 Task: Design a Vector Pattern for a Beachfront Yoga and Wellness Retreat Website.
Action: Mouse pressed left at (126, 65)
Screenshot: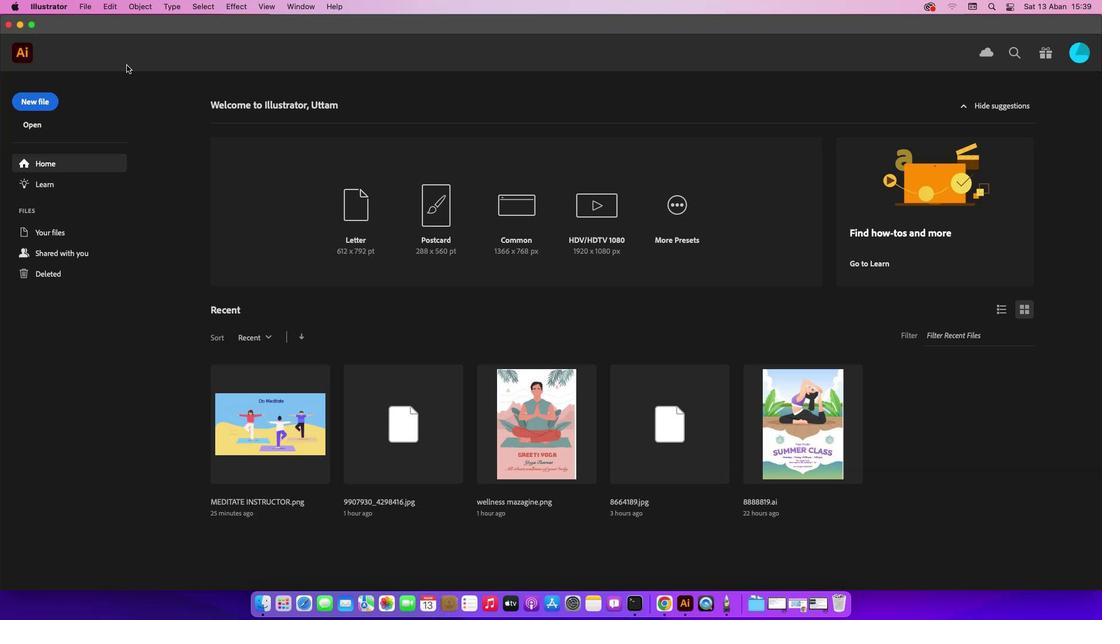 
Action: Mouse moved to (54, 101)
Screenshot: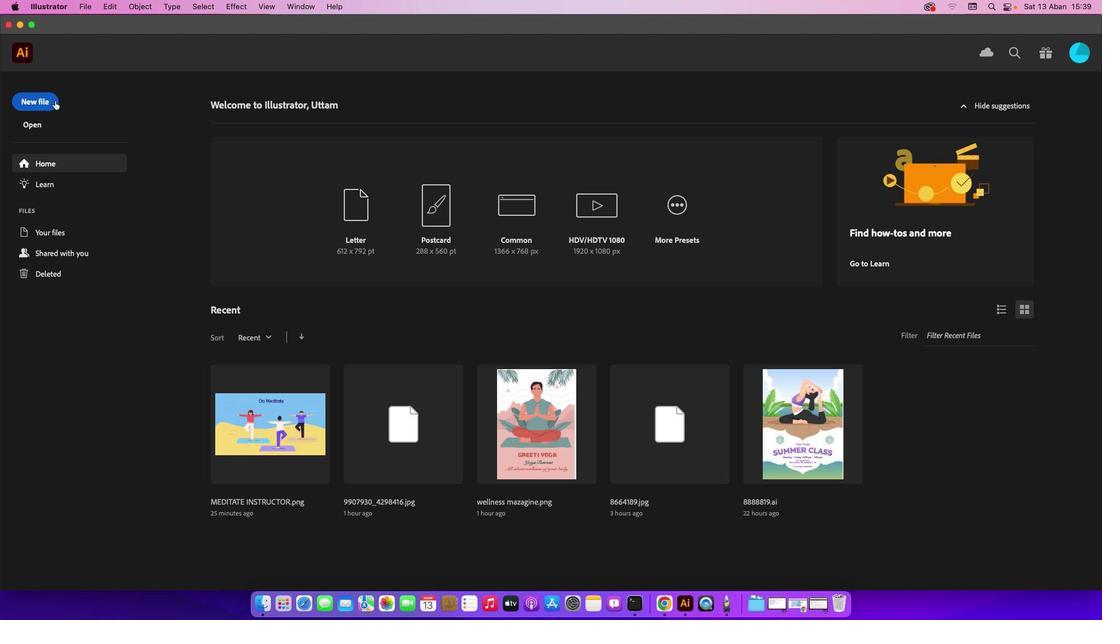 
Action: Mouse pressed left at (54, 101)
Screenshot: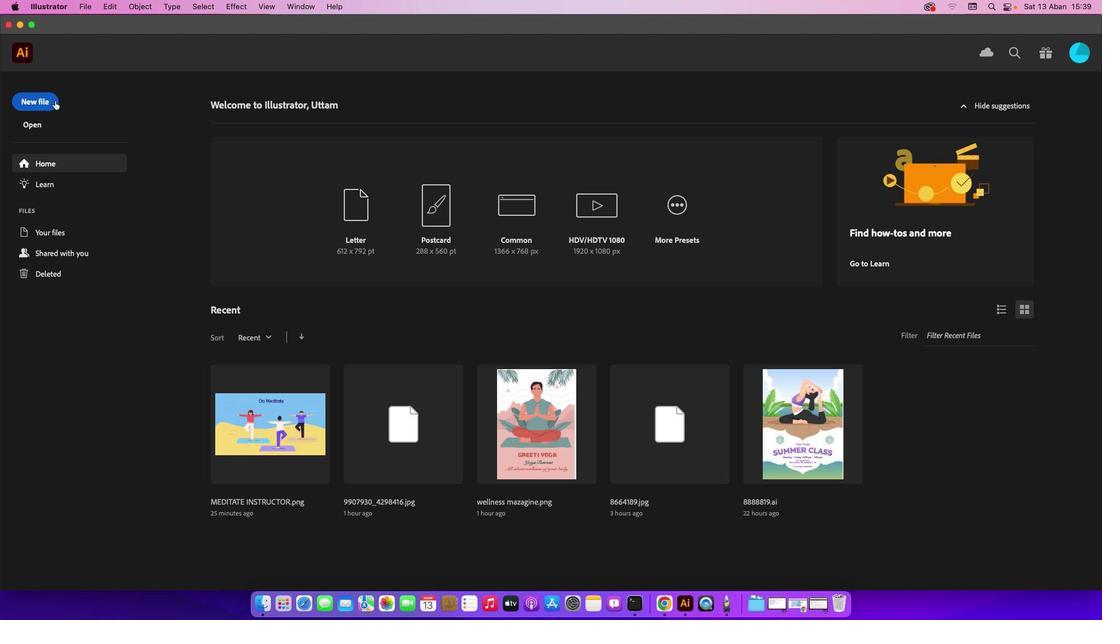 
Action: Mouse moved to (803, 478)
Screenshot: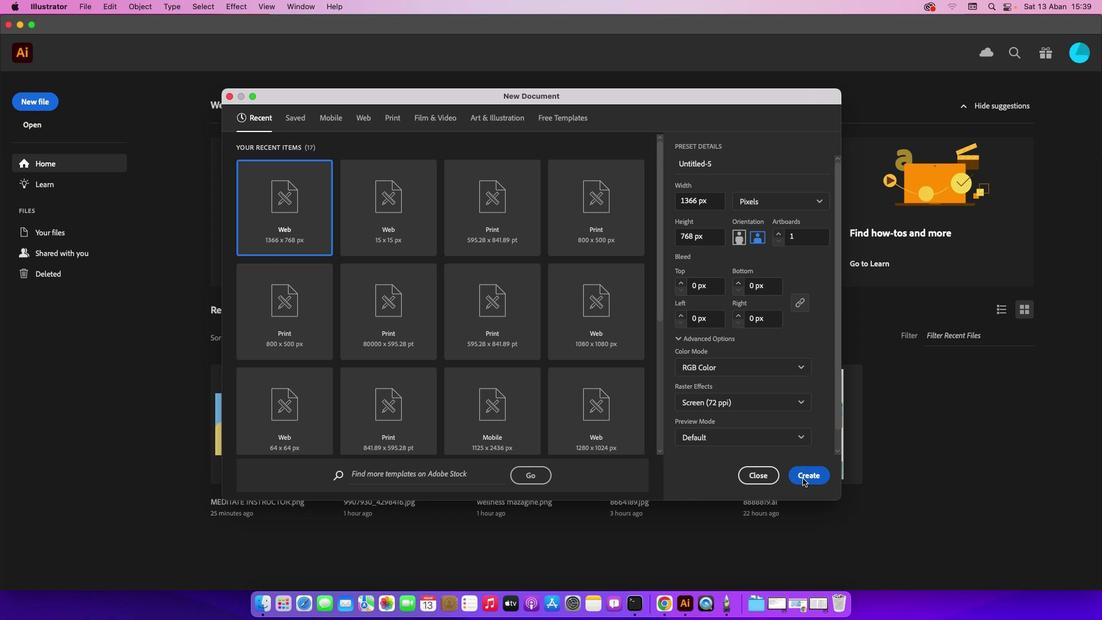 
Action: Mouse pressed left at (803, 478)
Screenshot: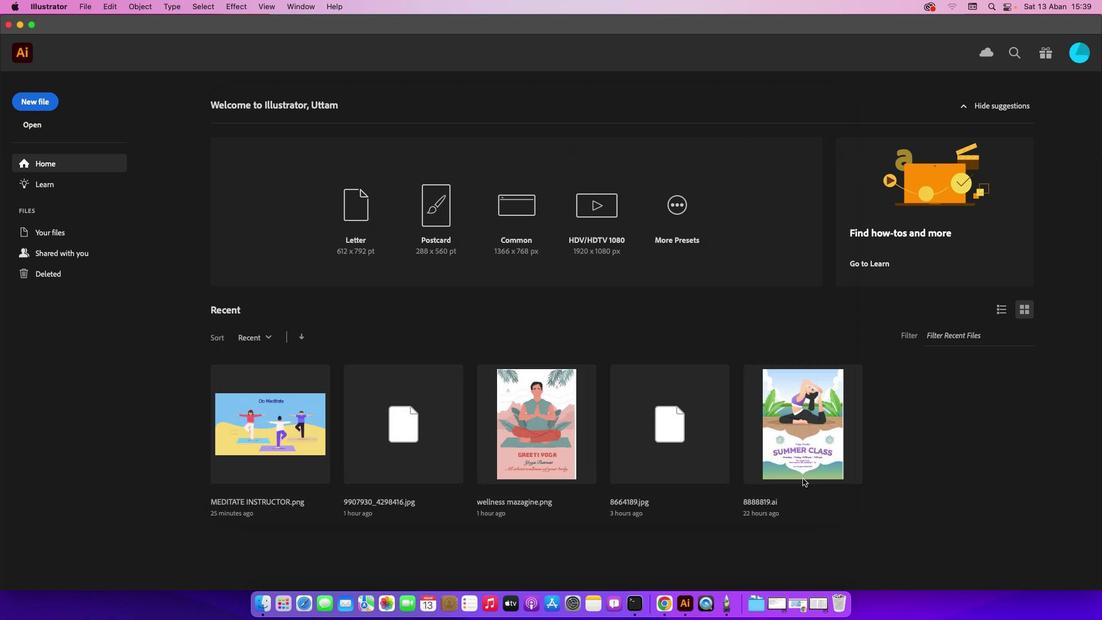 
Action: Mouse moved to (83, 6)
Screenshot: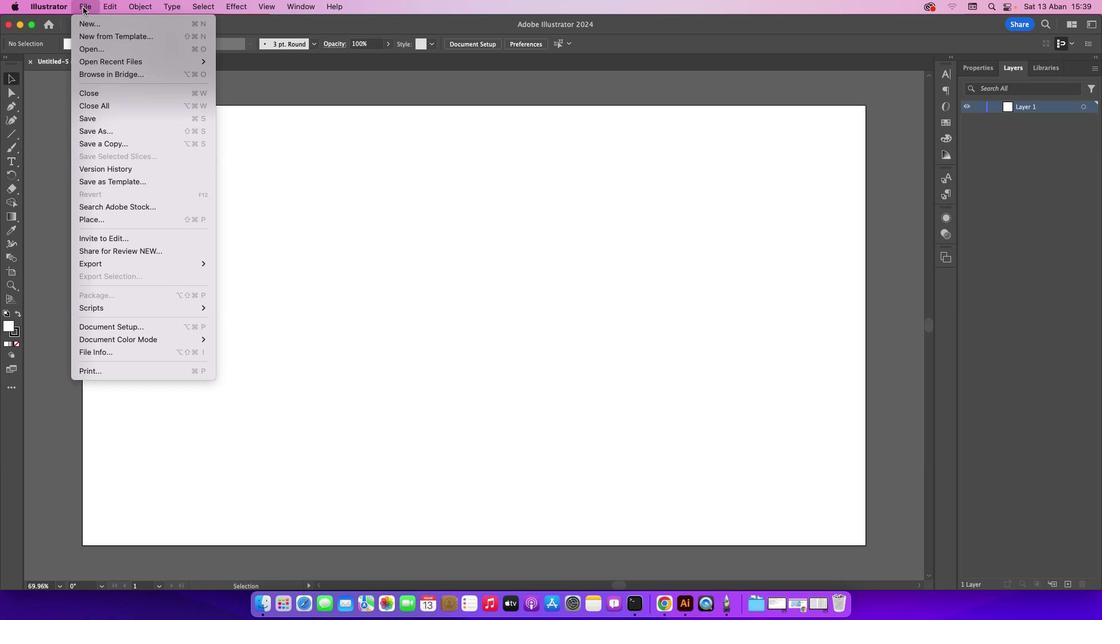 
Action: Mouse pressed left at (83, 6)
Screenshot: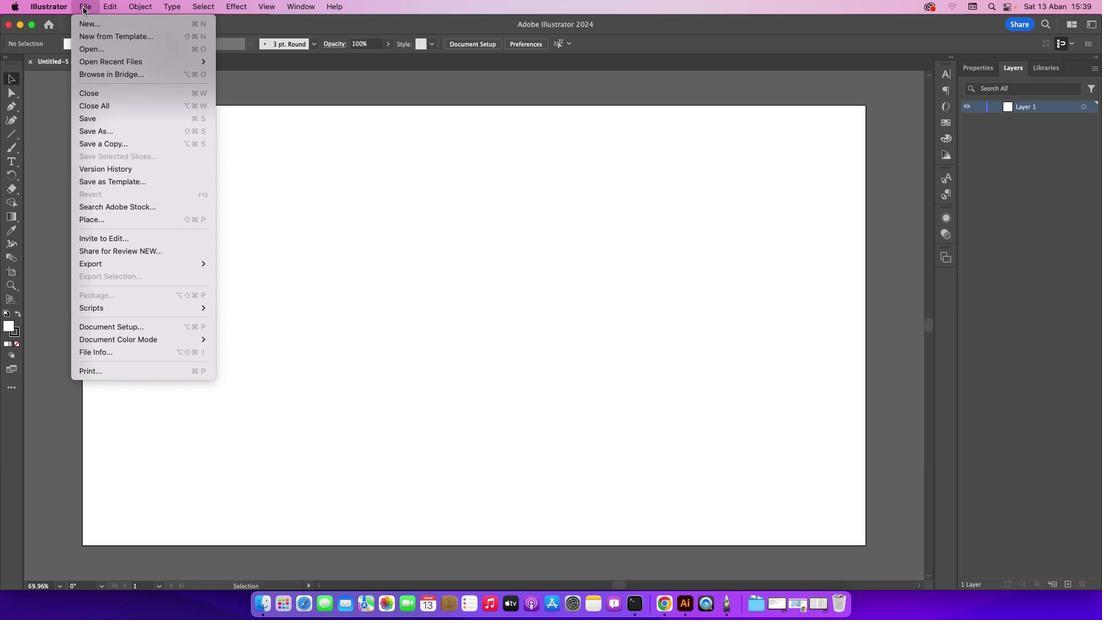 
Action: Mouse moved to (96, 52)
Screenshot: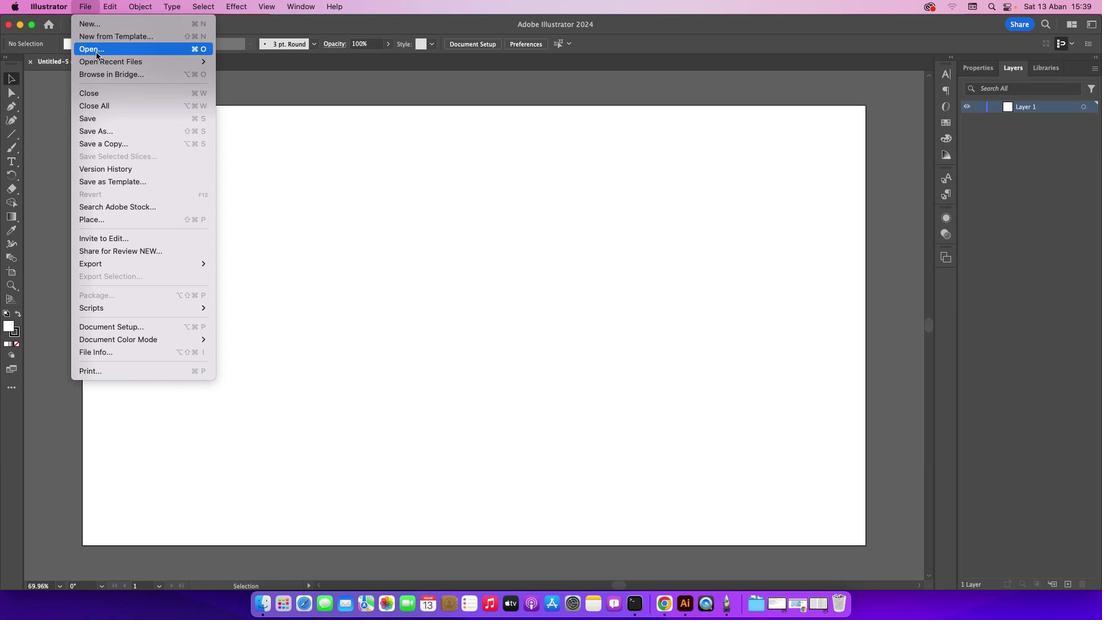 
Action: Mouse pressed left at (96, 52)
Screenshot: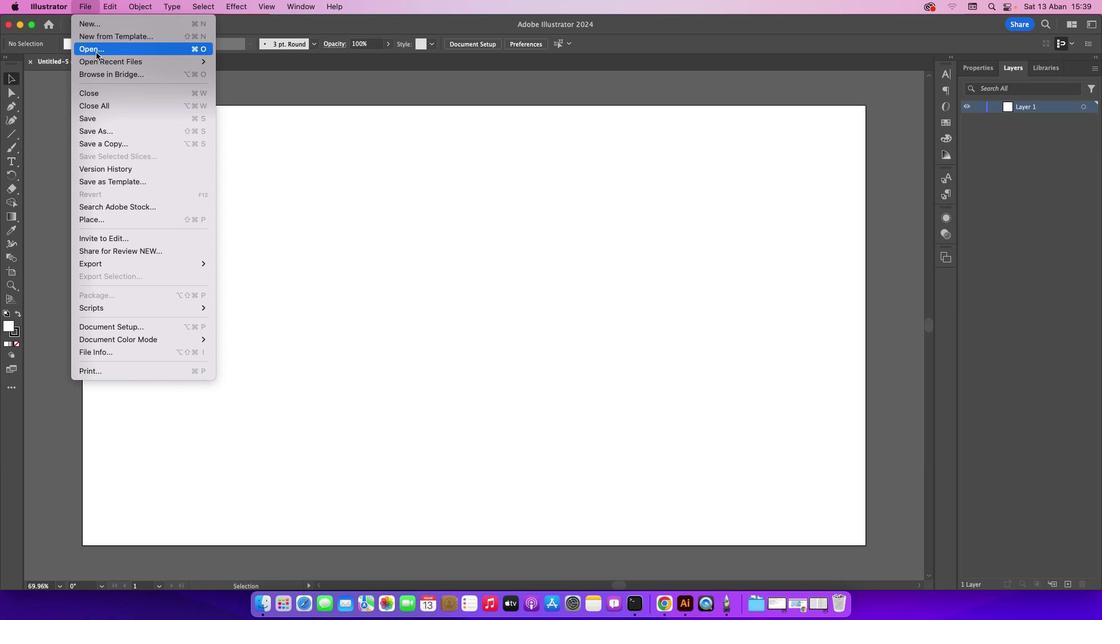 
Action: Mouse moved to (467, 155)
Screenshot: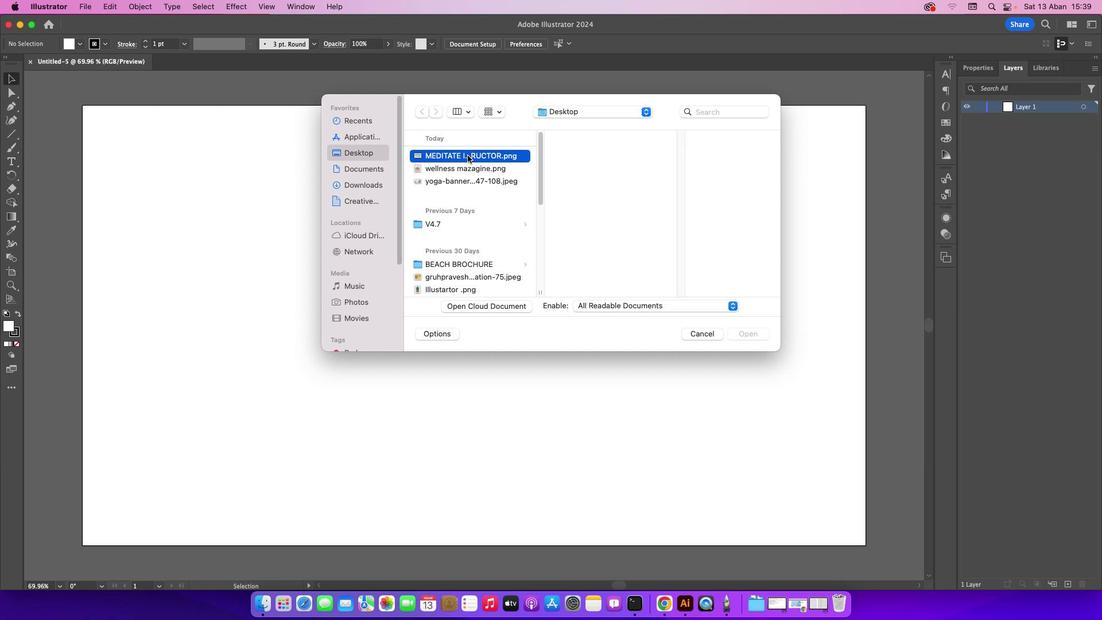 
Action: Mouse pressed left at (467, 155)
Screenshot: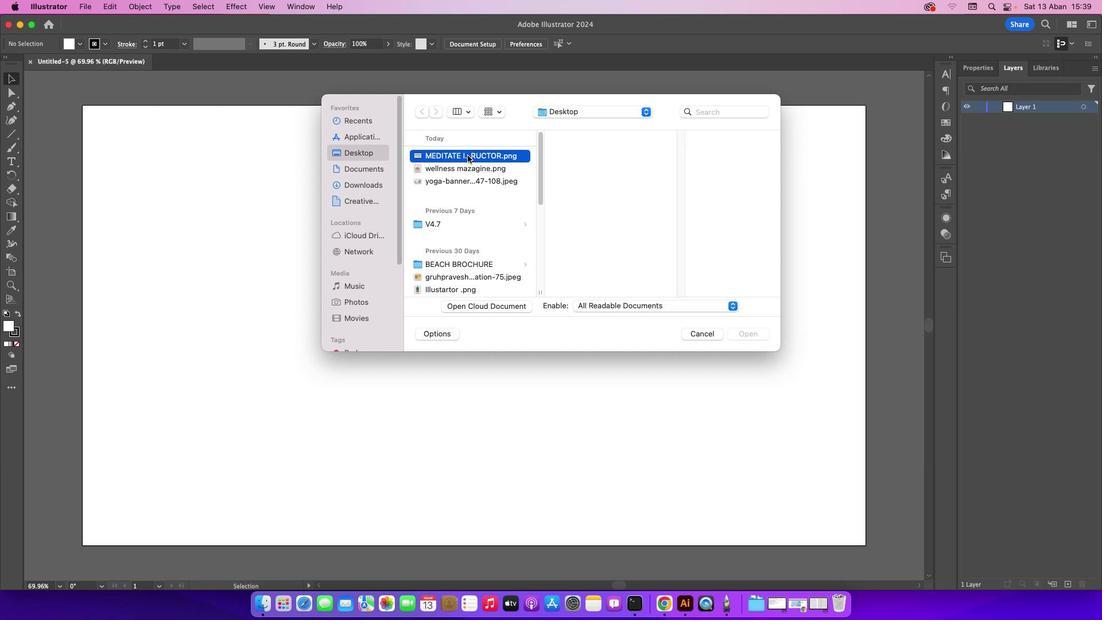 
Action: Mouse moved to (465, 166)
Screenshot: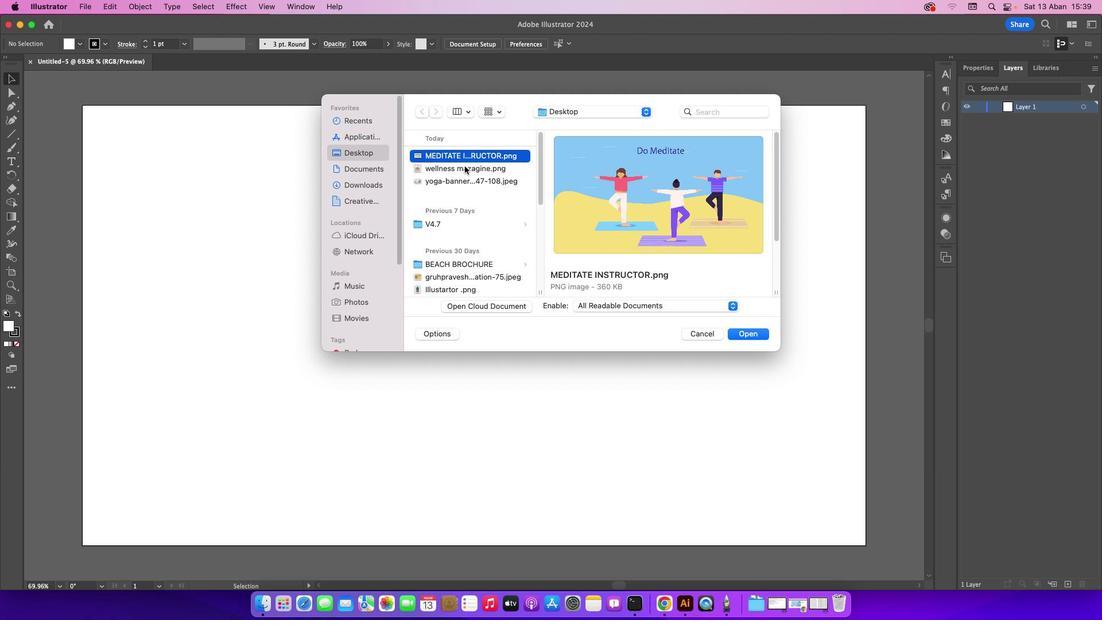 
Action: Mouse pressed left at (465, 166)
Screenshot: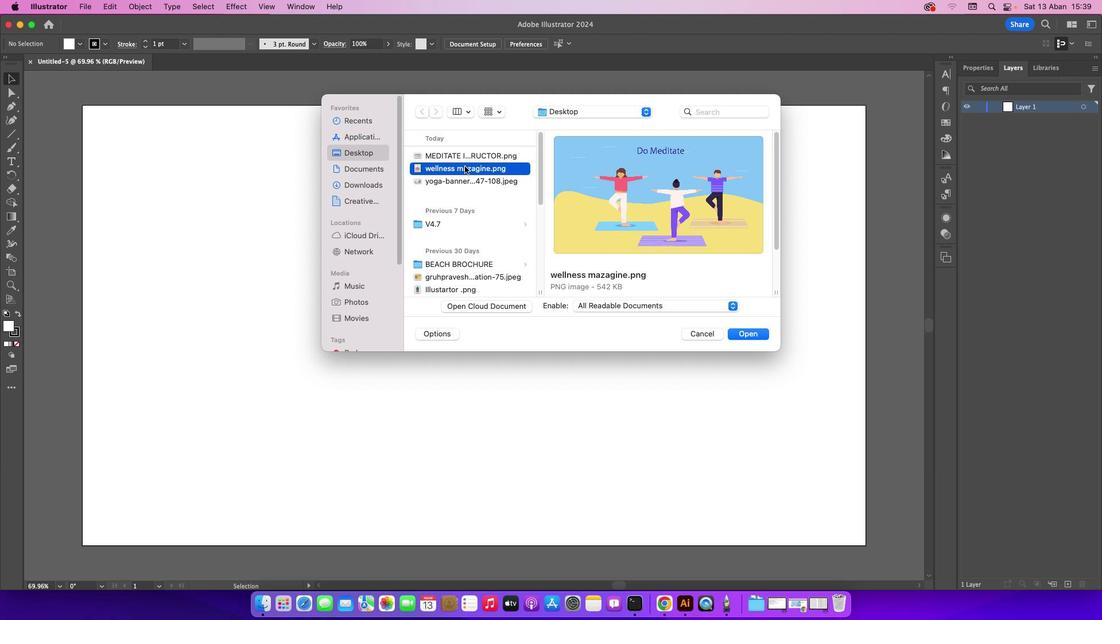 
Action: Mouse moved to (470, 181)
Screenshot: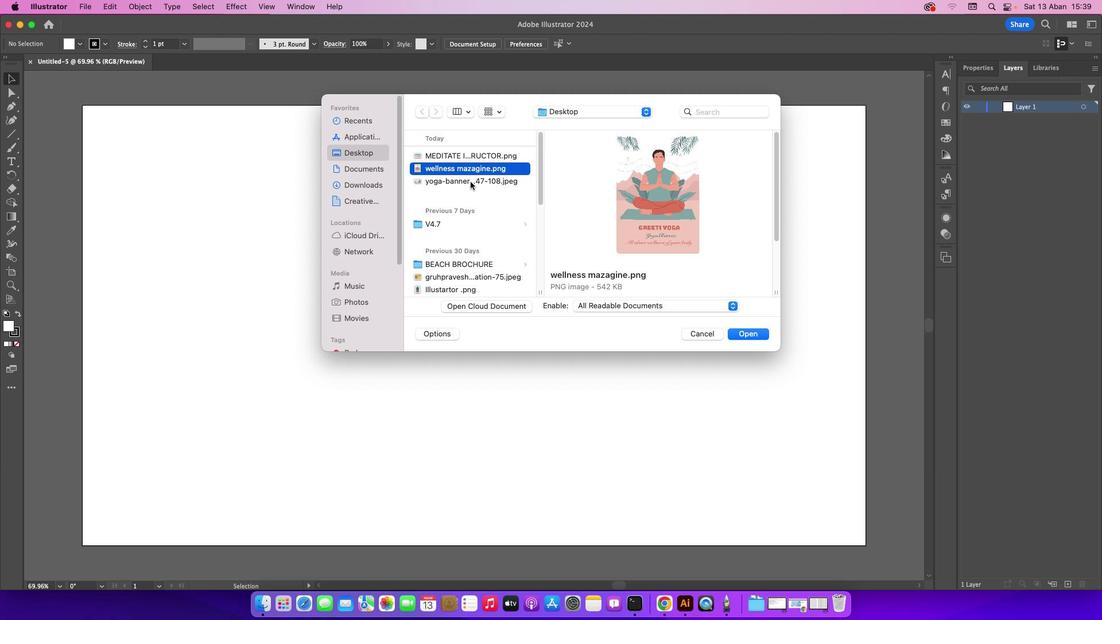 
Action: Mouse pressed left at (470, 181)
Screenshot: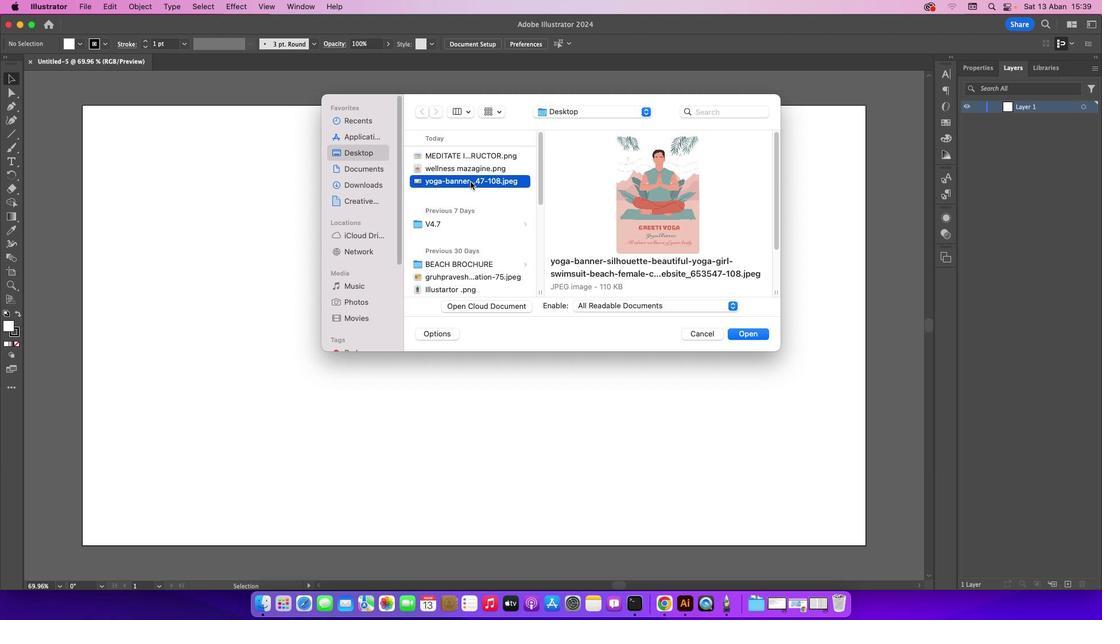 
Action: Mouse moved to (752, 338)
Screenshot: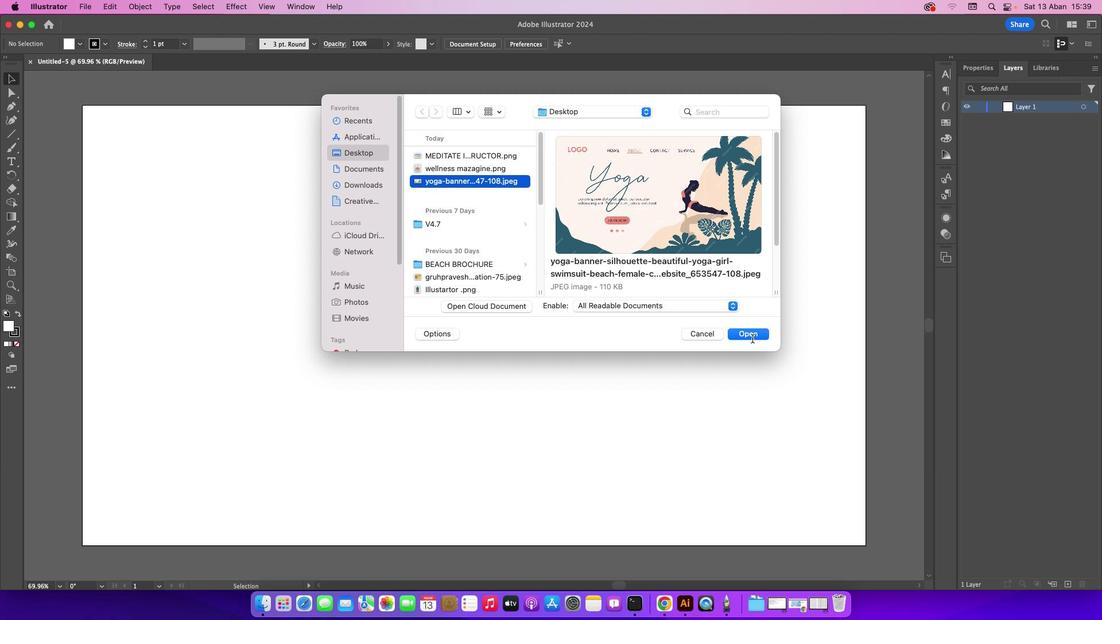 
Action: Mouse pressed left at (752, 338)
Screenshot: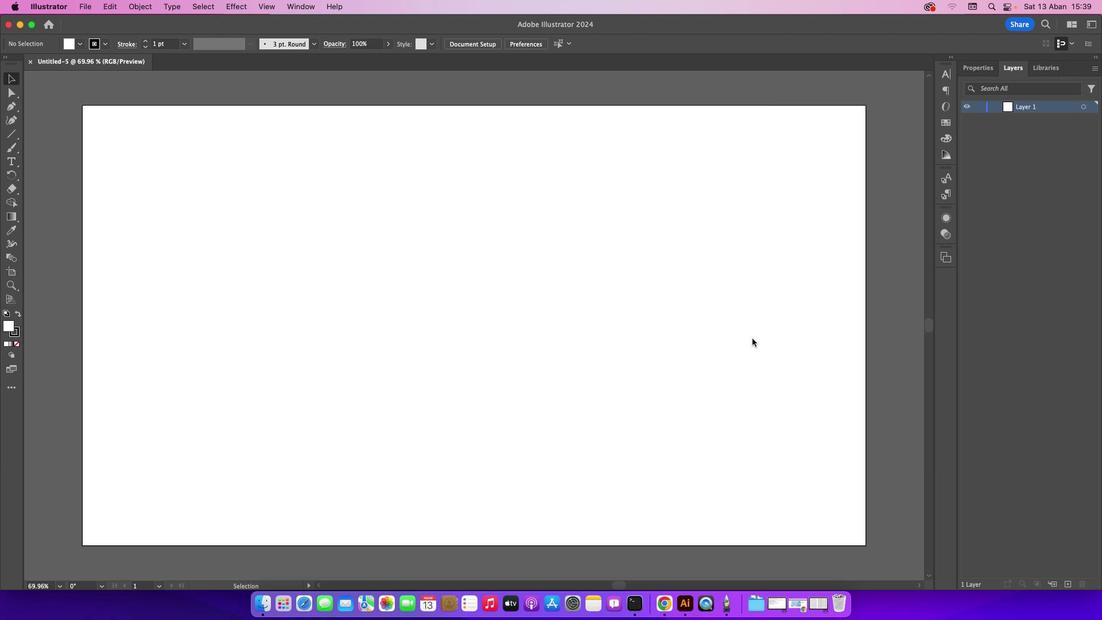 
Action: Mouse moved to (7, 101)
Screenshot: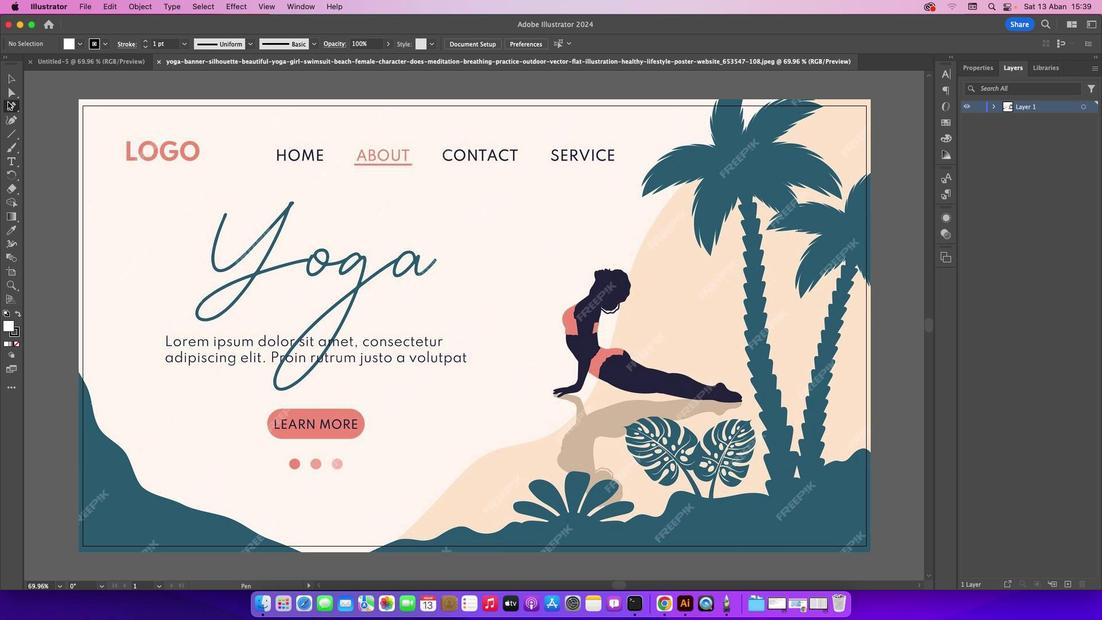 
Action: Mouse pressed left at (7, 101)
Screenshot: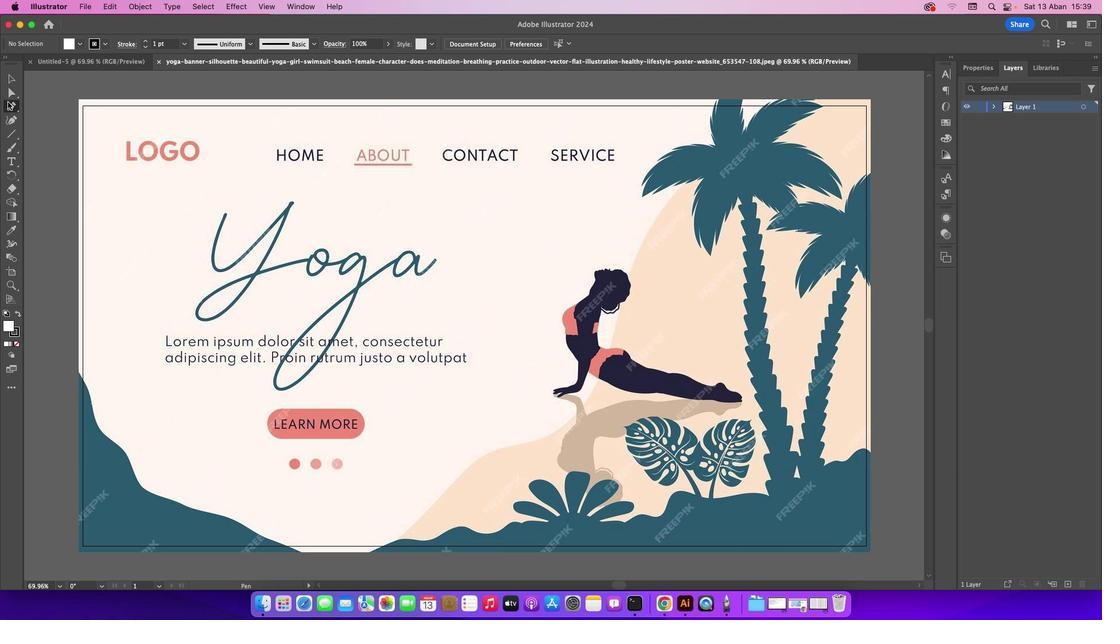 
Action: Mouse moved to (16, 343)
Screenshot: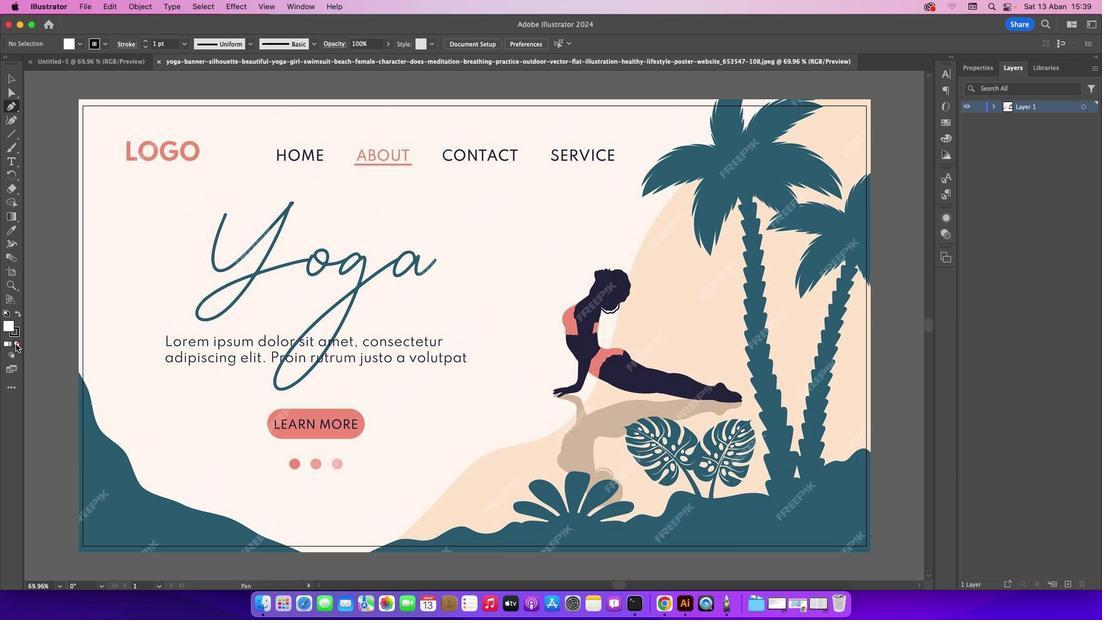 
Action: Mouse pressed left at (16, 343)
Screenshot: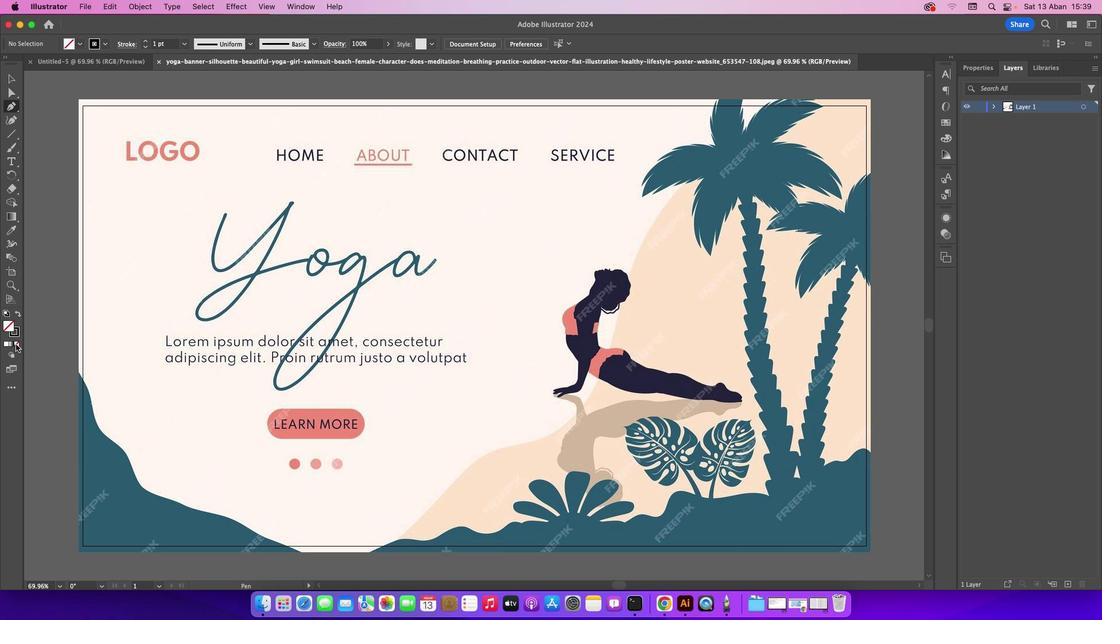
Action: Mouse moved to (16, 334)
Screenshot: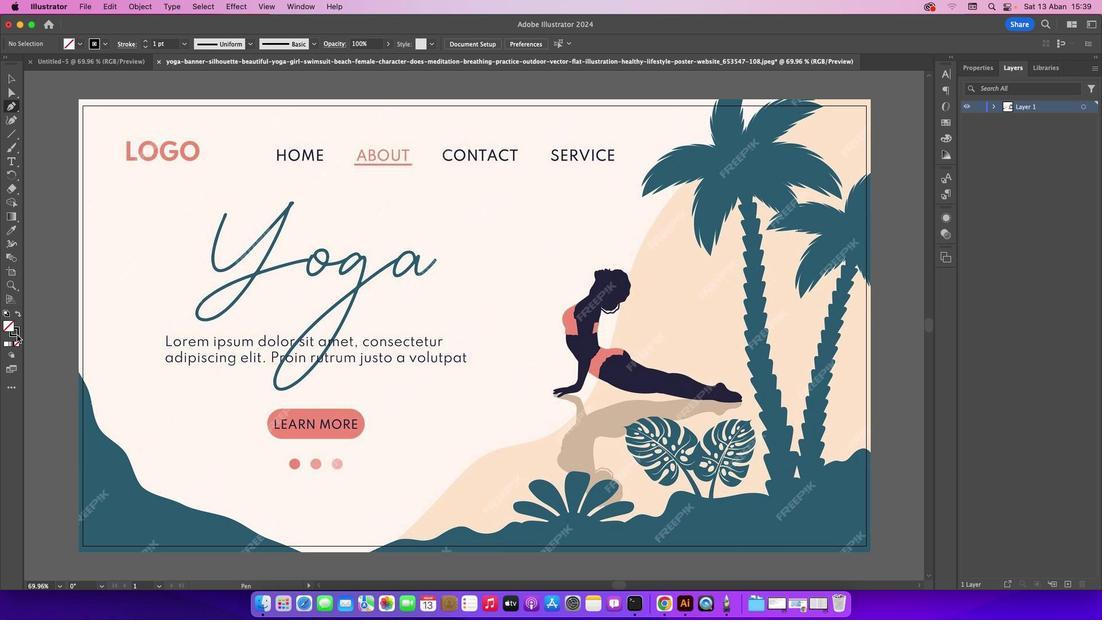 
Action: Mouse pressed left at (16, 334)
Screenshot: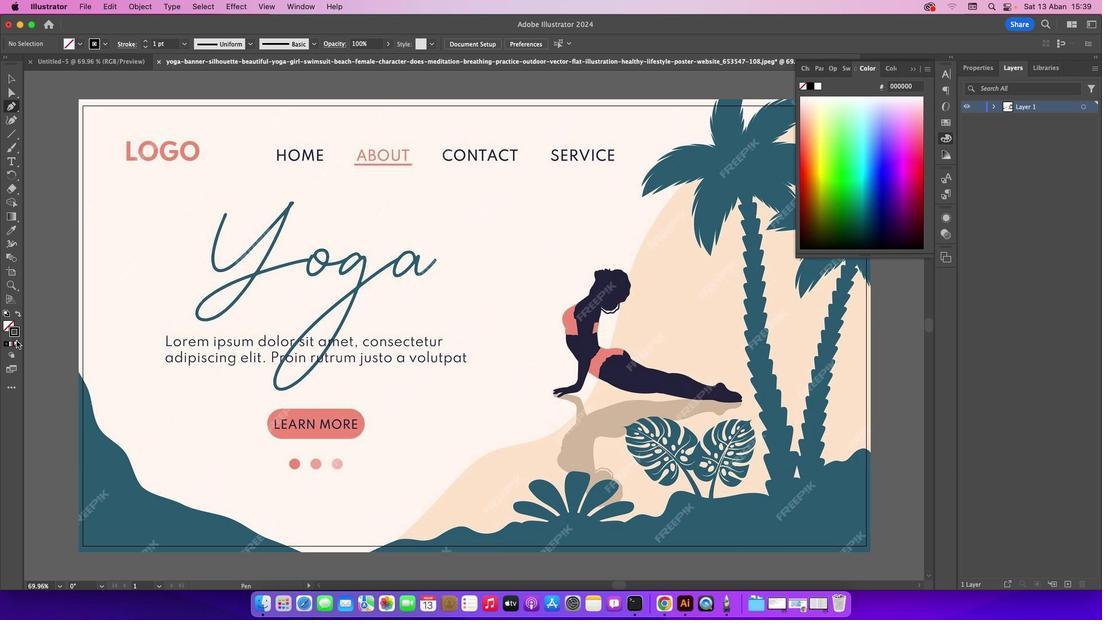 
Action: Mouse moved to (16, 343)
Screenshot: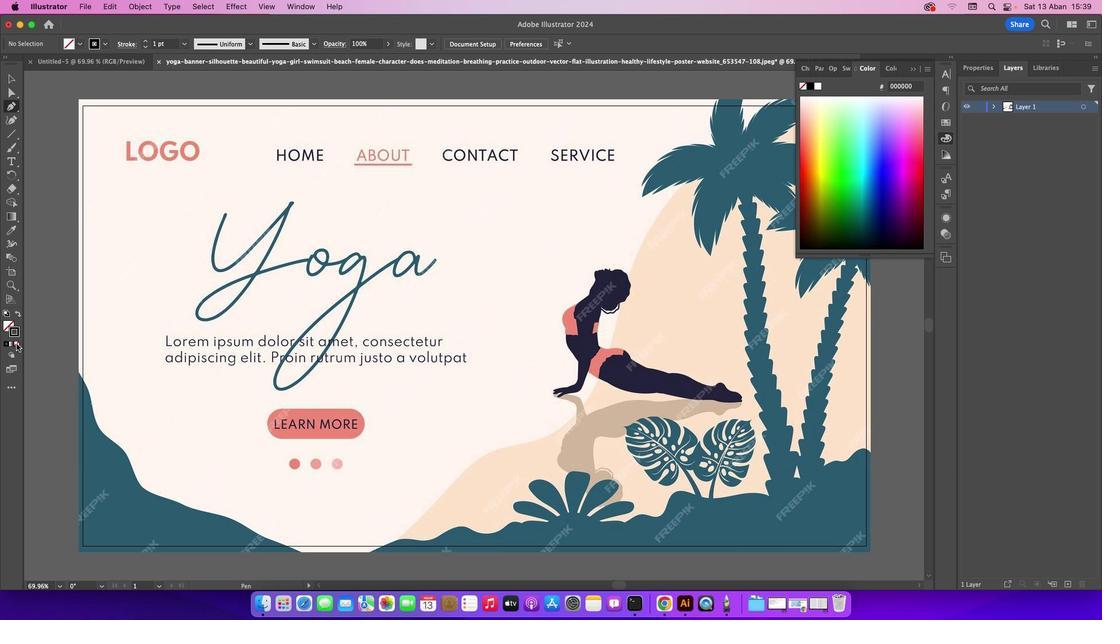 
Action: Mouse pressed left at (16, 343)
Screenshot: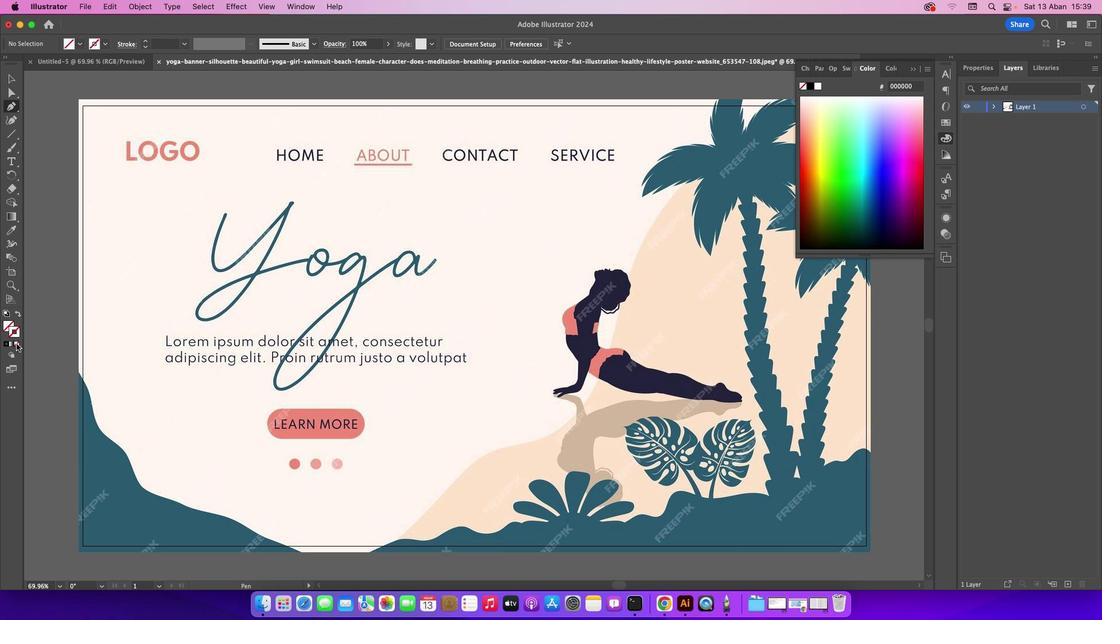 
Action: Mouse moved to (915, 68)
Screenshot: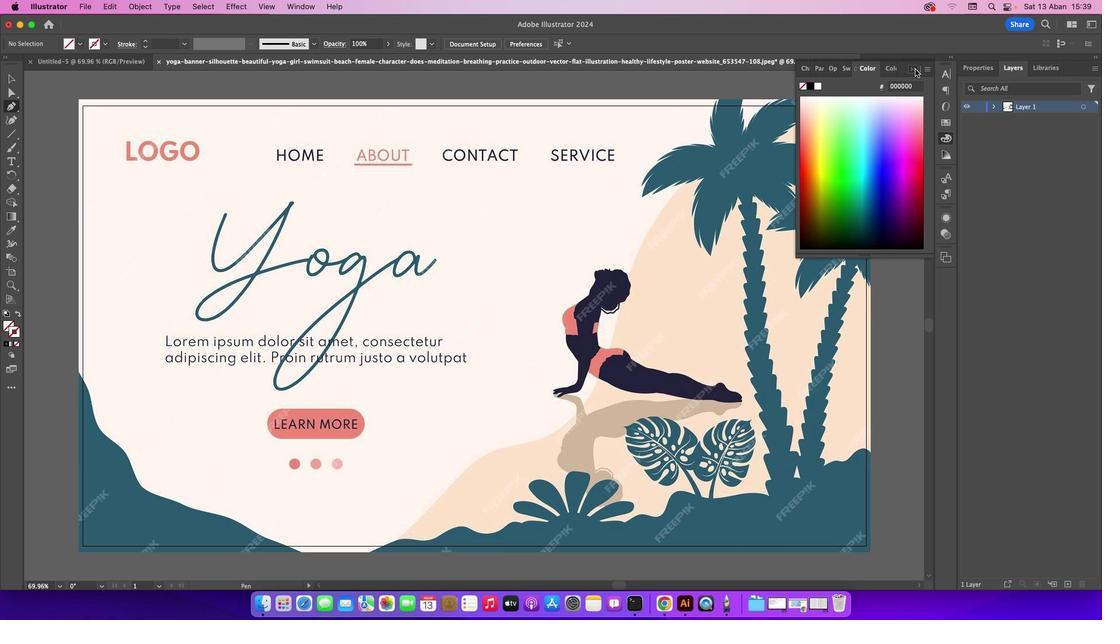 
Action: Mouse pressed left at (915, 68)
Screenshot: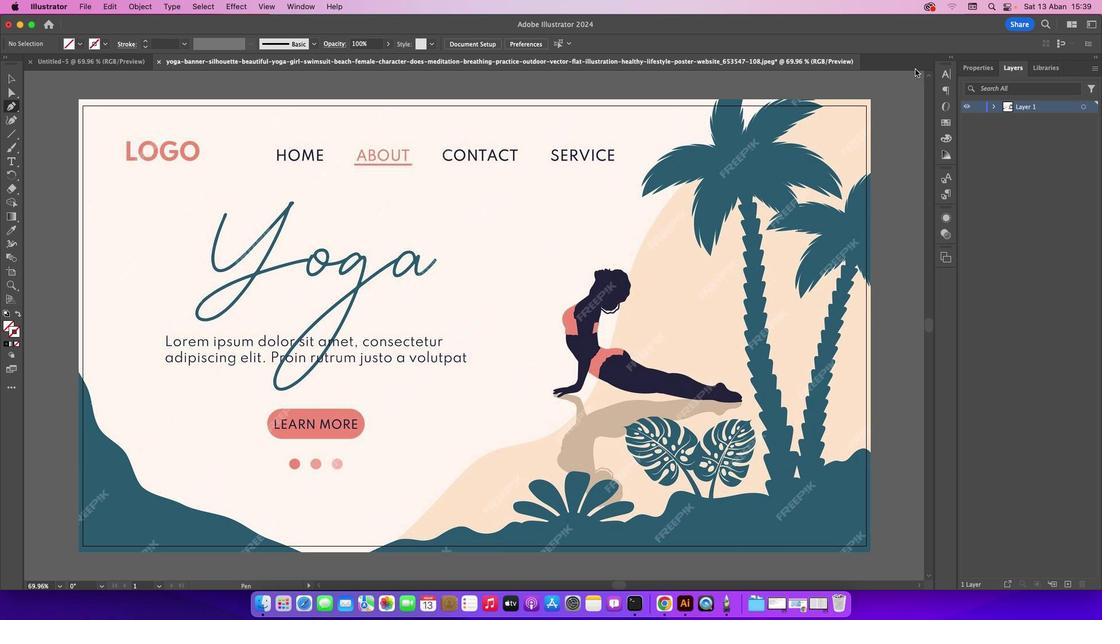 
Action: Mouse moved to (560, 354)
Screenshot: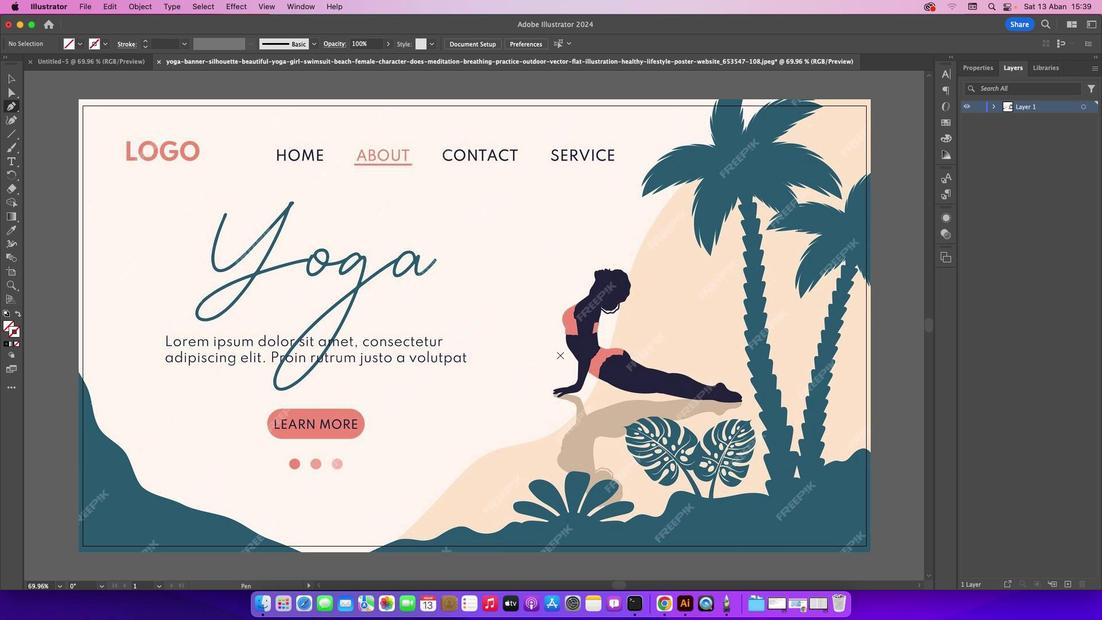 
Action: Key pressed Key.caps_lock
Screenshot: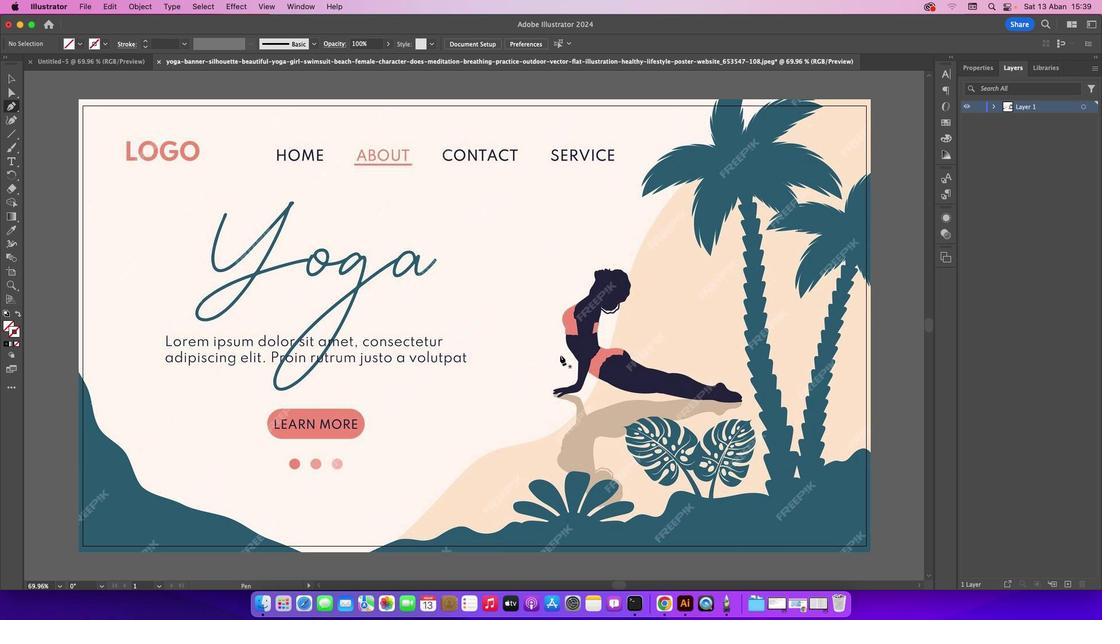 
Action: Mouse moved to (543, 347)
Screenshot: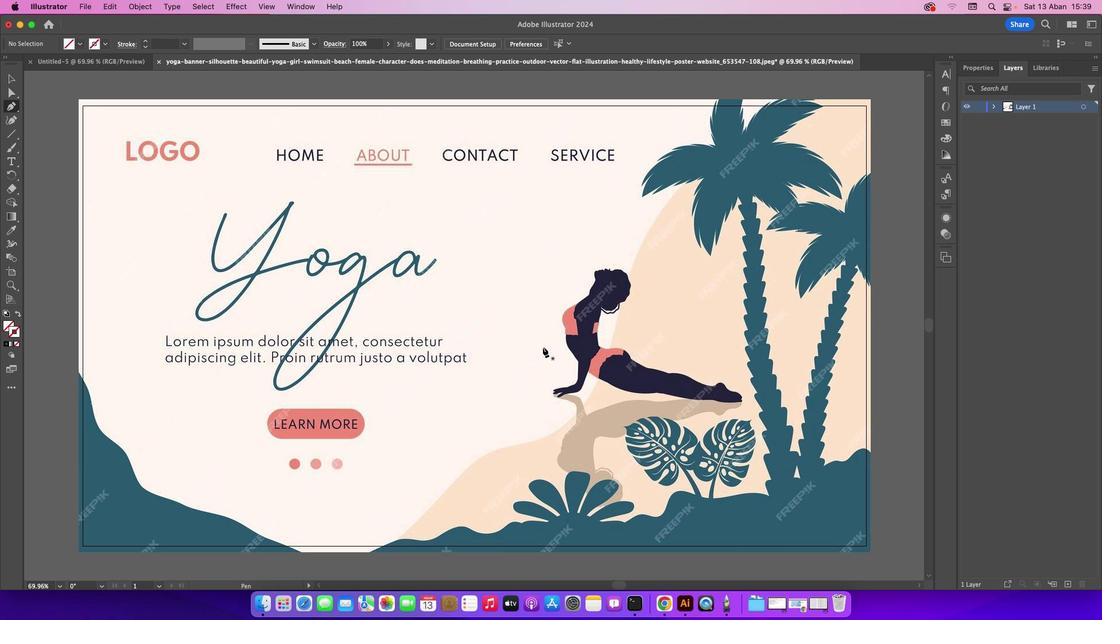 
Action: Key pressed Key.cmd_r'=''=''='
Screenshot: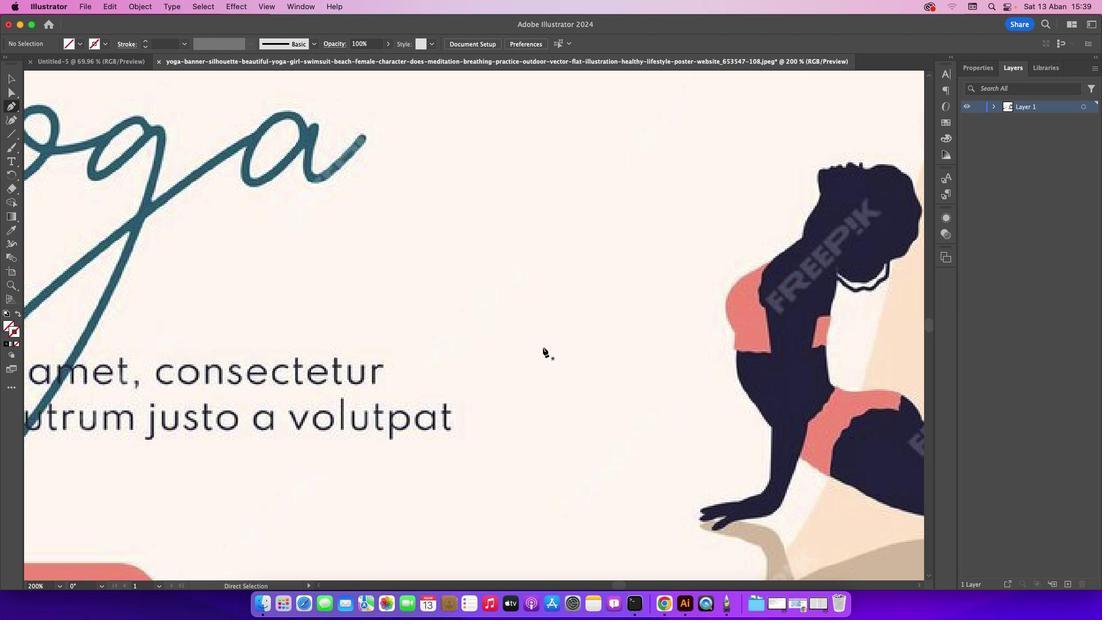 
Action: Mouse moved to (615, 583)
Screenshot: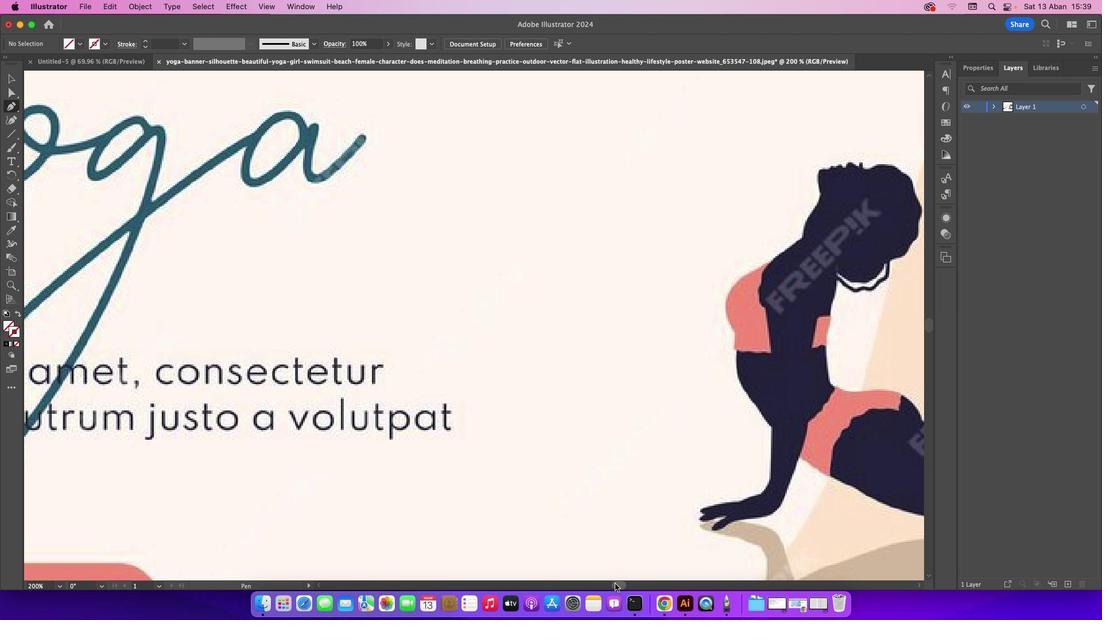 
Action: Mouse pressed left at (615, 583)
Screenshot: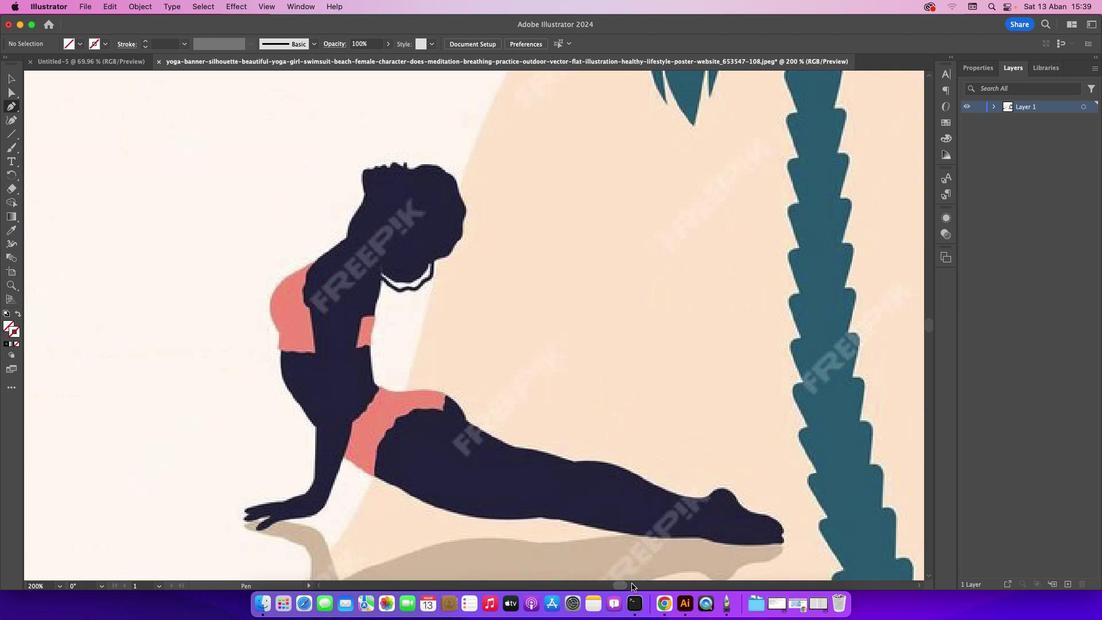 
Action: Mouse moved to (372, 193)
Screenshot: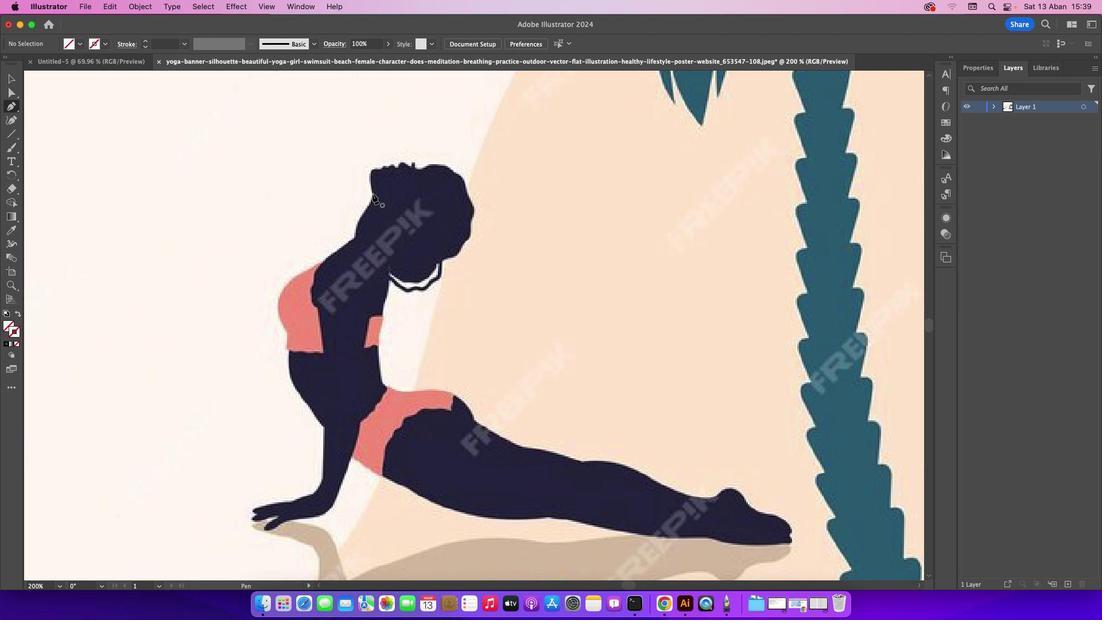 
Action: Mouse pressed left at (372, 193)
Screenshot: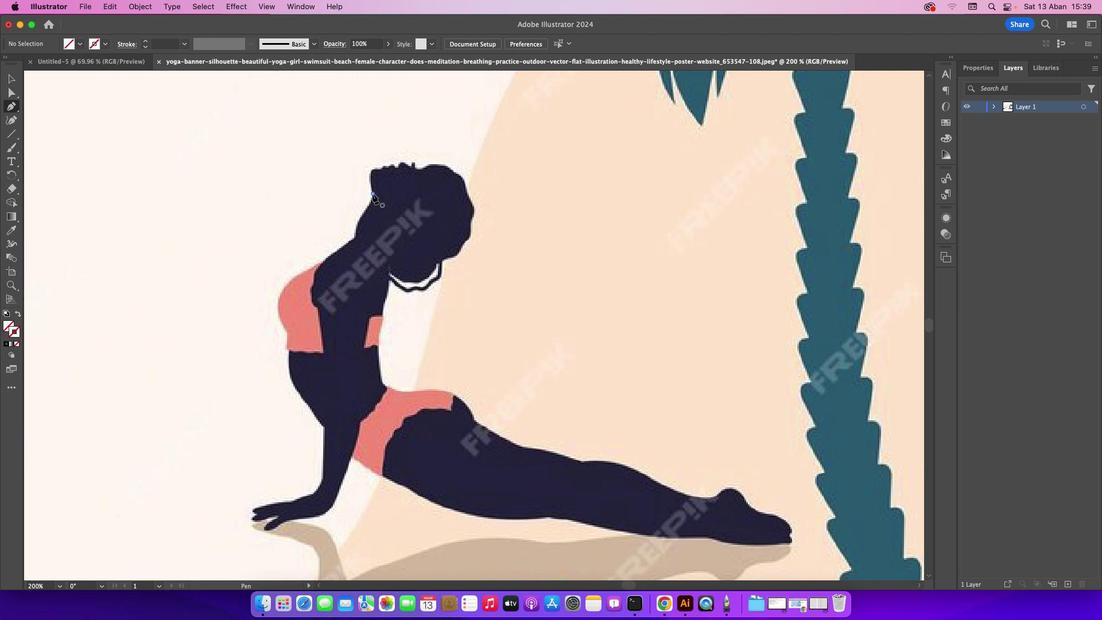 
Action: Mouse moved to (372, 168)
Screenshot: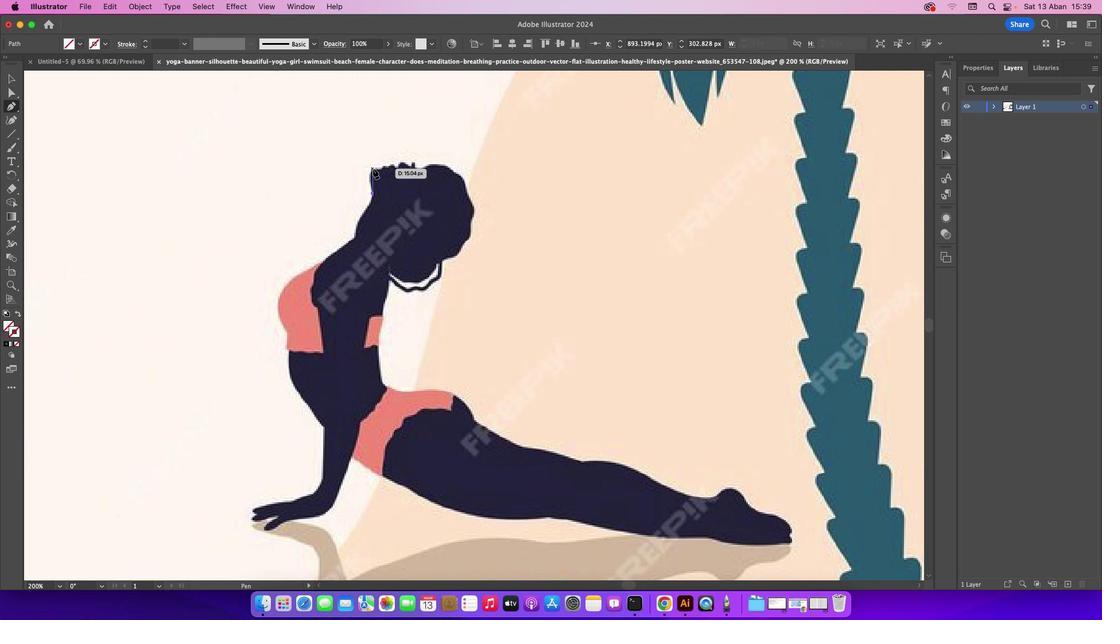 
Action: Mouse pressed left at (372, 168)
Screenshot: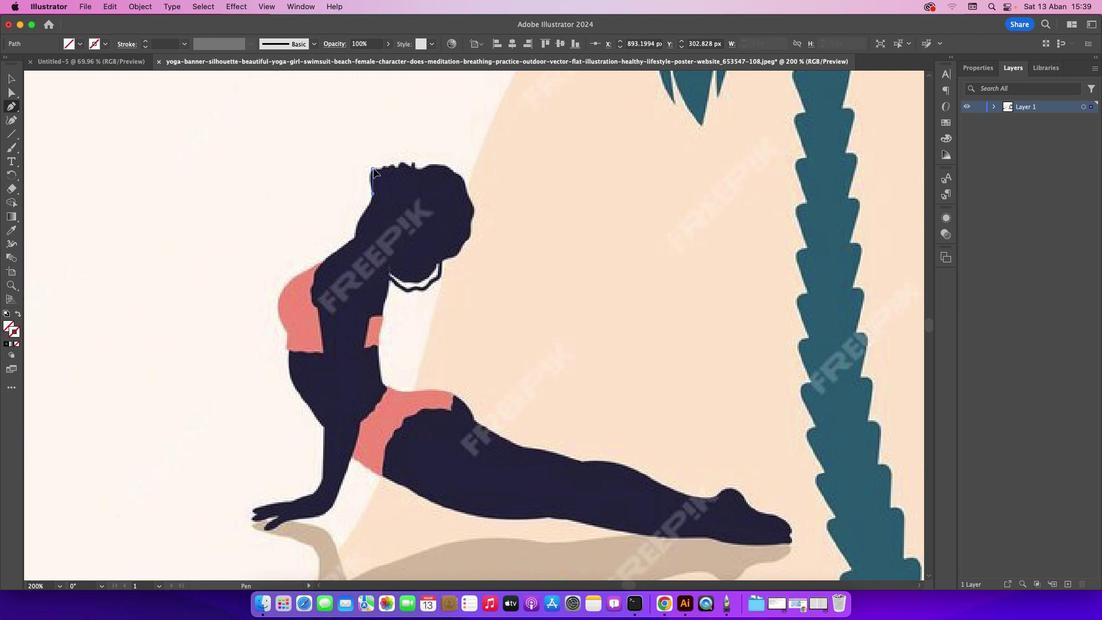 
Action: Mouse moved to (373, 168)
Screenshot: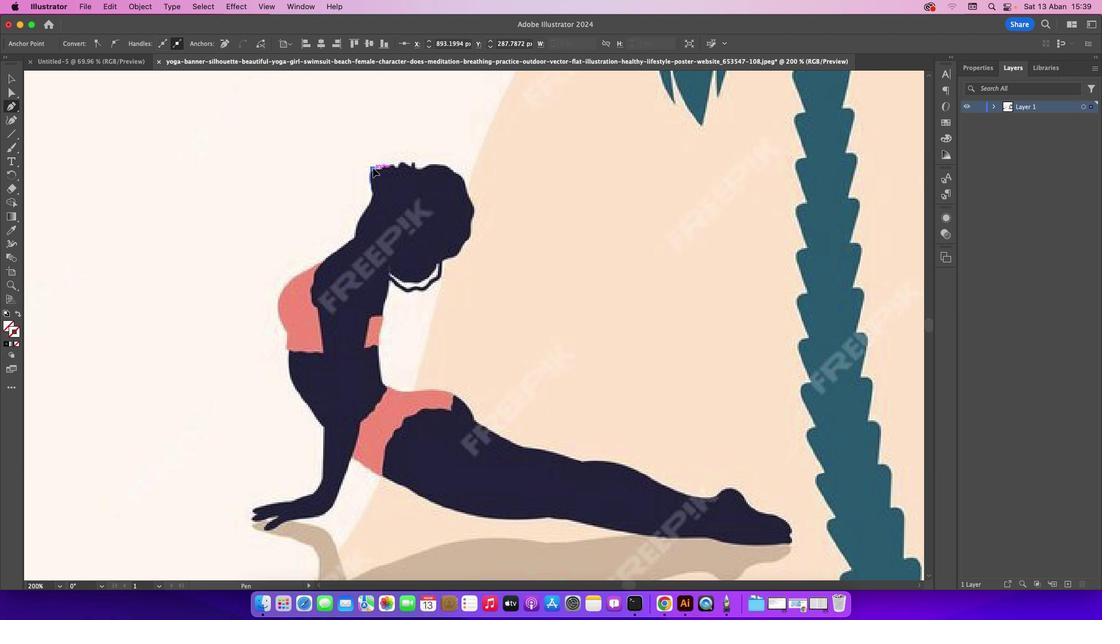 
Action: Mouse pressed left at (373, 168)
Screenshot: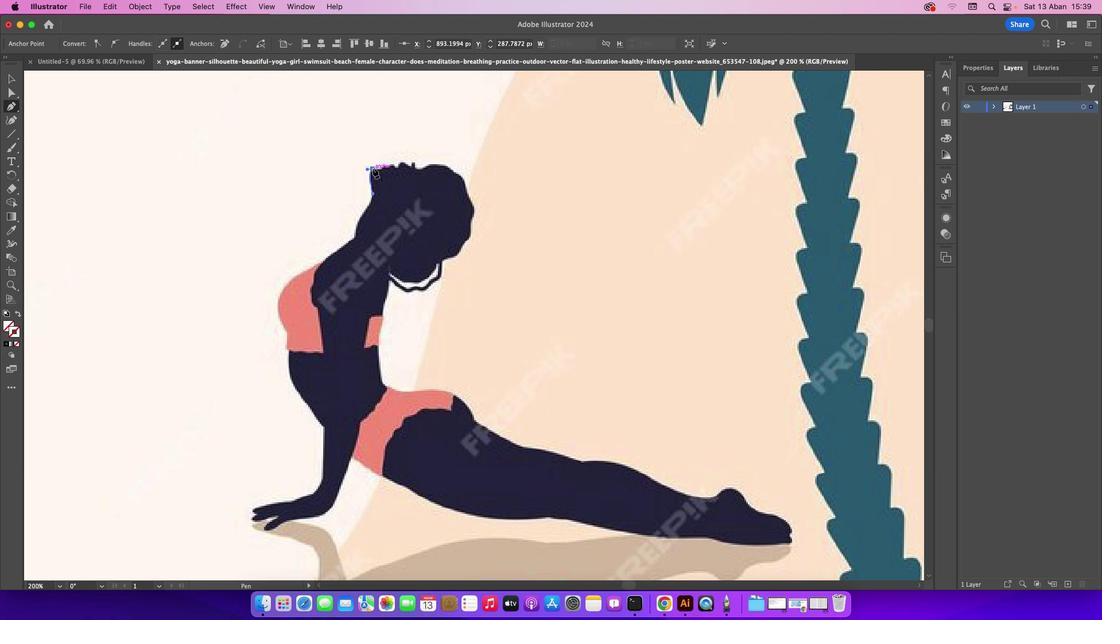 
Action: Mouse moved to (380, 169)
Screenshot: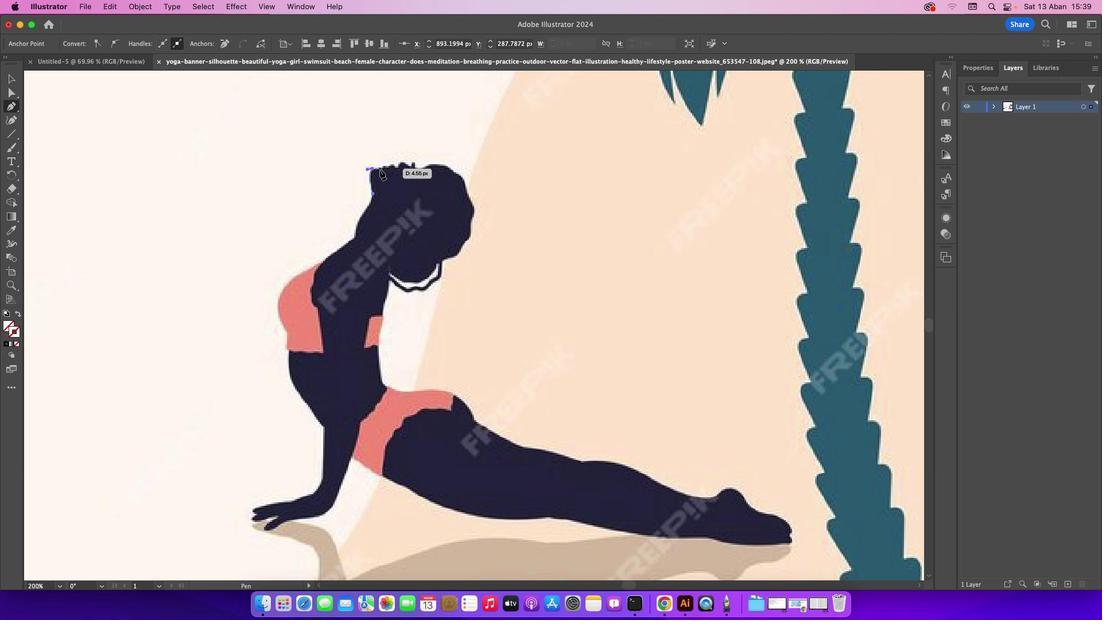 
Action: Mouse pressed left at (380, 169)
Screenshot: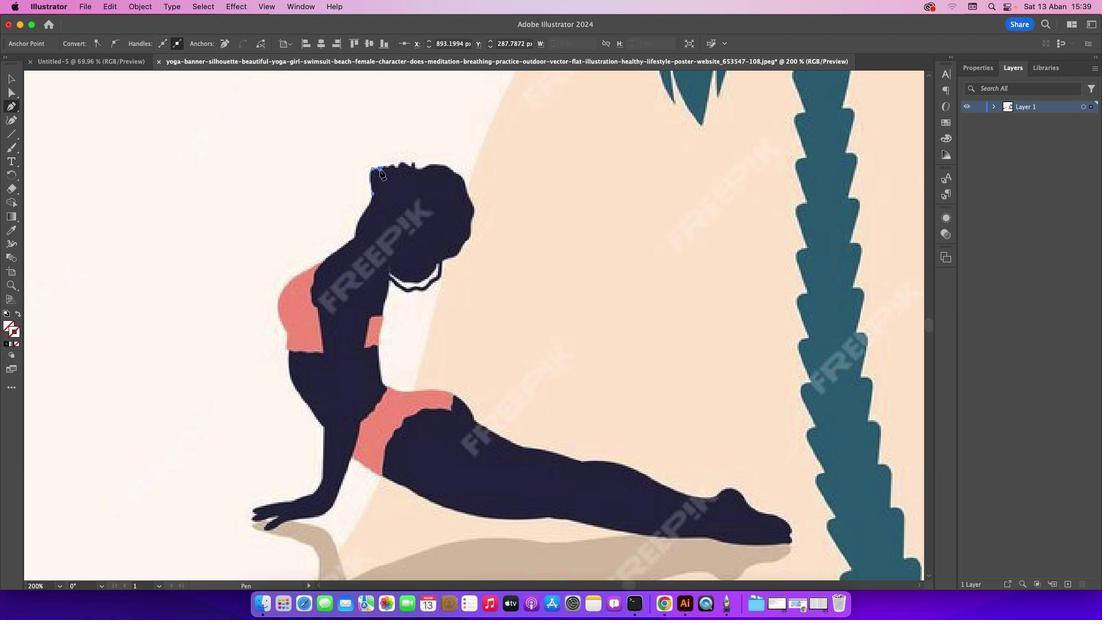 
Action: Mouse moved to (382, 165)
Screenshot: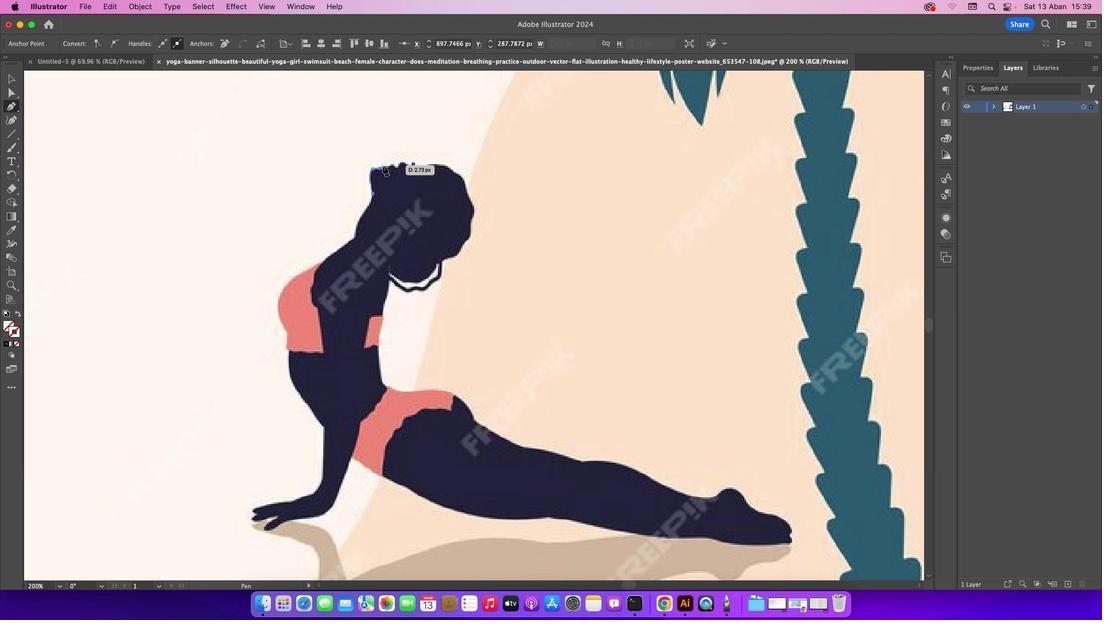 
Action: Mouse pressed left at (382, 165)
Screenshot: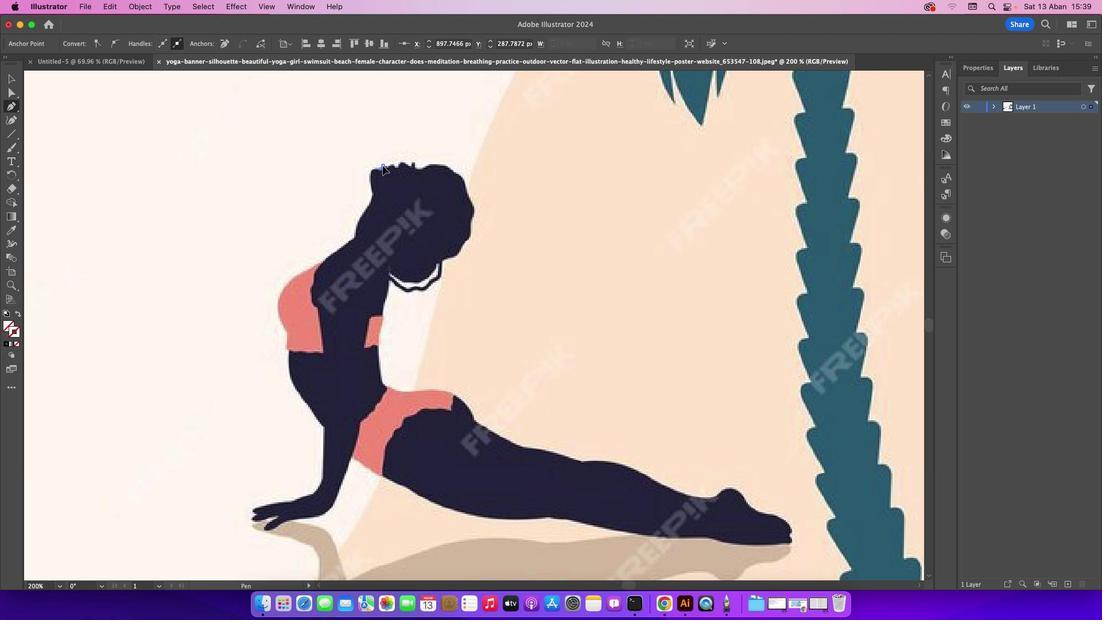 
Action: Mouse moved to (387, 168)
Screenshot: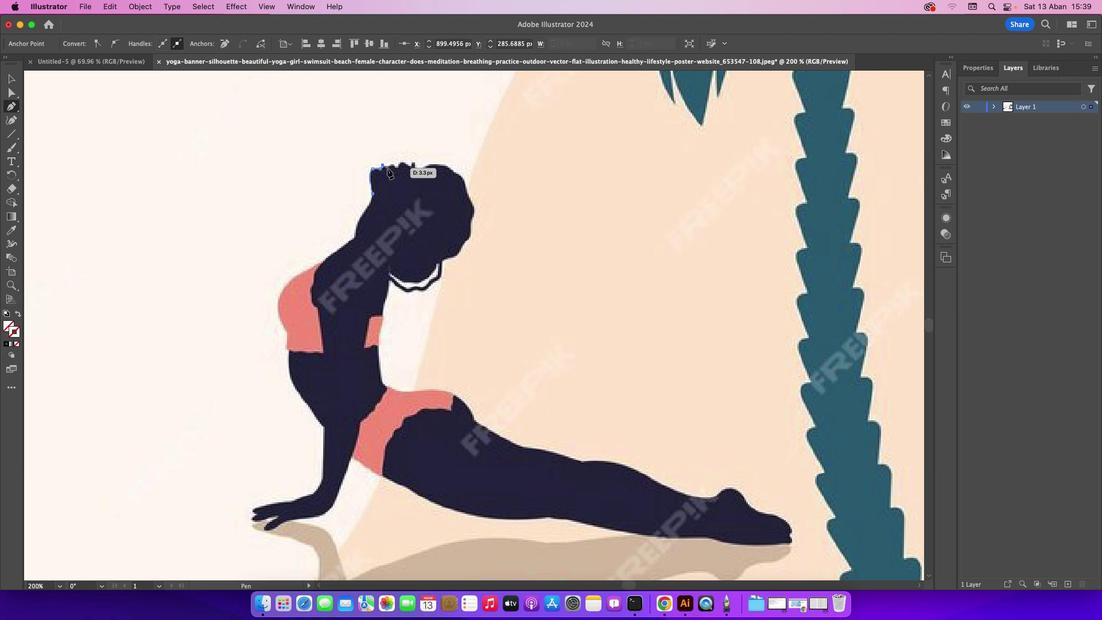 
Action: Mouse pressed left at (387, 168)
Screenshot: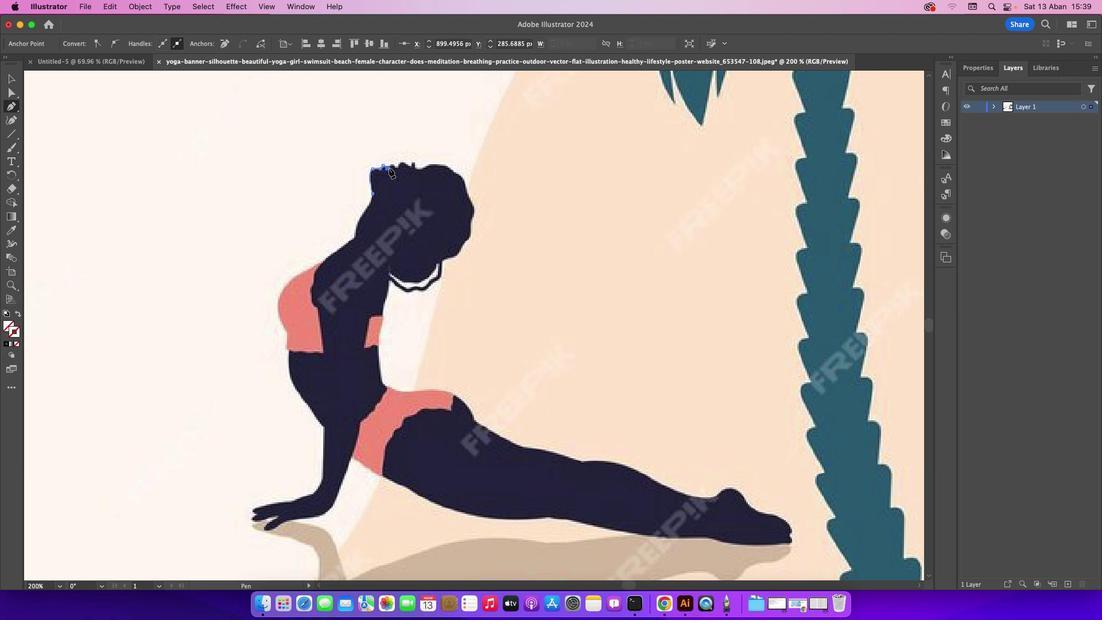 
Action: Mouse moved to (393, 164)
Screenshot: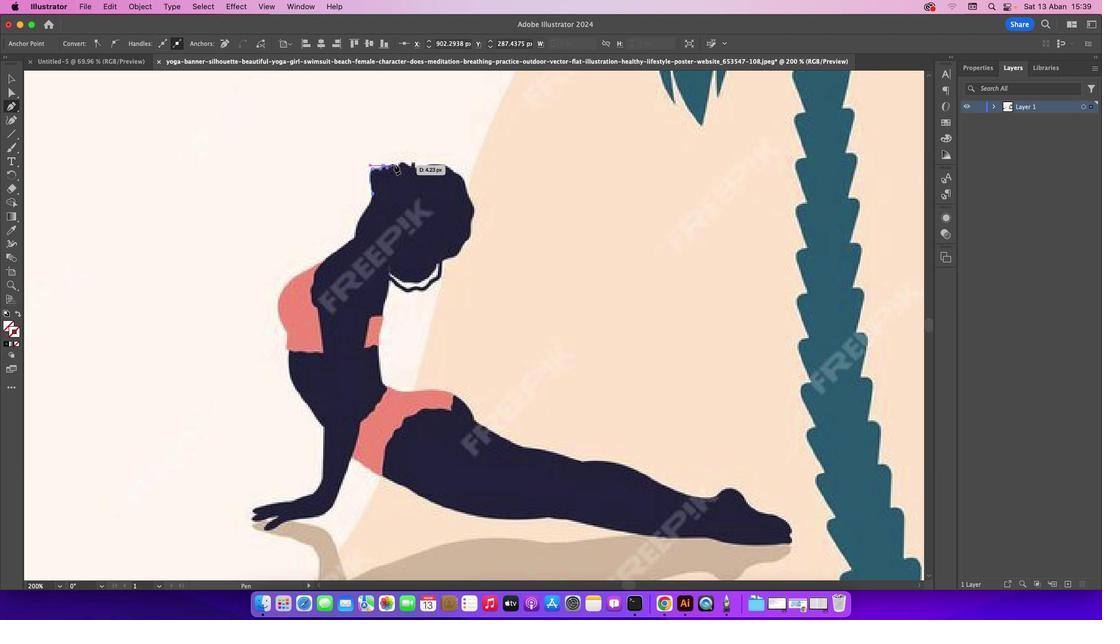 
Action: Mouse pressed left at (393, 164)
Screenshot: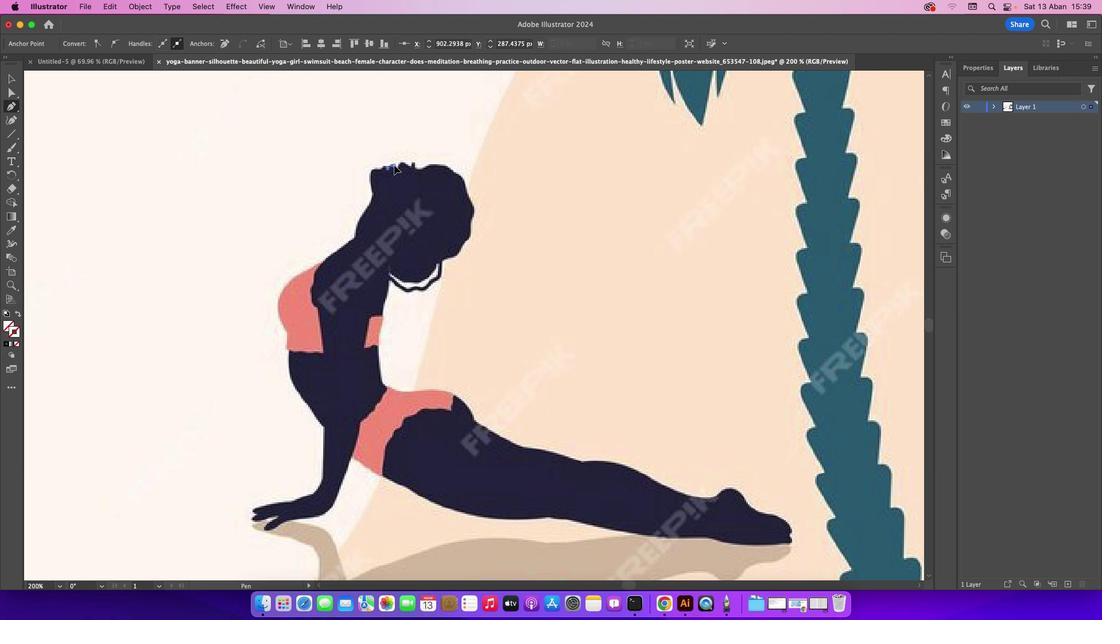 
Action: Mouse moved to (400, 164)
Screenshot: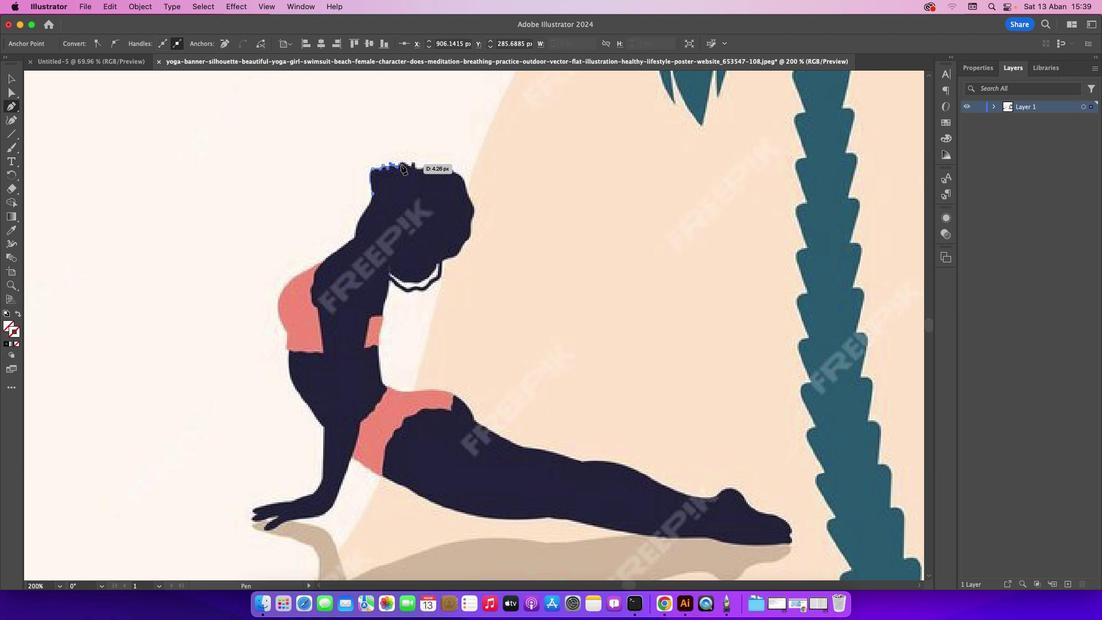 
Action: Mouse pressed left at (400, 164)
Screenshot: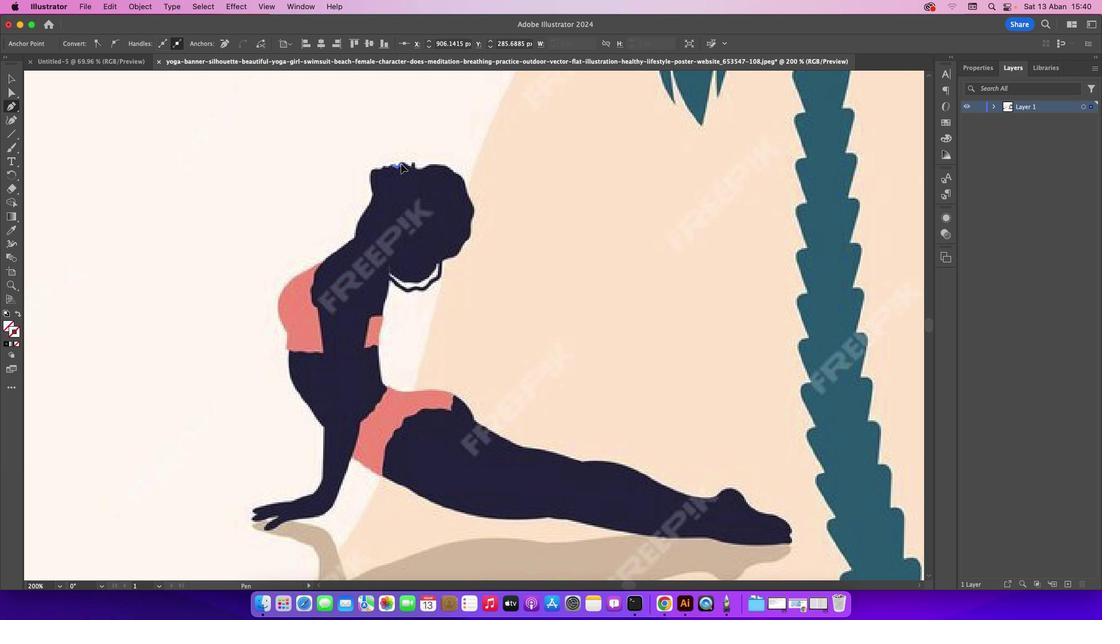 
Action: Mouse moved to (409, 165)
Screenshot: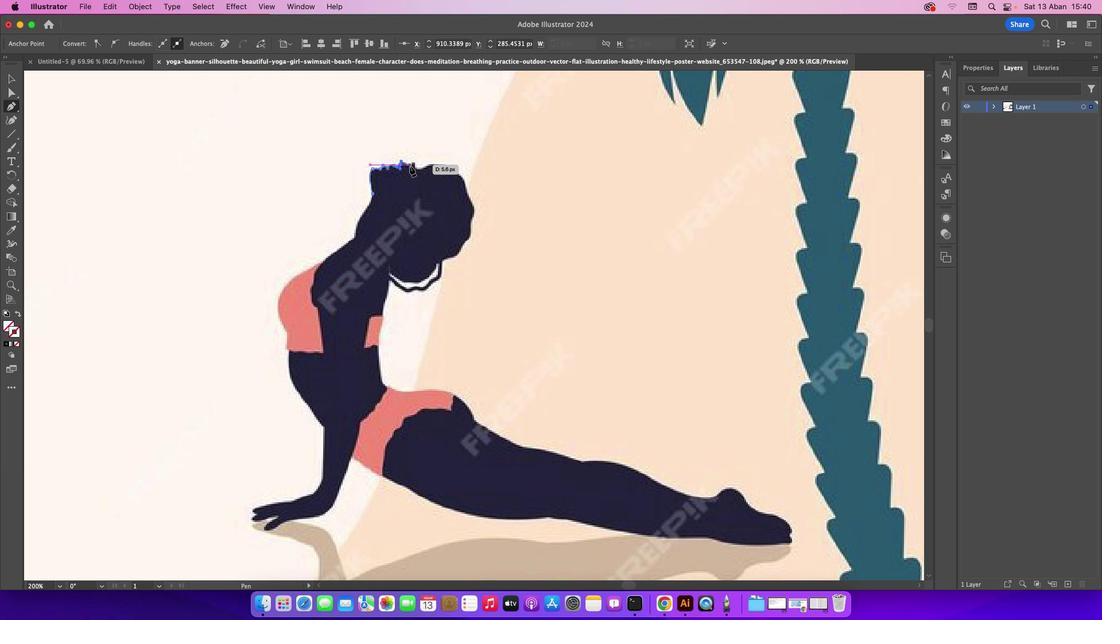 
Action: Mouse pressed left at (409, 165)
Screenshot: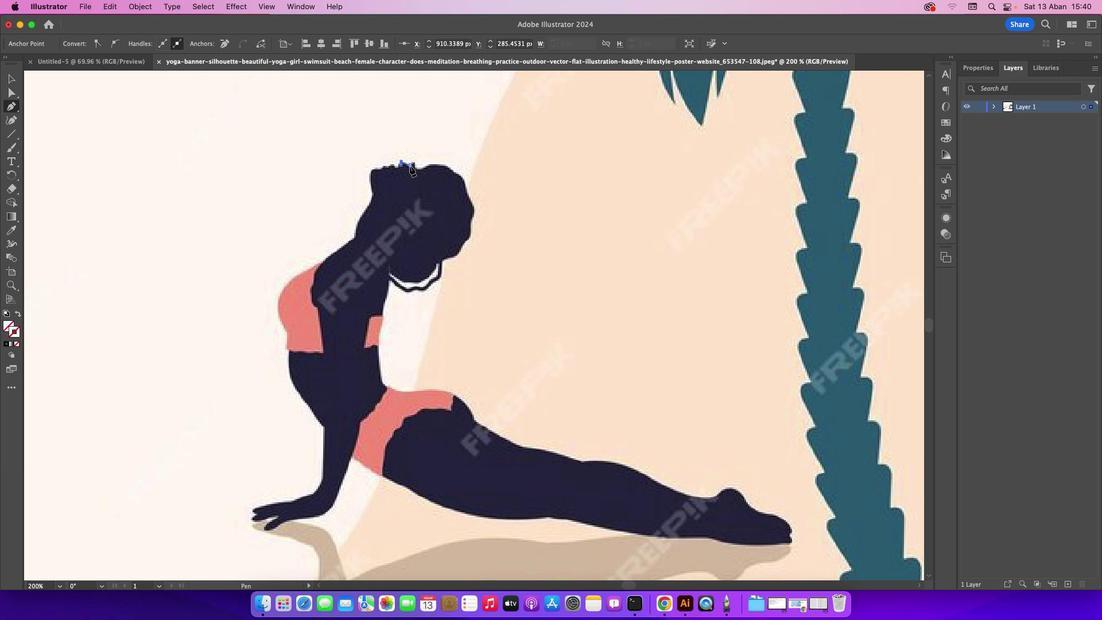 
Action: Mouse moved to (413, 160)
Screenshot: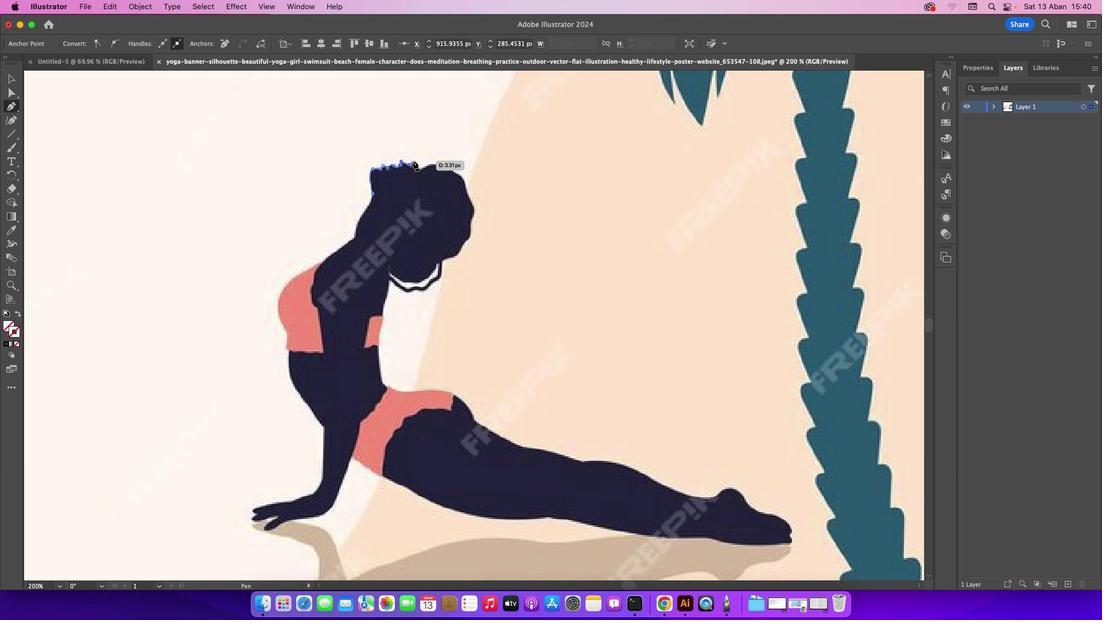 
Action: Mouse pressed left at (413, 160)
Screenshot: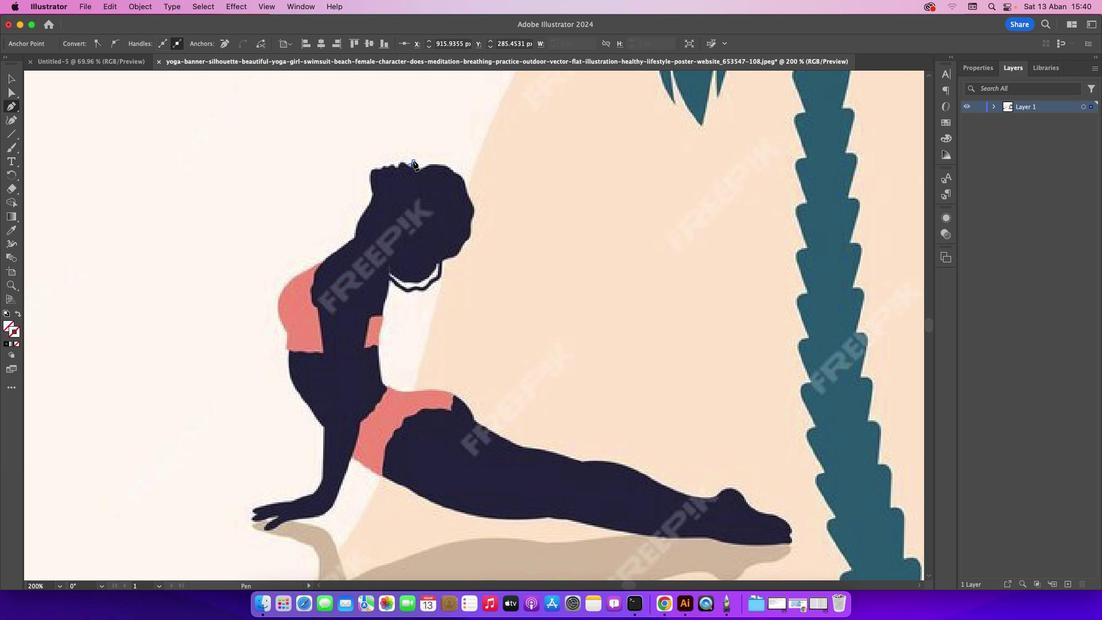 
Action: Mouse moved to (416, 169)
Screenshot: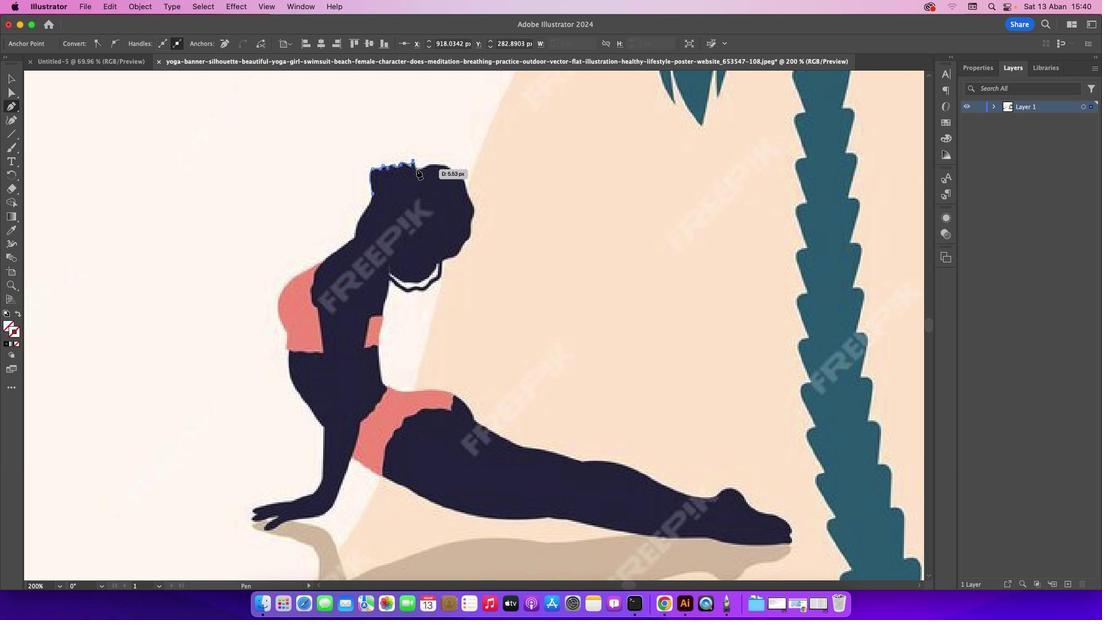
Action: Mouse pressed left at (416, 169)
Screenshot: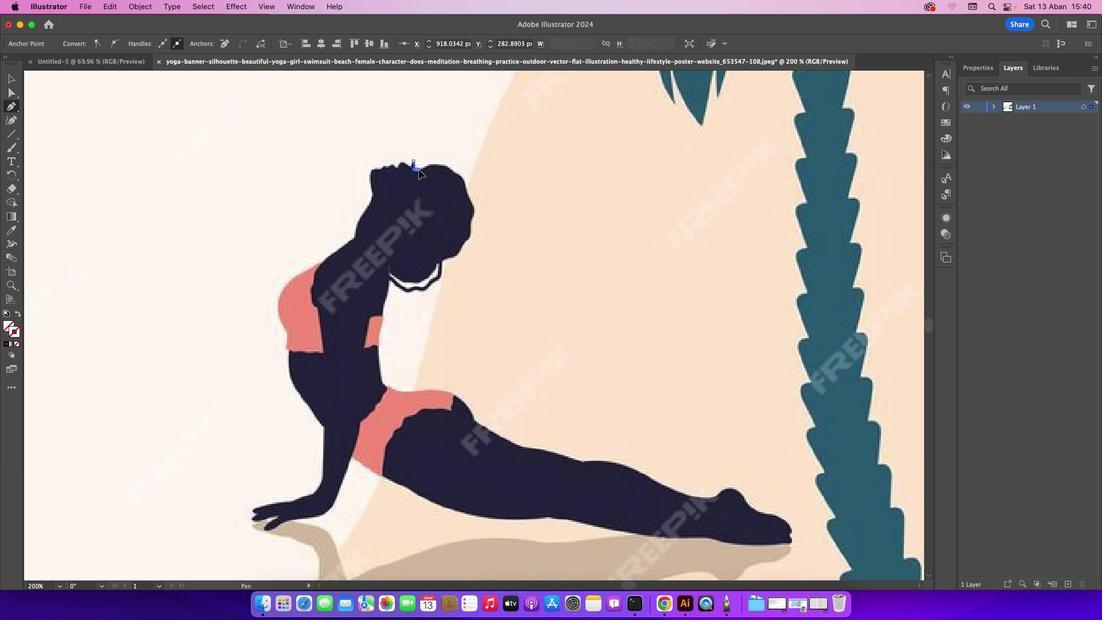 
Action: Mouse moved to (427, 164)
Screenshot: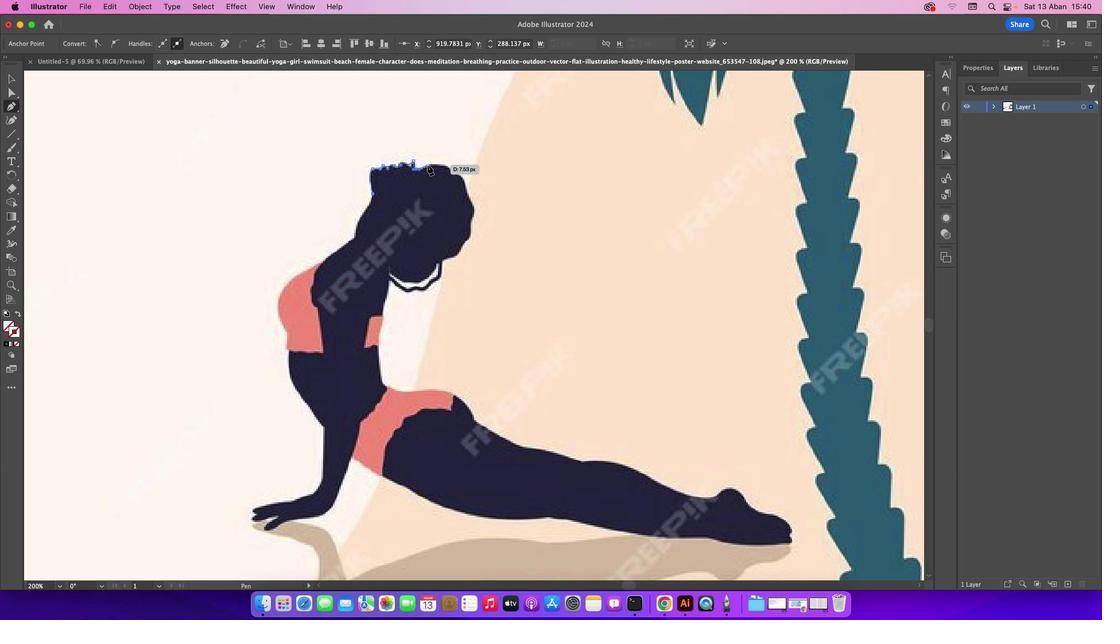 
Action: Mouse pressed left at (427, 164)
Screenshot: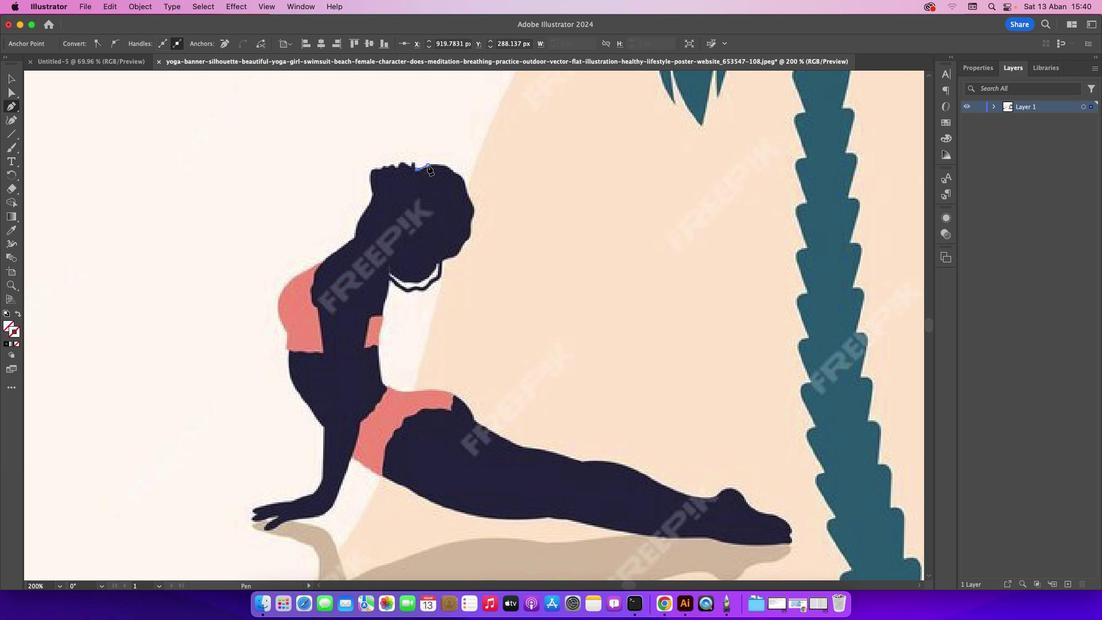 
Action: Mouse moved to (450, 168)
Screenshot: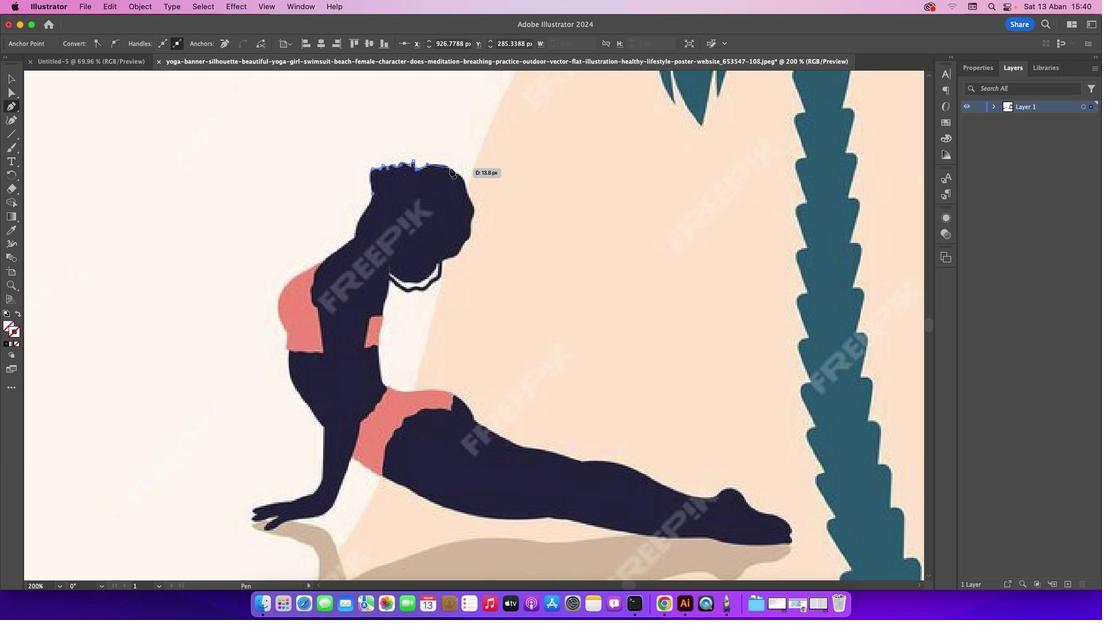 
Action: Mouse pressed left at (450, 168)
Screenshot: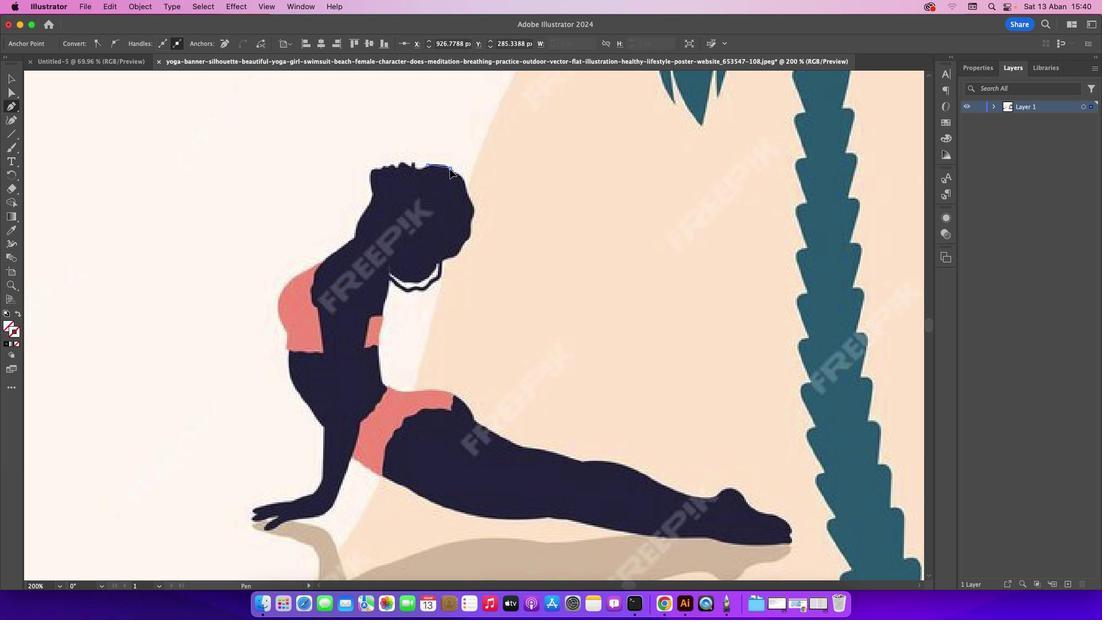 
Action: Mouse moved to (461, 174)
Screenshot: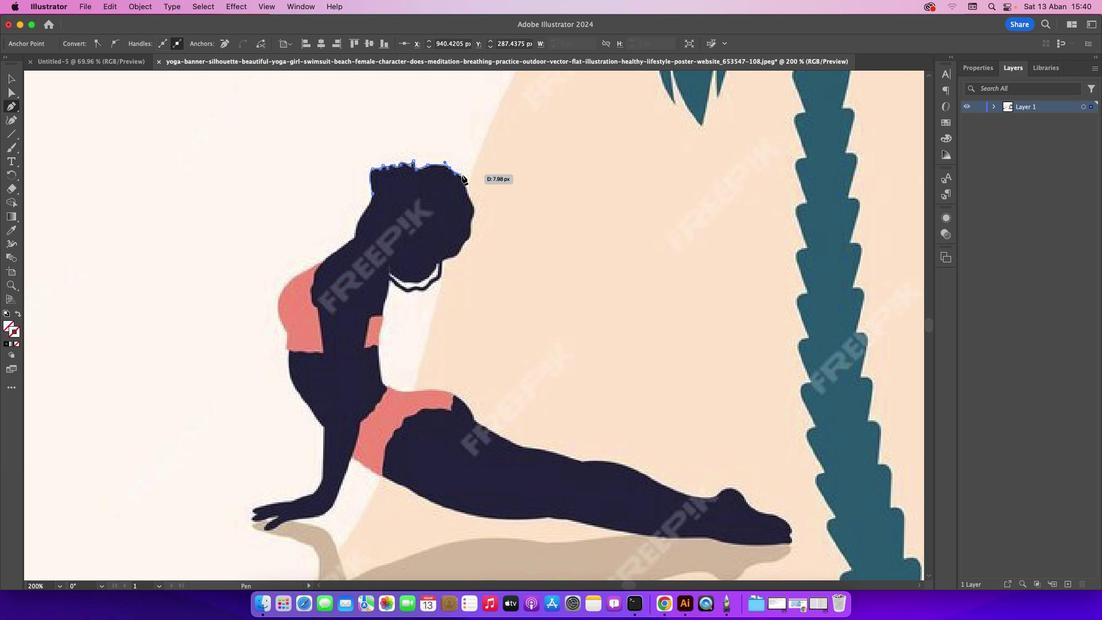 
Action: Mouse pressed left at (461, 174)
Screenshot: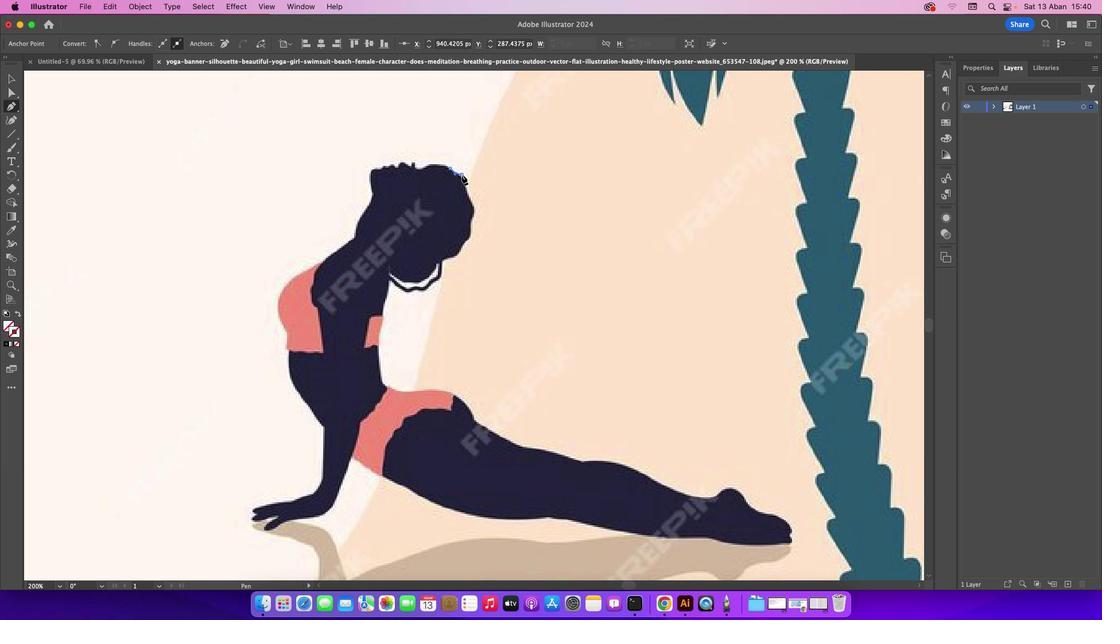 
Action: Mouse moved to (465, 186)
Screenshot: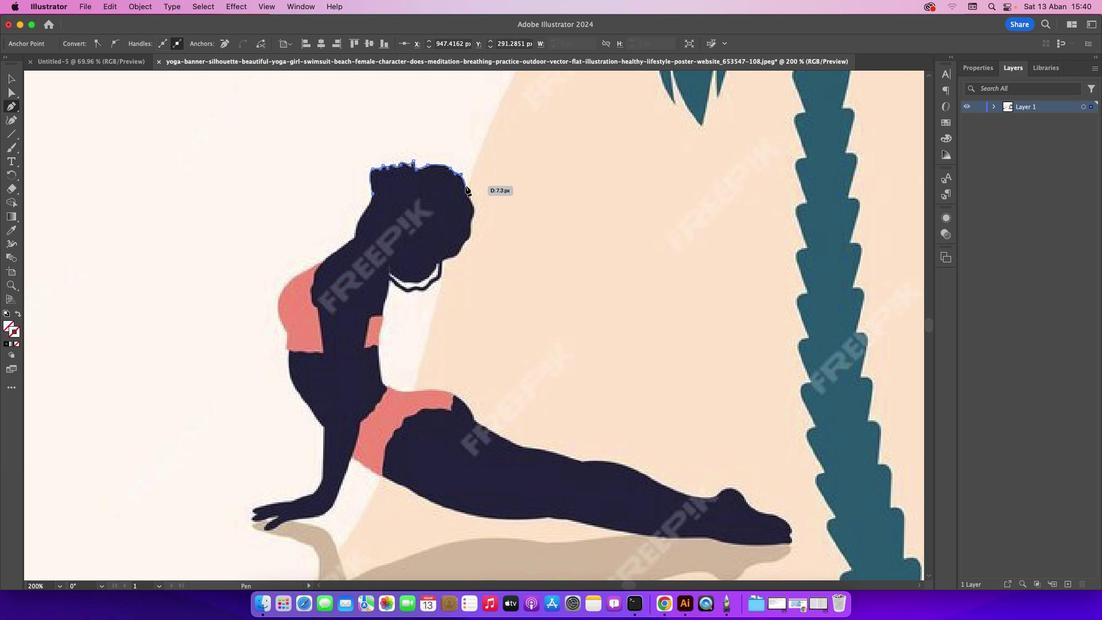 
Action: Mouse pressed left at (465, 186)
Screenshot: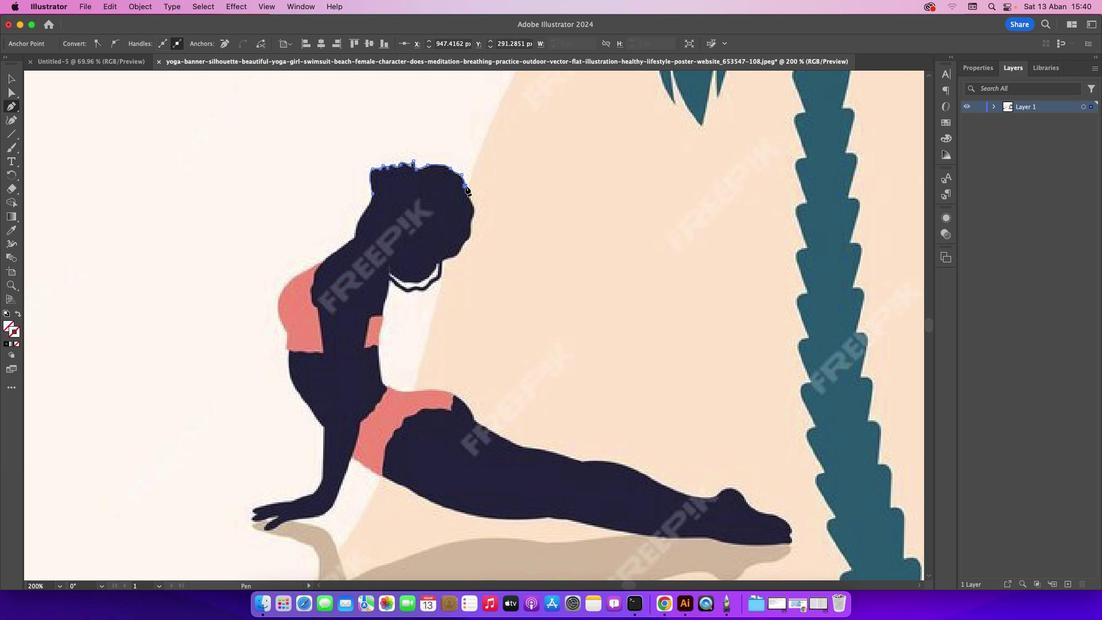 
Action: Mouse moved to (473, 204)
Screenshot: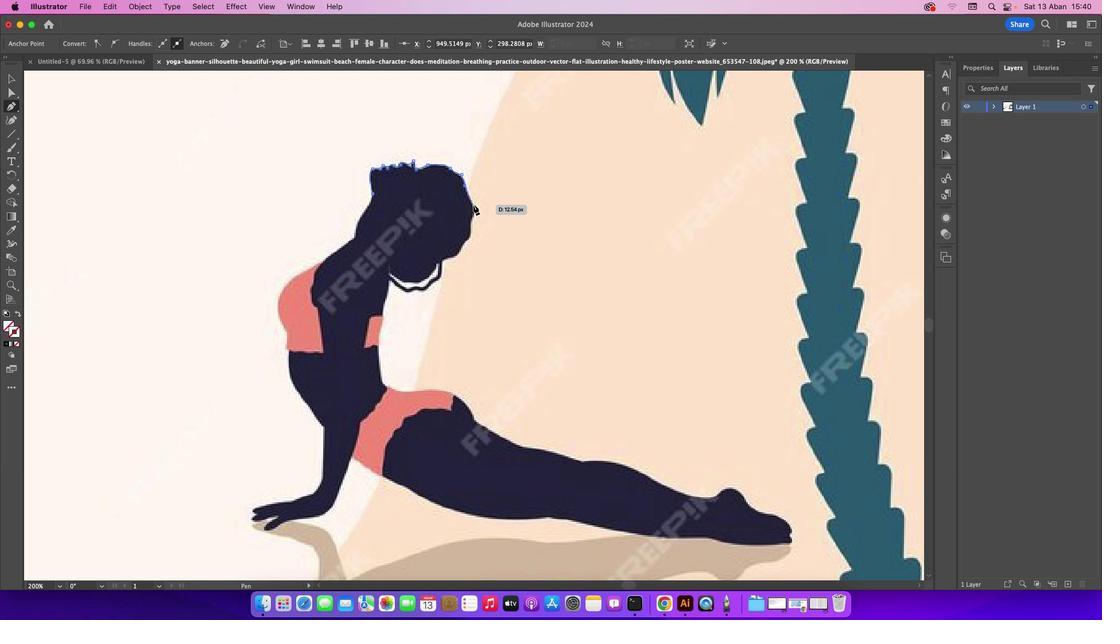 
Action: Mouse pressed left at (473, 204)
Screenshot: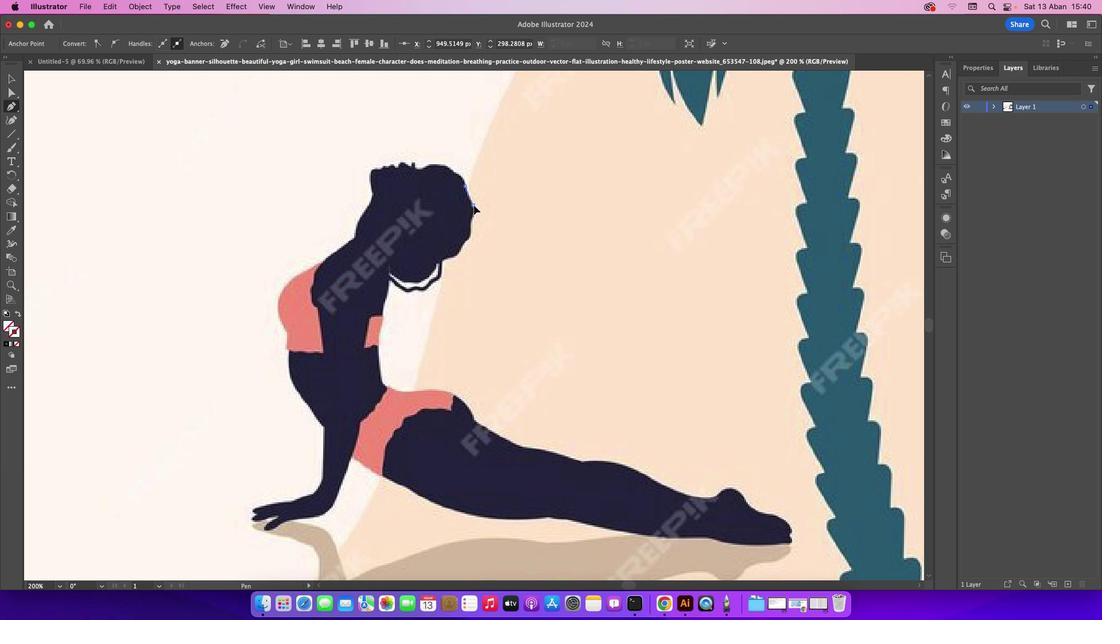 
Action: Mouse moved to (472, 221)
Screenshot: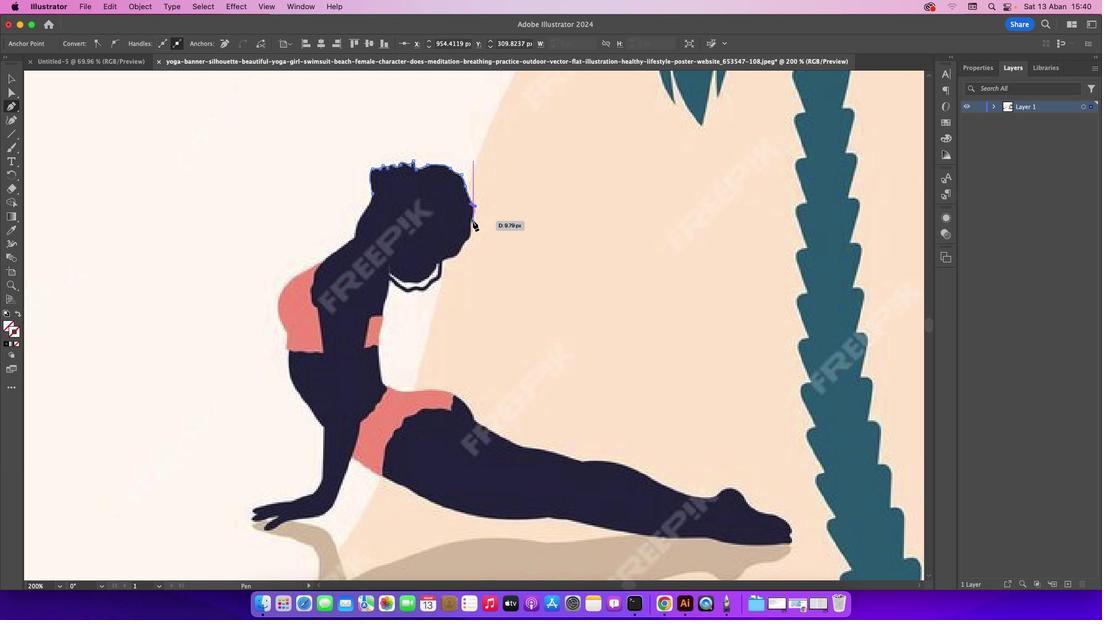 
Action: Mouse pressed left at (472, 221)
Screenshot: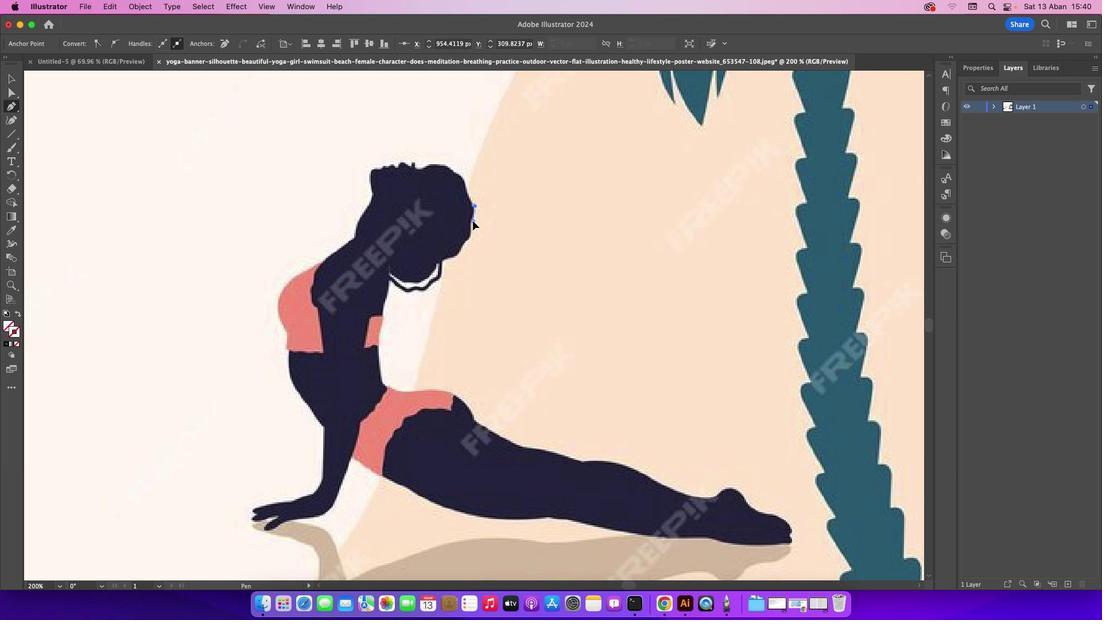 
Action: Mouse moved to (471, 229)
Screenshot: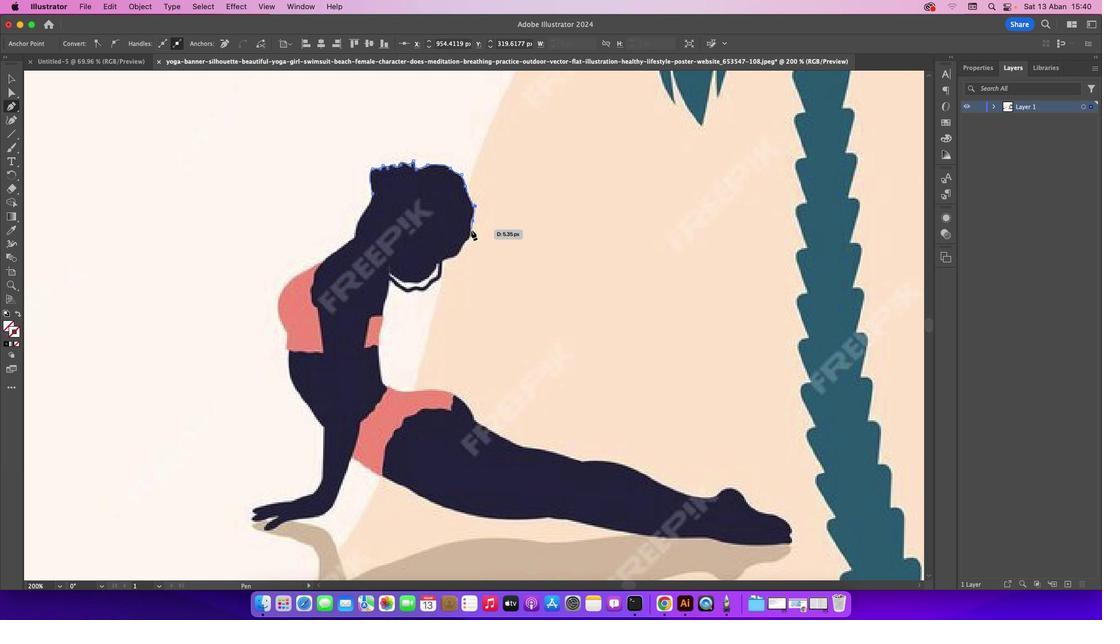
Action: Mouse pressed left at (471, 229)
Screenshot: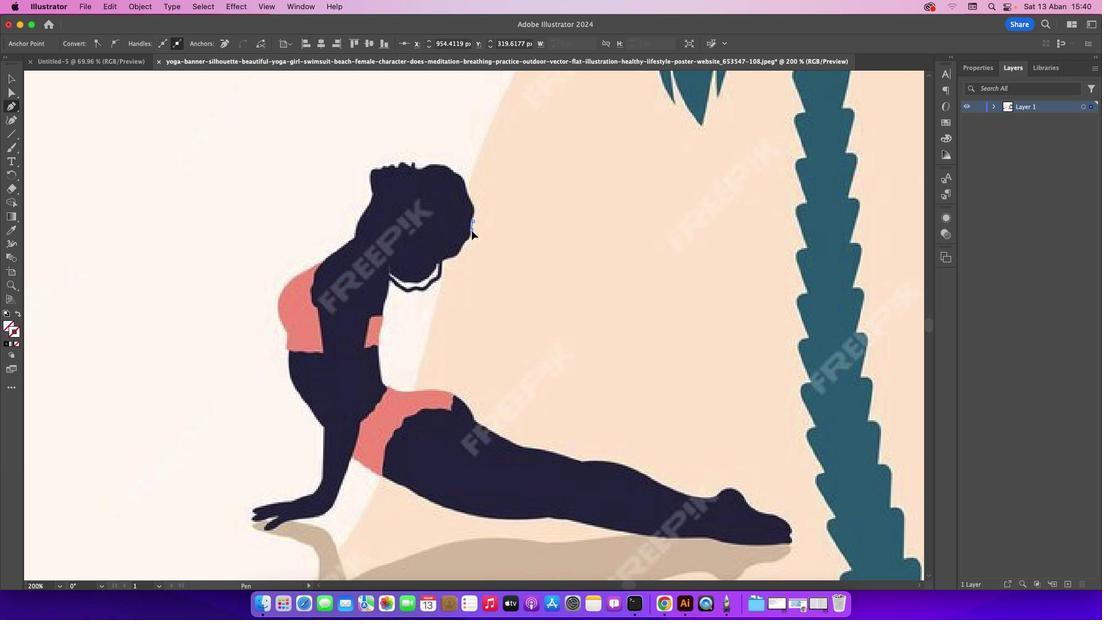 
Action: Mouse moved to (466, 241)
Screenshot: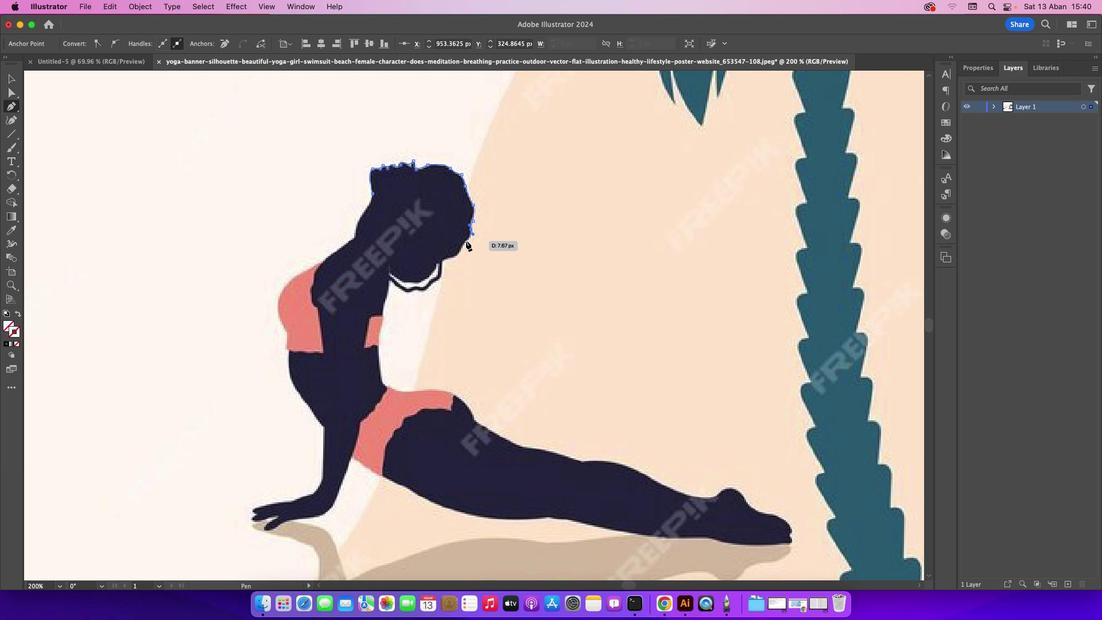 
Action: Mouse pressed left at (466, 241)
Screenshot: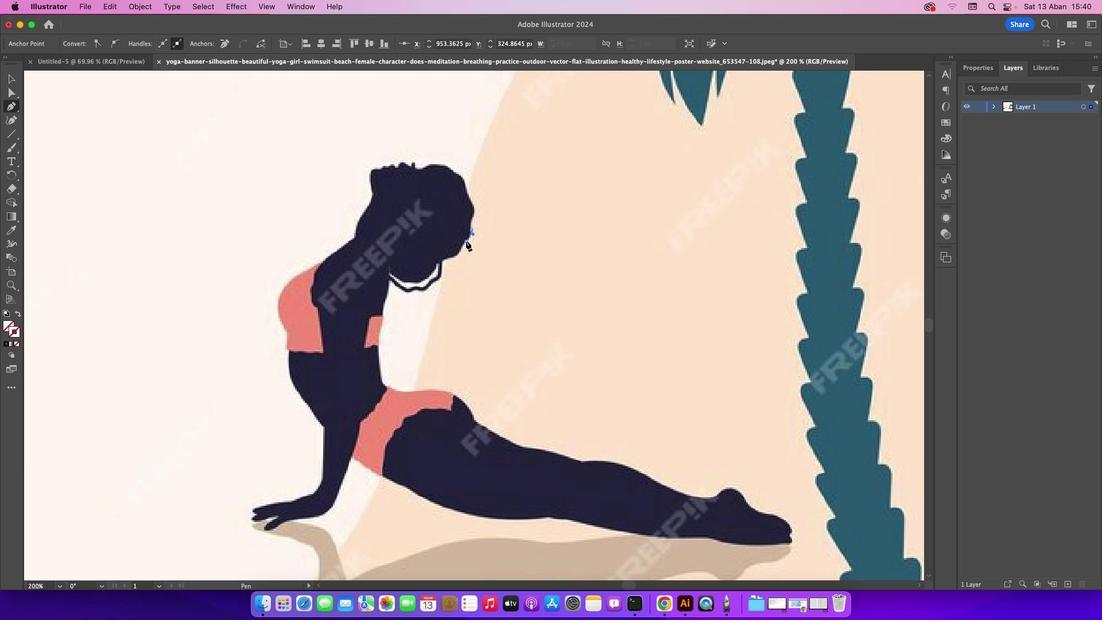
Action: Mouse moved to (460, 249)
Screenshot: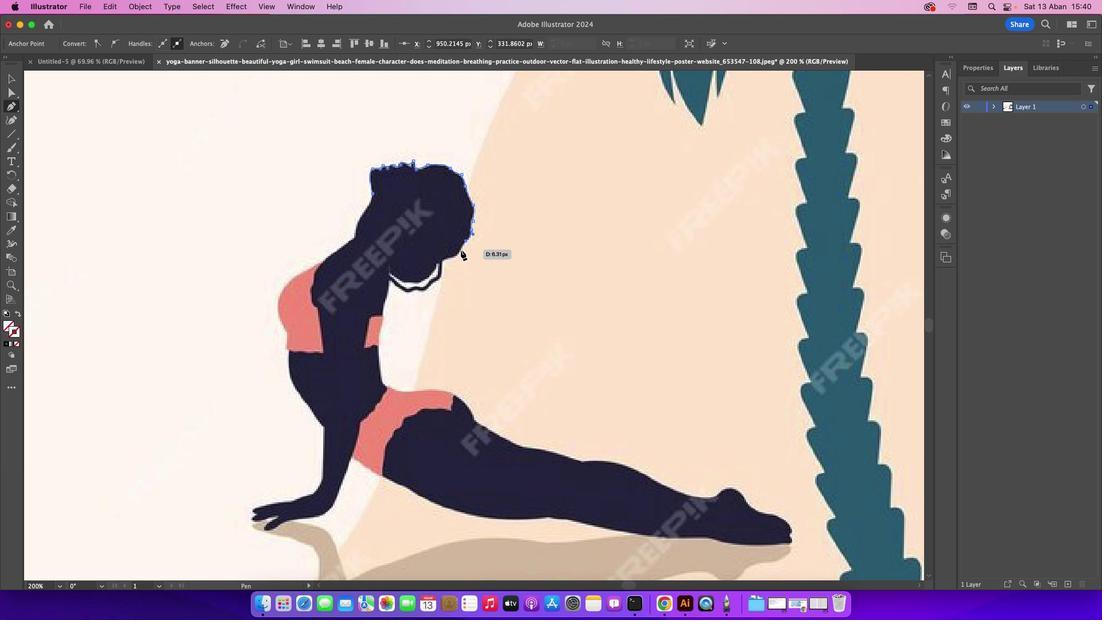 
Action: Mouse pressed left at (460, 249)
Screenshot: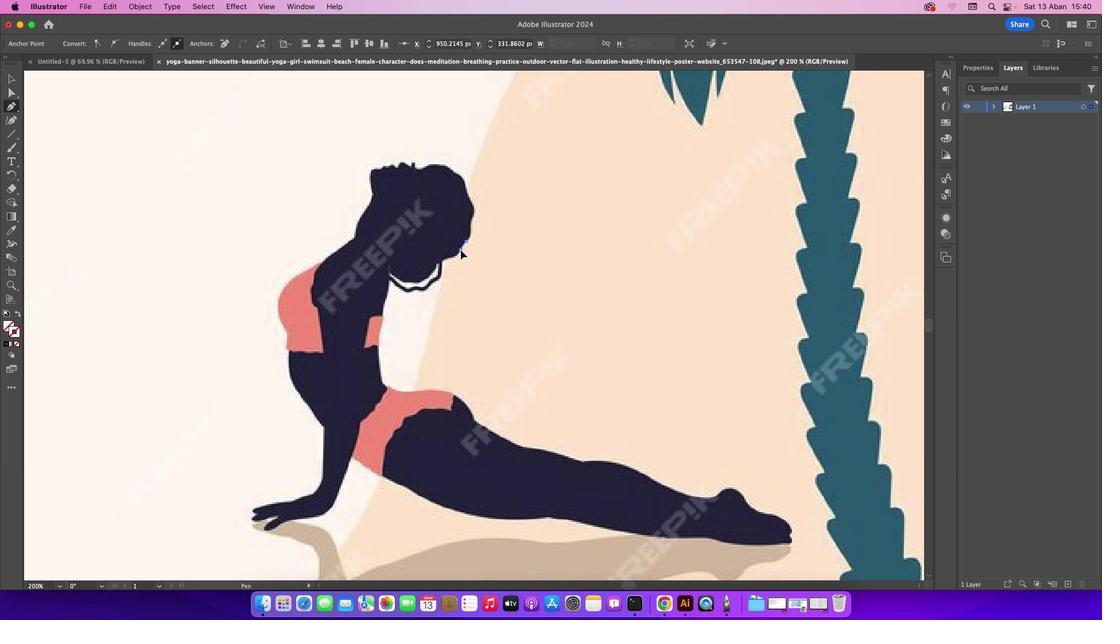 
Action: Mouse moved to (450, 258)
Screenshot: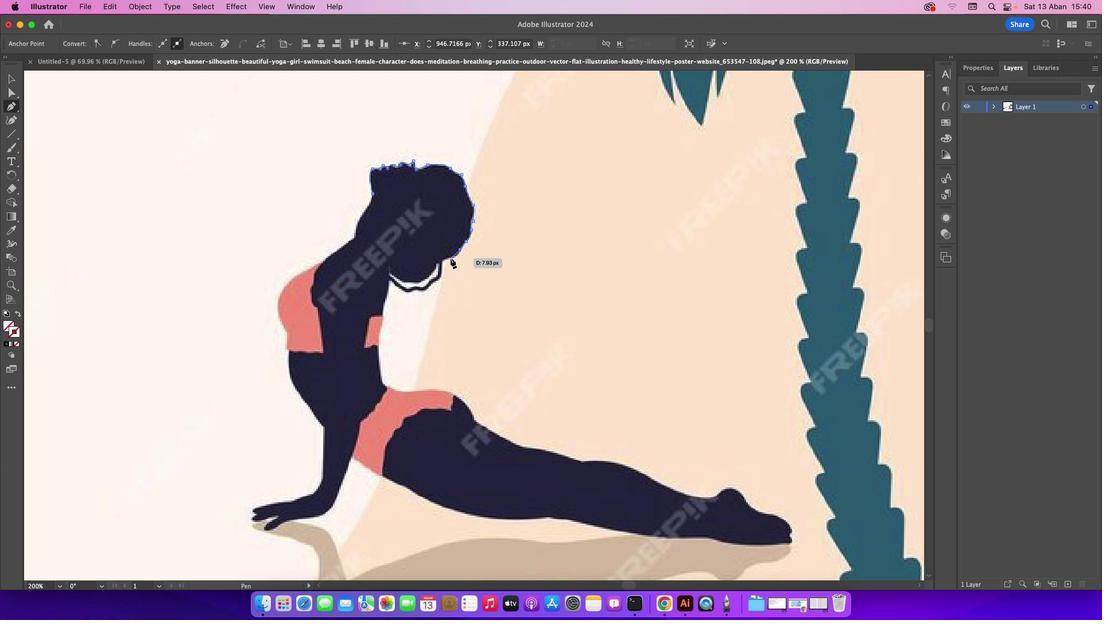 
Action: Mouse pressed left at (450, 258)
Screenshot: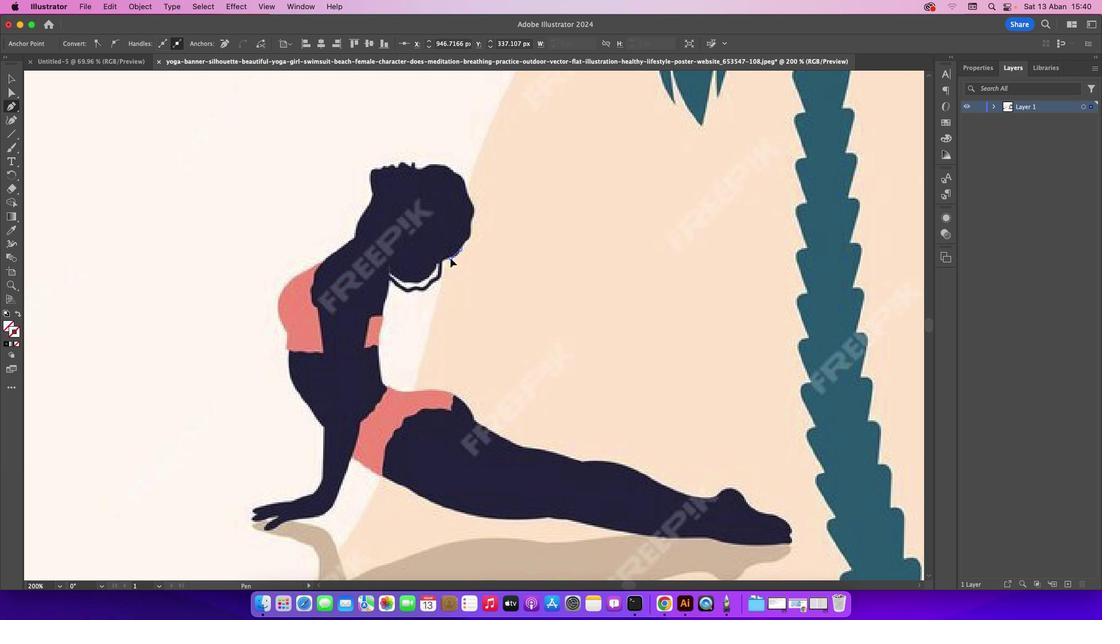 
Action: Mouse moved to (435, 264)
Screenshot: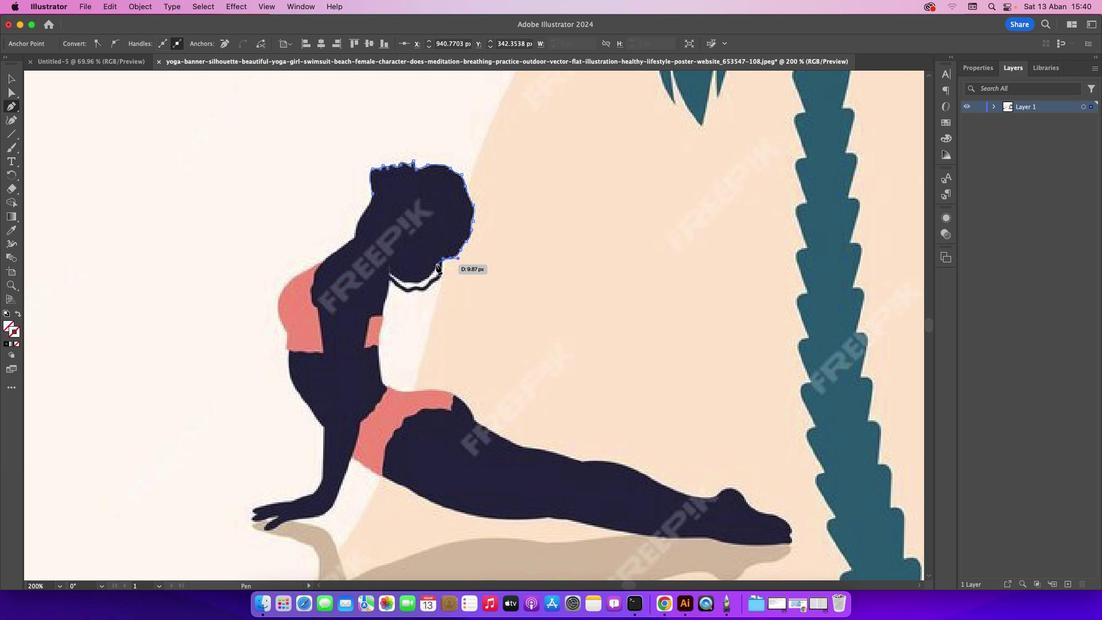 
Action: Mouse pressed left at (435, 264)
Screenshot: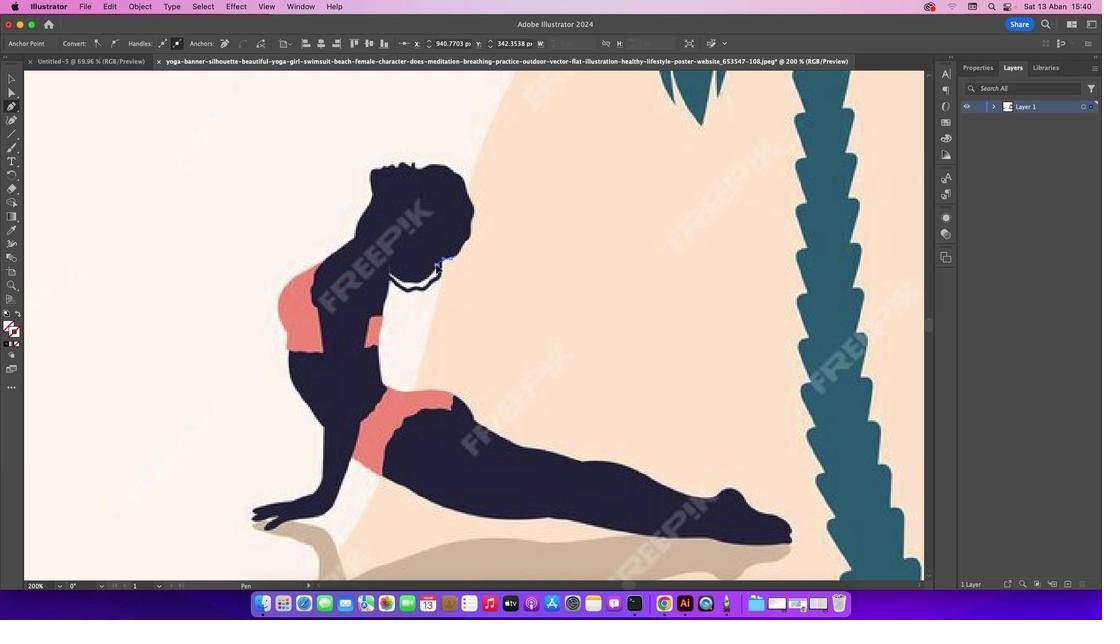 
Action: Mouse moved to (424, 280)
Screenshot: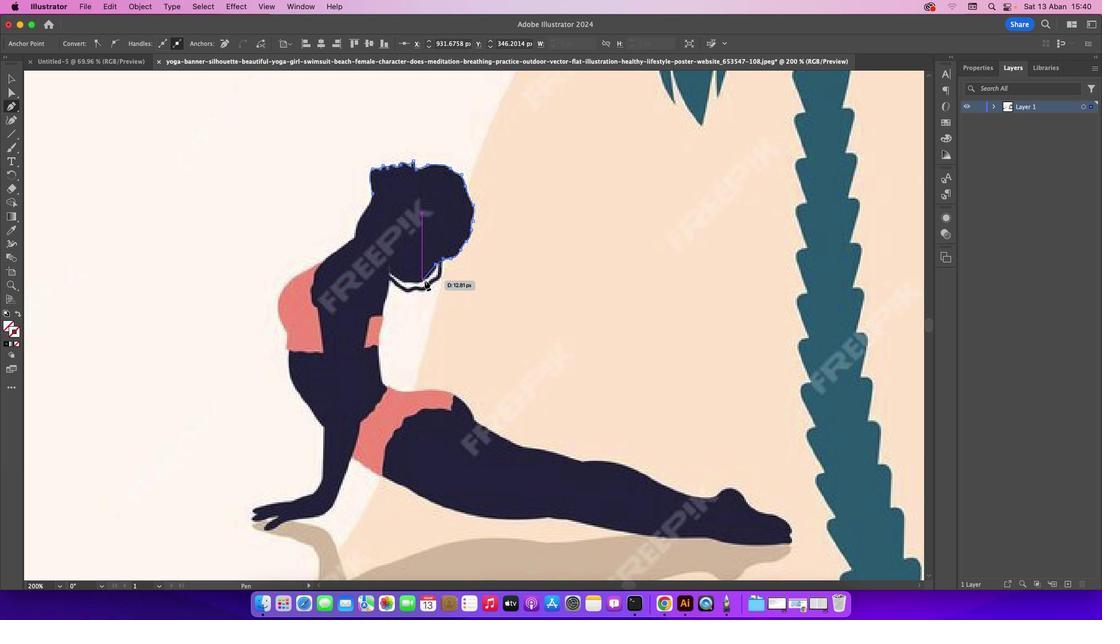 
Action: Mouse pressed left at (424, 280)
Screenshot: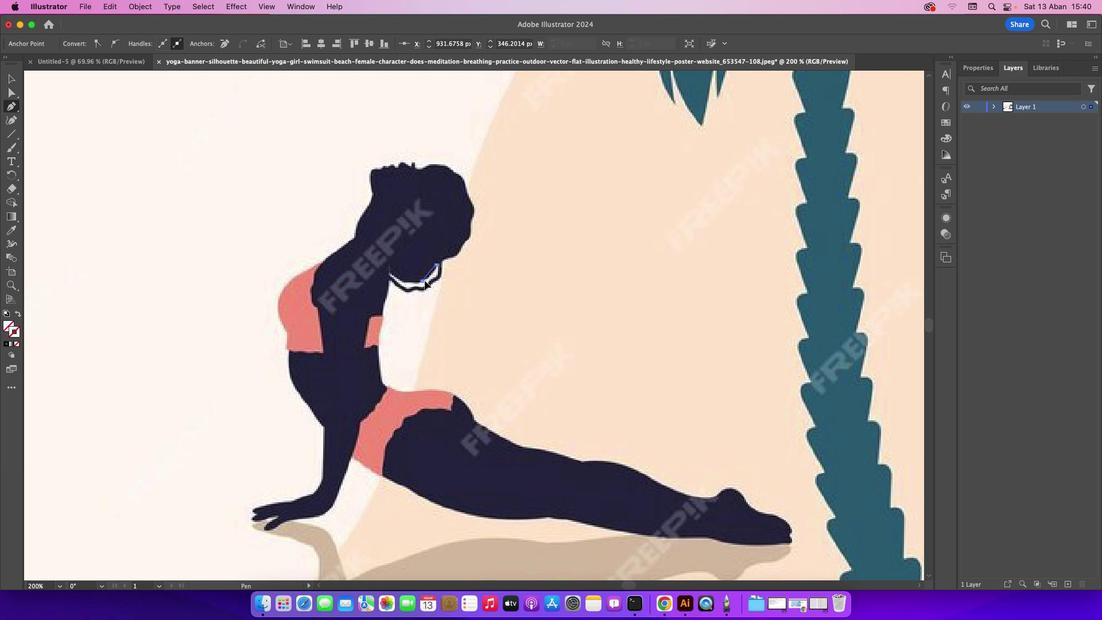 
Action: Mouse moved to (422, 279)
Screenshot: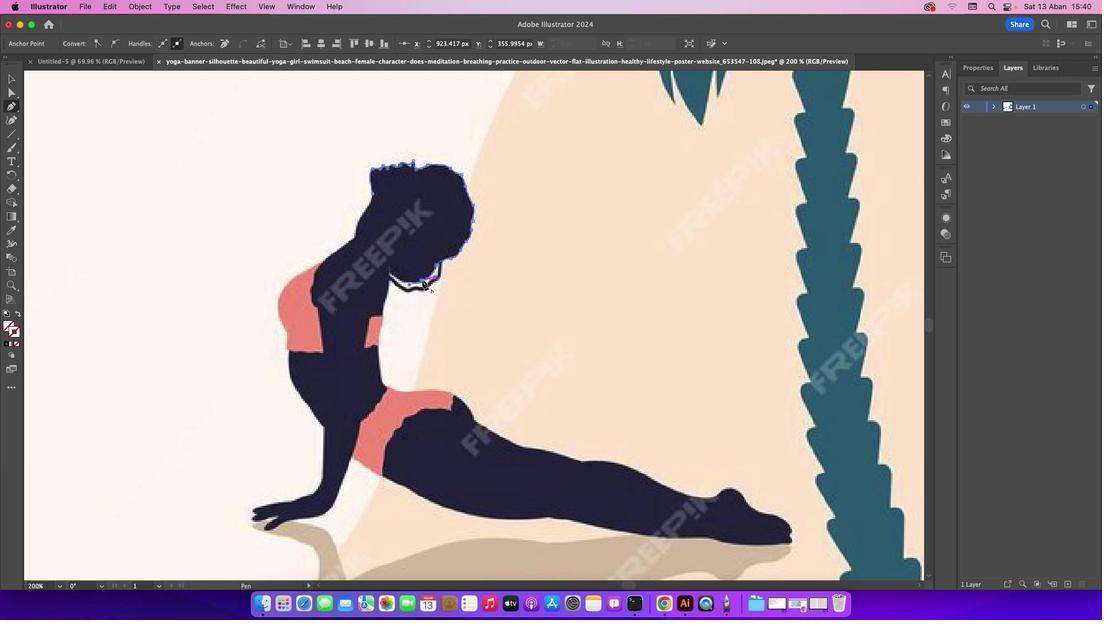 
Action: Mouse pressed left at (422, 279)
Screenshot: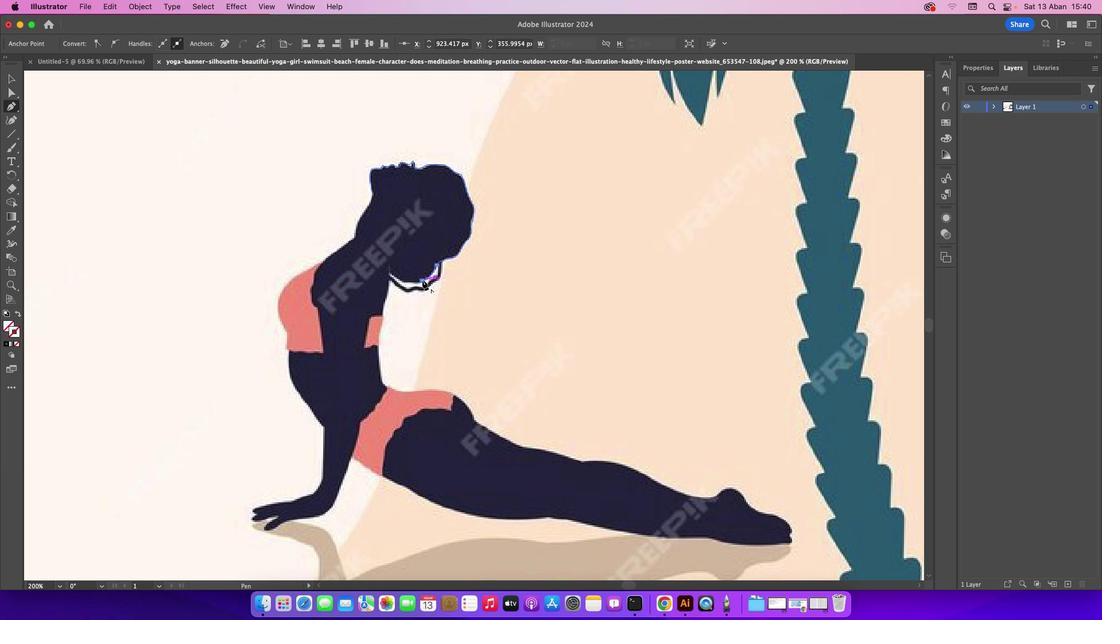 
Action: Mouse moved to (401, 281)
Screenshot: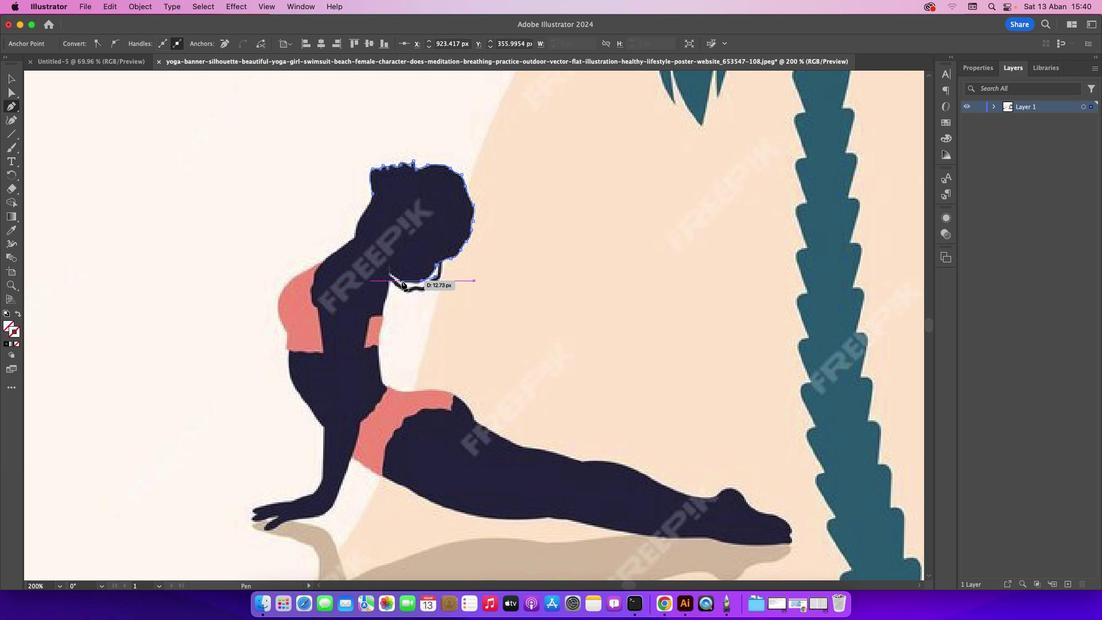 
Action: Mouse pressed left at (401, 281)
Screenshot: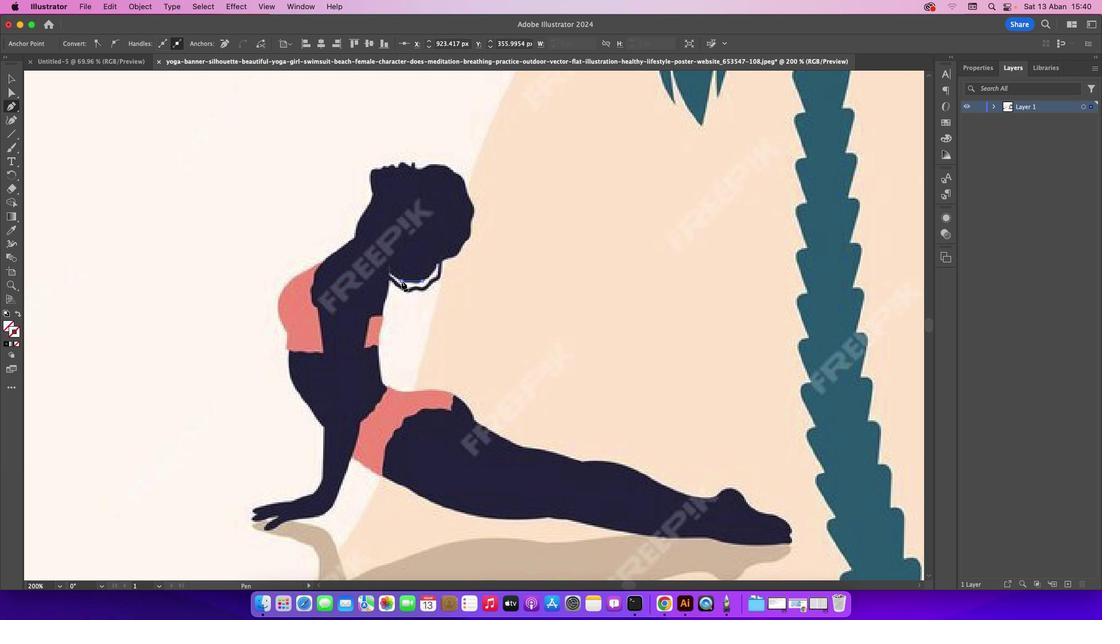 
Action: Mouse moved to (389, 271)
Screenshot: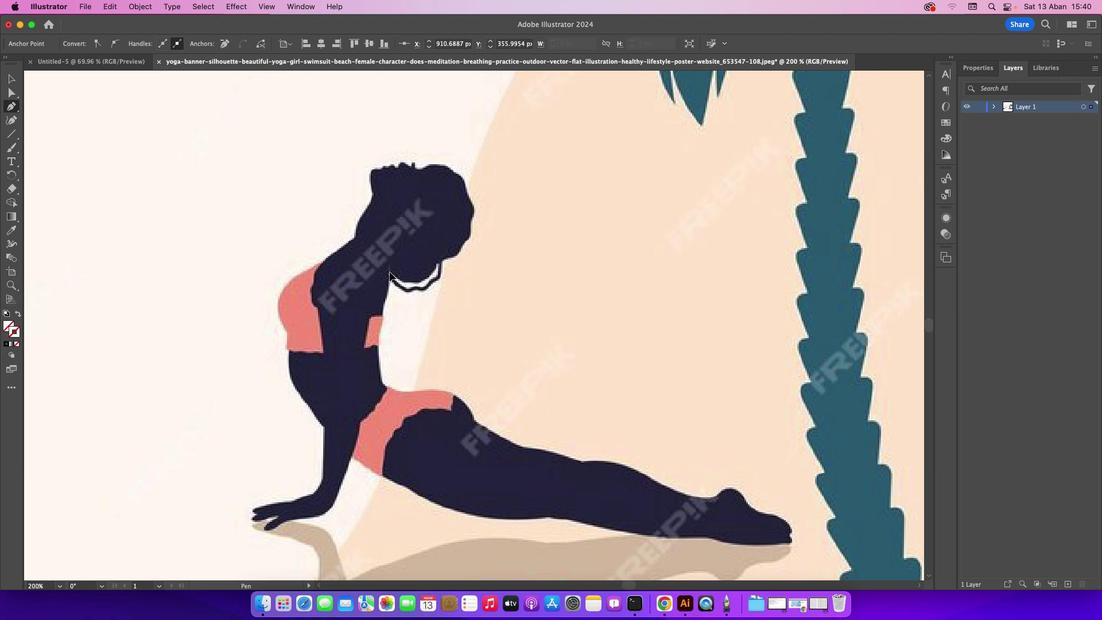
Action: Mouse pressed left at (389, 271)
Screenshot: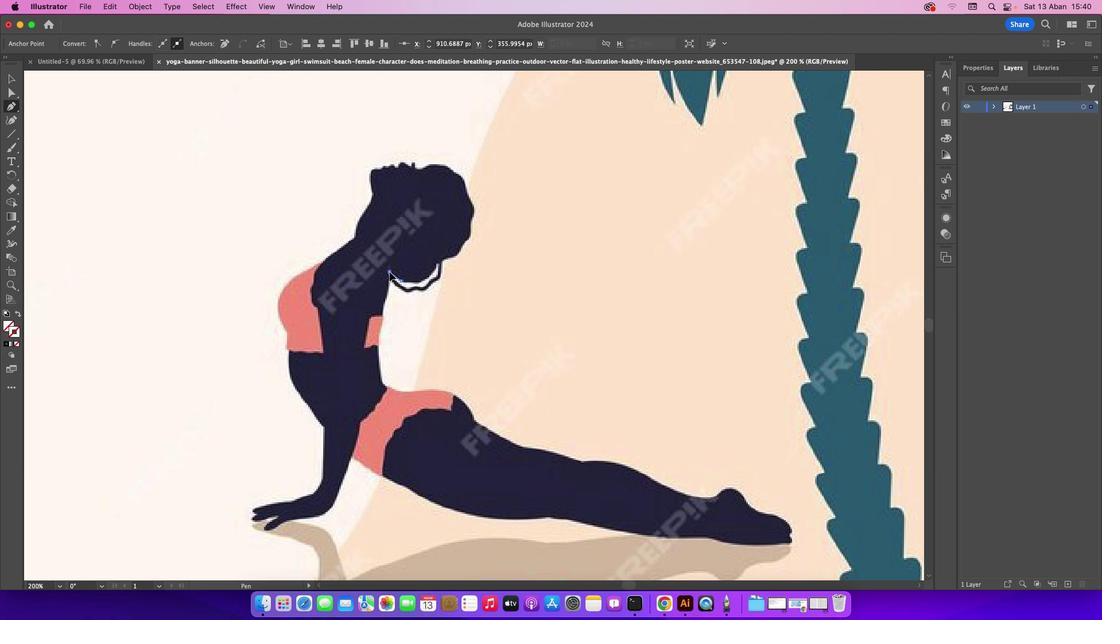 
Action: Mouse moved to (384, 305)
Screenshot: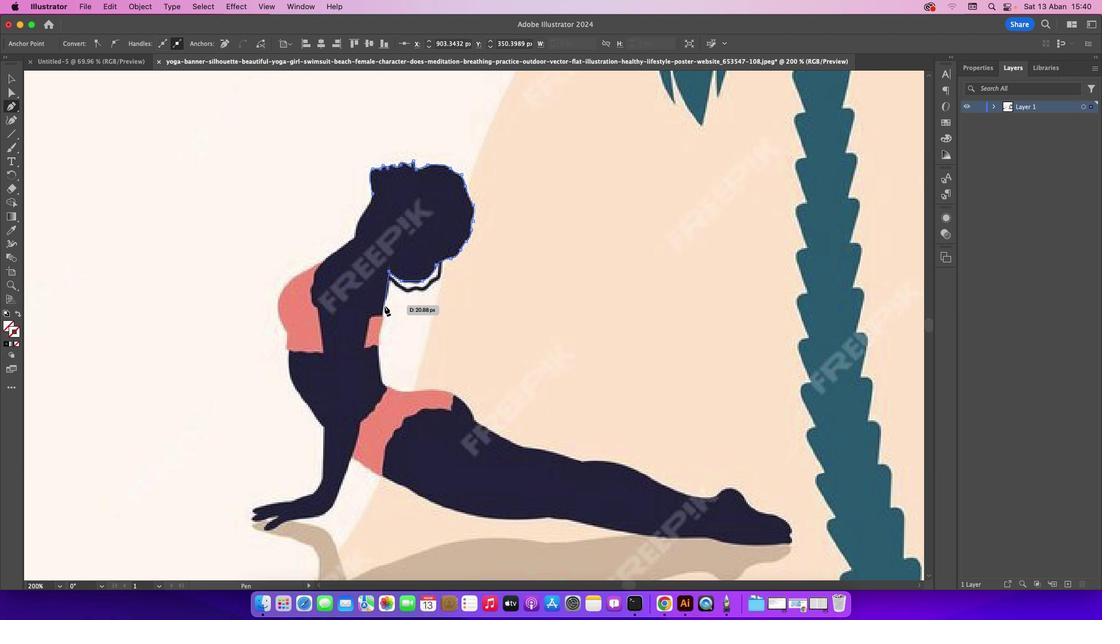 
Action: Mouse pressed left at (384, 305)
Screenshot: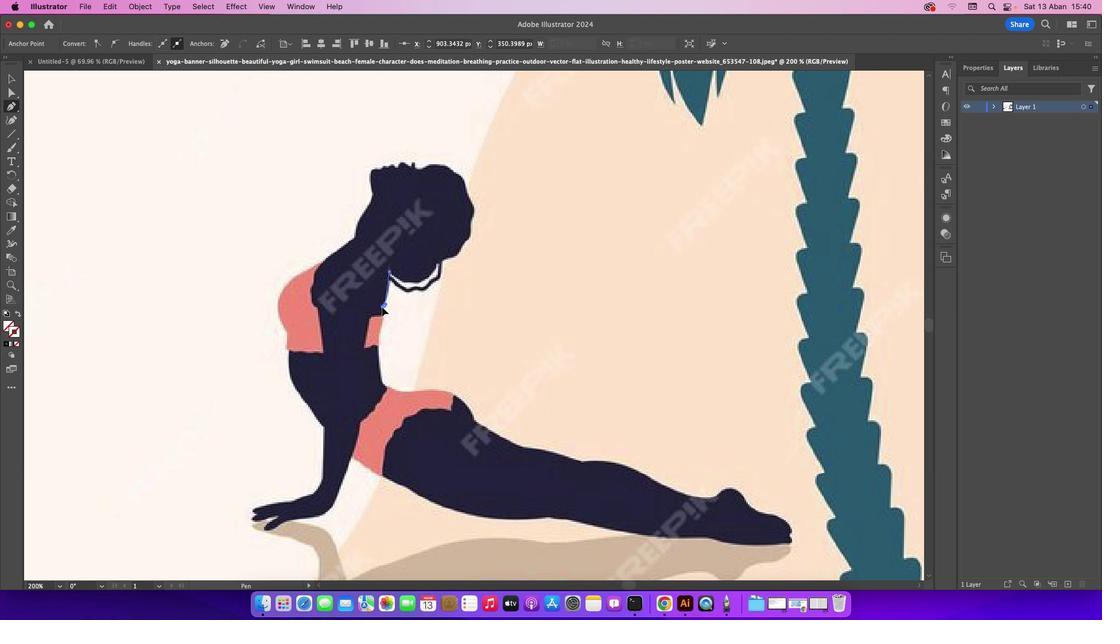
Action: Mouse moved to (384, 305)
Screenshot: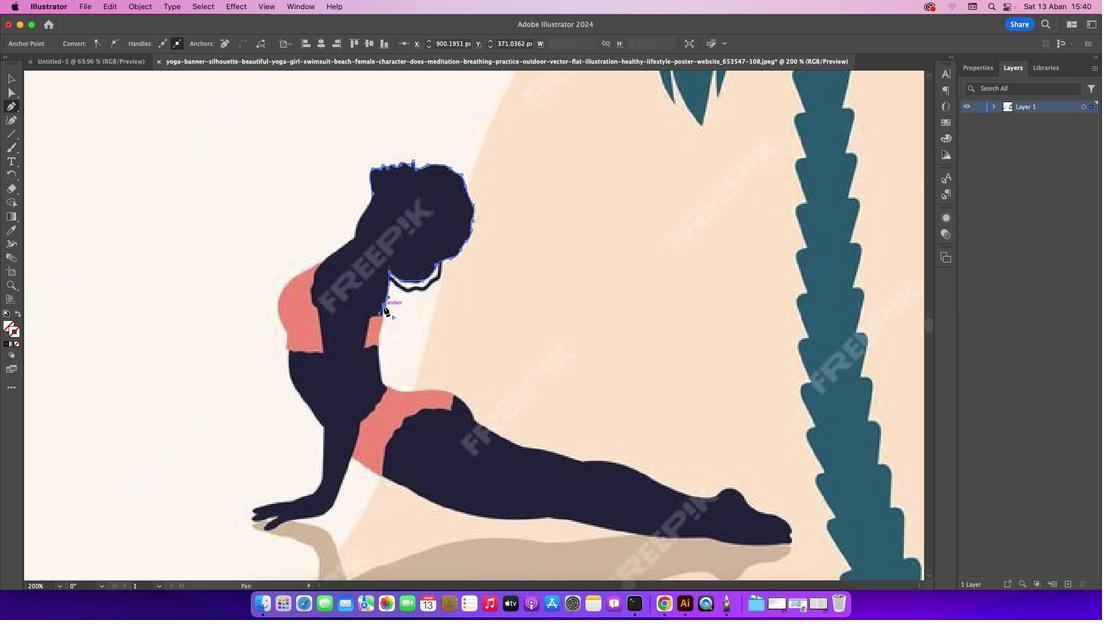 
Action: Mouse pressed left at (384, 305)
Screenshot: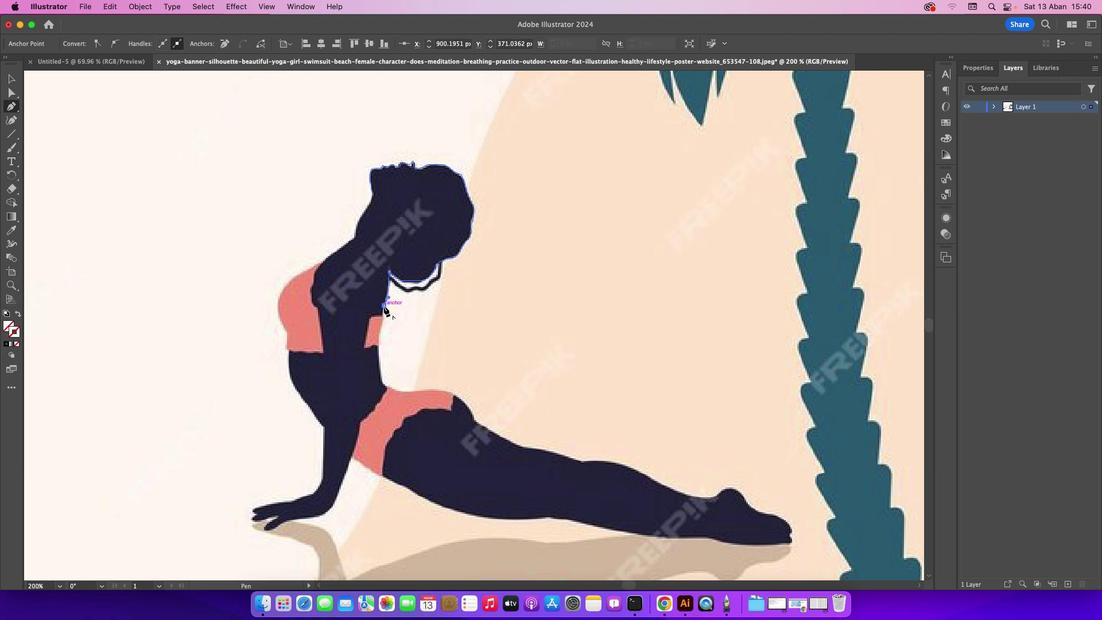 
Action: Mouse moved to (378, 335)
Screenshot: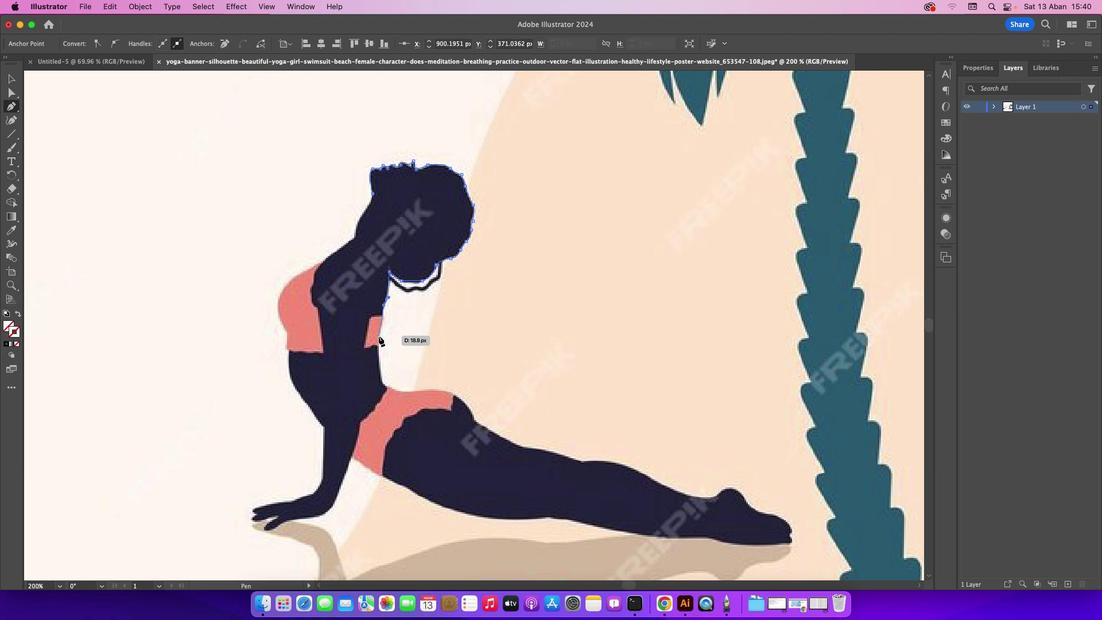 
Action: Mouse pressed left at (378, 335)
Screenshot: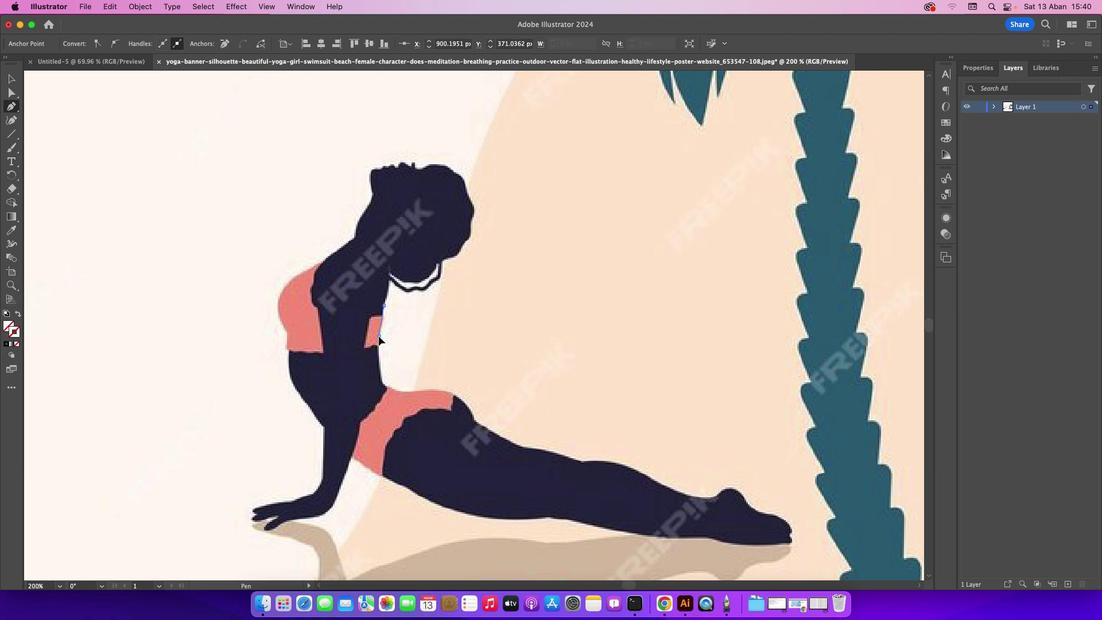 
Action: Mouse moved to (377, 357)
Screenshot: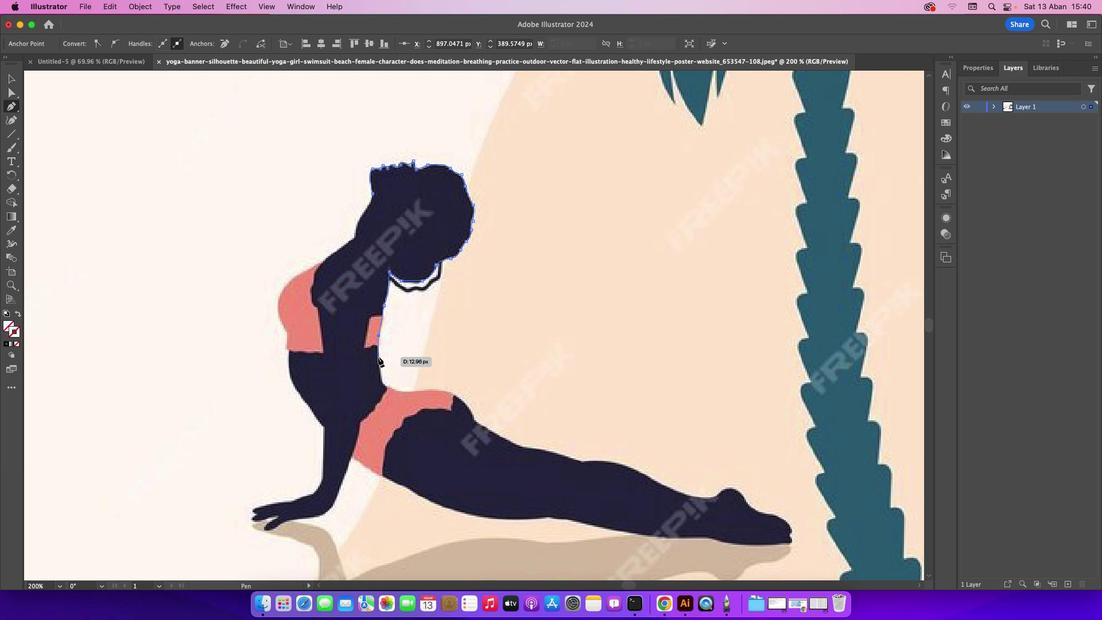 
Action: Mouse pressed left at (377, 357)
Screenshot: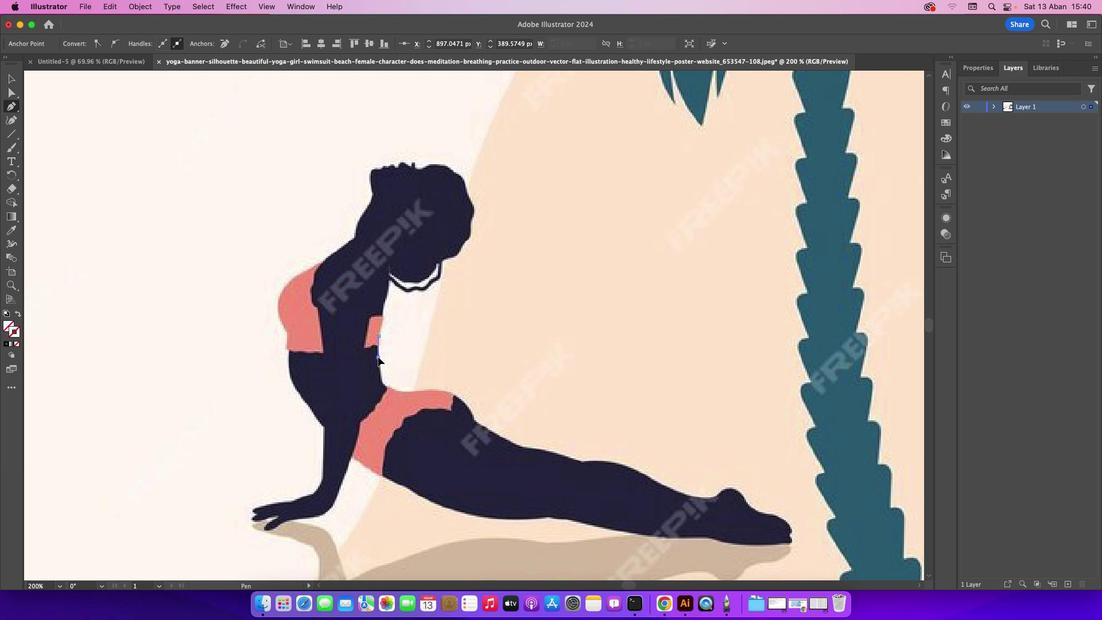 
Action: Mouse moved to (386, 385)
Screenshot: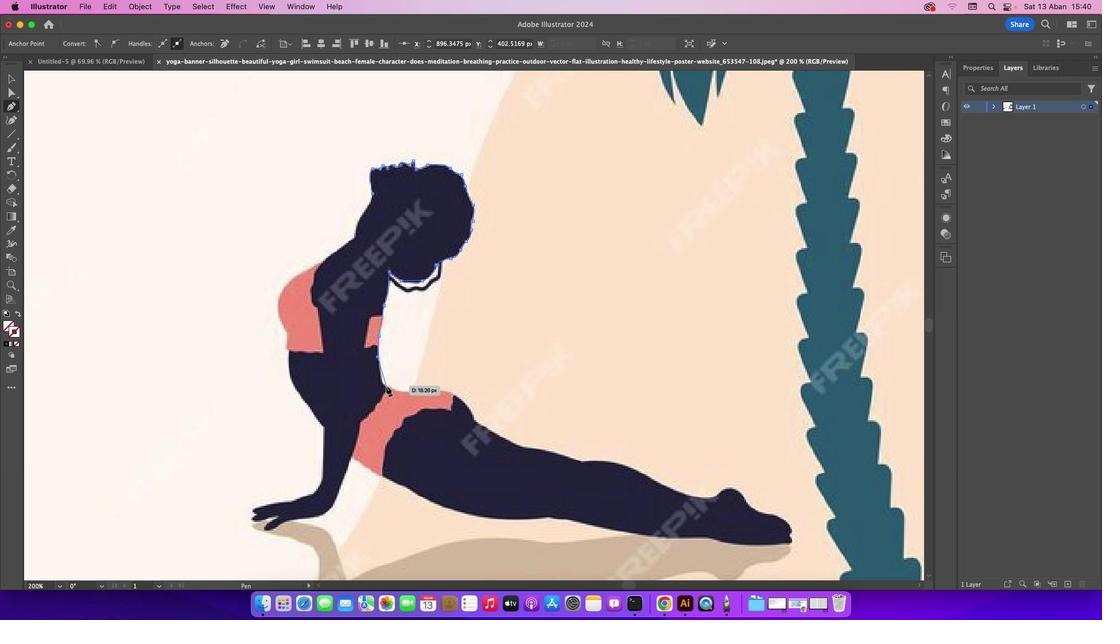 
Action: Mouse pressed left at (386, 385)
Screenshot: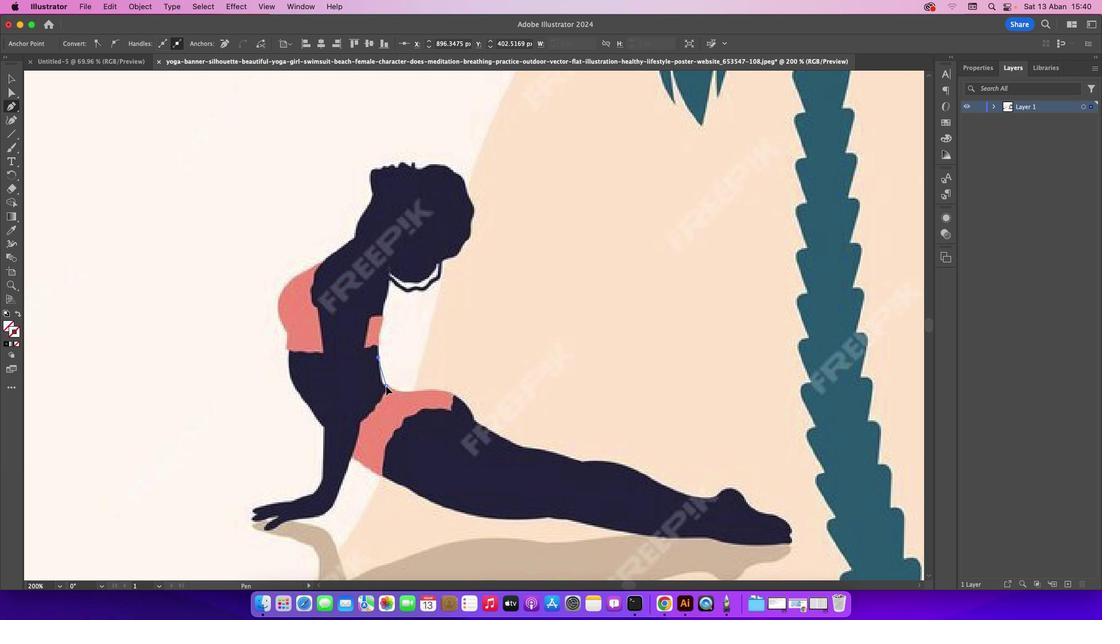 
Action: Mouse moved to (386, 385)
Screenshot: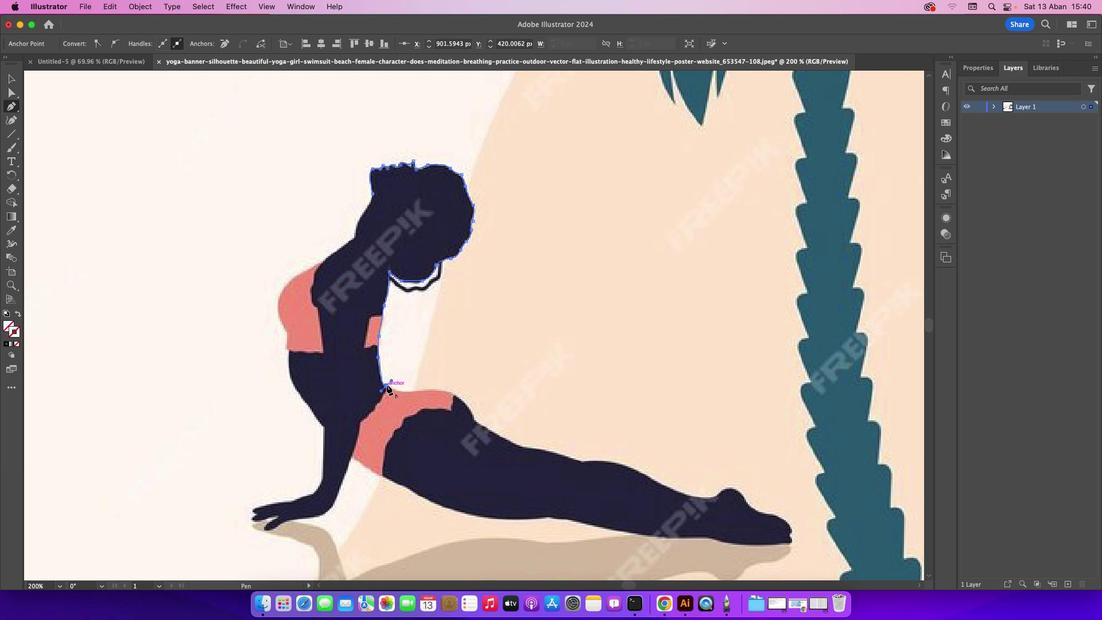 
Action: Mouse pressed left at (386, 385)
Screenshot: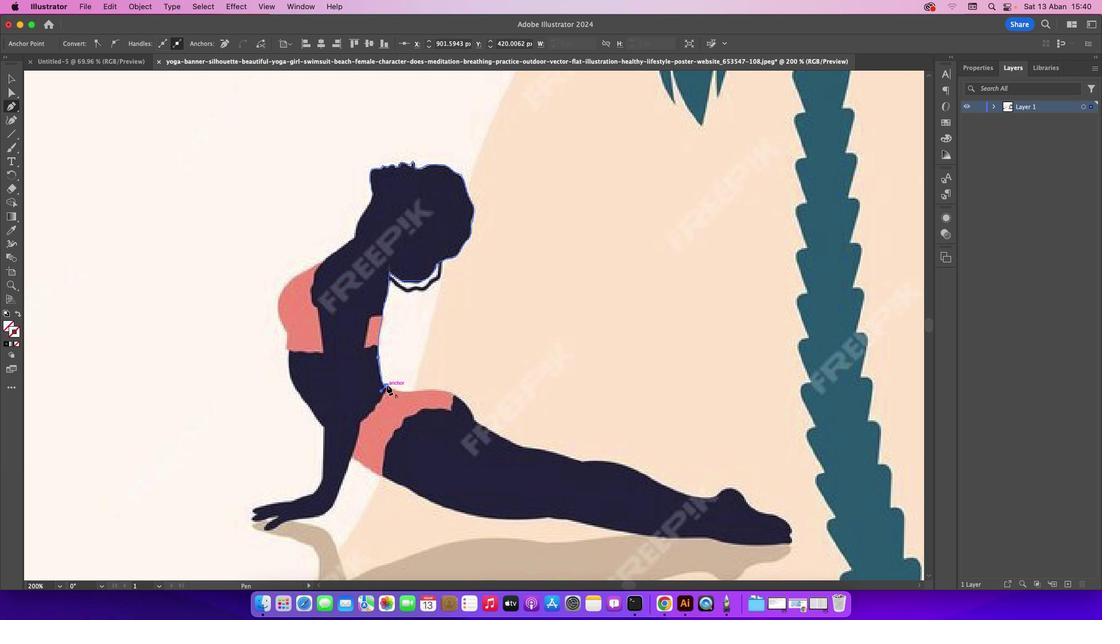 
Action: Mouse moved to (397, 391)
Screenshot: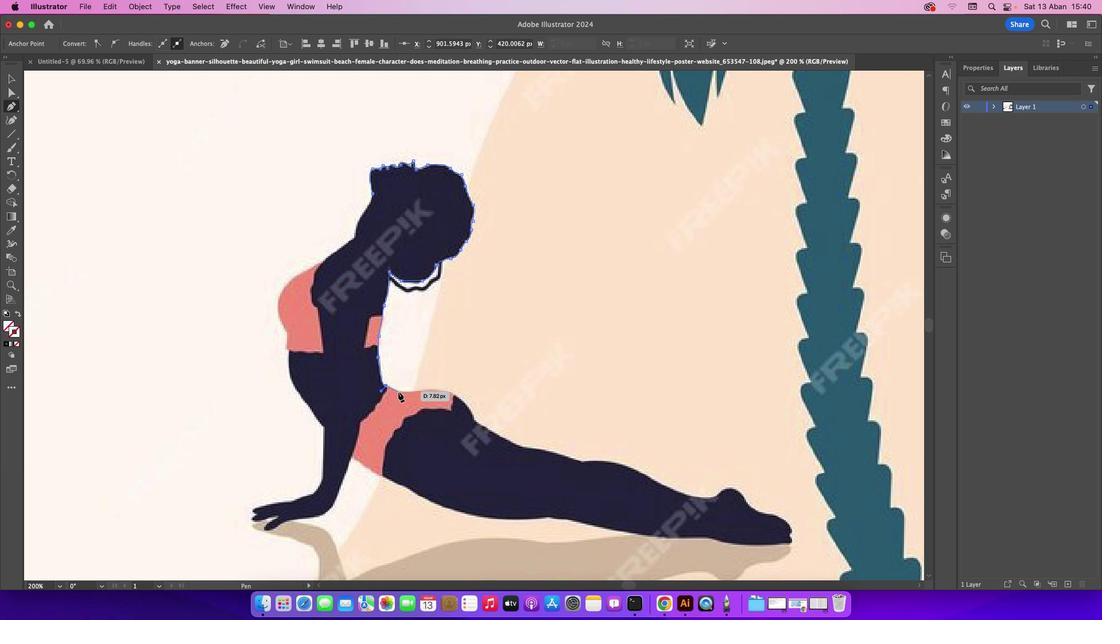 
Action: Mouse pressed left at (397, 391)
Screenshot: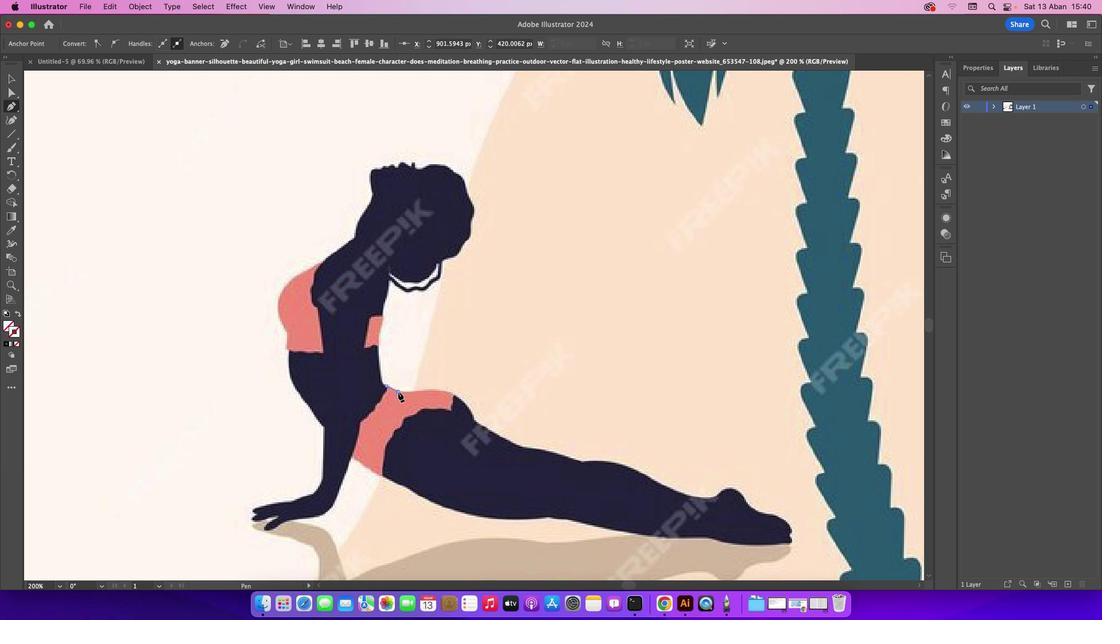 
Action: Mouse moved to (419, 390)
Screenshot: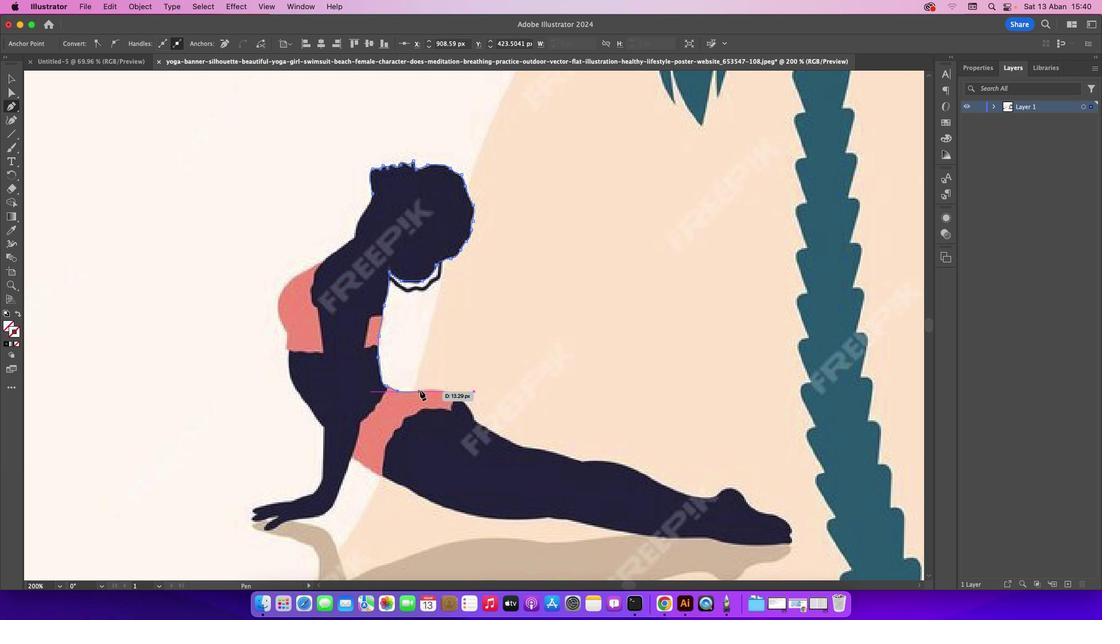 
Action: Mouse pressed left at (419, 390)
Screenshot: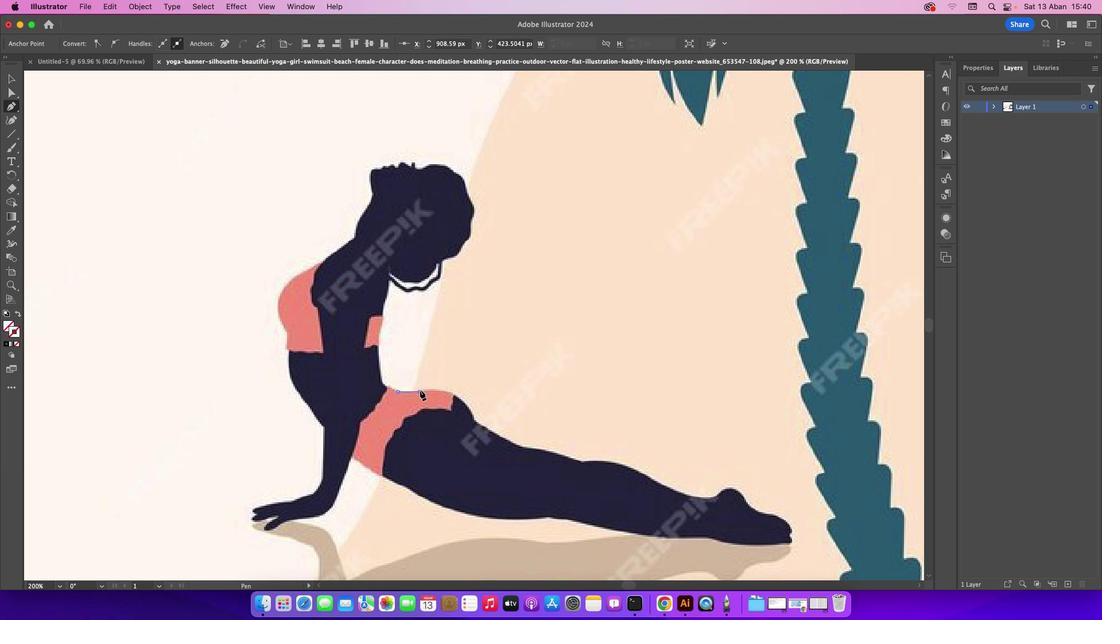 
Action: Mouse moved to (453, 393)
Screenshot: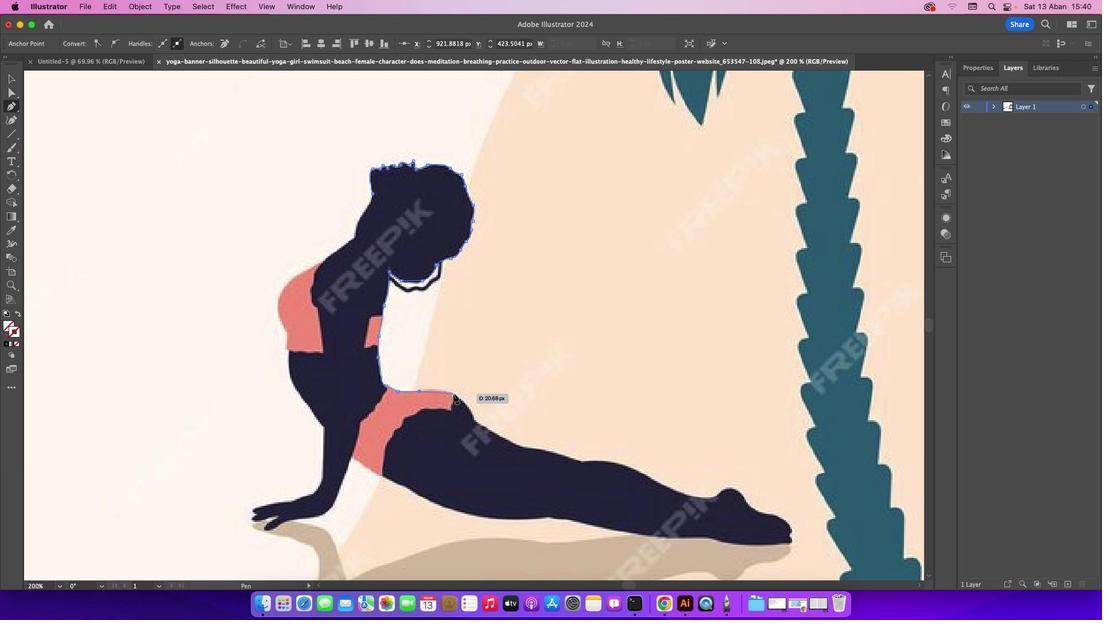
Action: Mouse pressed left at (453, 393)
Screenshot: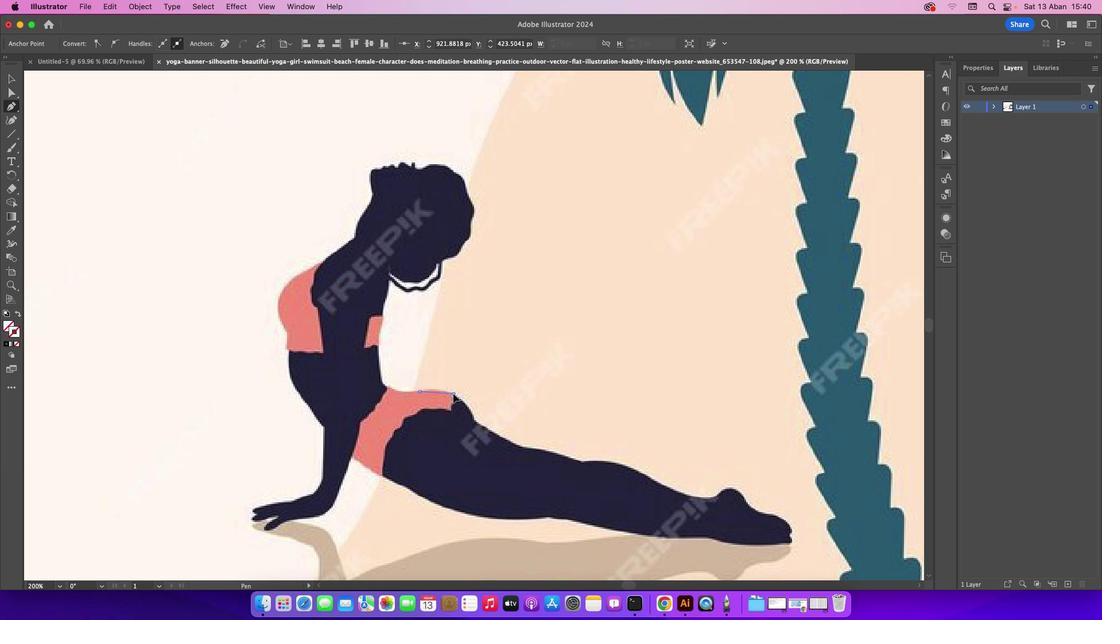 
Action: Mouse moved to (474, 419)
Screenshot: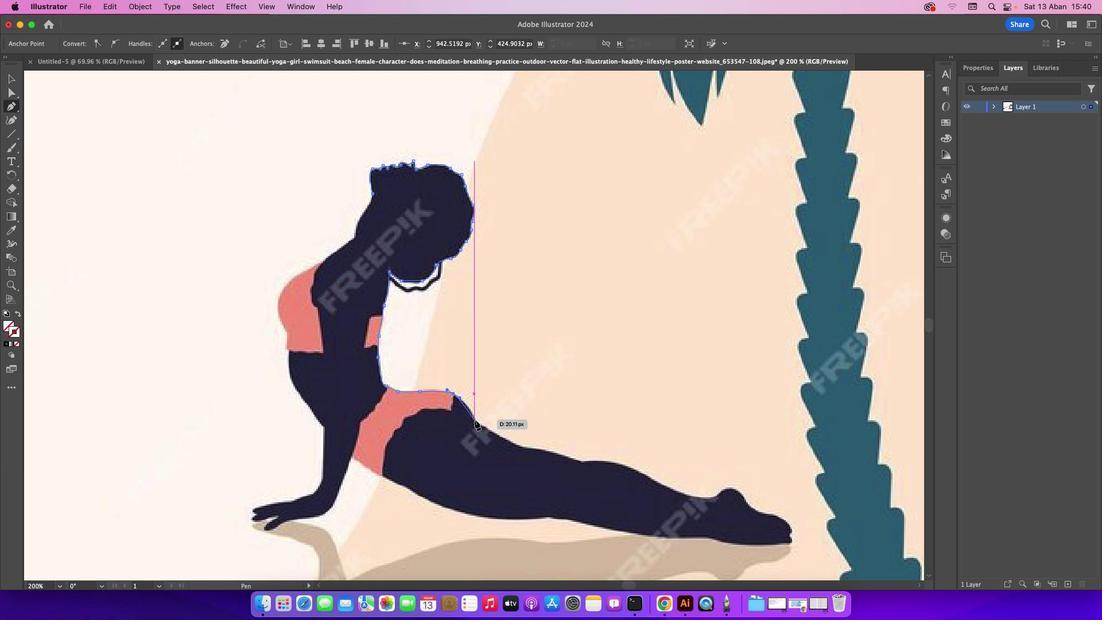 
Action: Mouse pressed left at (474, 419)
Screenshot: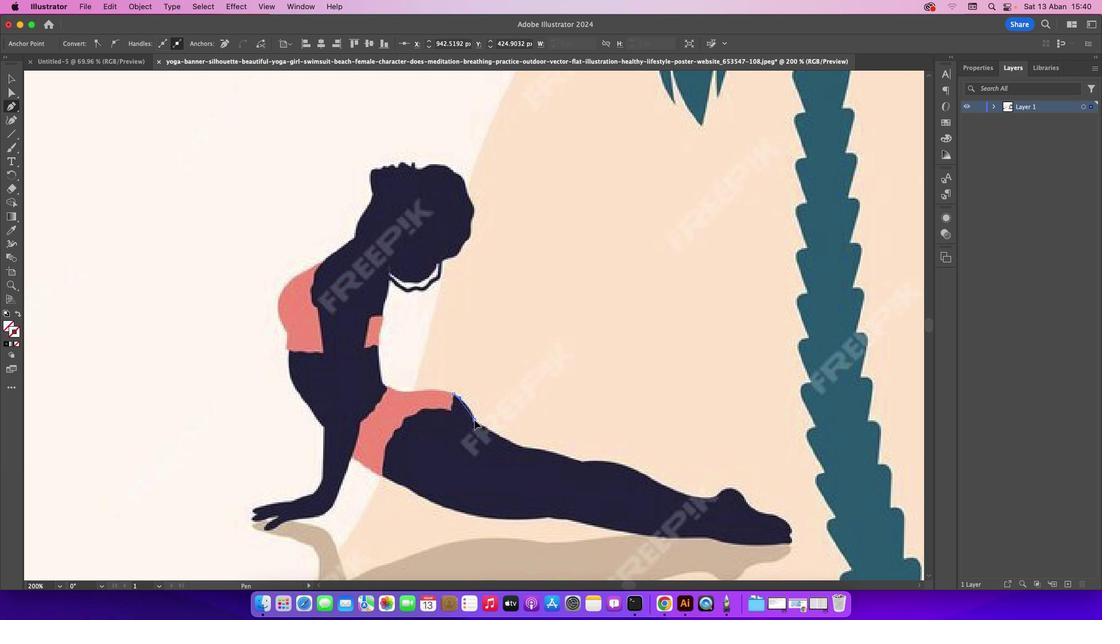 
Action: Mouse moved to (479, 435)
Screenshot: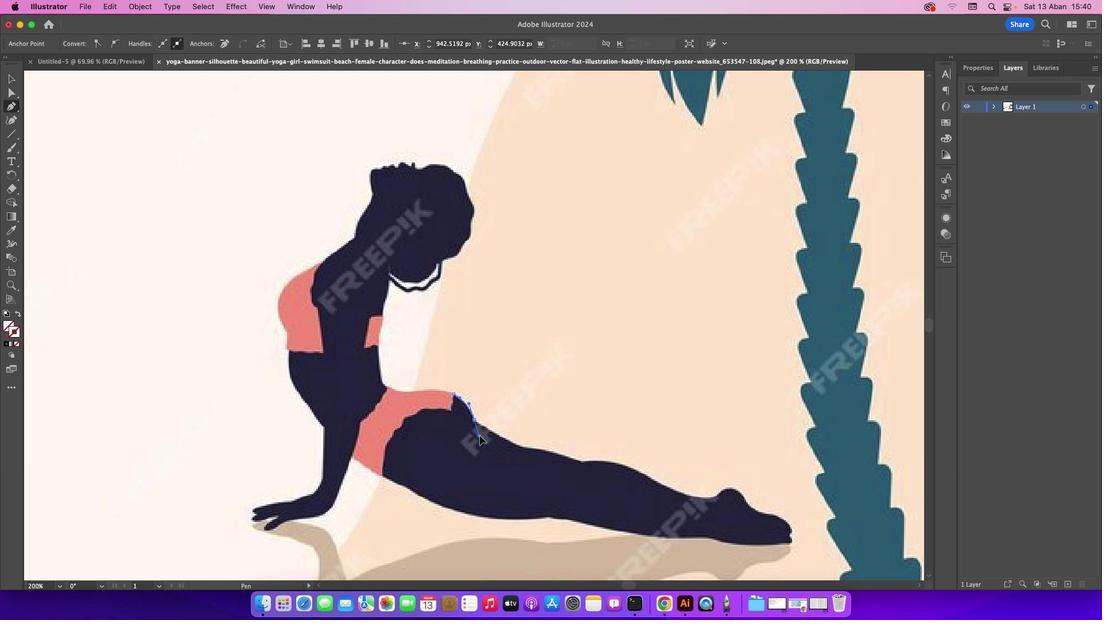 
Action: Mouse scrolled (479, 435) with delta (0, 0)
Screenshot: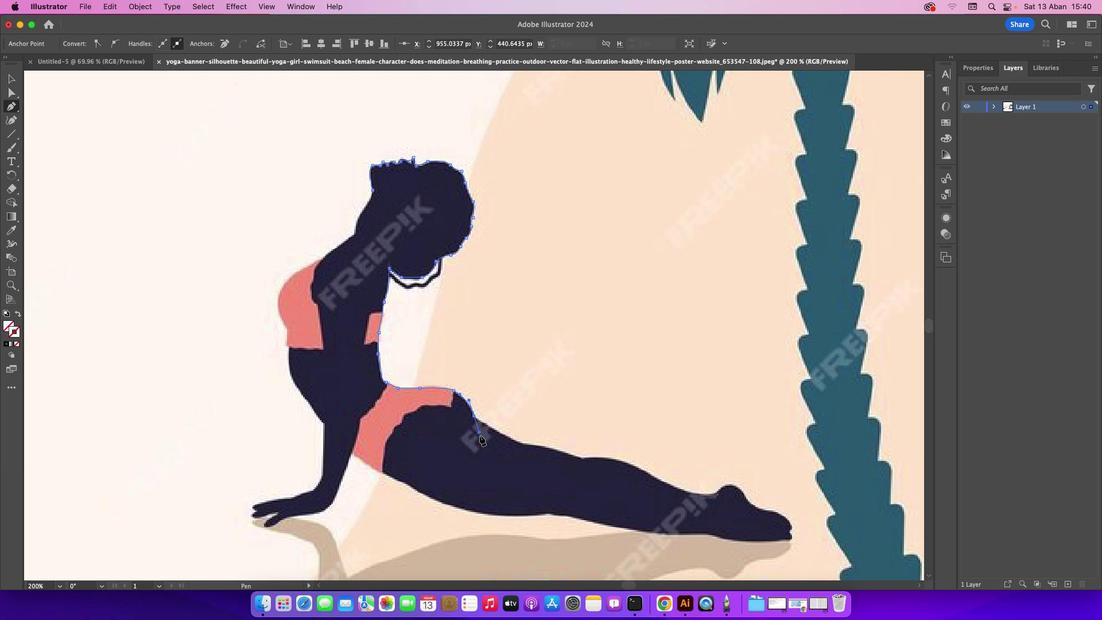 
Action: Mouse scrolled (479, 435) with delta (0, 0)
Screenshot: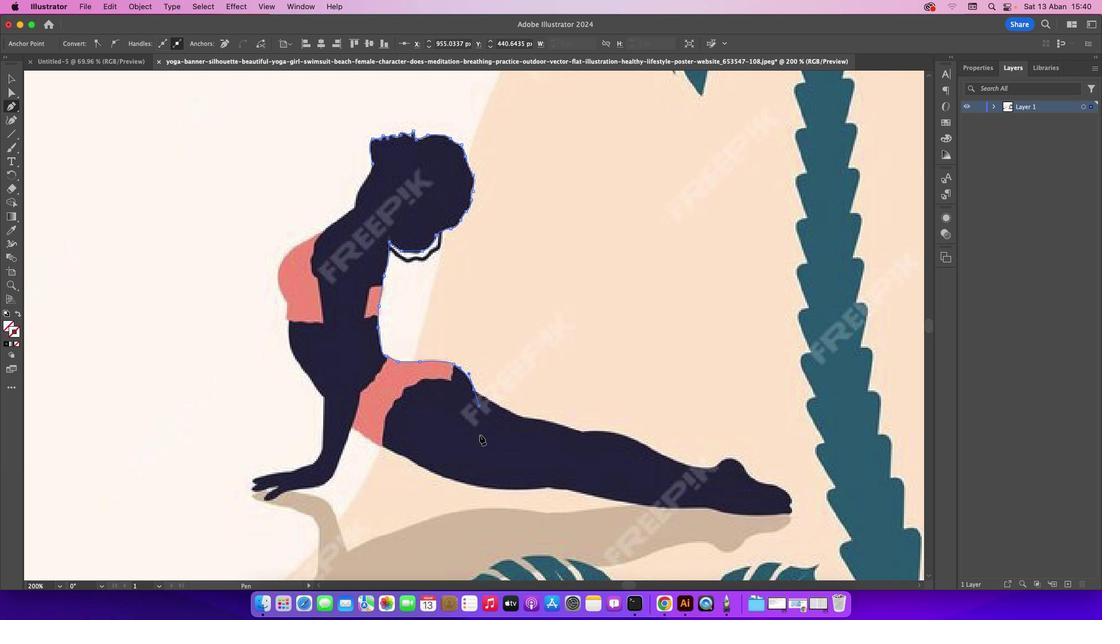 
Action: Mouse moved to (479, 435)
Screenshot: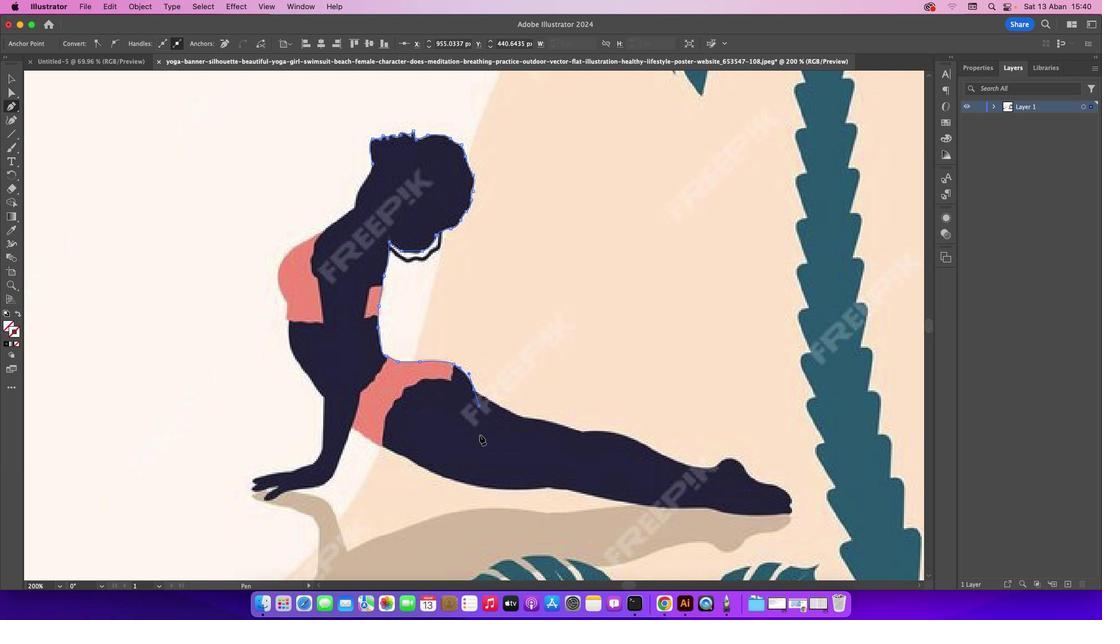
Action: Mouse scrolled (479, 435) with delta (0, -1)
Screenshot: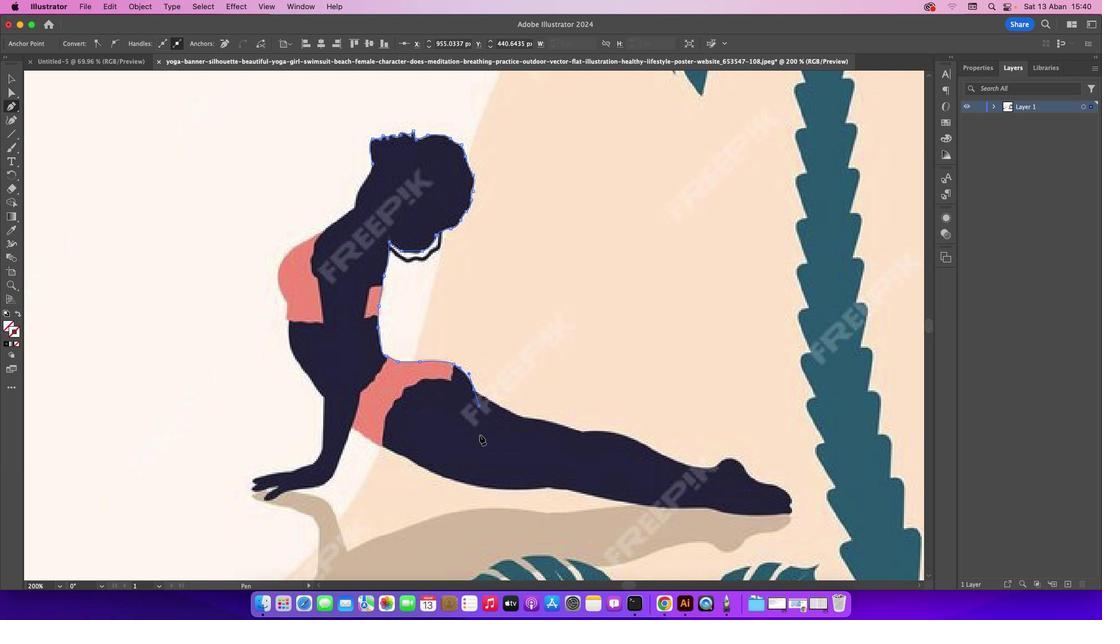 
Action: Mouse moved to (479, 435)
Screenshot: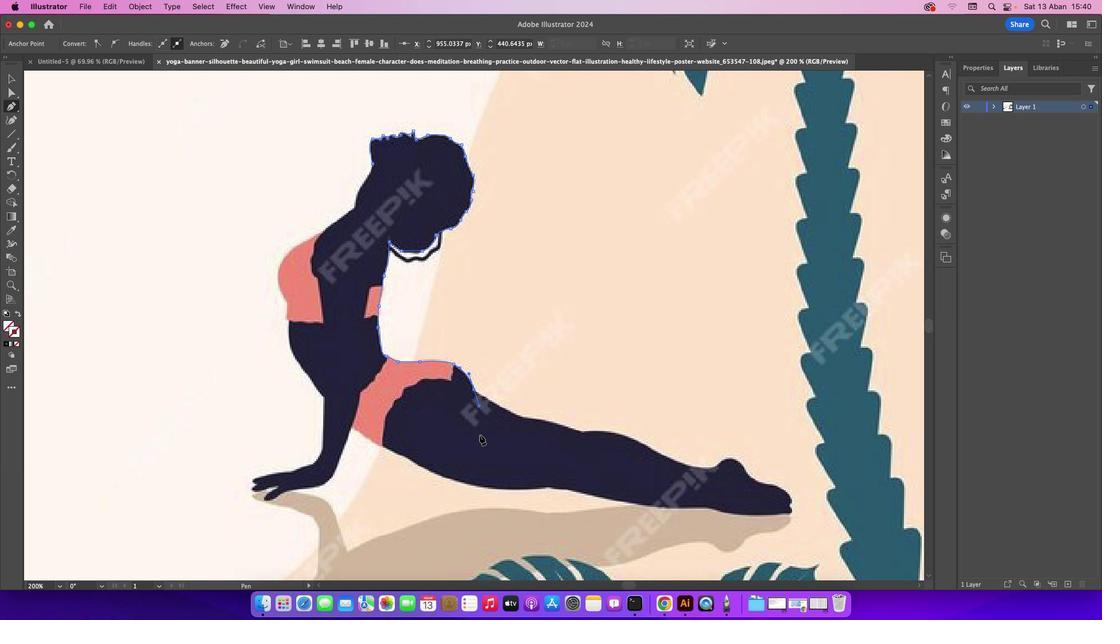 
Action: Mouse scrolled (479, 435) with delta (0, -1)
Screenshot: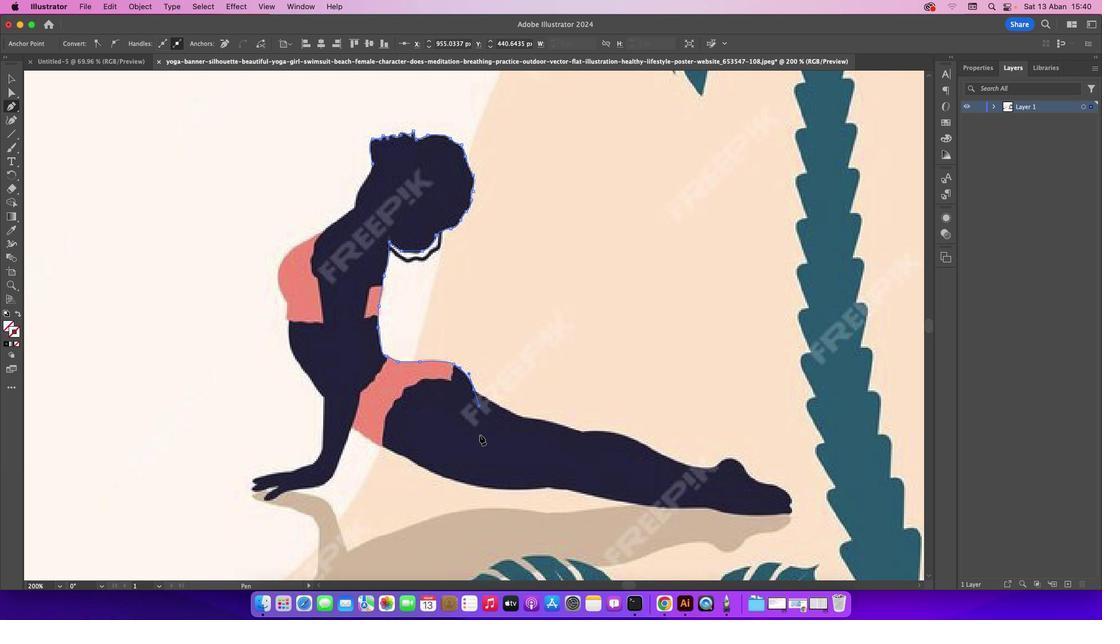 
Action: Mouse scrolled (479, 435) with delta (0, 0)
Screenshot: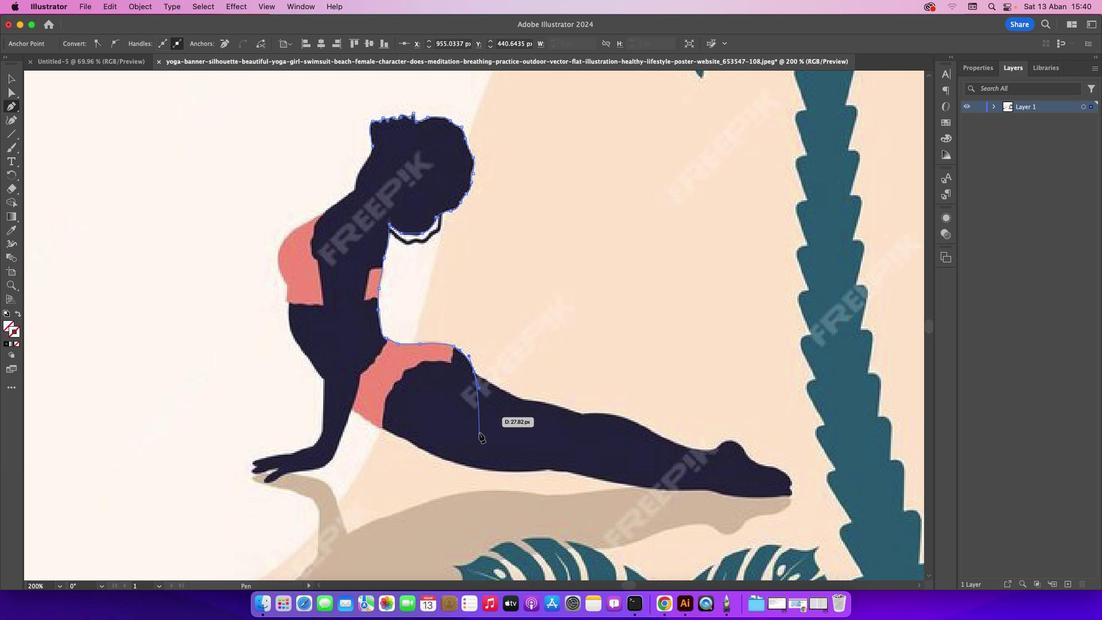 
Action: Mouse moved to (478, 433)
Screenshot: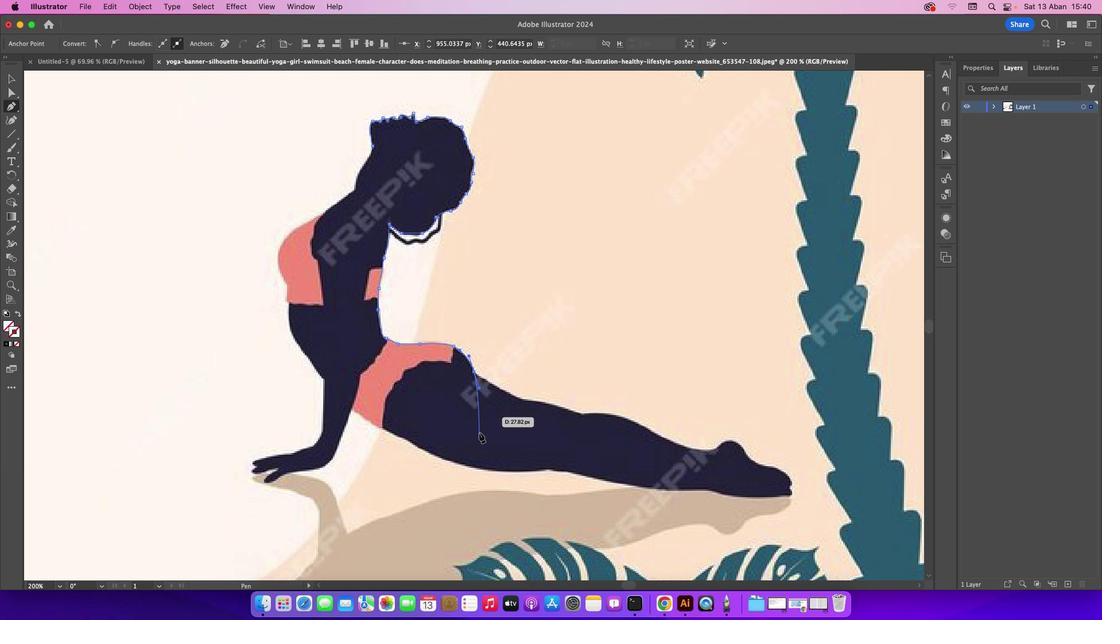
Action: Mouse scrolled (478, 433) with delta (0, 0)
Screenshot: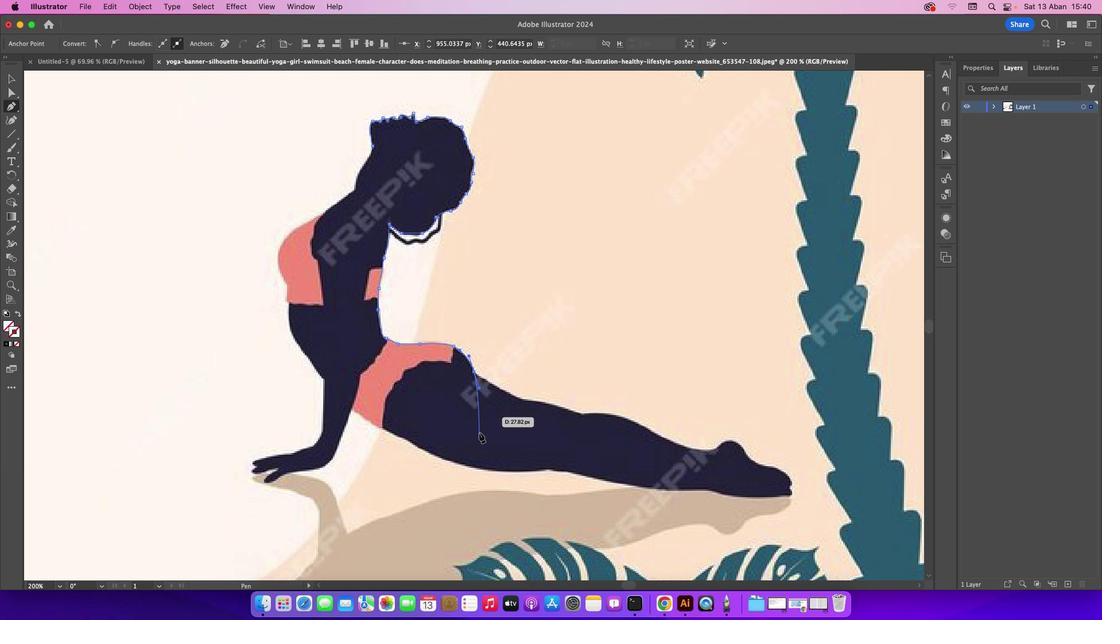 
Action: Mouse moved to (478, 432)
Screenshot: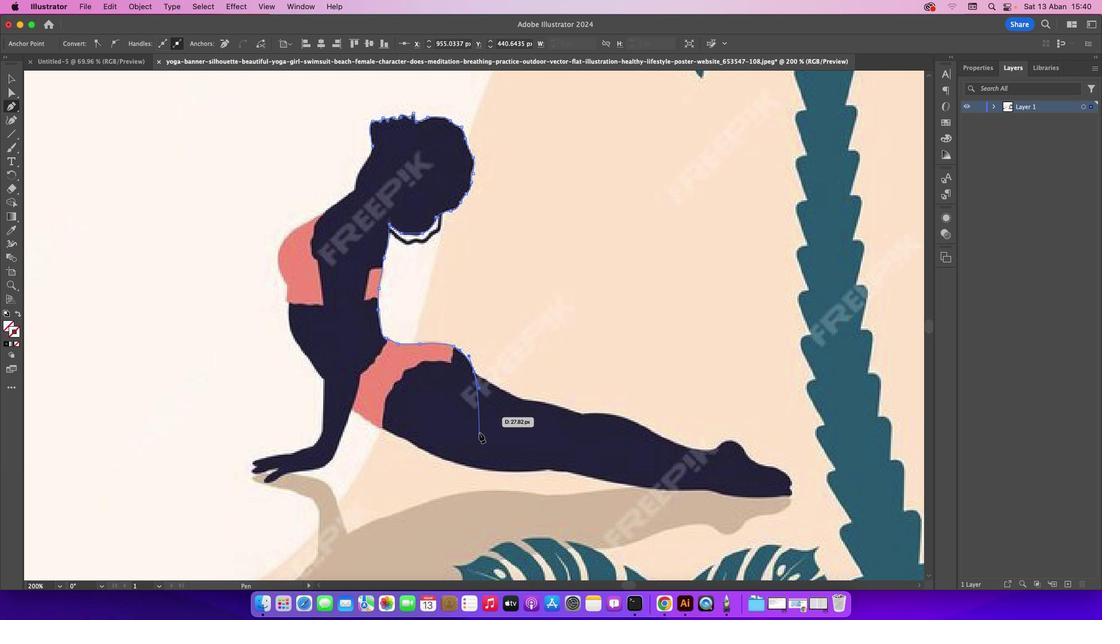 
Action: Mouse scrolled (478, 432) with delta (0, -1)
Screenshot: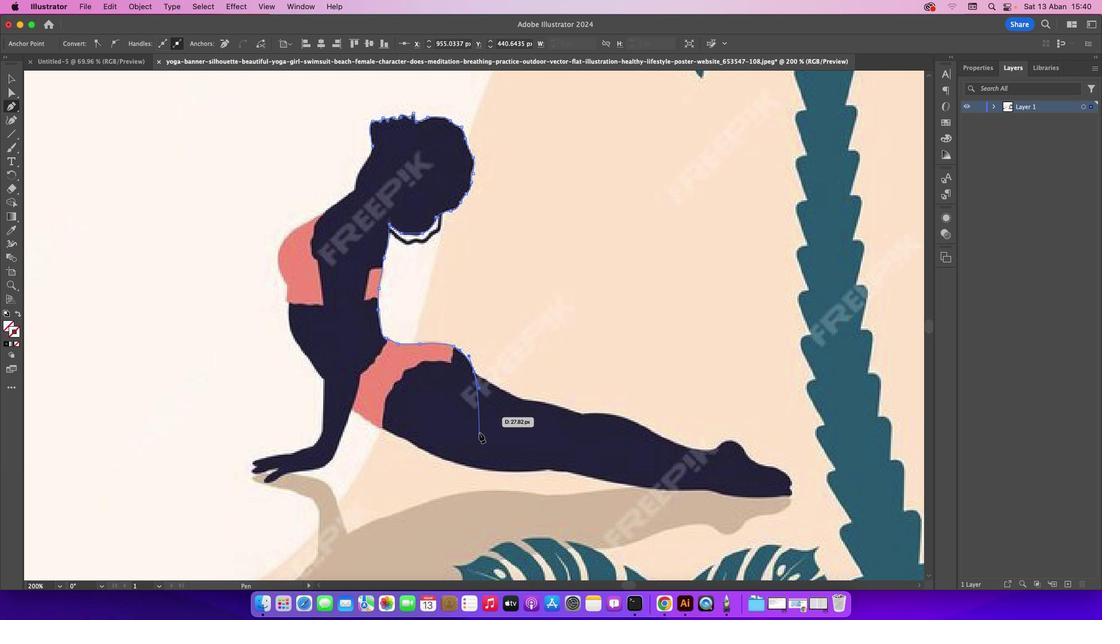
Action: Mouse scrolled (478, 432) with delta (0, 0)
Screenshot: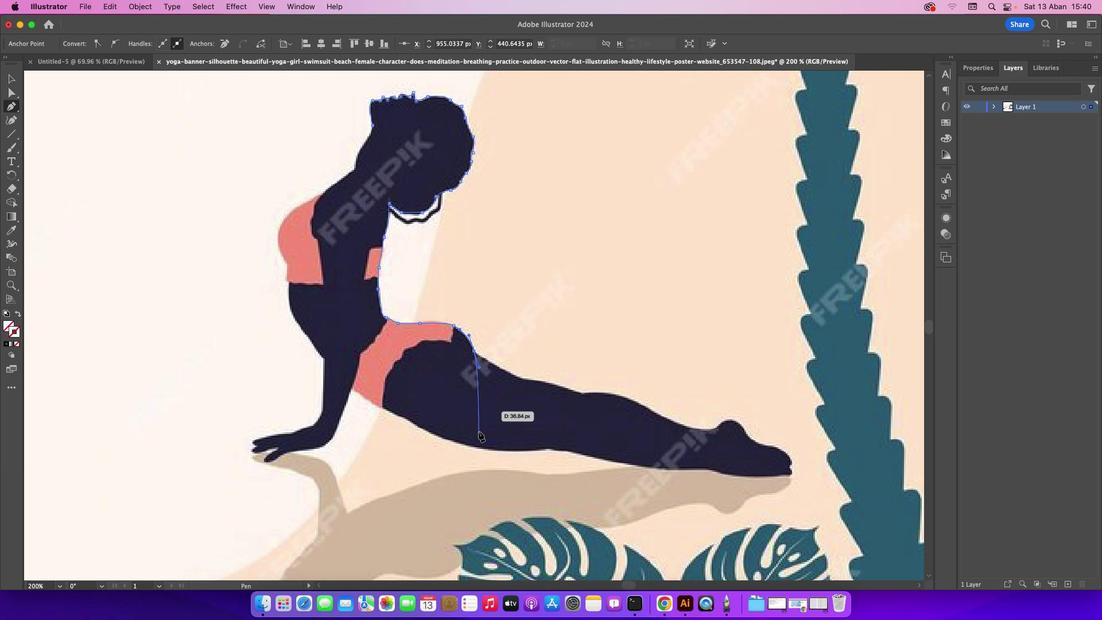 
Action: Mouse scrolled (478, 432) with delta (0, 0)
Screenshot: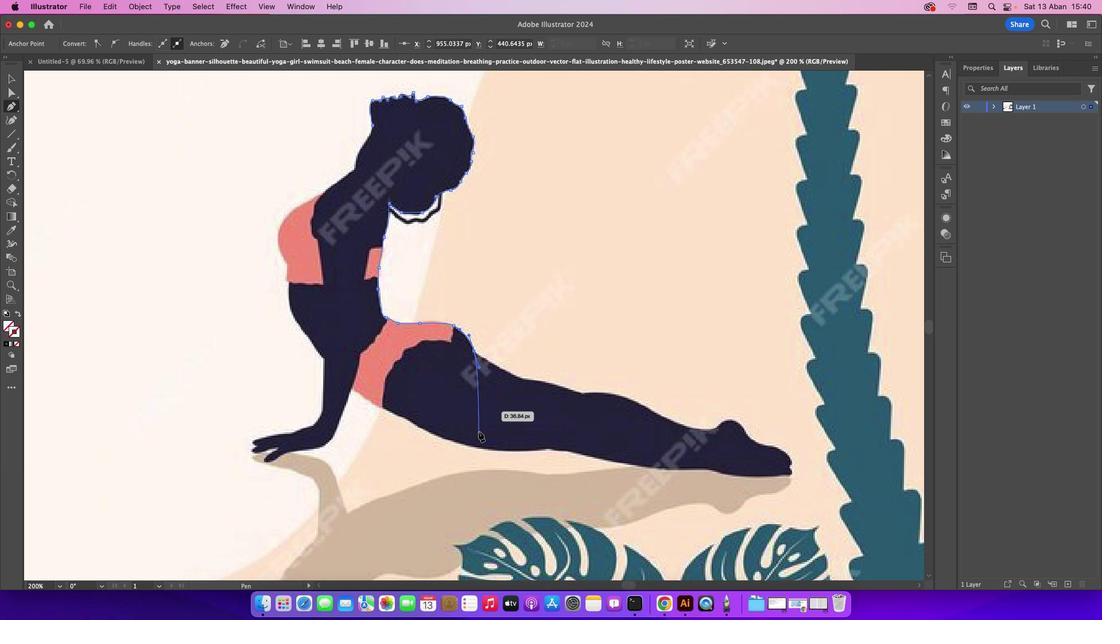 
Action: Mouse moved to (478, 431)
Screenshot: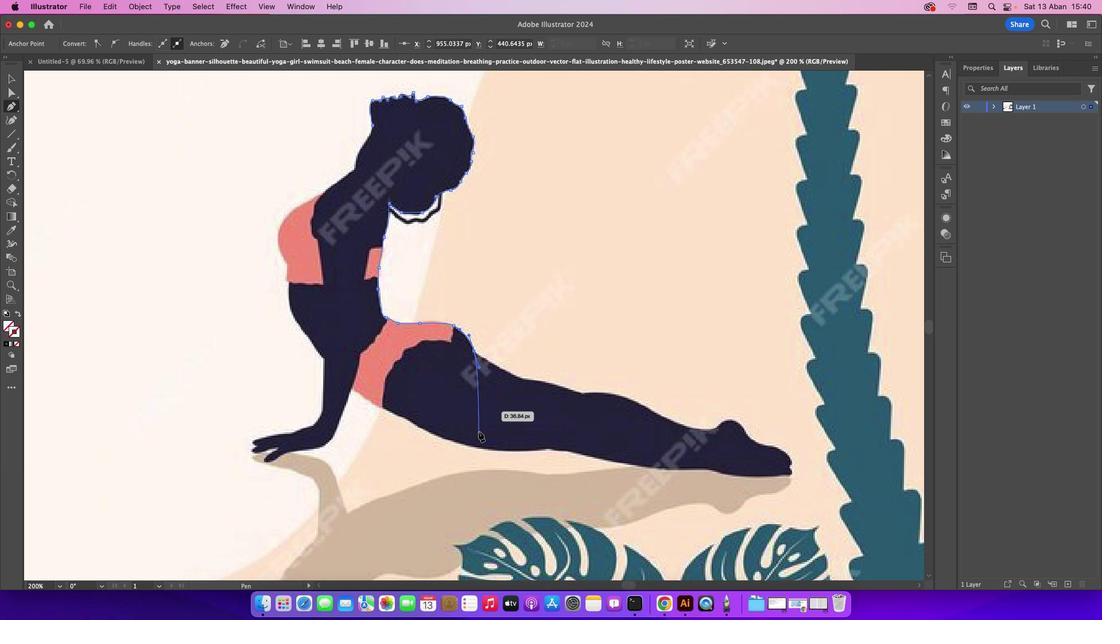 
Action: Mouse scrolled (478, 431) with delta (0, -1)
Screenshot: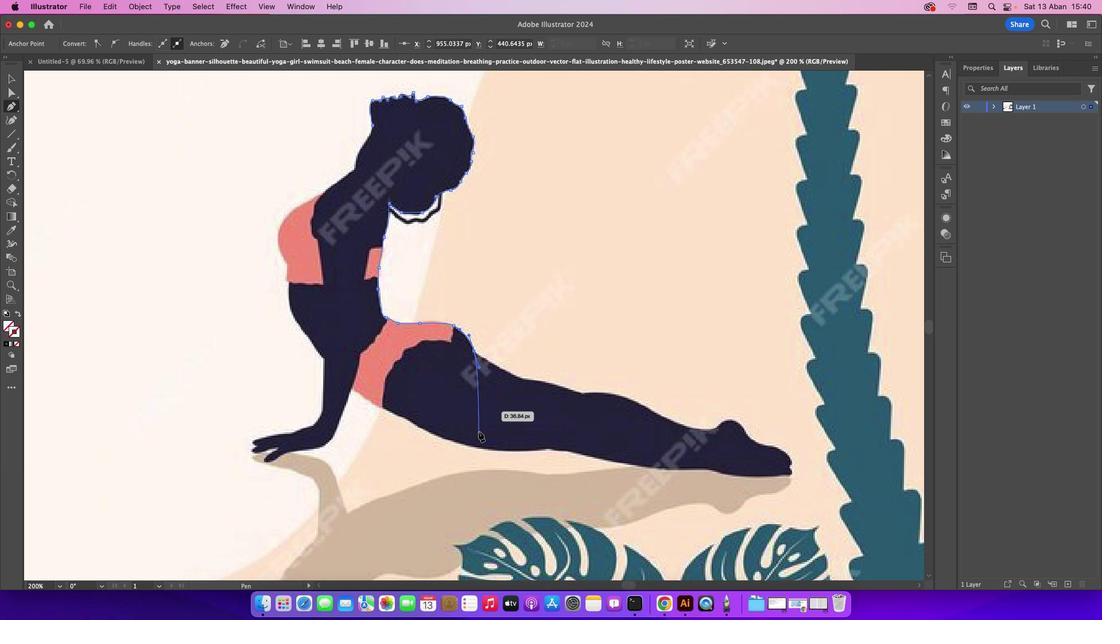 
Action: Mouse moved to (478, 431)
Screenshot: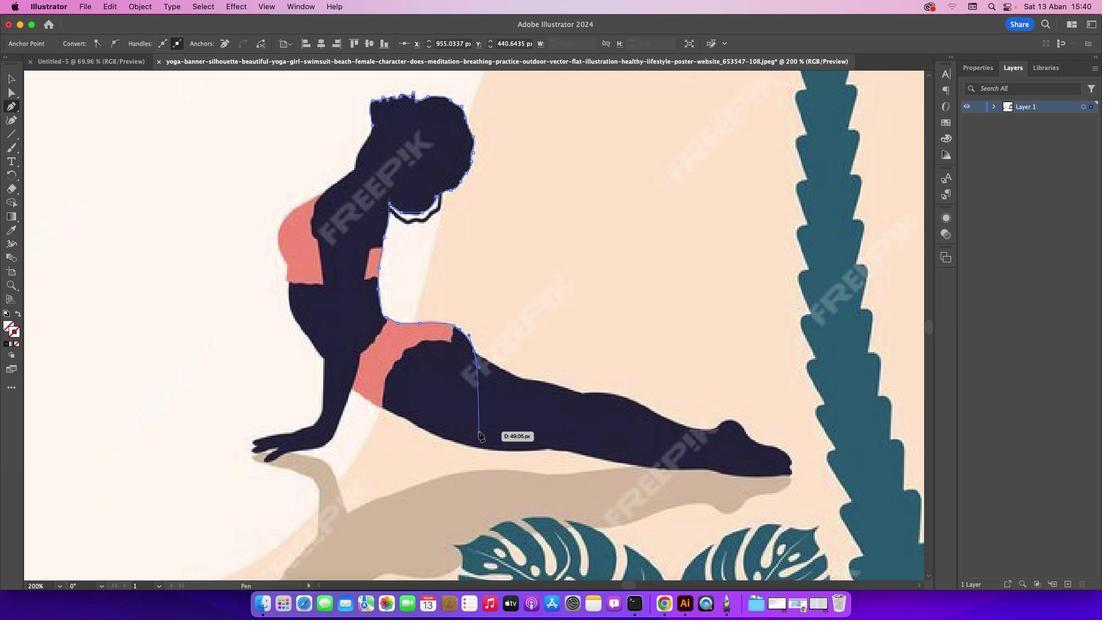 
Action: Mouse scrolled (478, 431) with delta (0, 0)
Screenshot: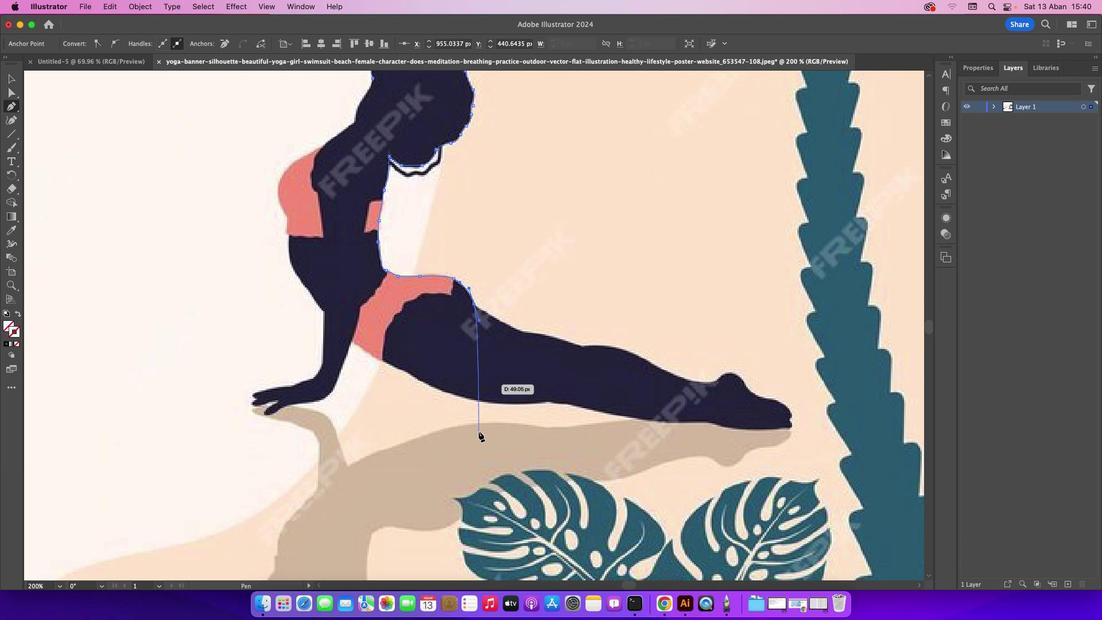 
Action: Mouse scrolled (478, 431) with delta (0, 0)
Screenshot: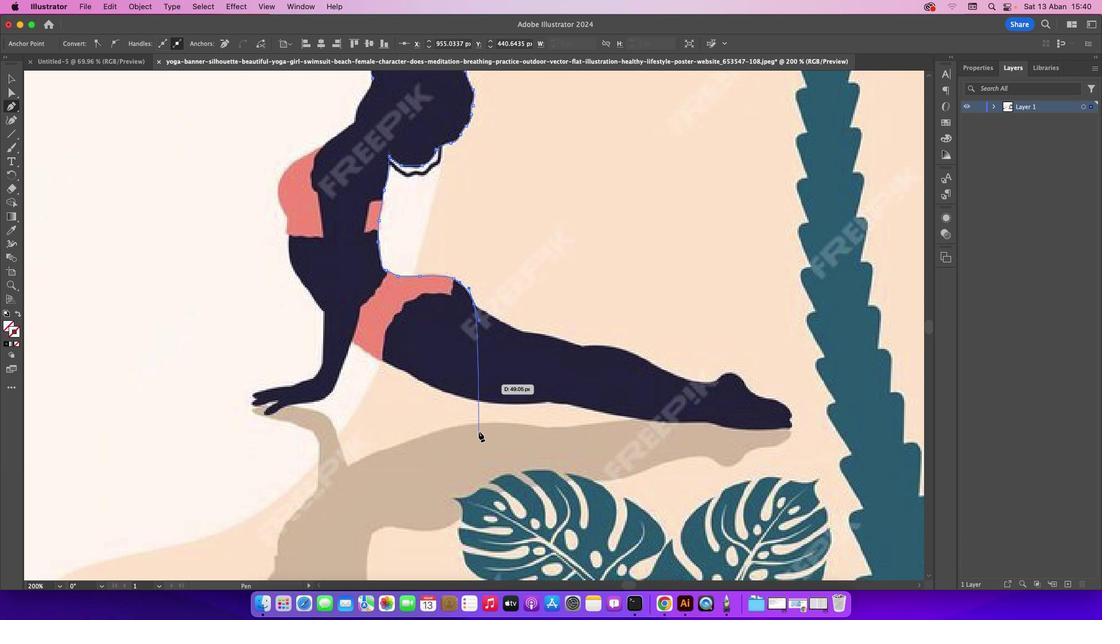 
Action: Mouse scrolled (478, 431) with delta (0, -1)
Screenshot: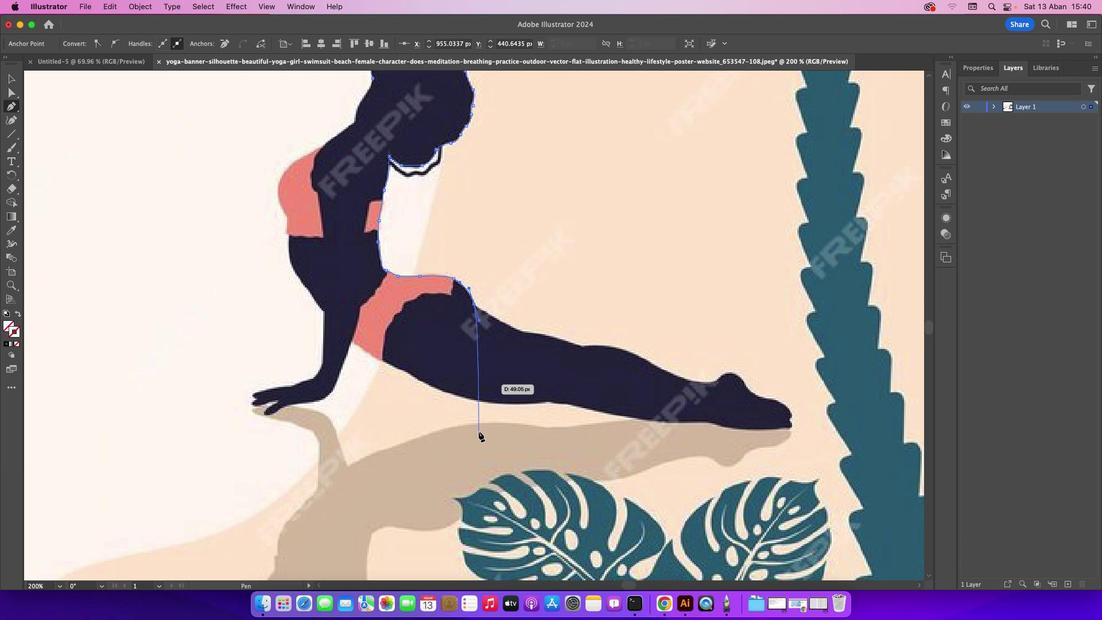 
Action: Mouse scrolled (478, 431) with delta (0, -2)
Screenshot: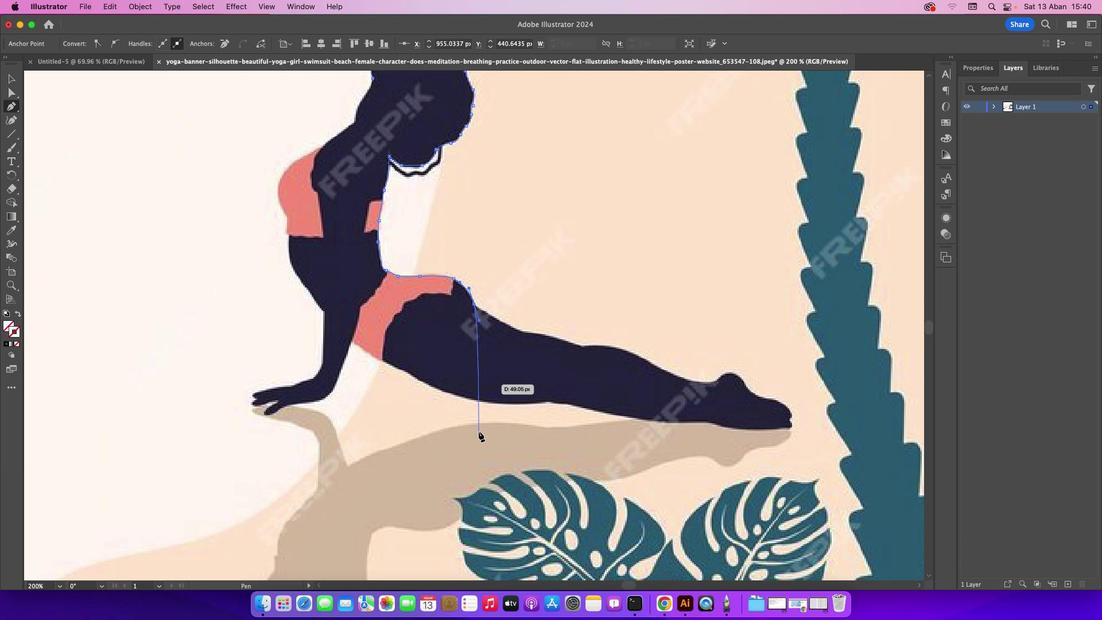 
Action: Mouse moved to (473, 304)
Screenshot: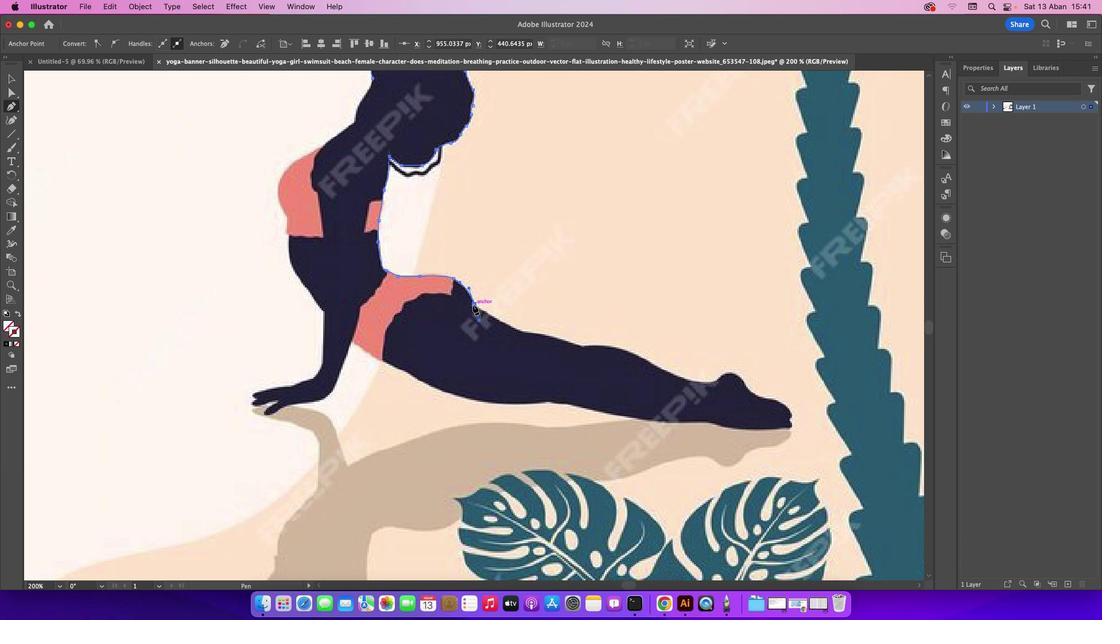 
Action: Mouse pressed left at (473, 304)
Screenshot: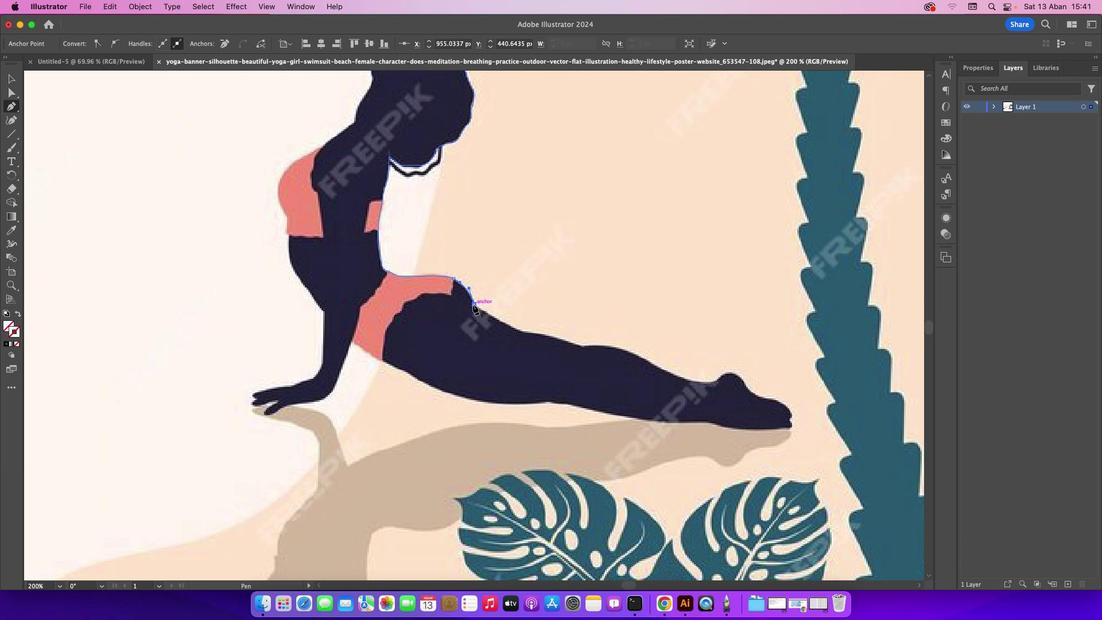 
Action: Mouse moved to (513, 327)
Screenshot: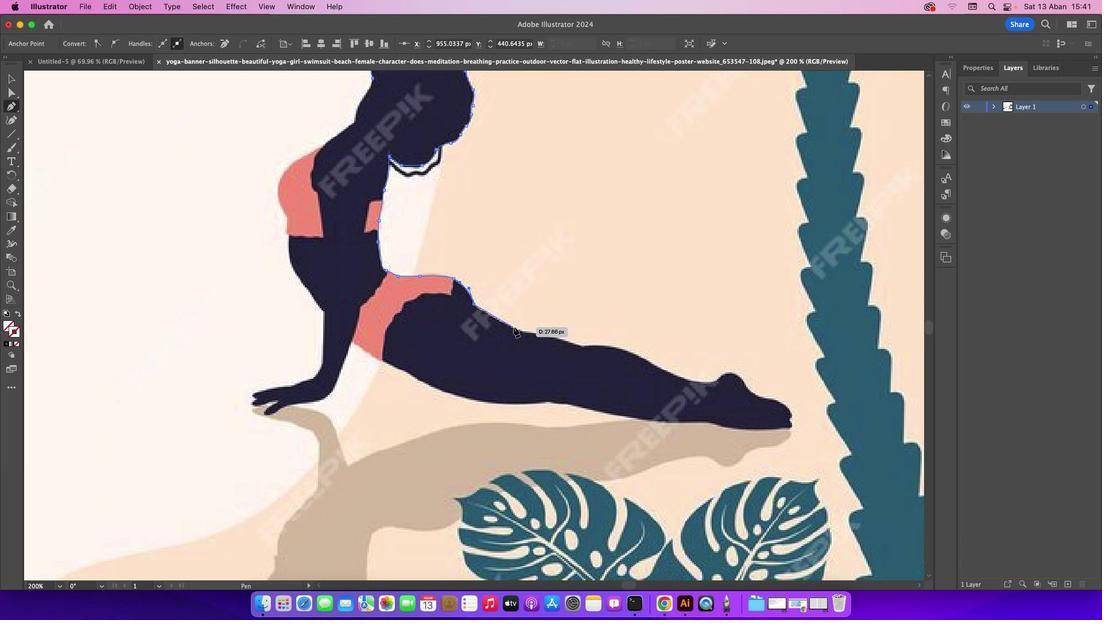 
Action: Mouse pressed left at (513, 327)
Screenshot: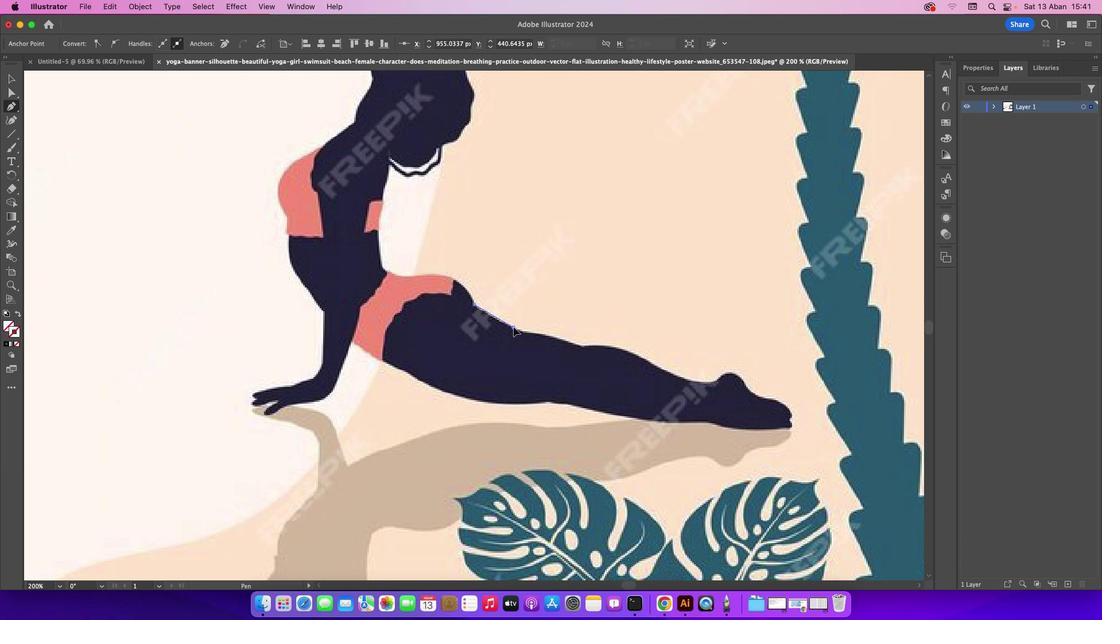 
Action: Mouse moved to (530, 332)
Screenshot: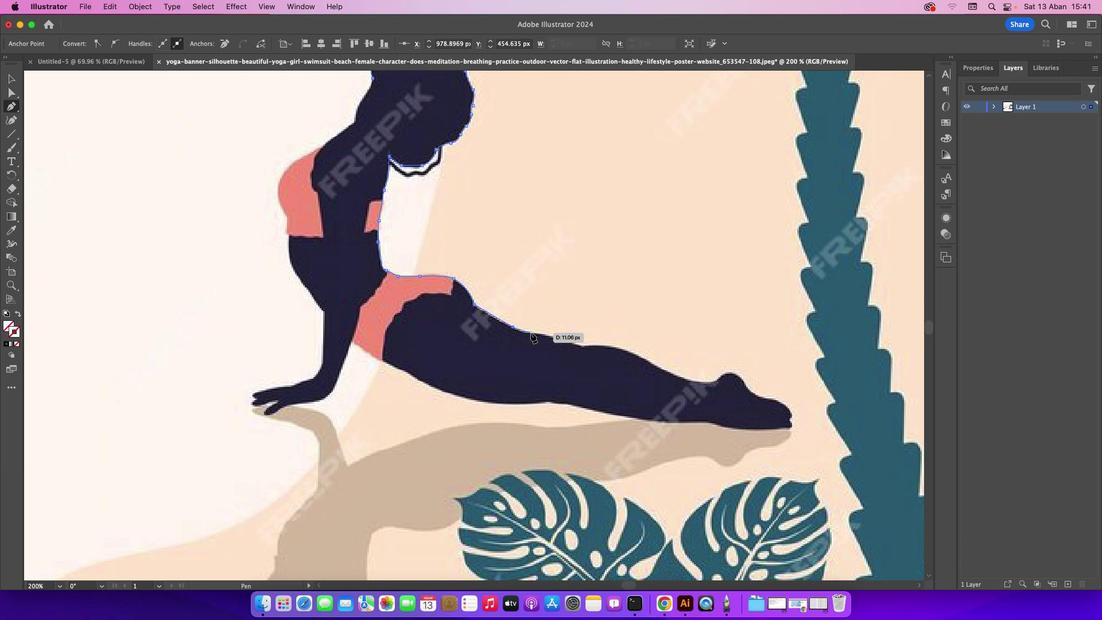 
Action: Mouse pressed left at (530, 332)
Screenshot: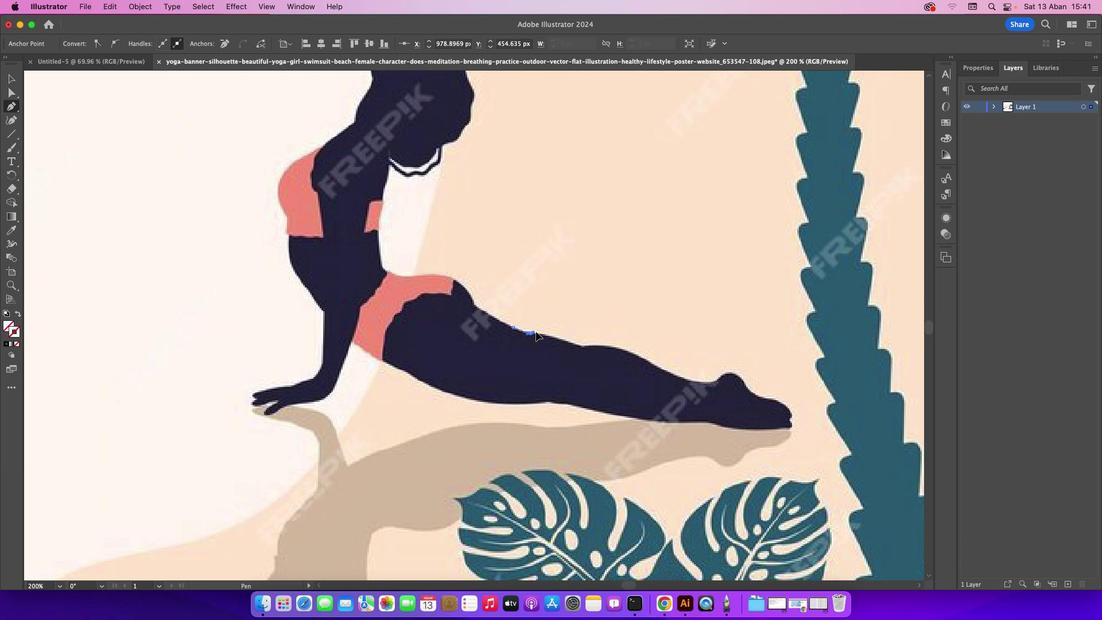 
Action: Mouse moved to (578, 345)
Screenshot: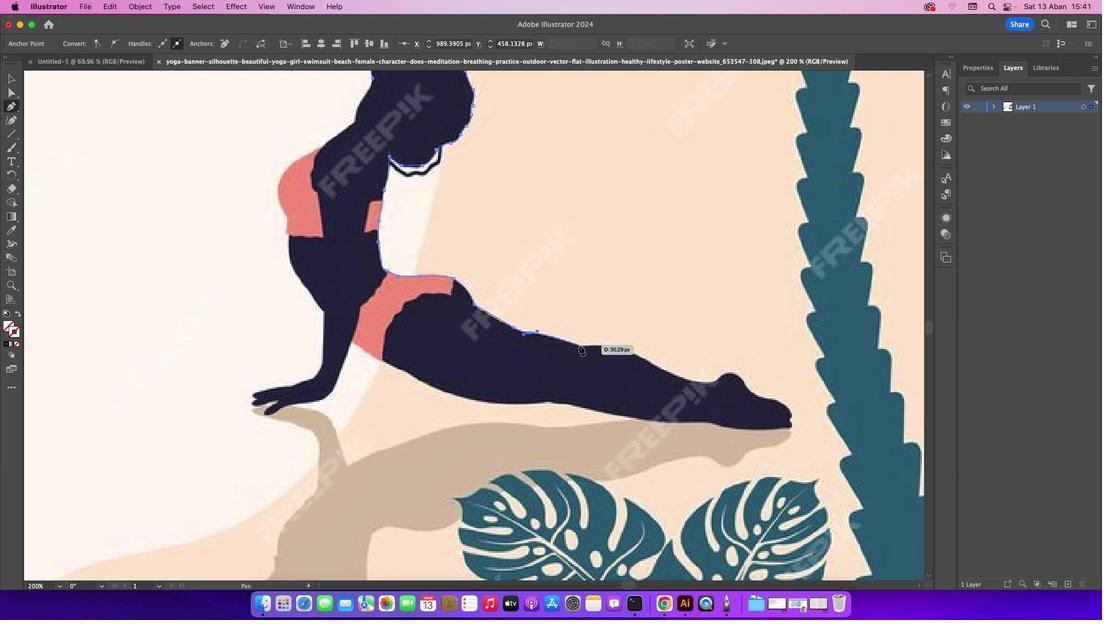 
Action: Mouse pressed left at (578, 345)
Screenshot: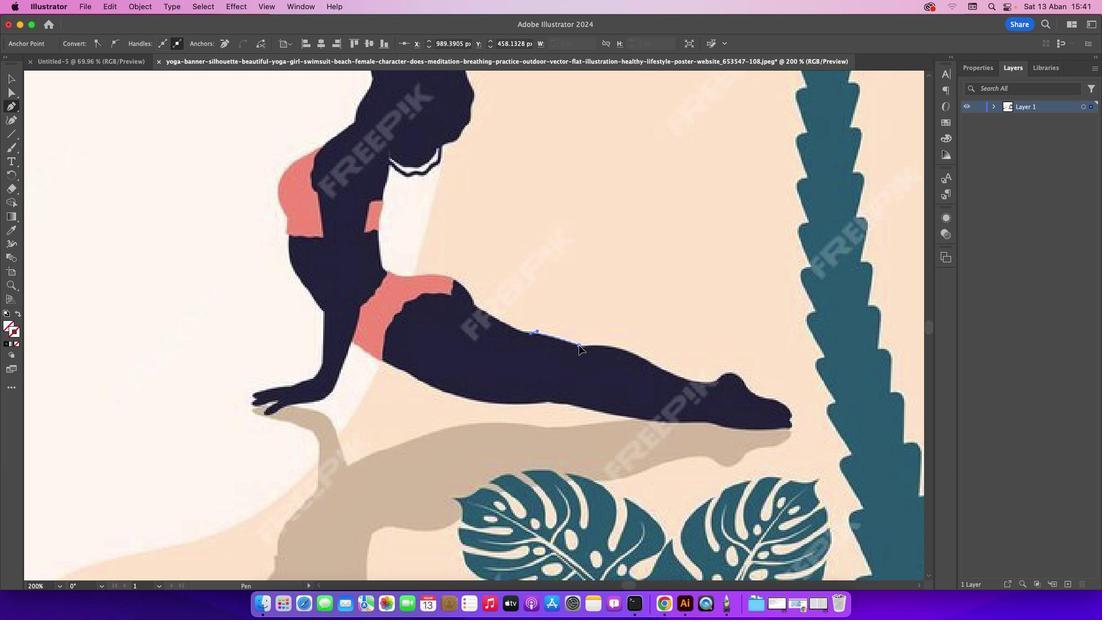 
Action: Mouse moved to (628, 351)
Screenshot: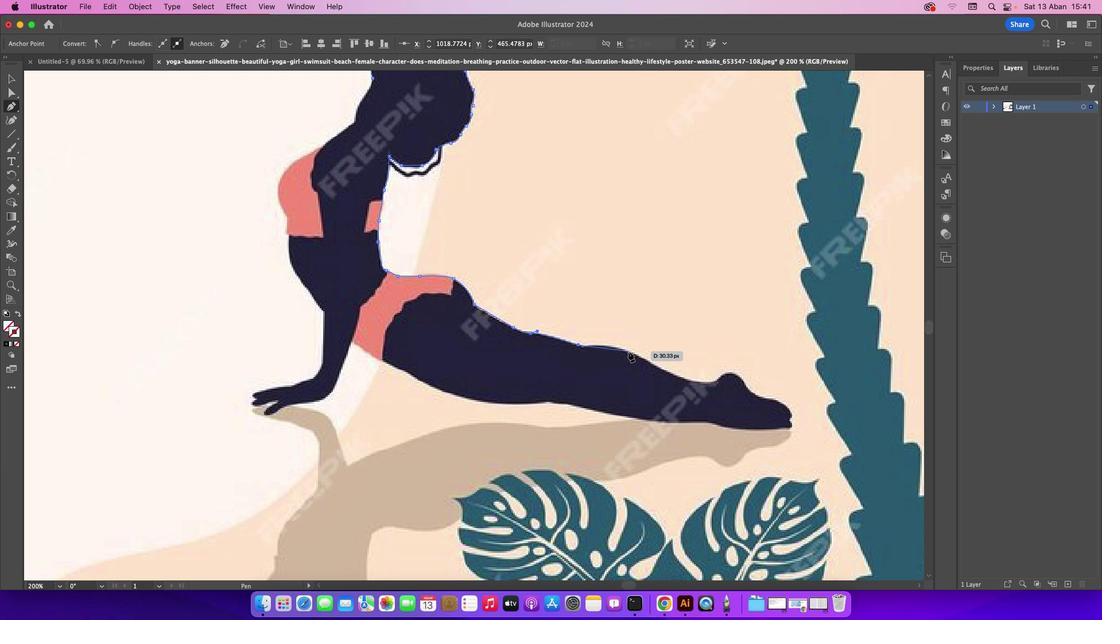 
Action: Mouse pressed left at (628, 351)
Screenshot: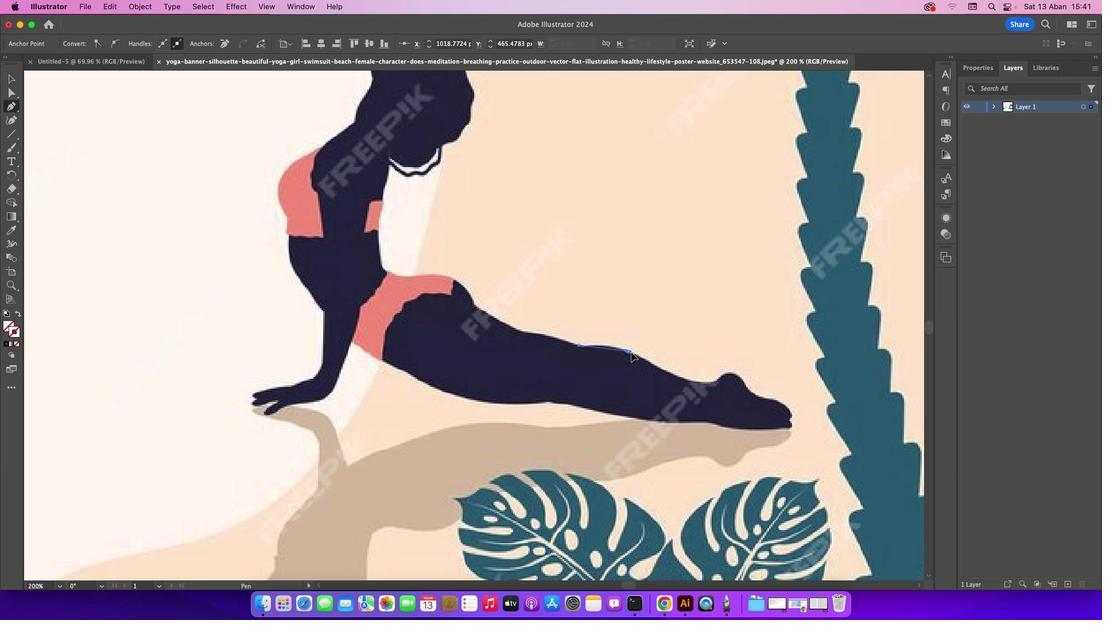 
Action: Mouse moved to (680, 377)
Screenshot: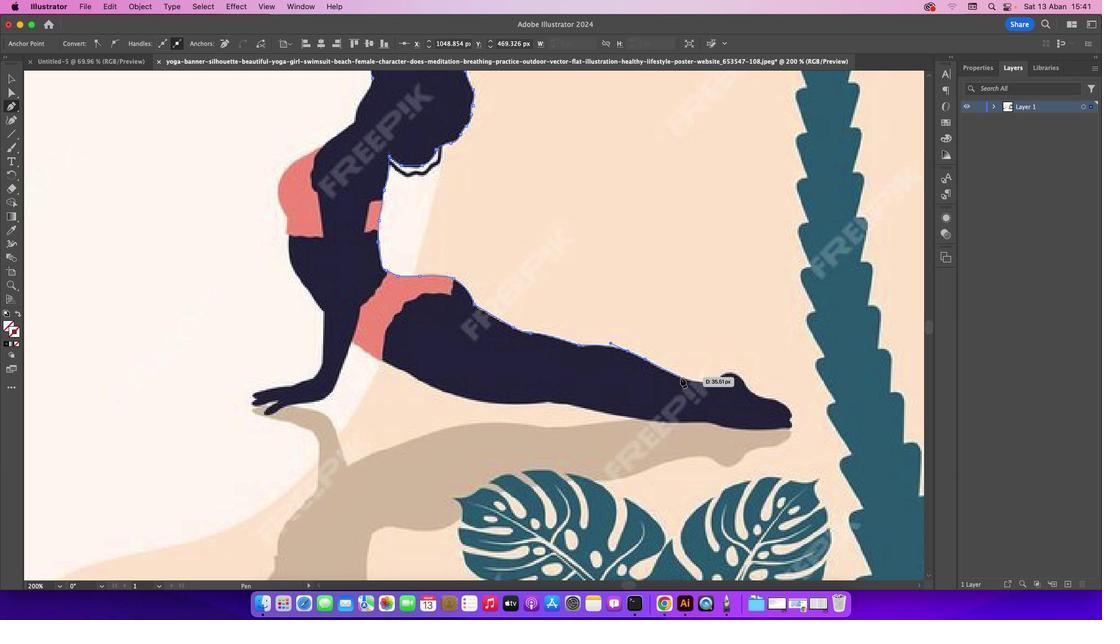 
Action: Mouse pressed left at (680, 377)
Screenshot: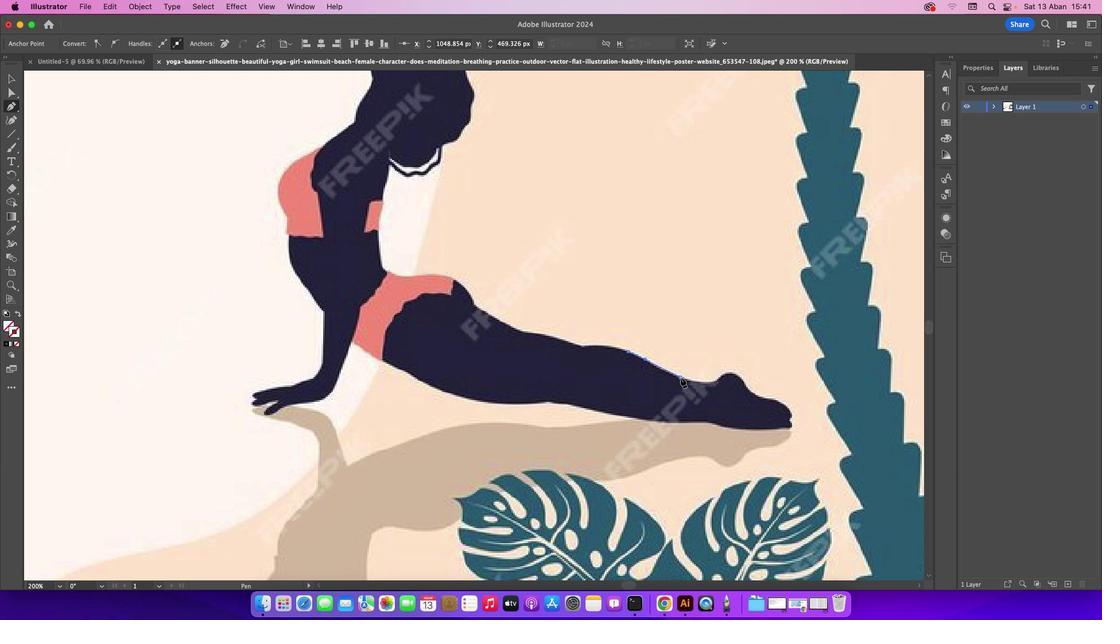 
Action: Mouse moved to (719, 378)
Screenshot: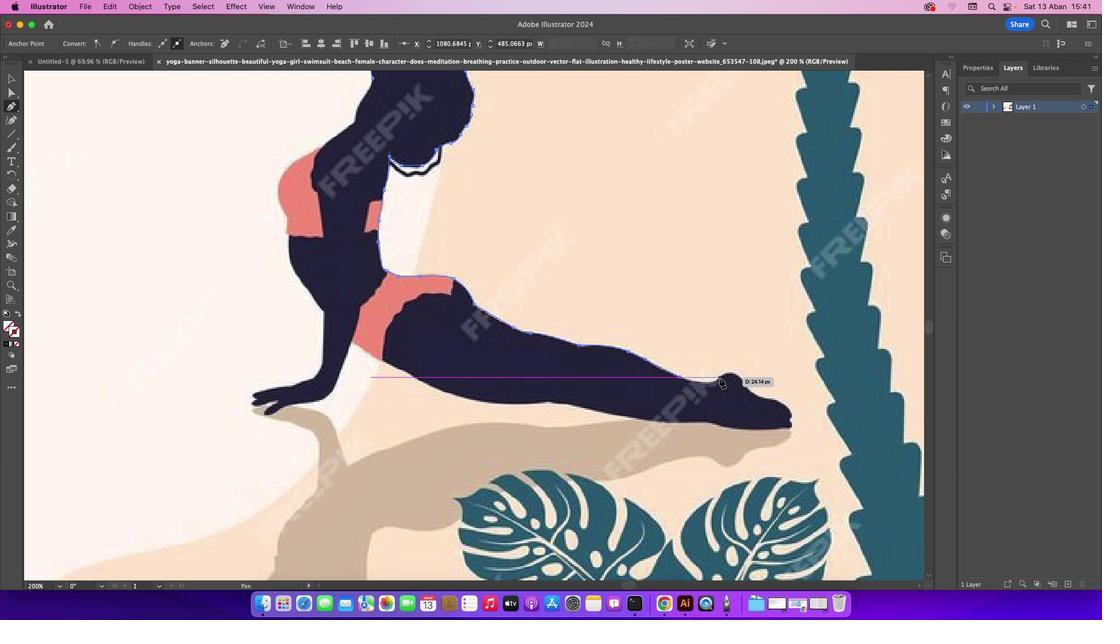 
Action: Mouse pressed left at (719, 378)
Screenshot: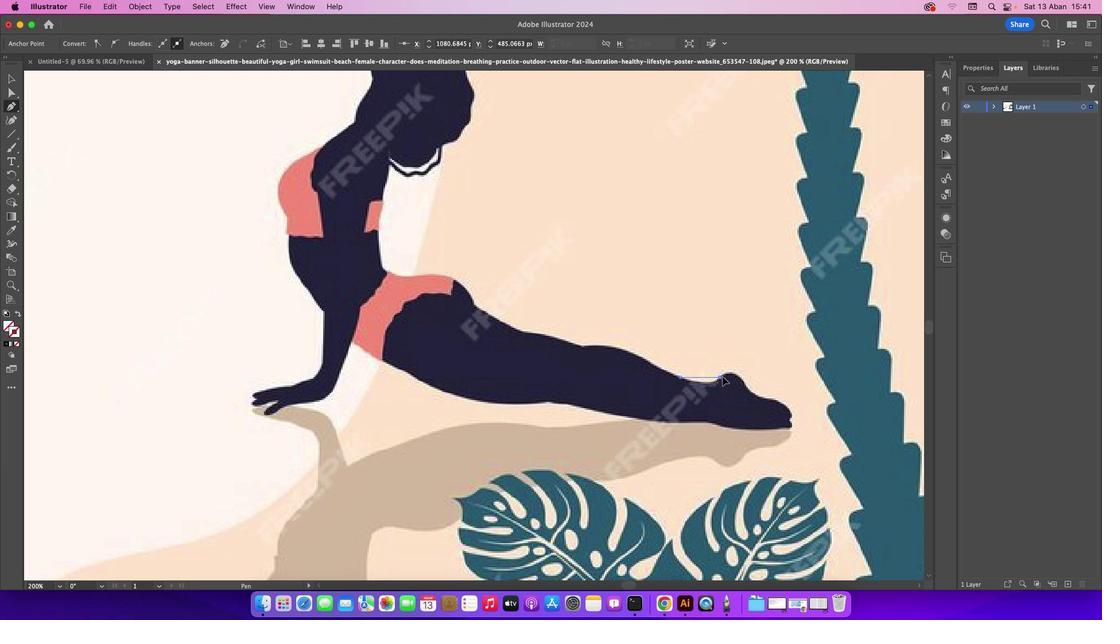 
Action: Mouse moved to (744, 381)
Screenshot: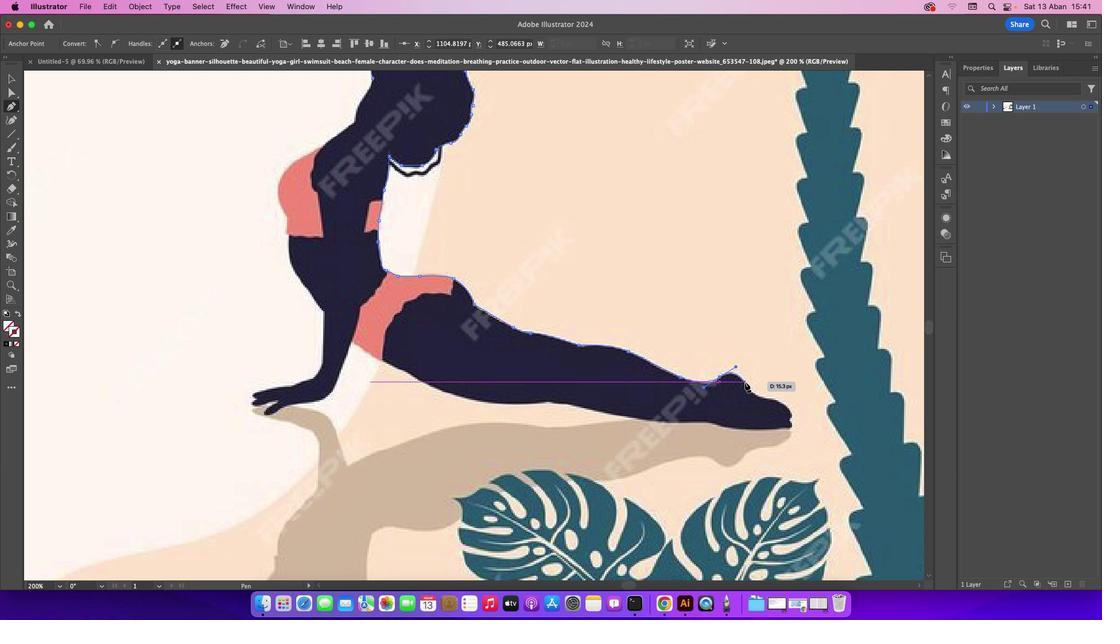 
Action: Mouse pressed left at (744, 381)
Screenshot: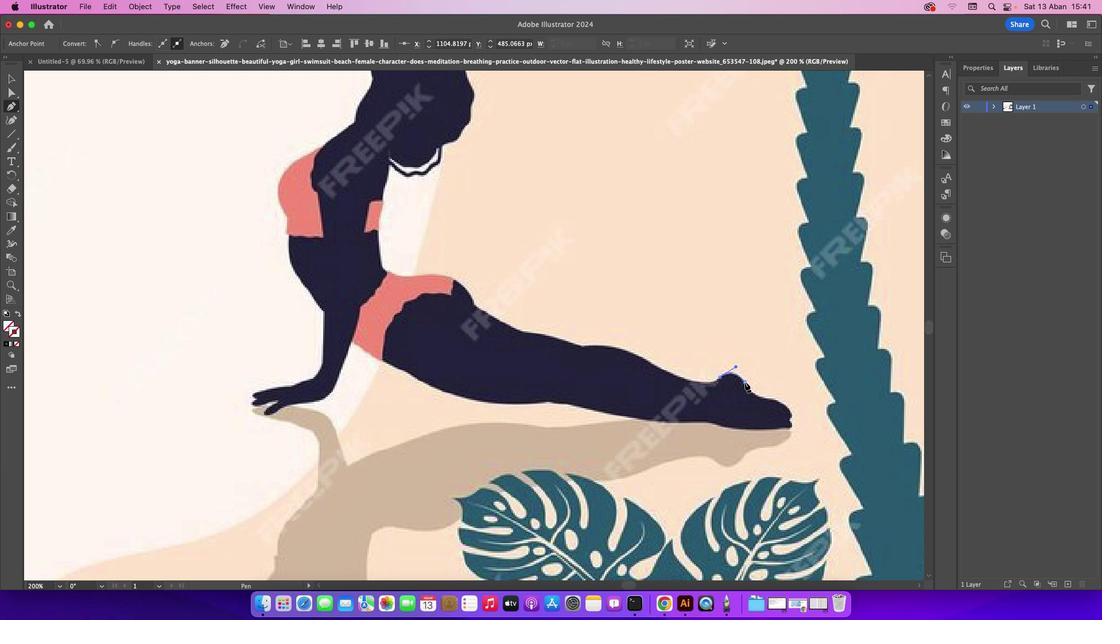 
Action: Mouse moved to (764, 399)
Screenshot: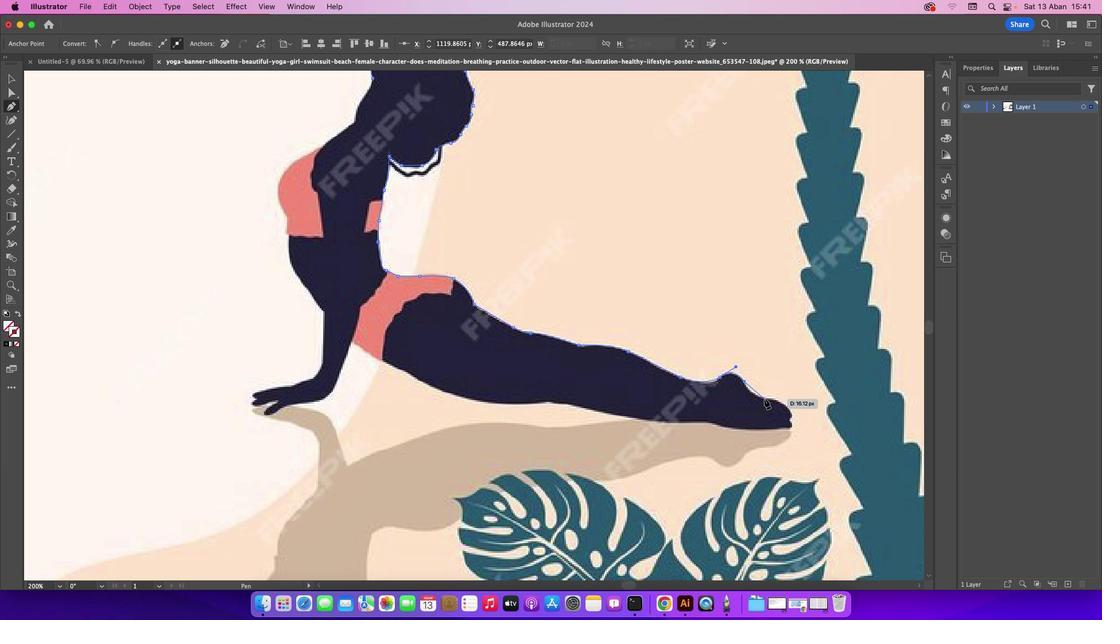 
Action: Mouse pressed left at (764, 399)
Screenshot: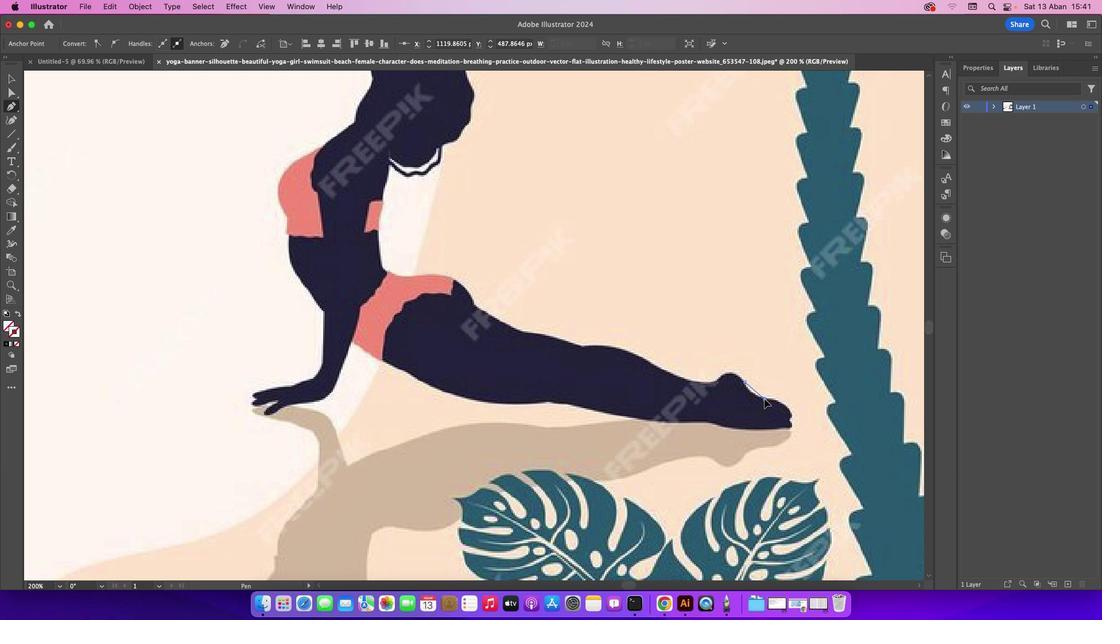 
Action: Mouse moved to (790, 411)
Screenshot: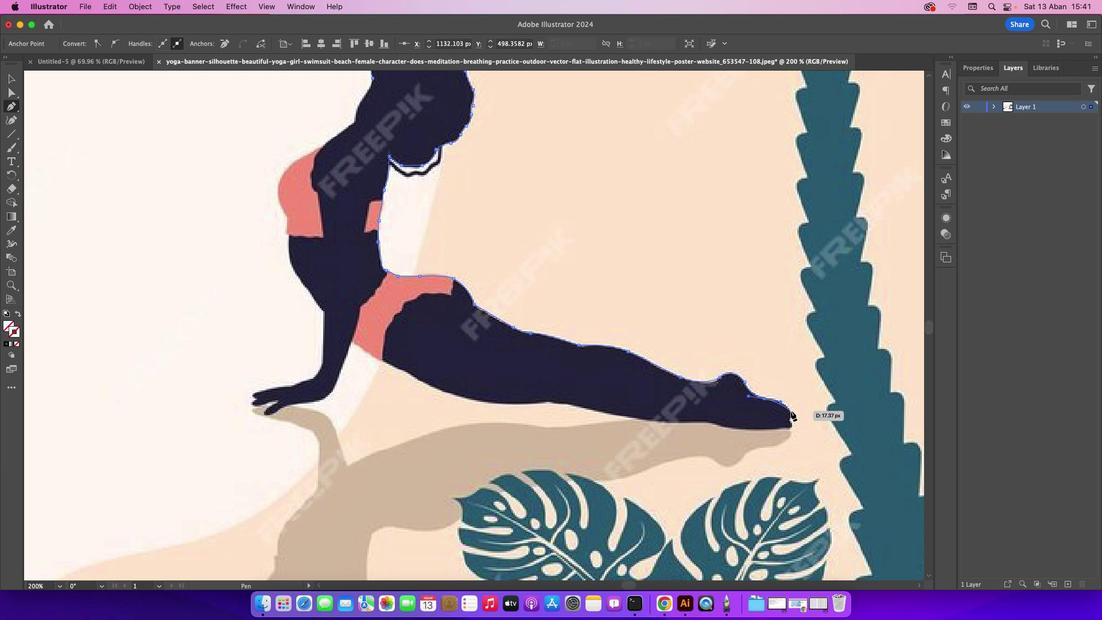 
Action: Mouse pressed left at (790, 411)
Screenshot: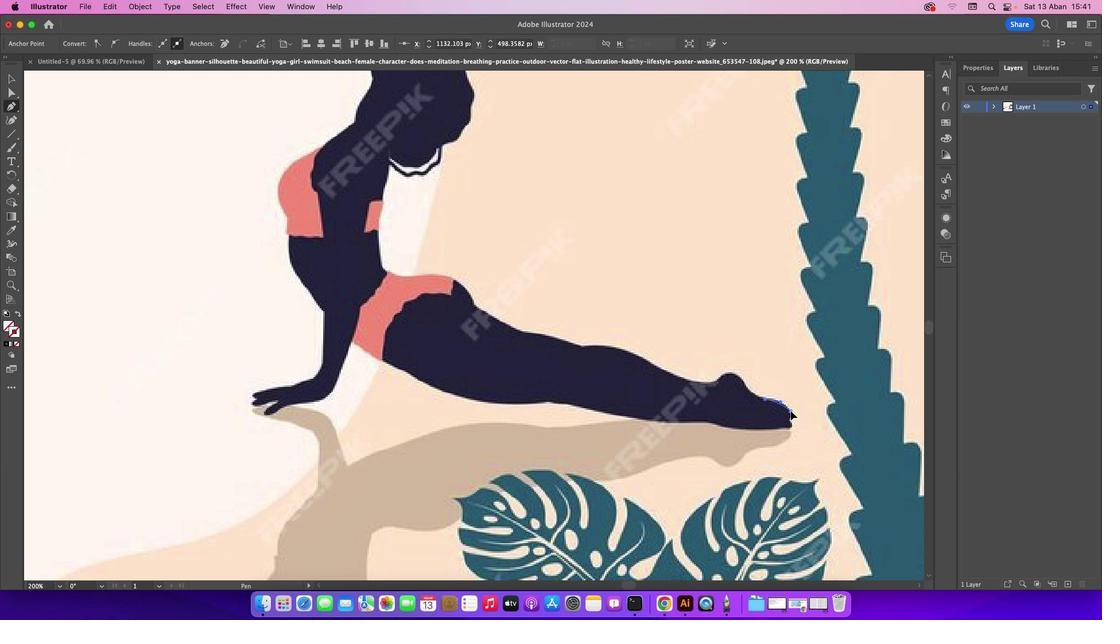 
Action: Mouse moved to (788, 419)
Screenshot: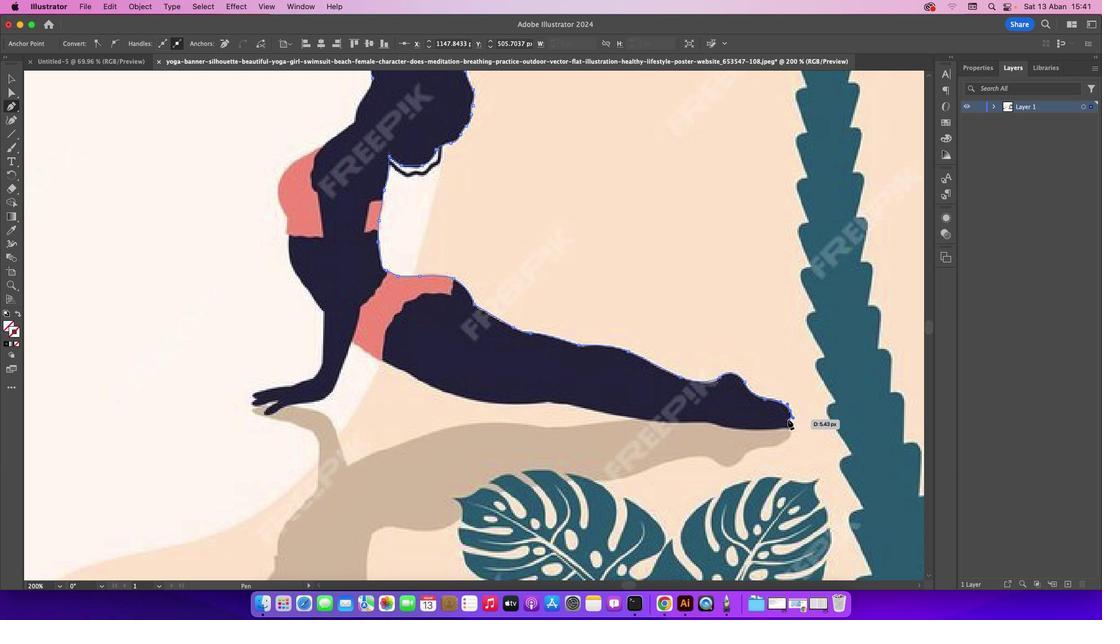 
Action: Mouse pressed left at (788, 419)
Screenshot: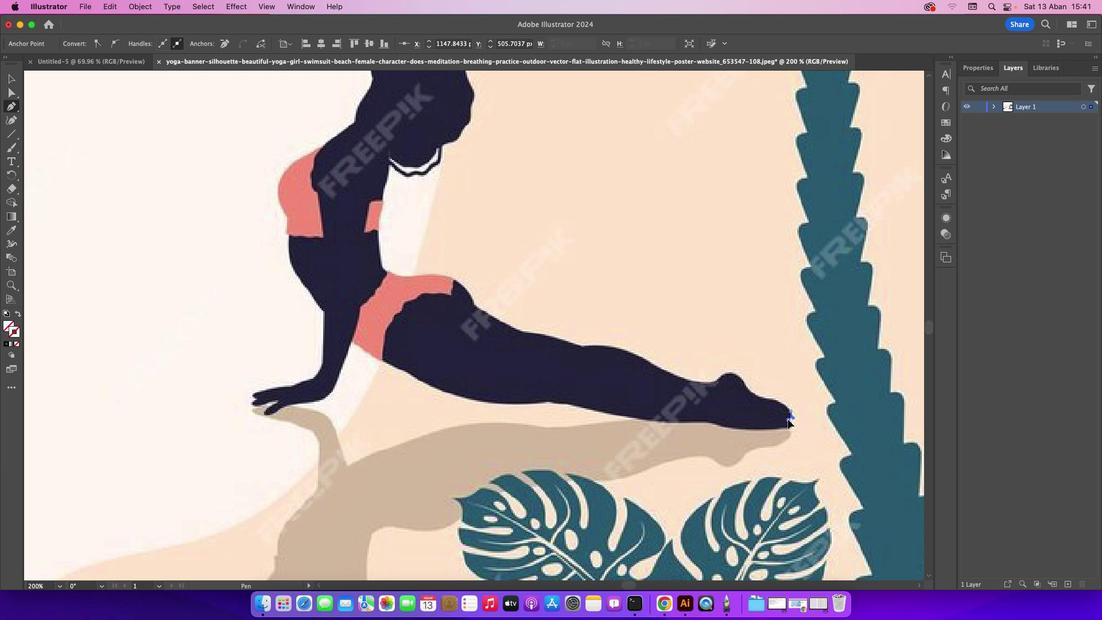 
Action: Mouse moved to (792, 425)
Screenshot: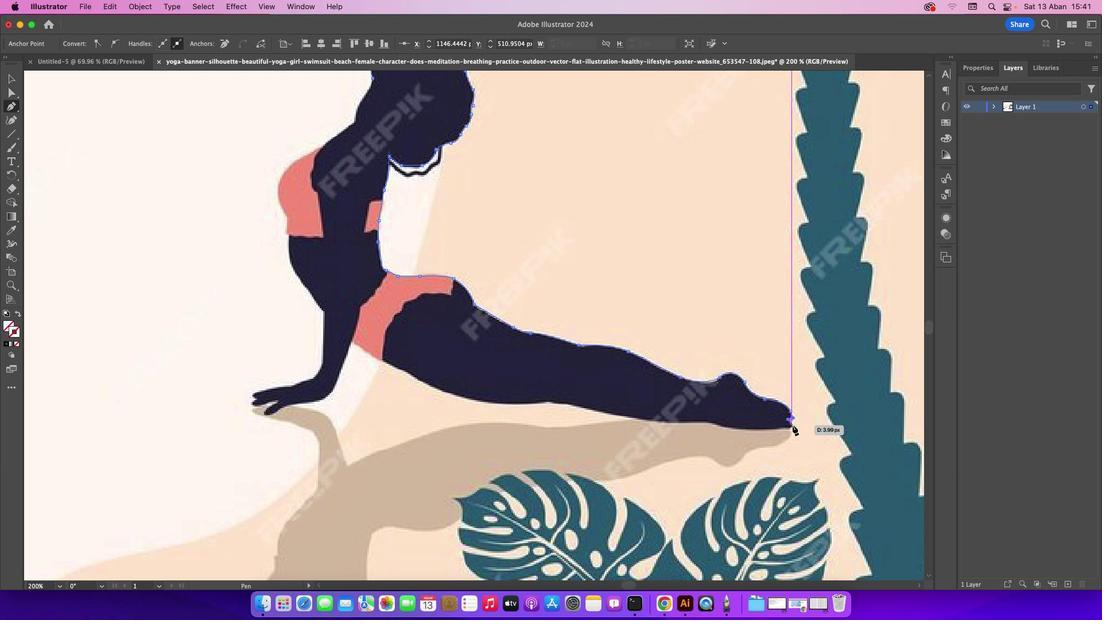 
Action: Mouse pressed left at (792, 425)
Screenshot: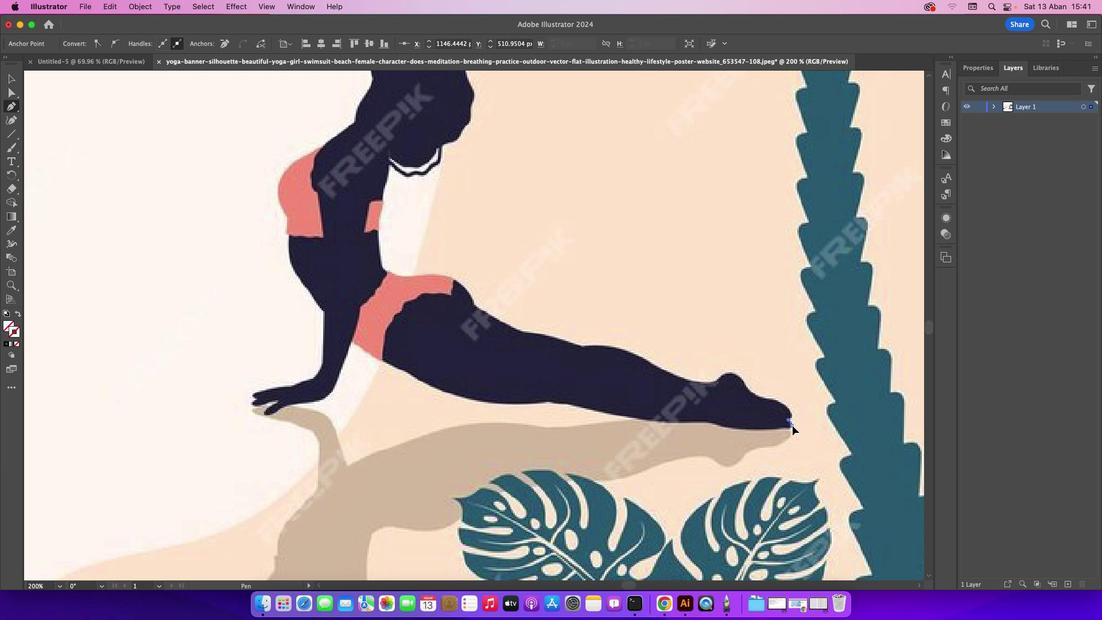 
Action: Mouse moved to (779, 428)
Screenshot: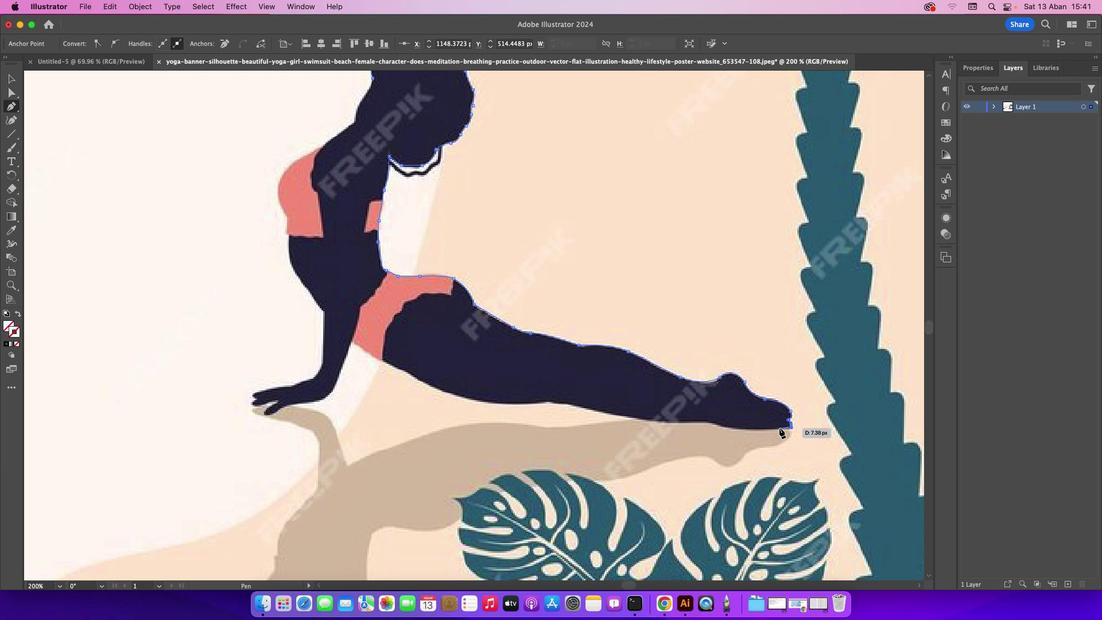 
Action: Mouse pressed left at (779, 428)
Screenshot: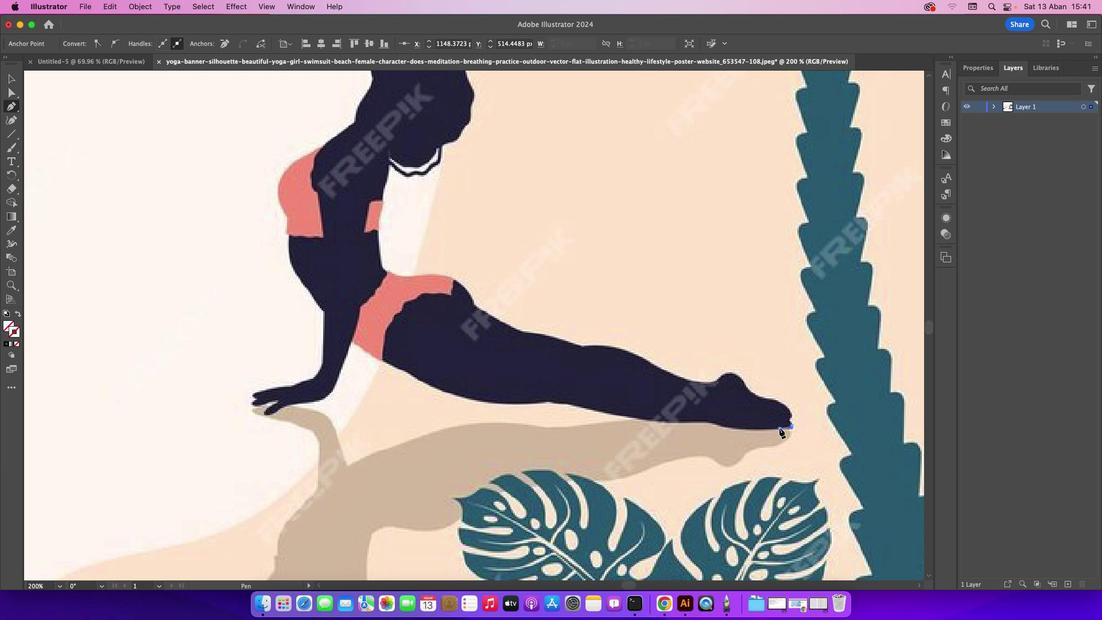 
Action: Mouse moved to (740, 428)
Screenshot: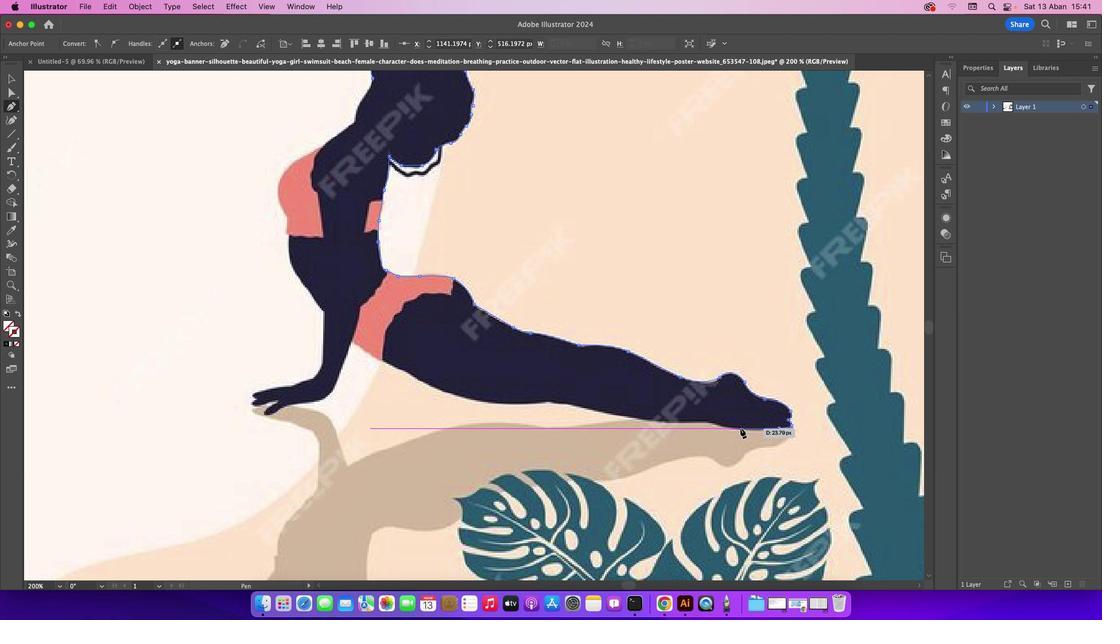 
Action: Mouse pressed left at (740, 428)
Screenshot: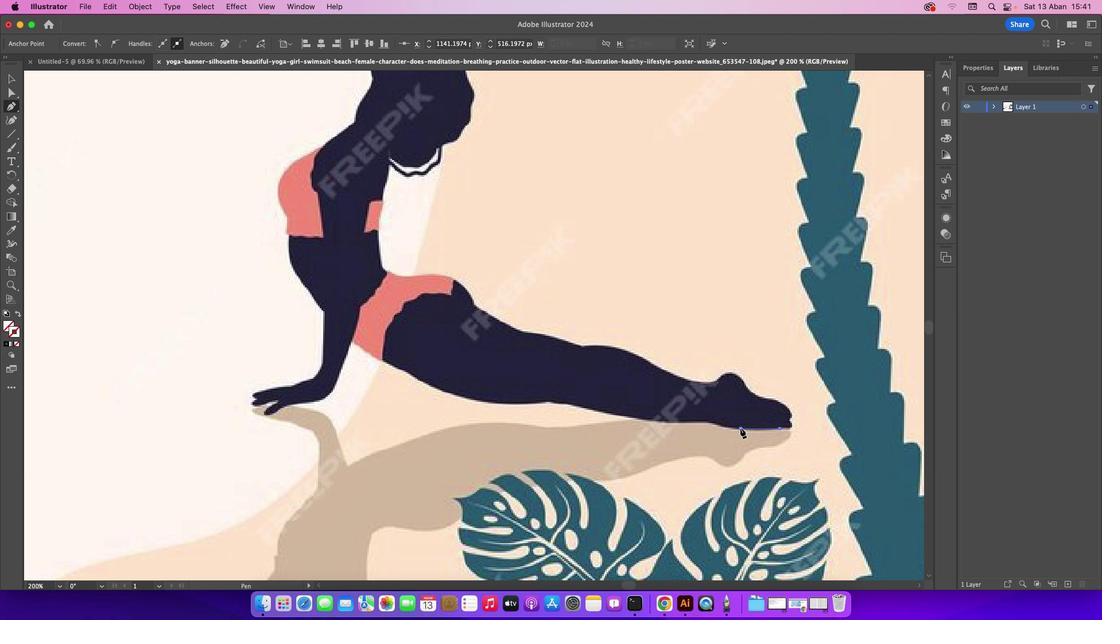 
Action: Mouse moved to (714, 424)
Screenshot: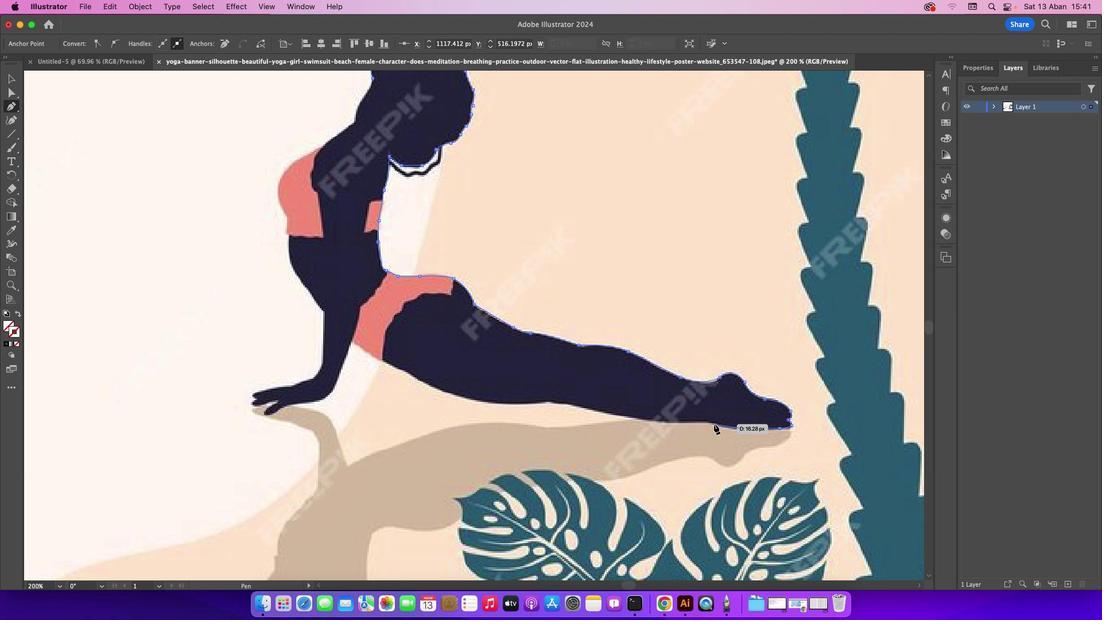 
Action: Mouse pressed left at (714, 424)
Screenshot: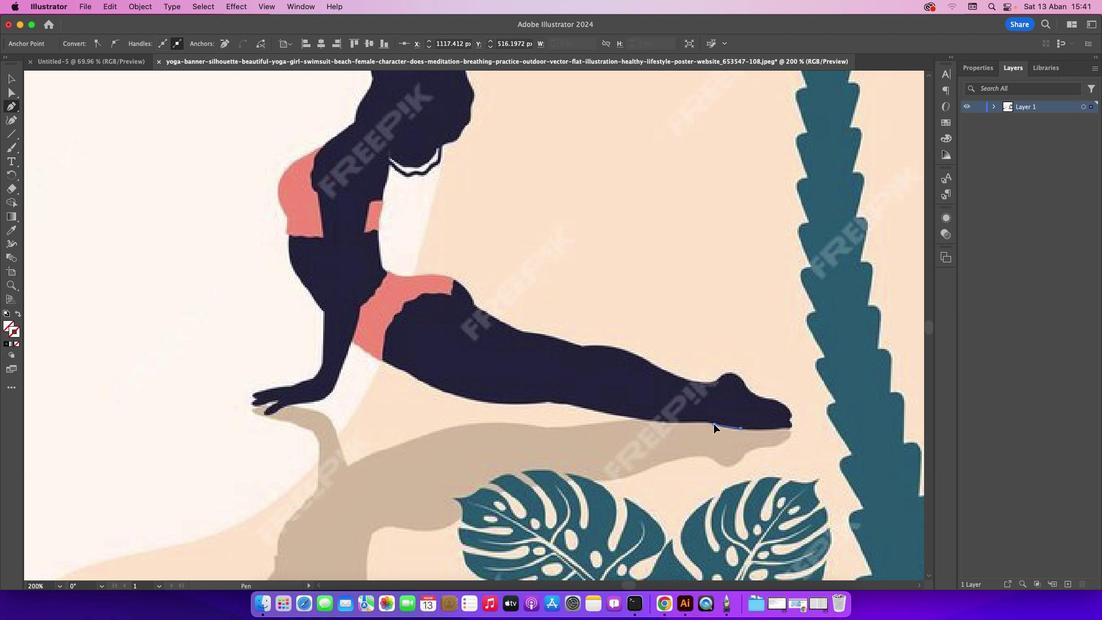 
Action: Mouse moved to (714, 424)
Screenshot: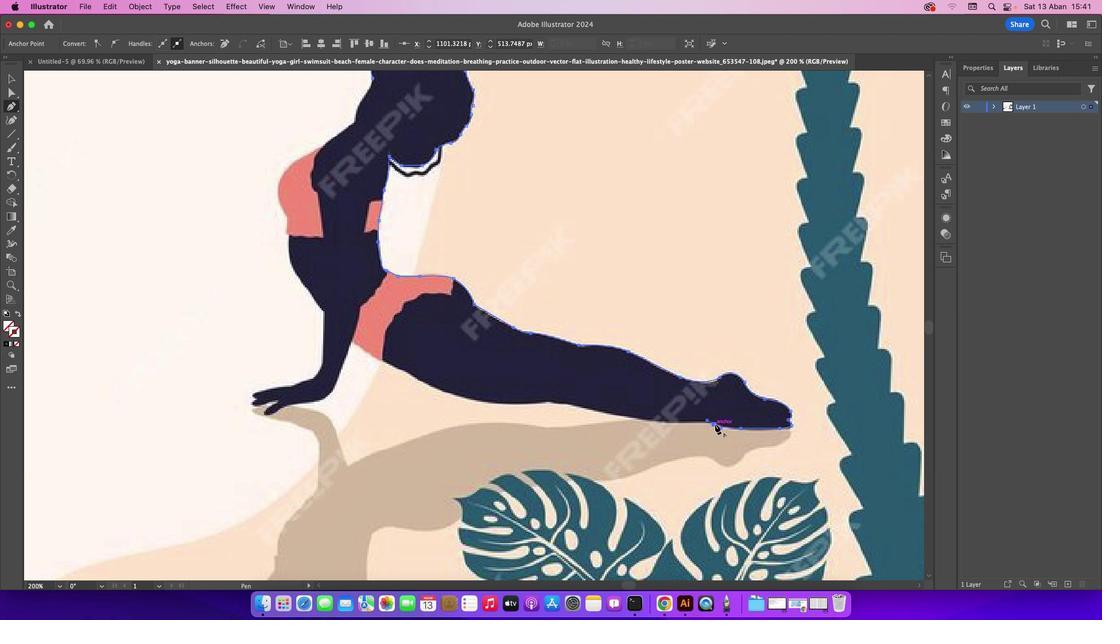
Action: Mouse pressed left at (714, 424)
Screenshot: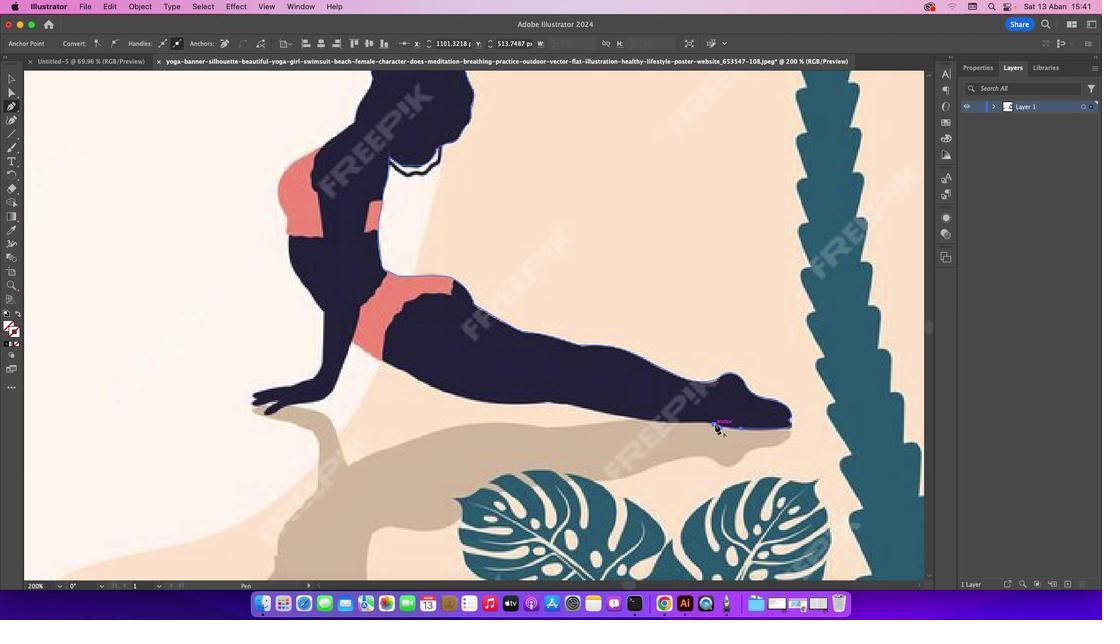 
Action: Mouse moved to (669, 422)
Screenshot: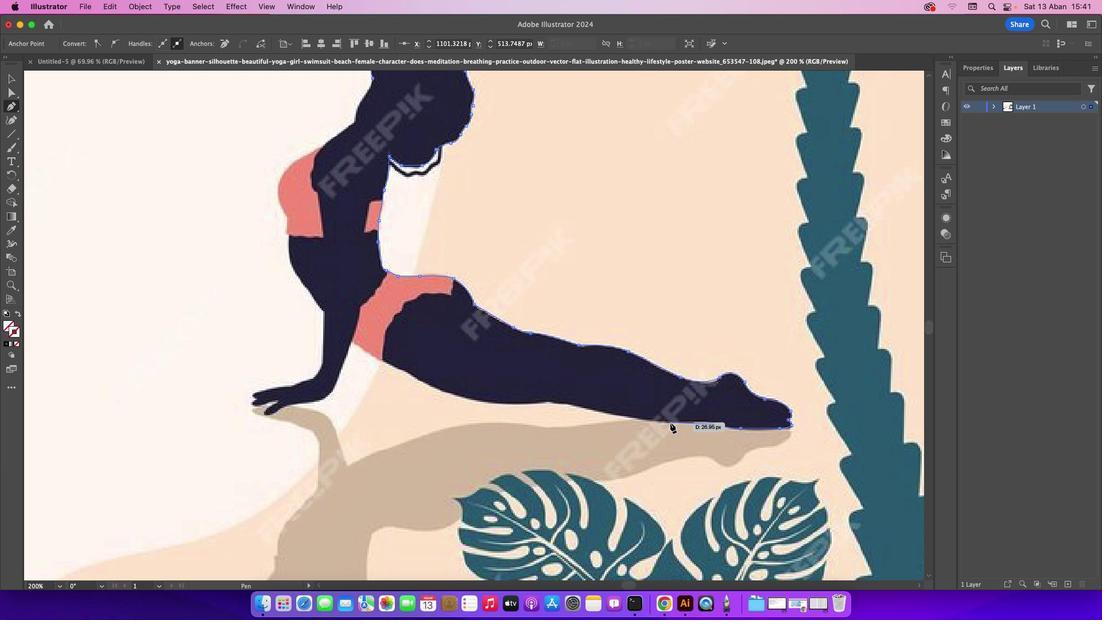 
Action: Mouse pressed left at (669, 422)
Screenshot: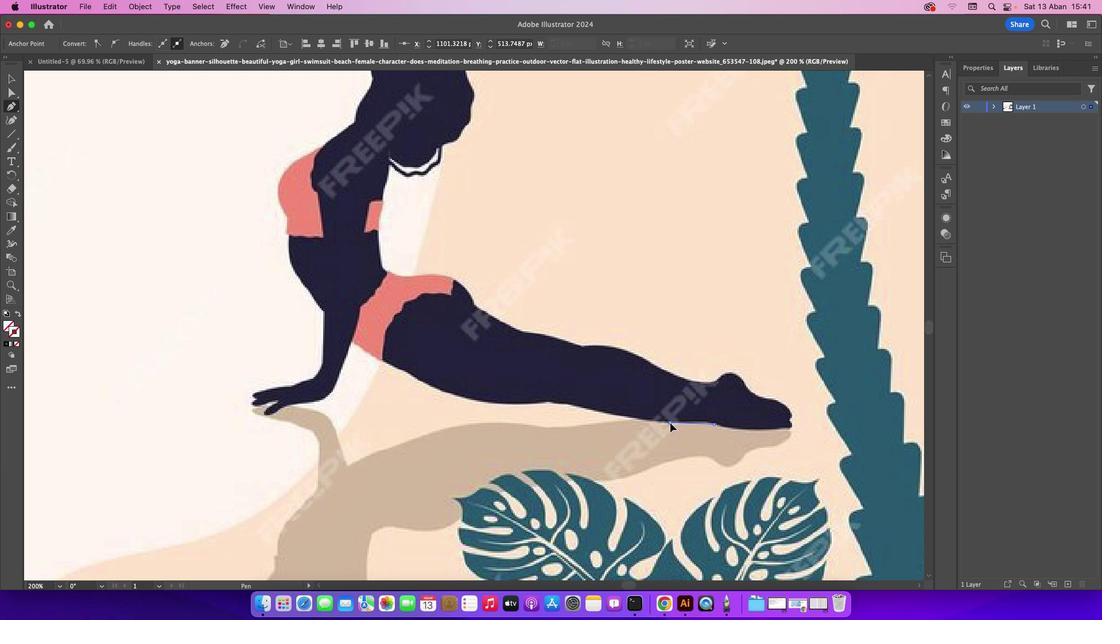 
Action: Mouse moved to (590, 409)
Screenshot: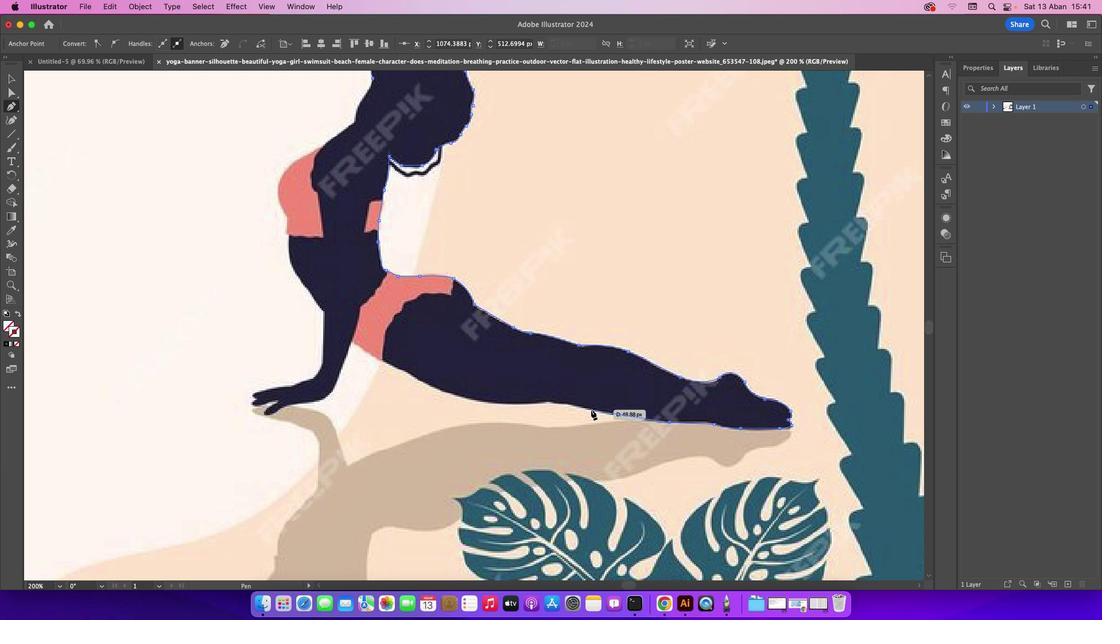 
Action: Mouse pressed left at (590, 409)
Screenshot: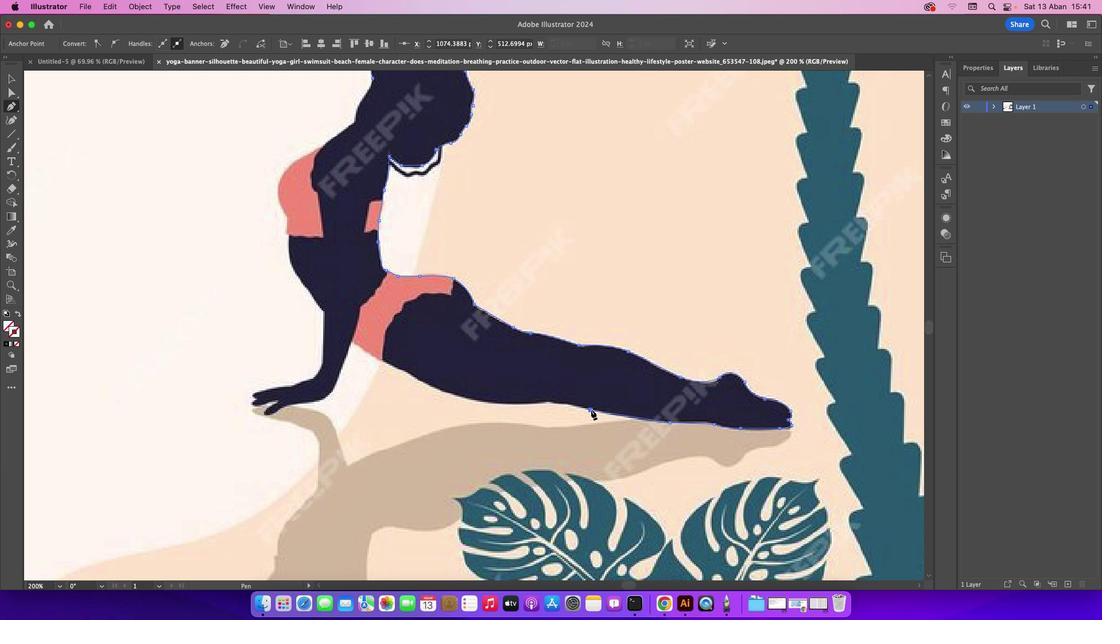 
Action: Mouse moved to (553, 402)
Screenshot: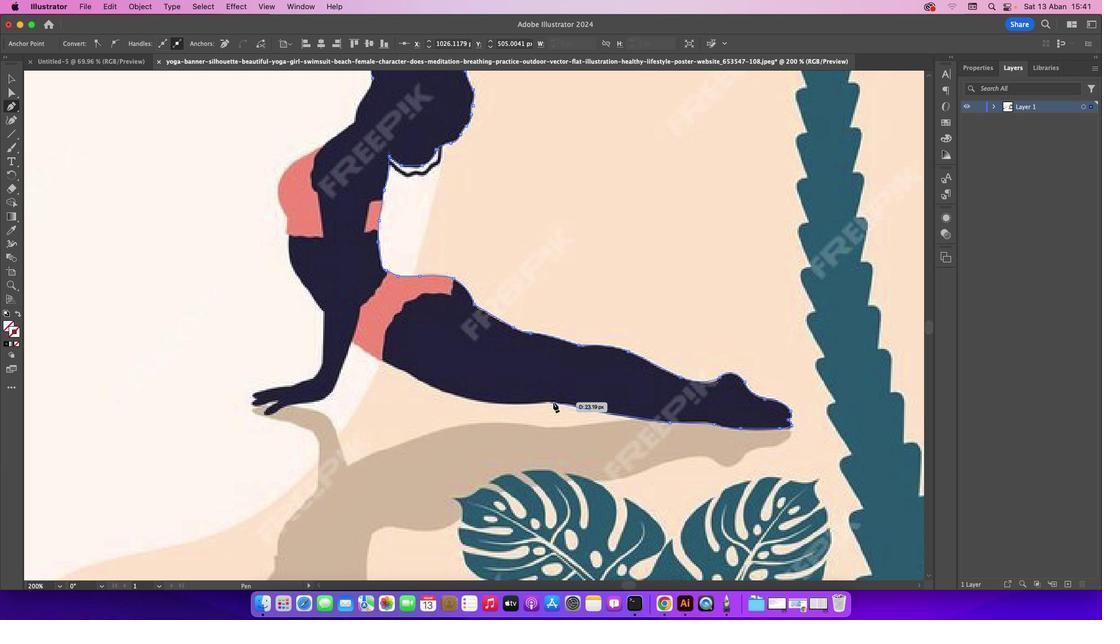 
Action: Mouse pressed left at (553, 402)
Screenshot: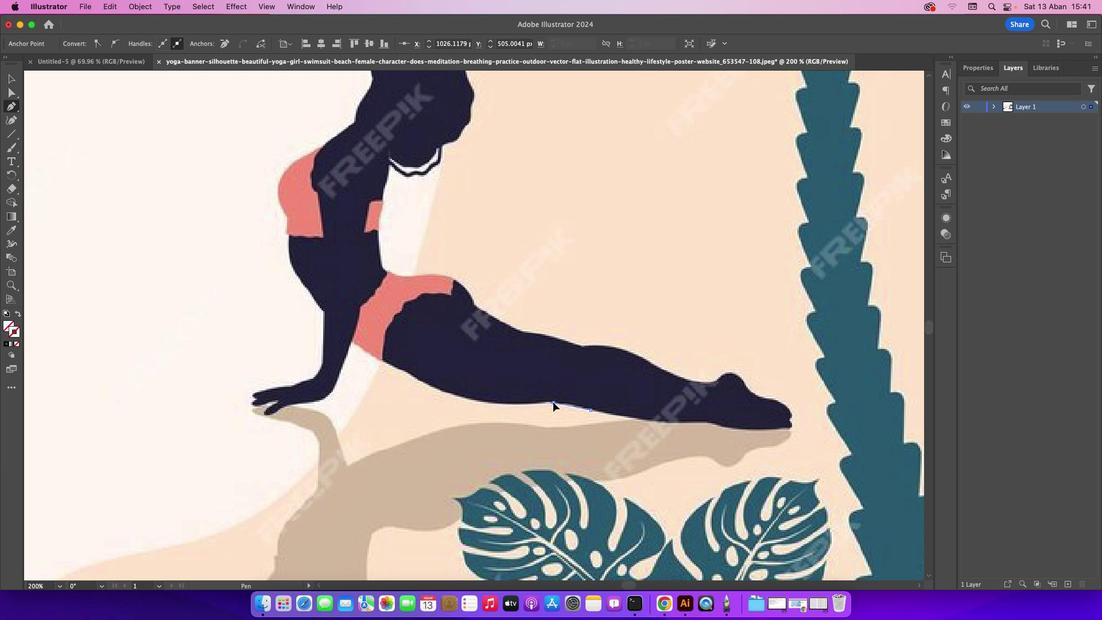 
Action: Mouse moved to (551, 401)
Screenshot: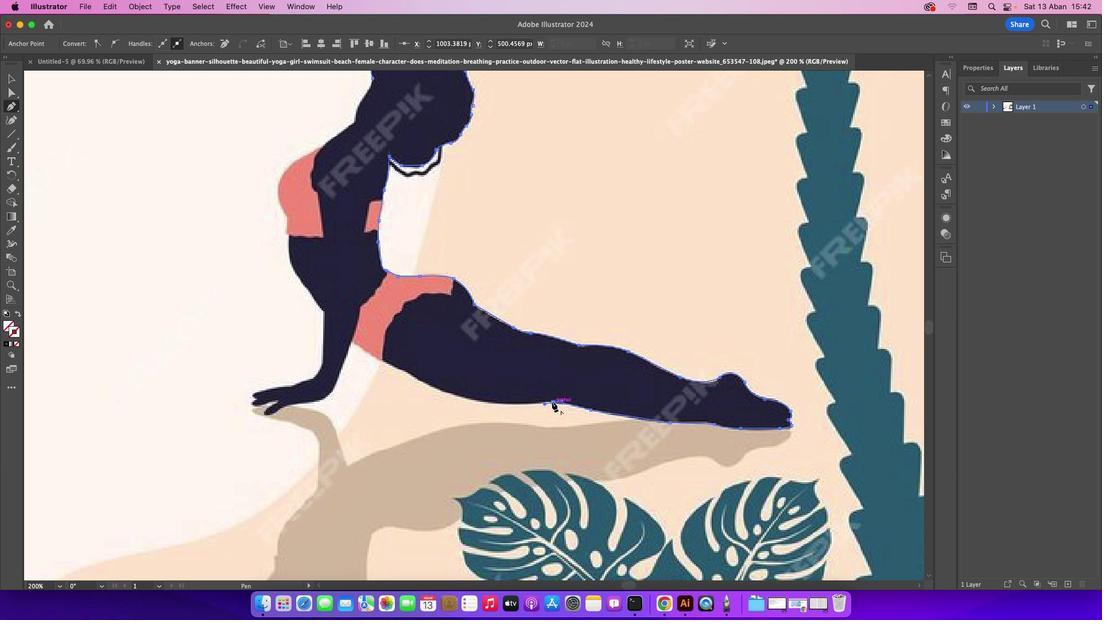 
Action: Mouse pressed left at (551, 401)
Screenshot: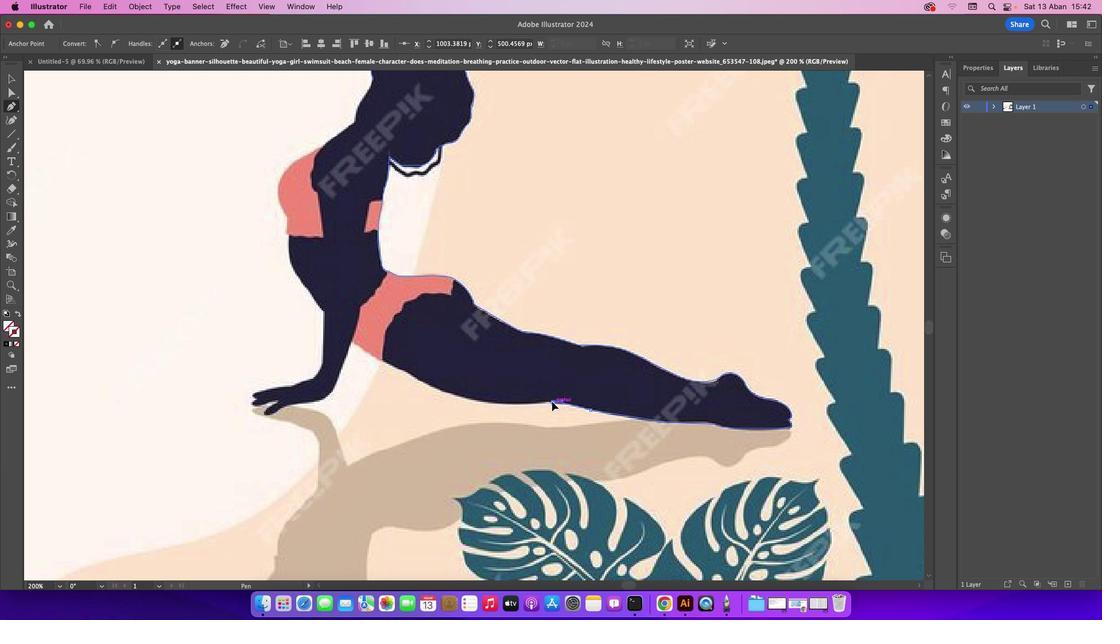 
Action: Mouse moved to (482, 401)
Screenshot: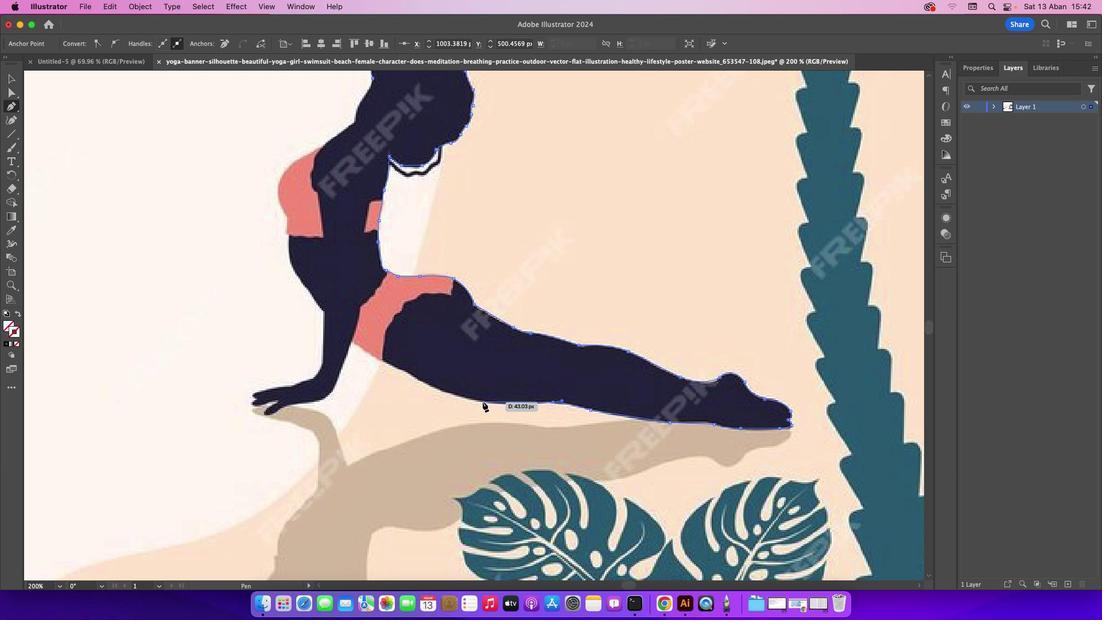
Action: Mouse pressed left at (482, 401)
Screenshot: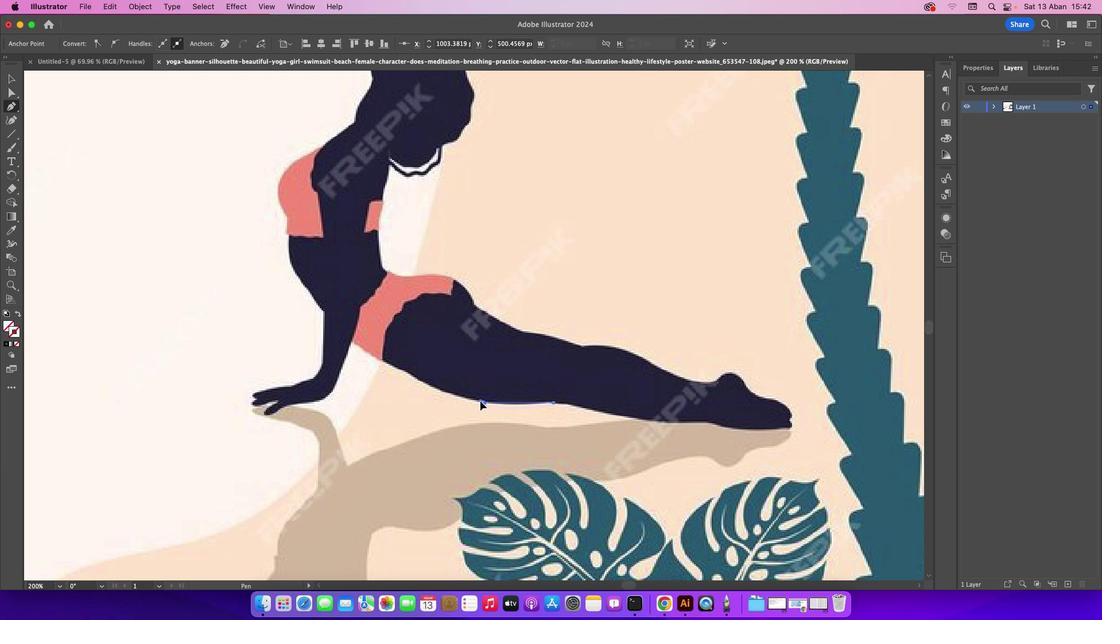 
Action: Mouse moved to (413, 376)
Screenshot: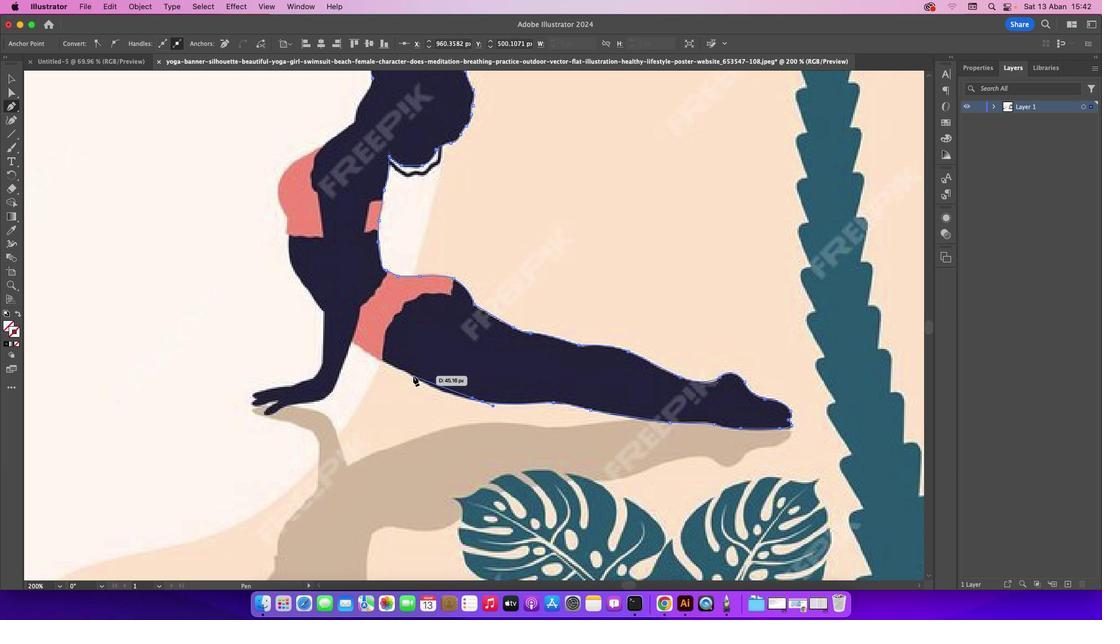 
Action: Mouse pressed left at (413, 376)
Screenshot: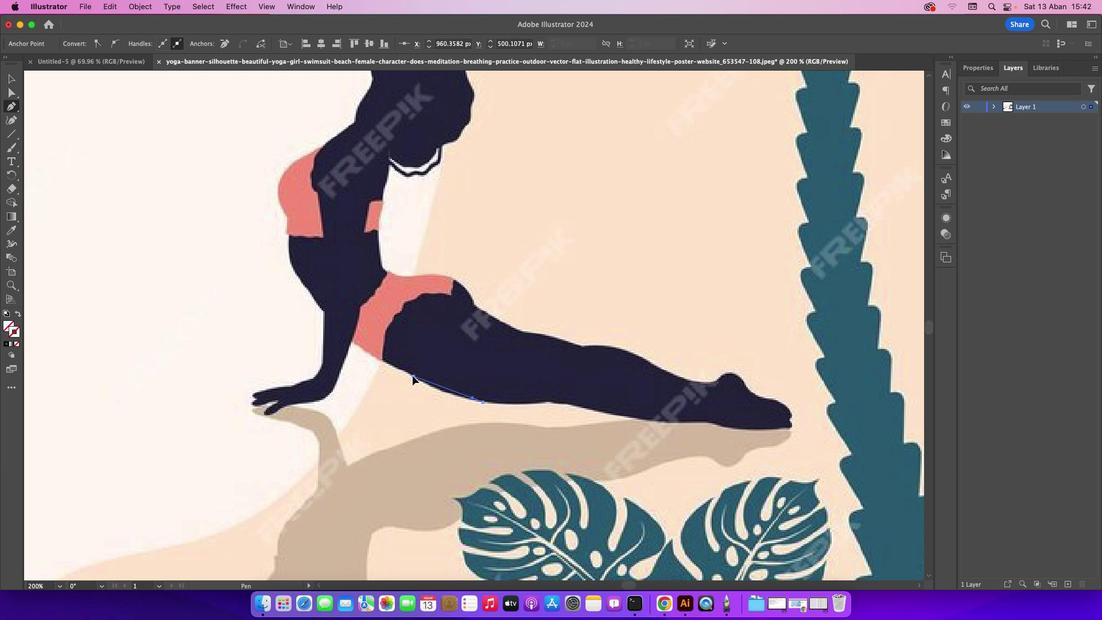 
Action: Mouse moved to (412, 374)
Screenshot: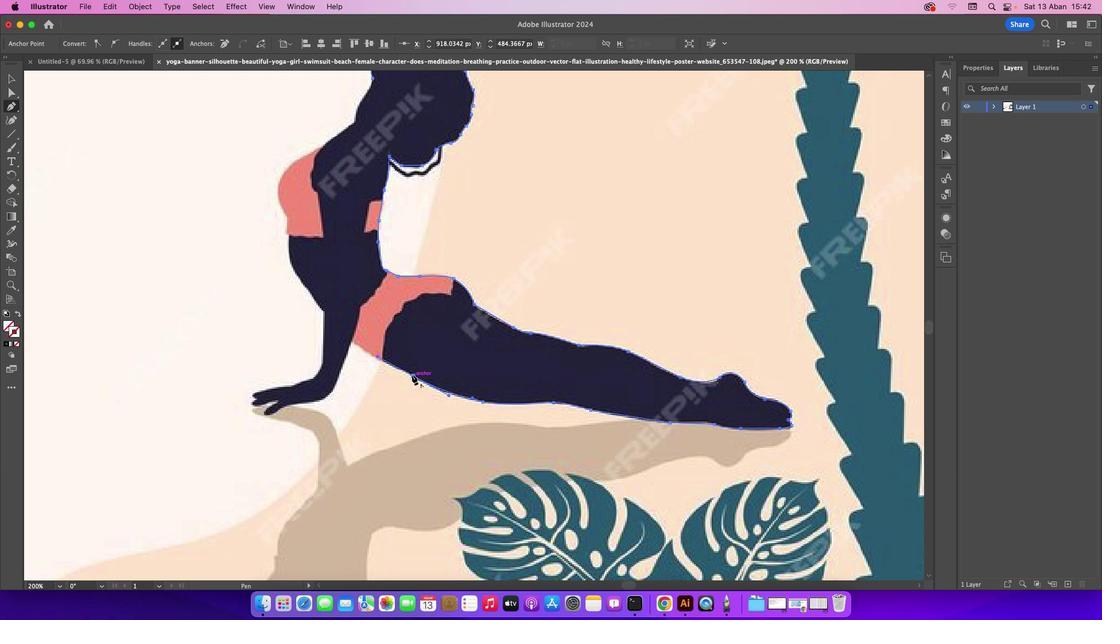 
Action: Mouse pressed left at (412, 374)
Screenshot: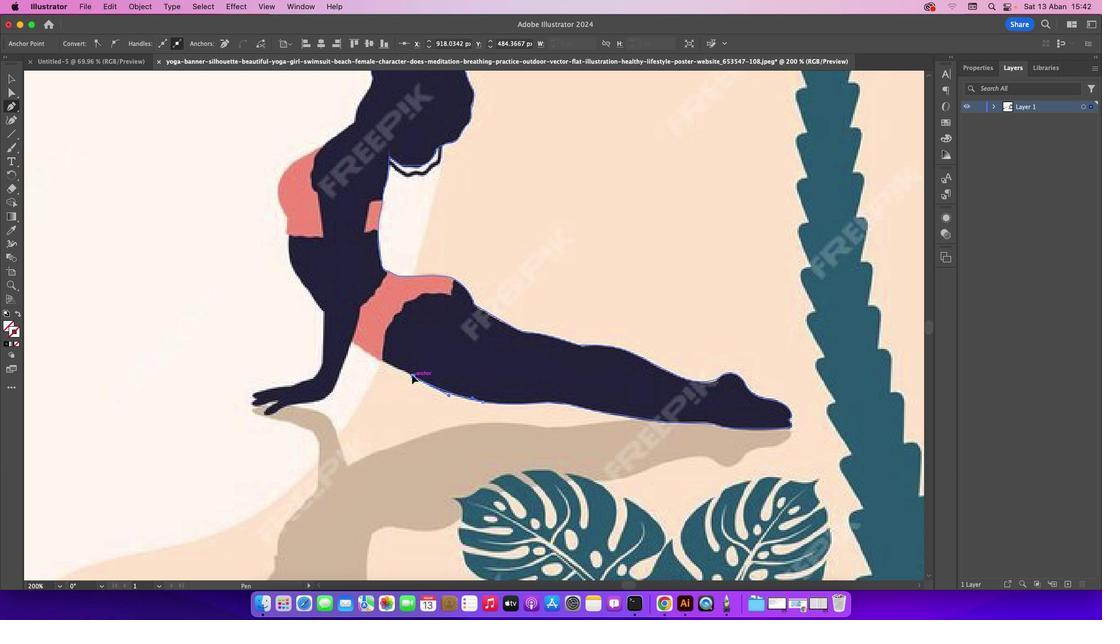 
Action: Mouse moved to (381, 359)
Screenshot: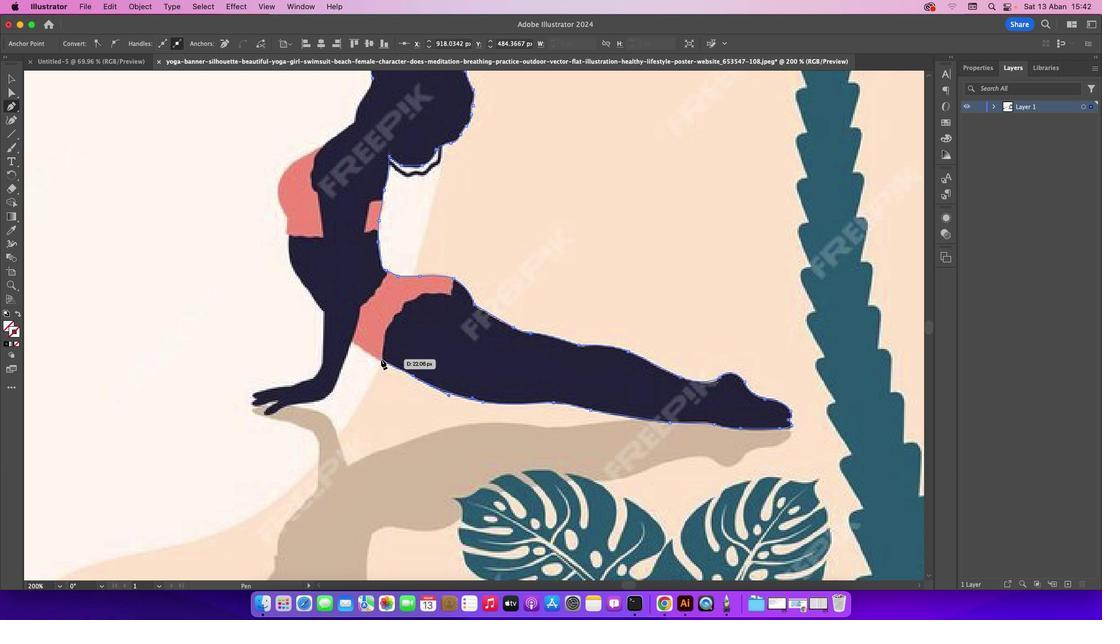 
Action: Mouse pressed left at (381, 359)
Screenshot: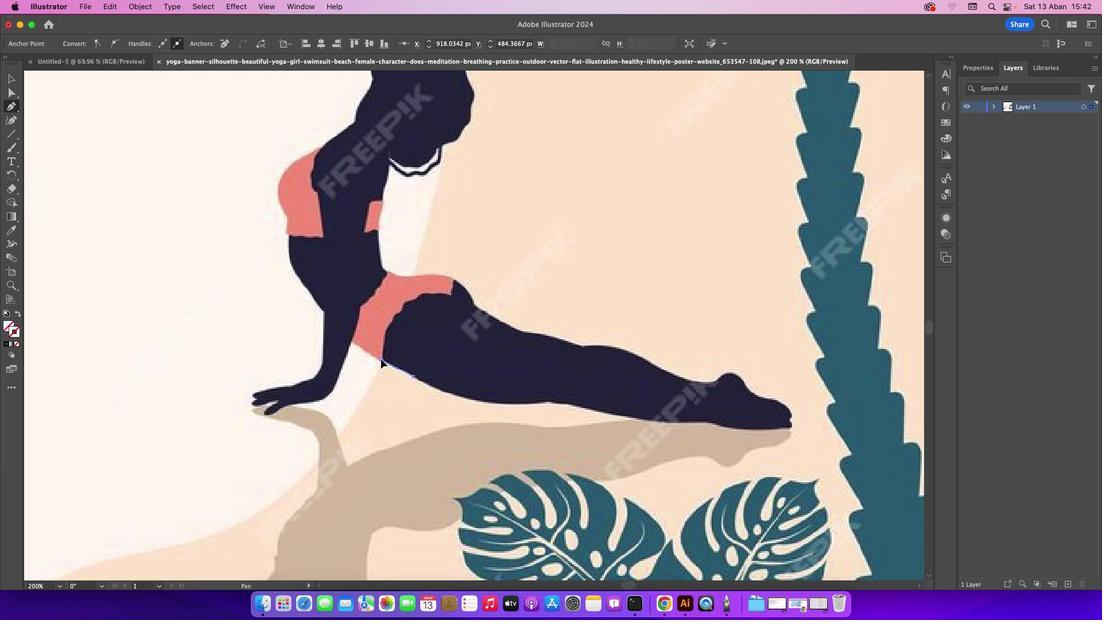 
Action: Mouse moved to (351, 341)
Screenshot: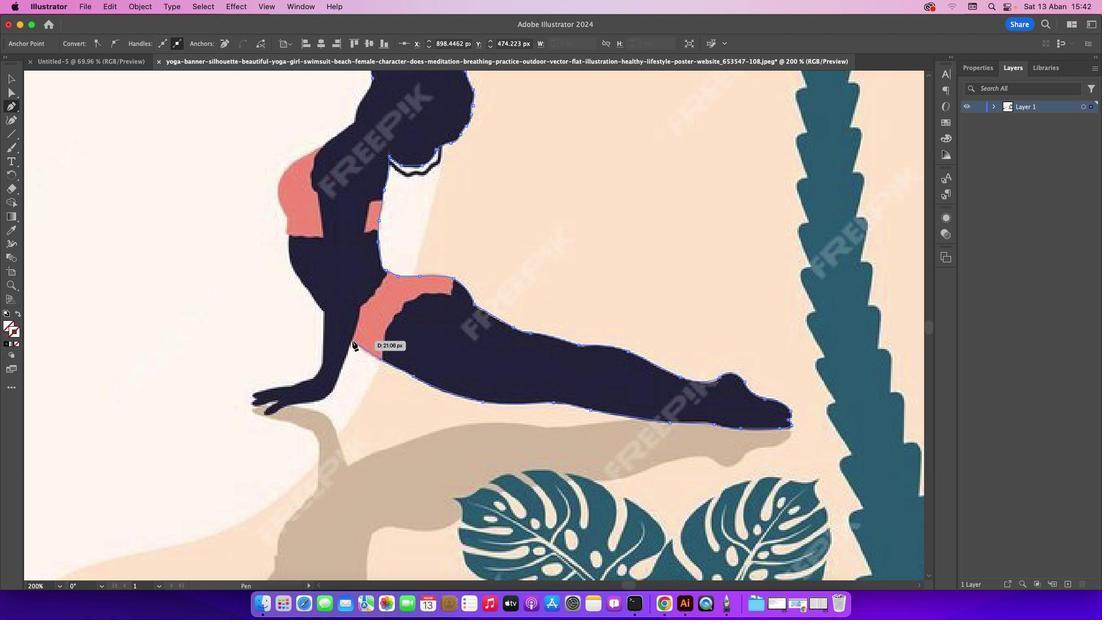 
Action: Mouse pressed left at (351, 341)
Screenshot: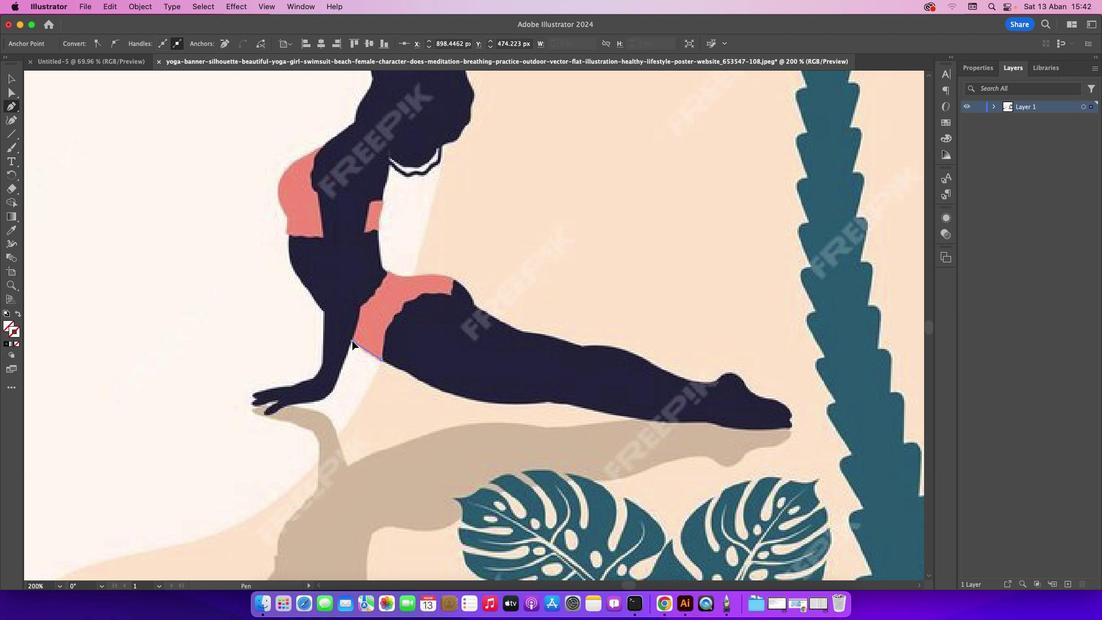 
Action: Mouse moved to (339, 374)
Screenshot: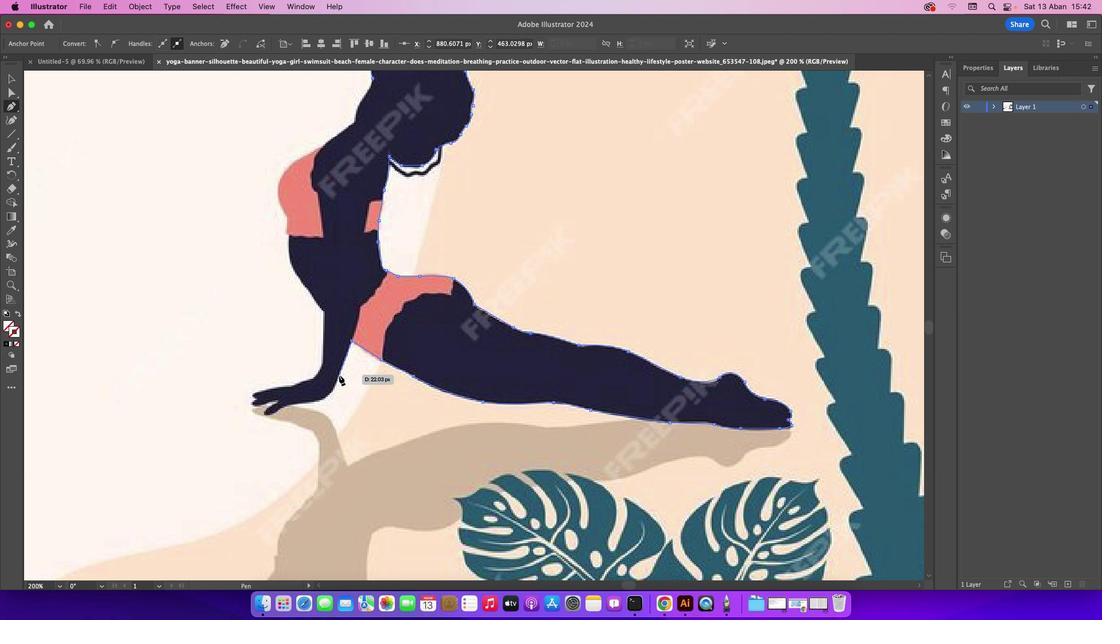 
Action: Mouse pressed left at (339, 374)
Screenshot: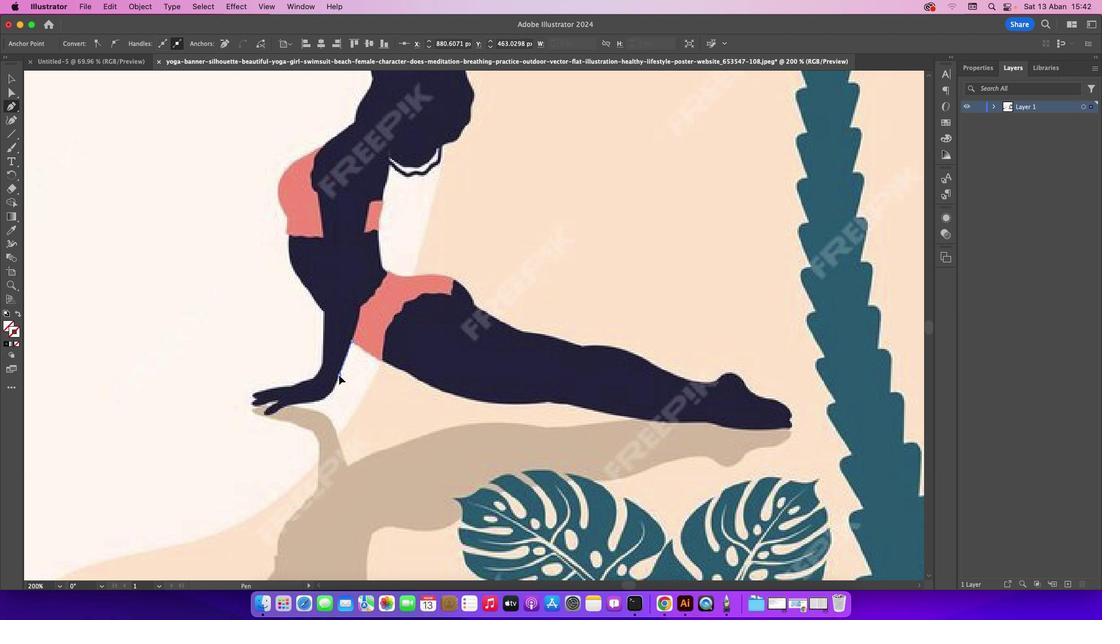 
Action: Mouse moved to (319, 400)
Screenshot: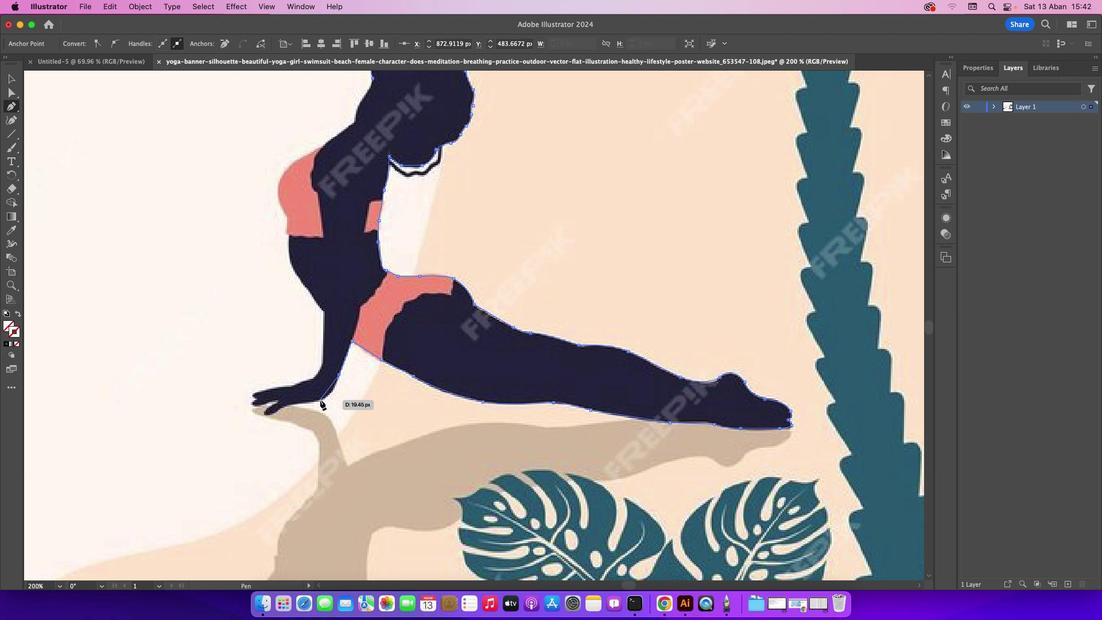 
Action: Mouse pressed left at (319, 400)
Screenshot: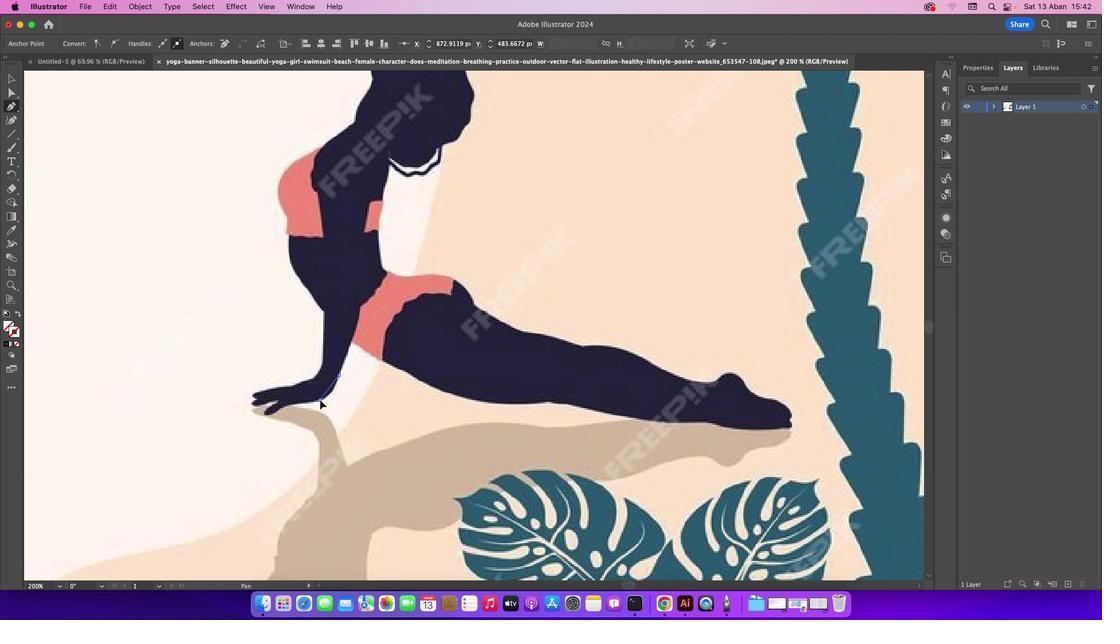 
Action: Mouse moved to (318, 401)
Screenshot: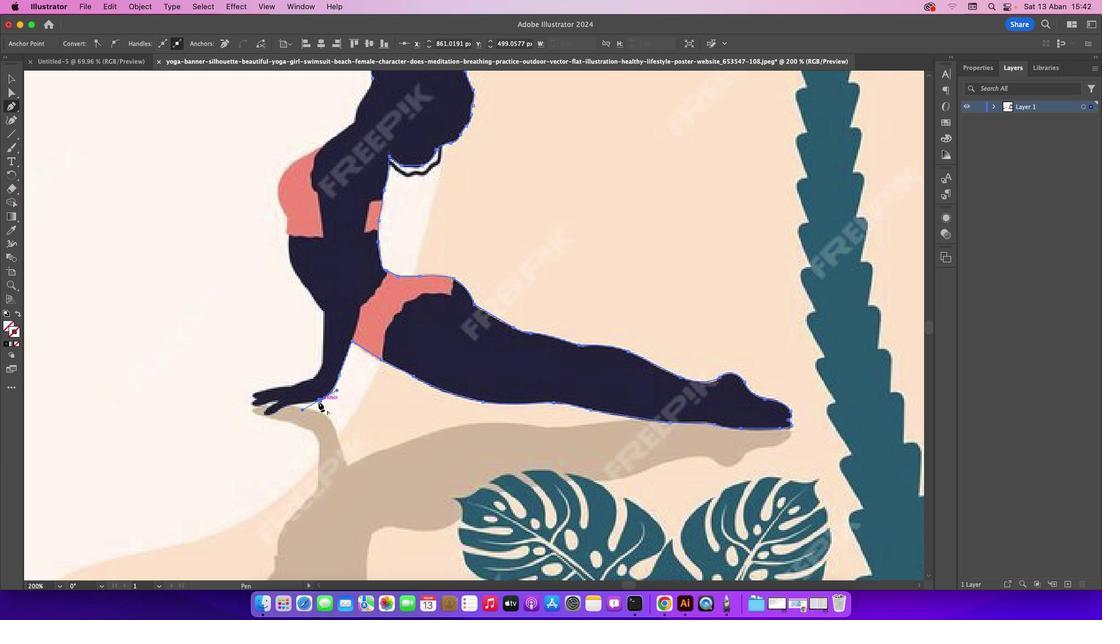 
Action: Mouse pressed left at (318, 401)
Screenshot: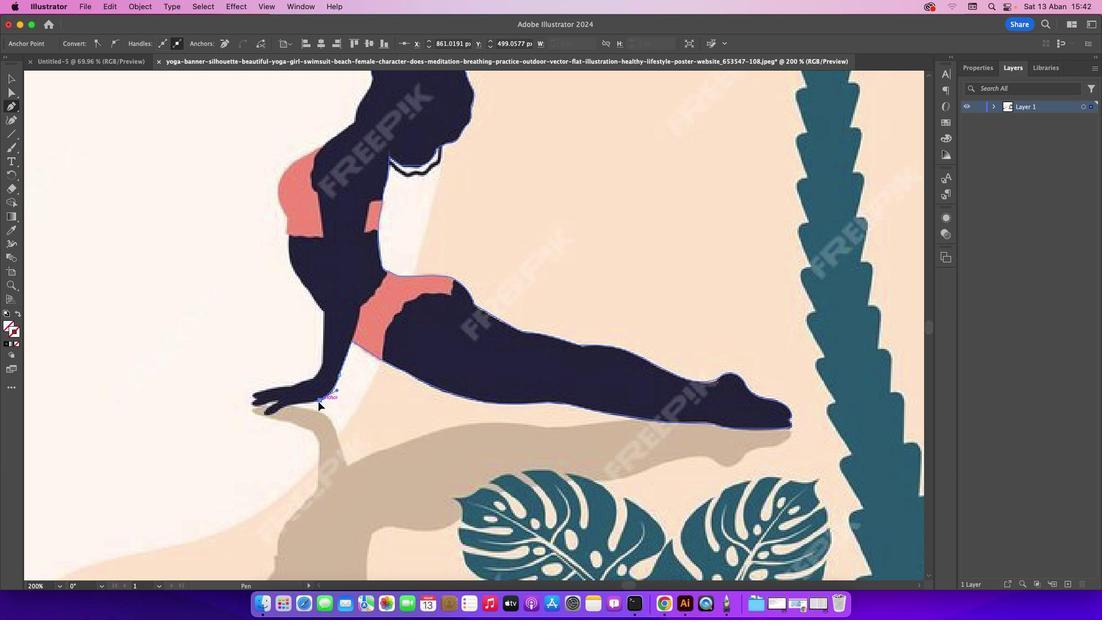 
Action: Mouse moved to (296, 403)
Screenshot: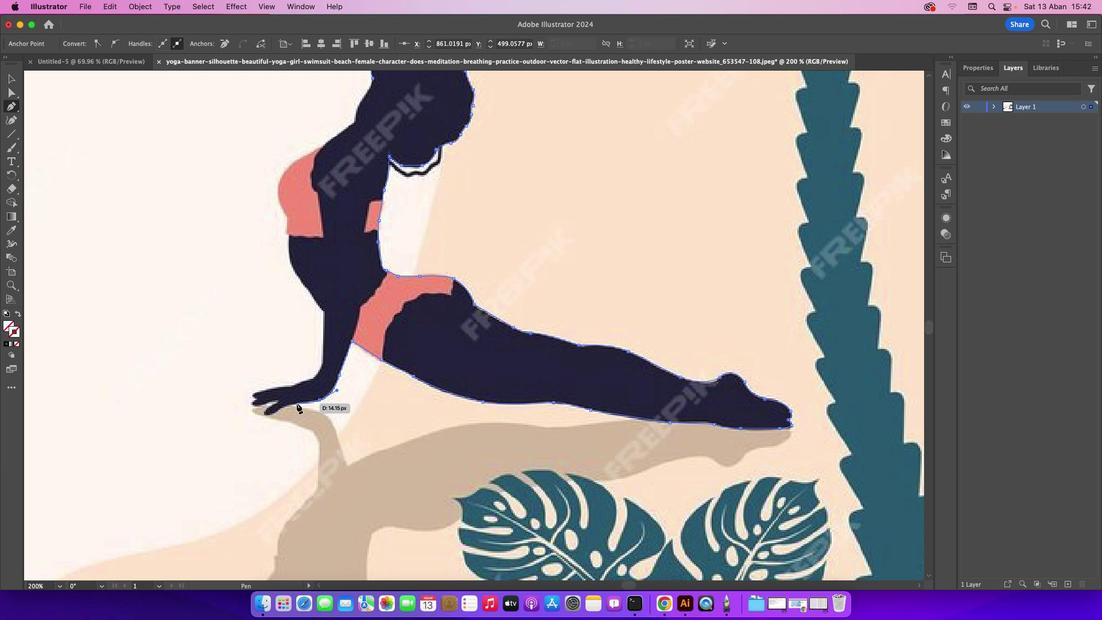
Action: Mouse pressed left at (296, 403)
Screenshot: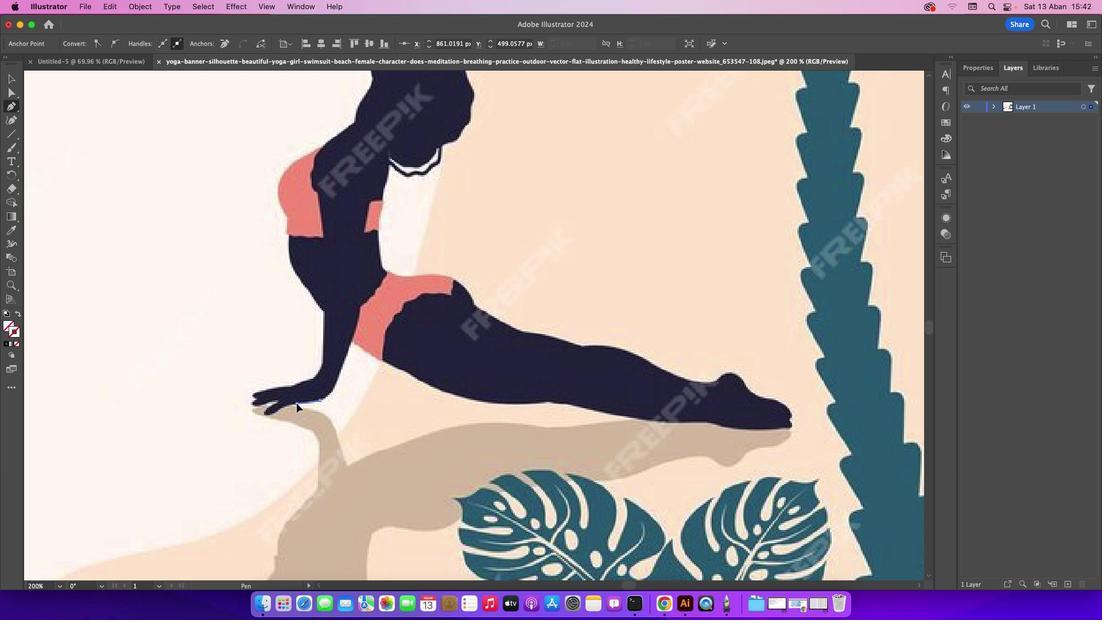 
Action: Mouse moved to (274, 412)
Screenshot: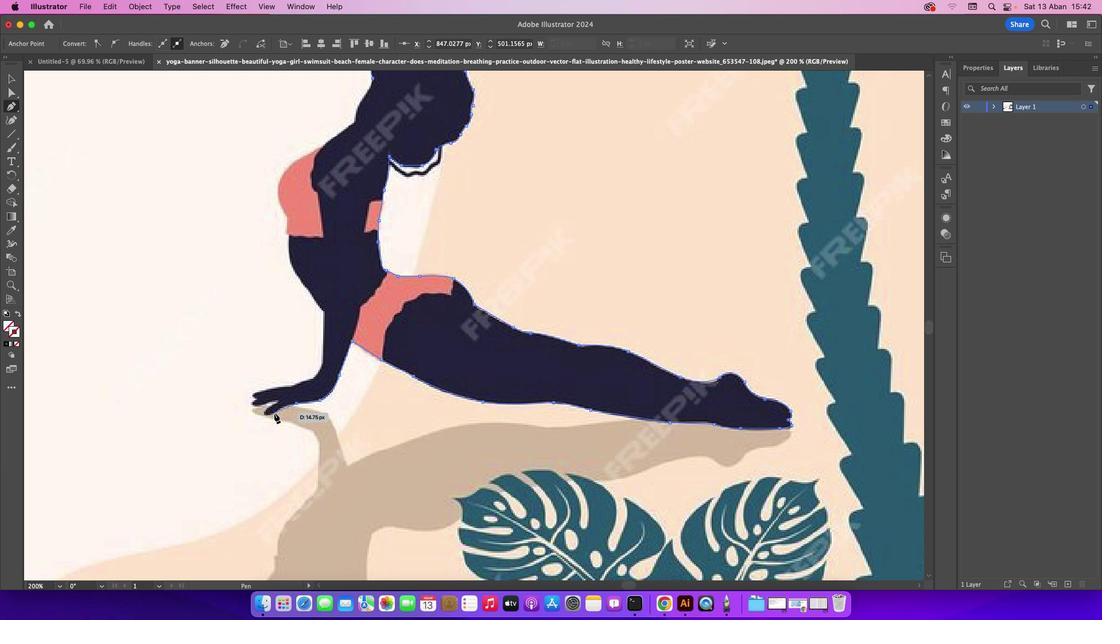 
Action: Mouse pressed left at (274, 412)
Screenshot: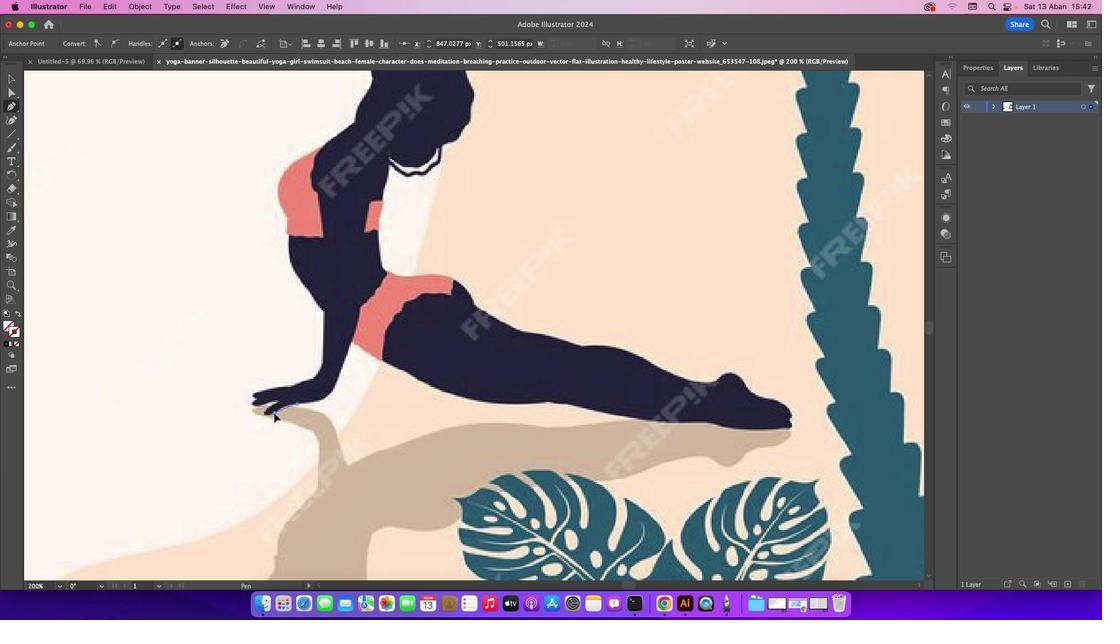 
Action: Mouse moved to (263, 411)
Screenshot: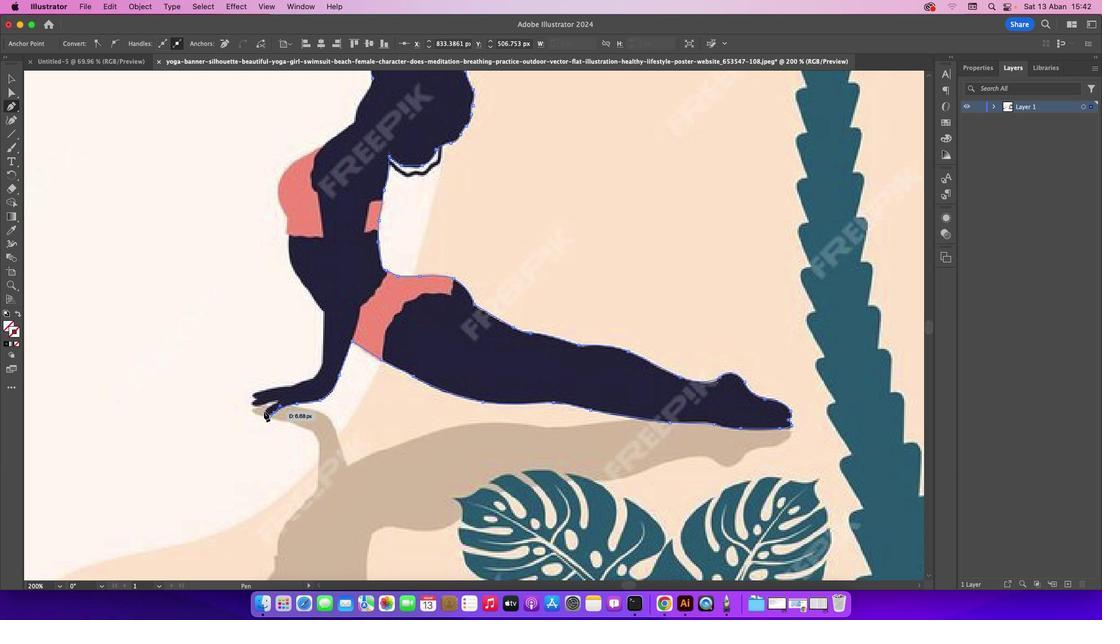 
Action: Mouse pressed left at (263, 411)
Screenshot: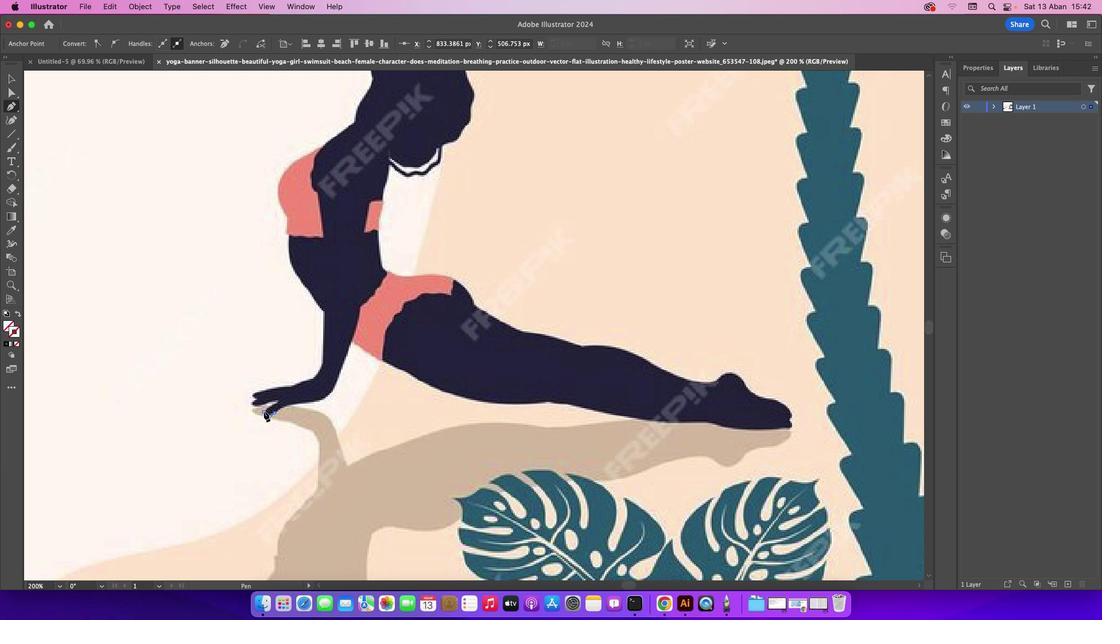 
Action: Mouse moved to (277, 403)
Screenshot: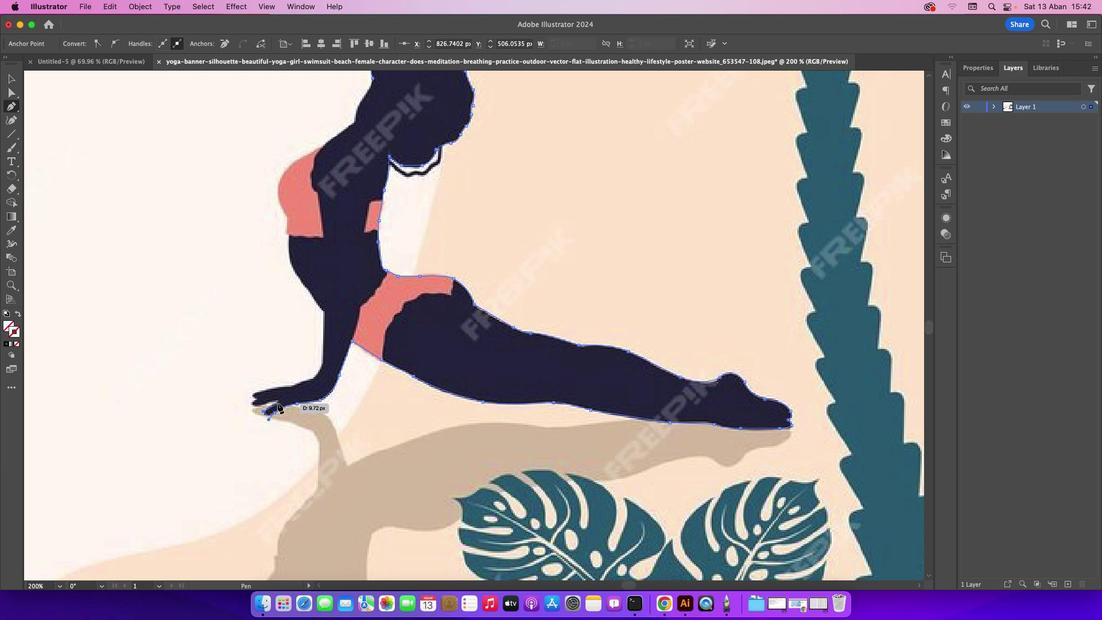 
Action: Mouse pressed left at (277, 403)
Screenshot: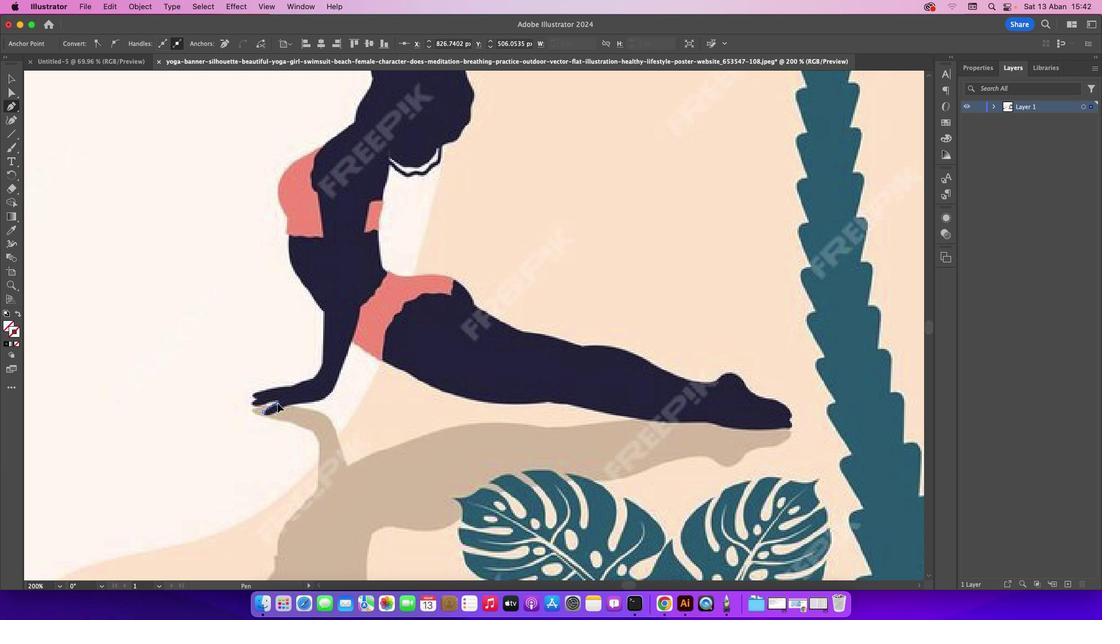 
Action: Mouse moved to (262, 403)
Screenshot: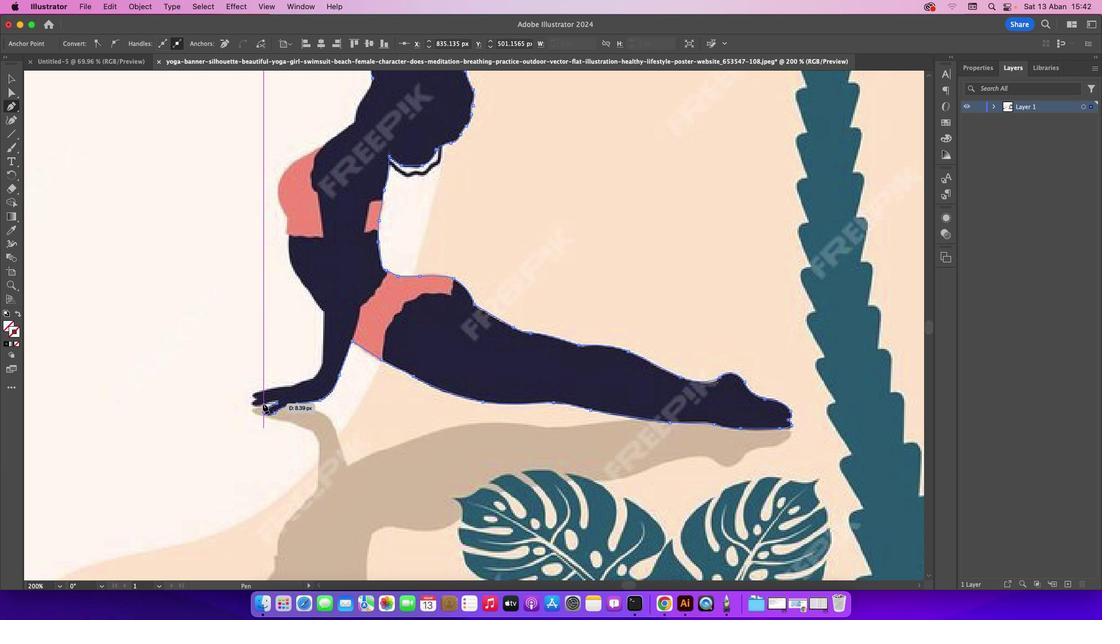 
Action: Mouse pressed left at (262, 403)
Screenshot: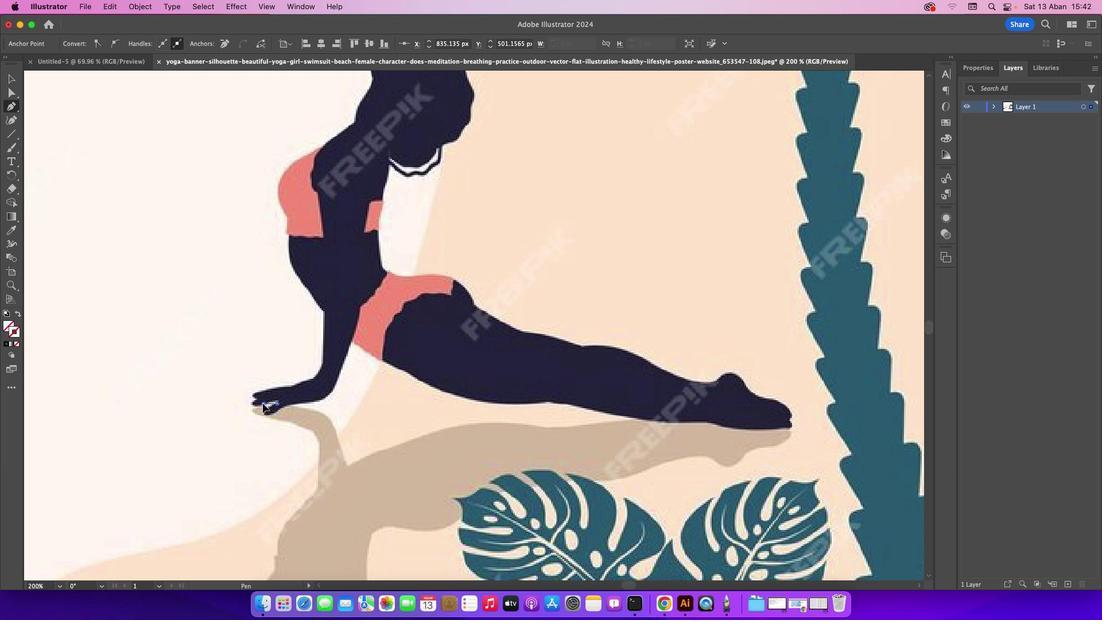 
Action: Mouse moved to (257, 398)
Screenshot: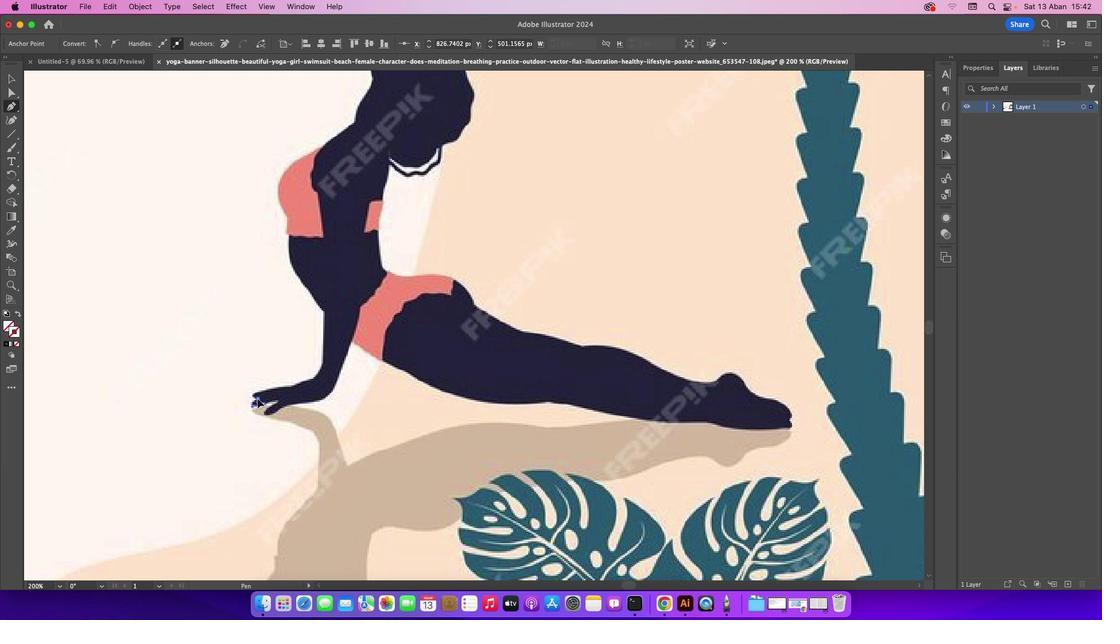
Action: Mouse pressed left at (257, 398)
Screenshot: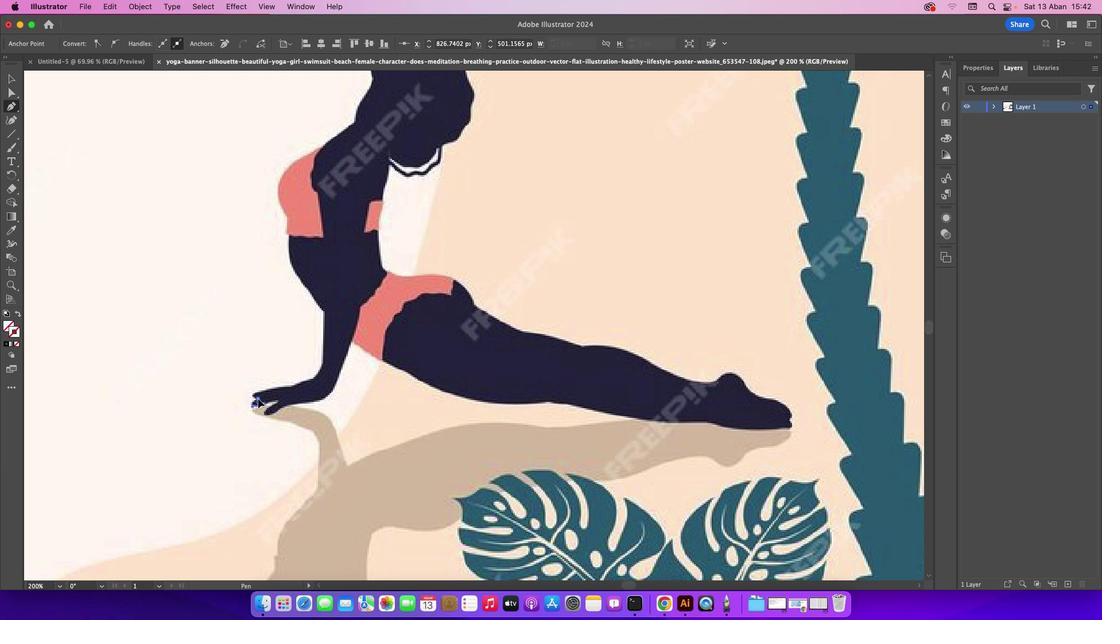 
Action: Mouse moved to (257, 398)
Screenshot: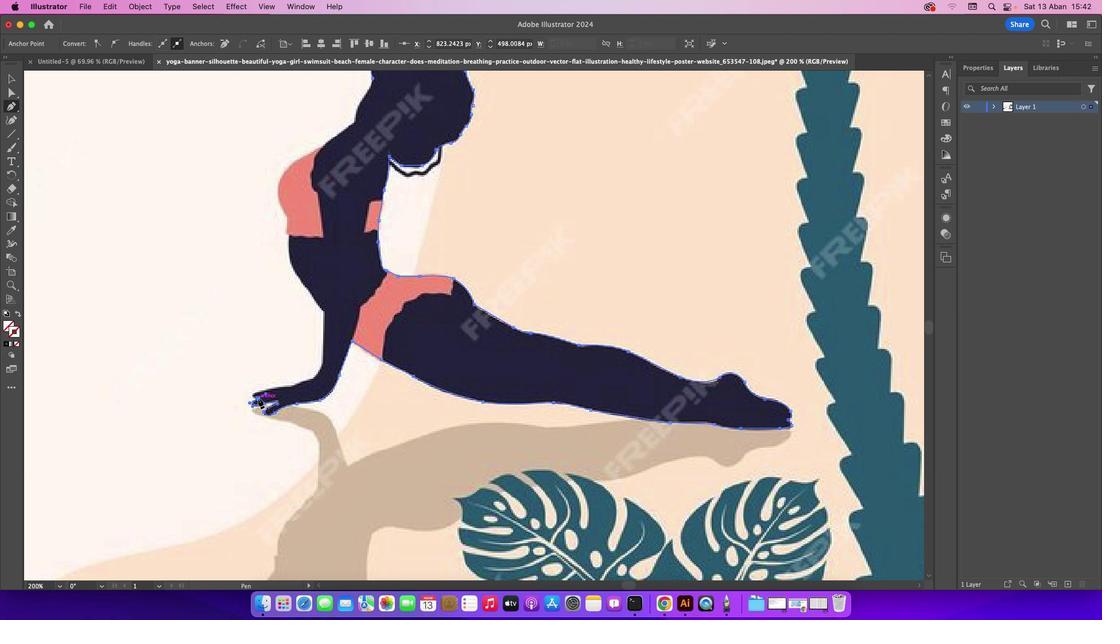 
Action: Mouse pressed left at (257, 398)
Screenshot: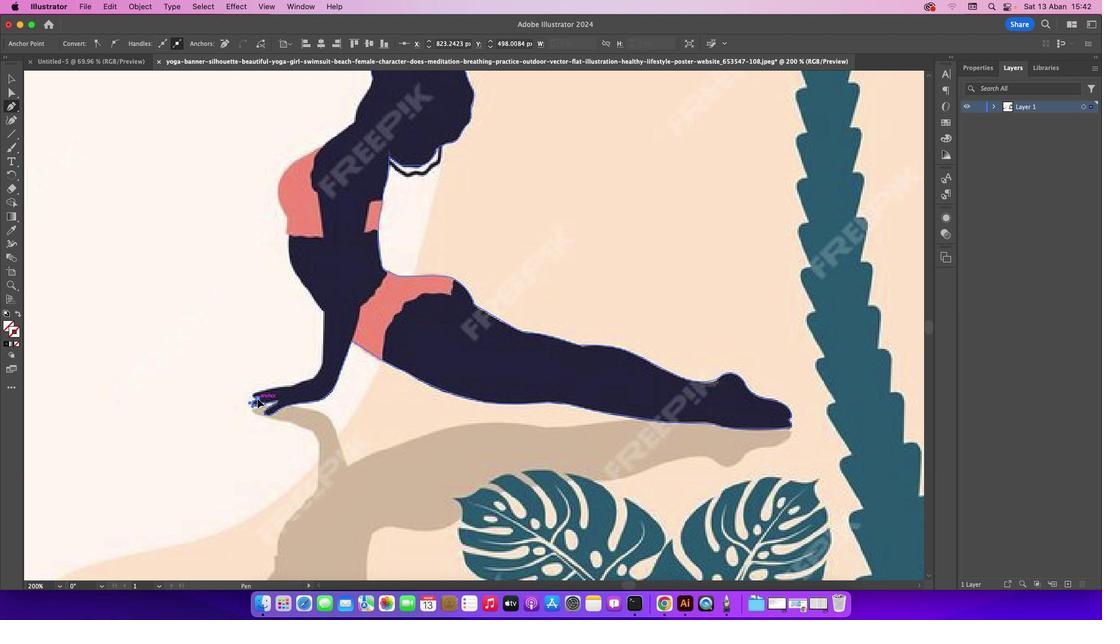 
Action: Mouse moved to (256, 392)
Screenshot: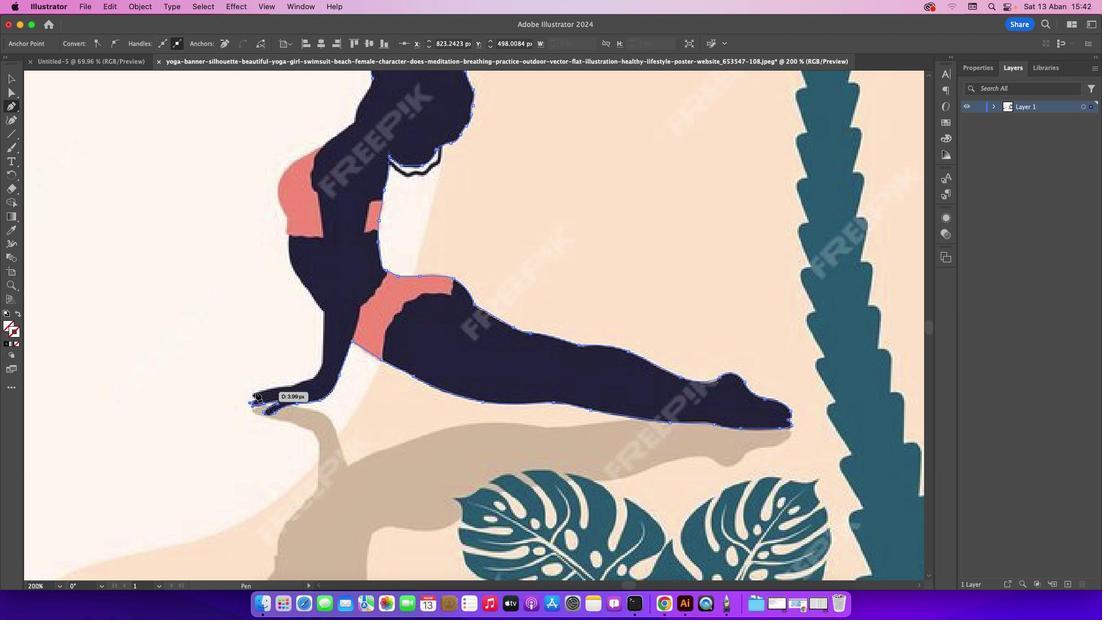 
Action: Mouse pressed left at (256, 392)
Screenshot: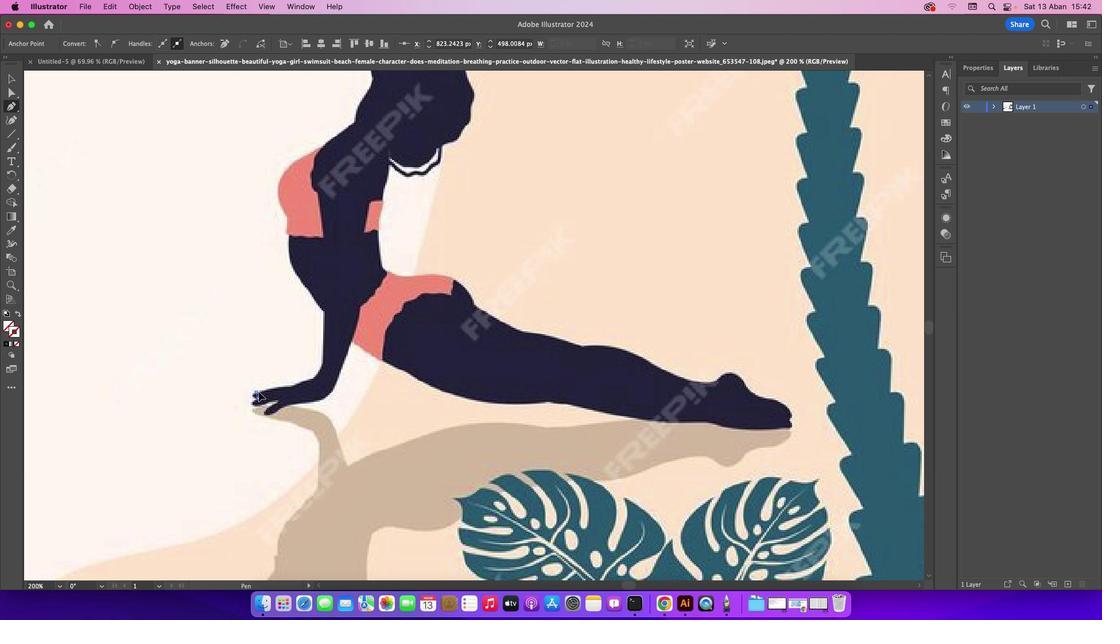 
Action: Mouse moved to (290, 385)
Screenshot: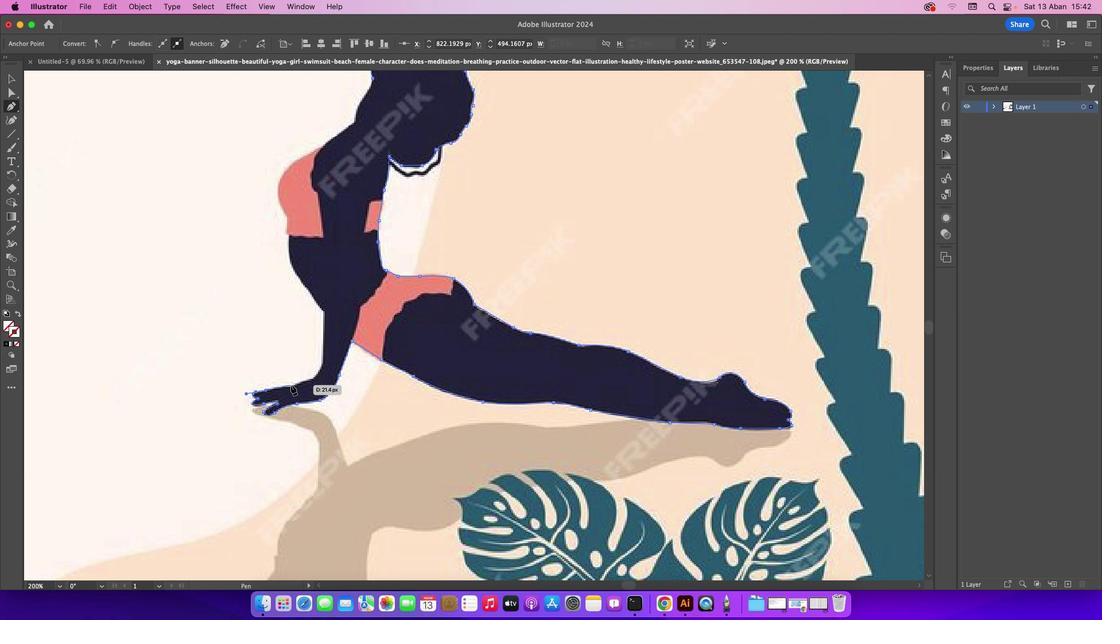 
Action: Mouse pressed left at (290, 385)
Screenshot: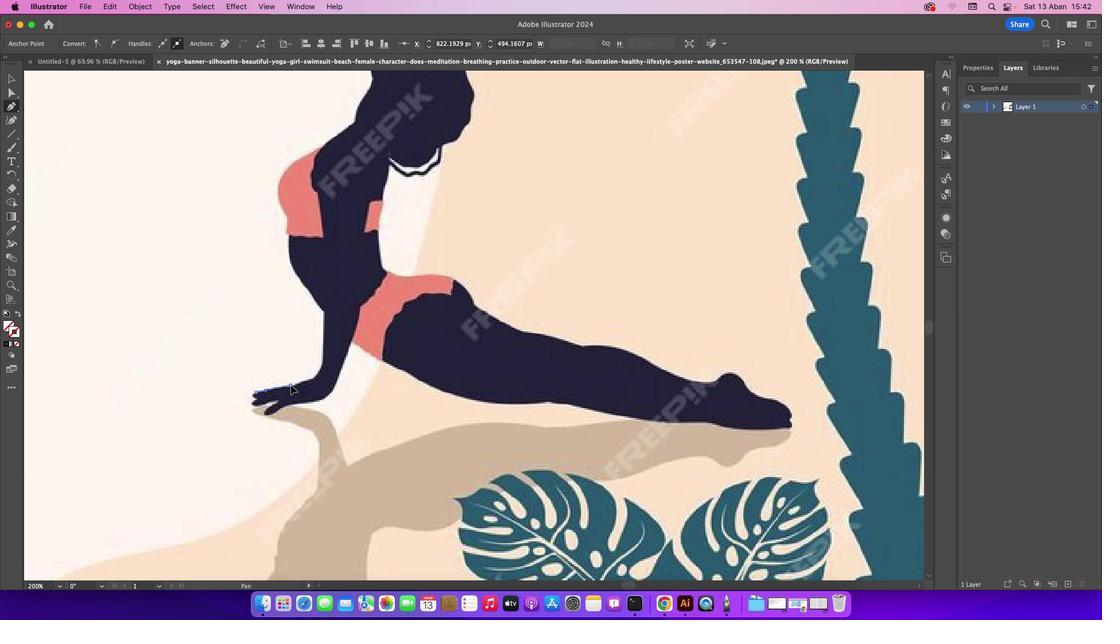 
Action: Mouse moved to (314, 378)
Screenshot: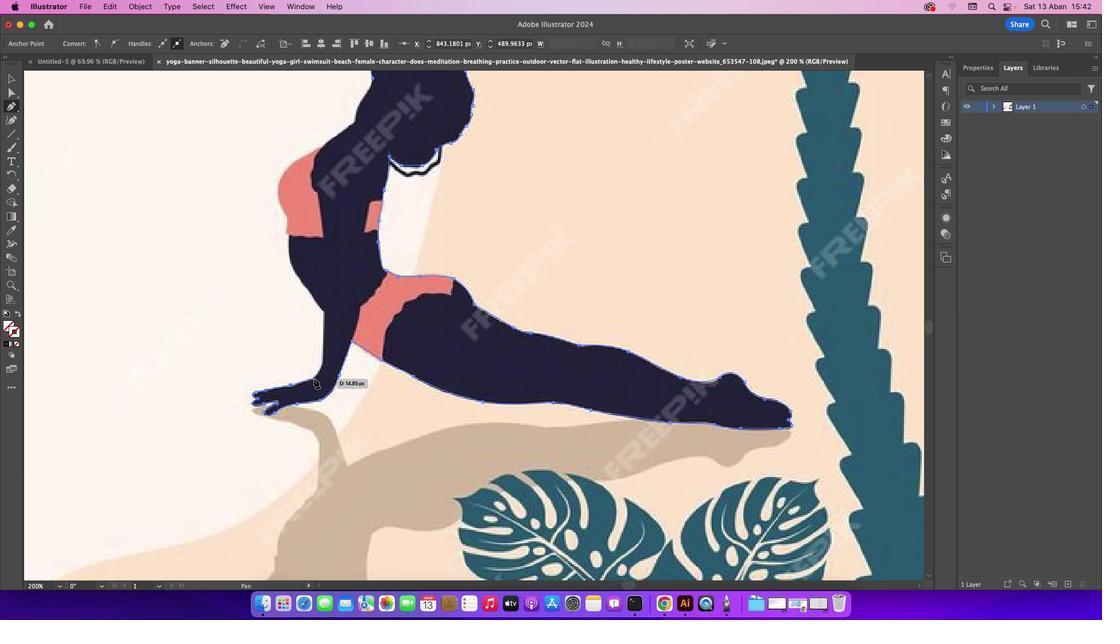 
Action: Mouse pressed left at (314, 378)
Screenshot: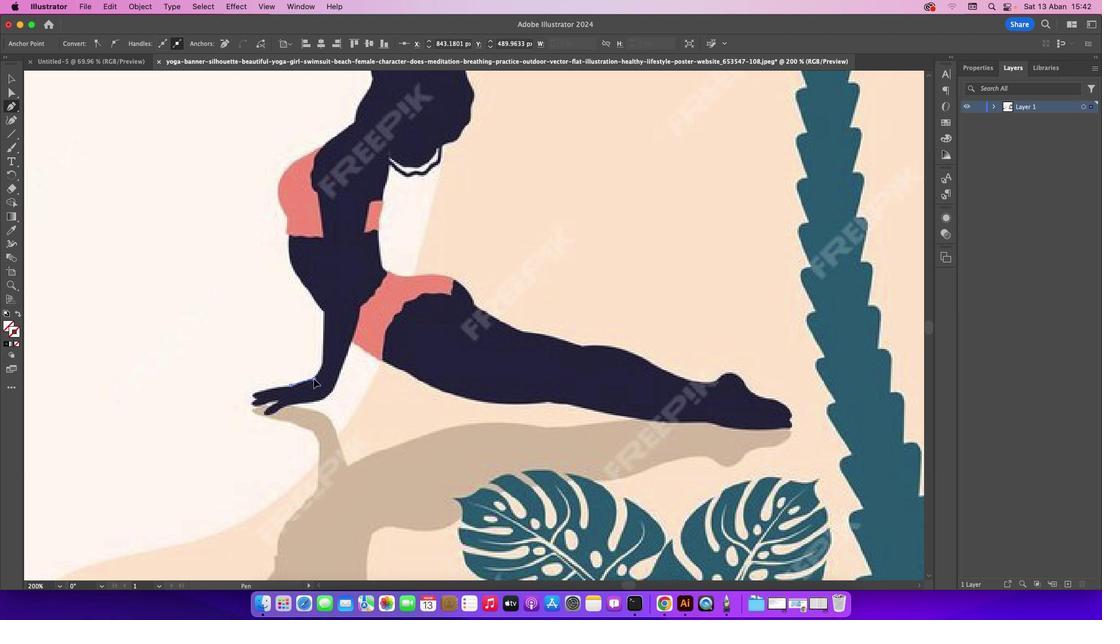 
Action: Mouse moved to (323, 365)
Screenshot: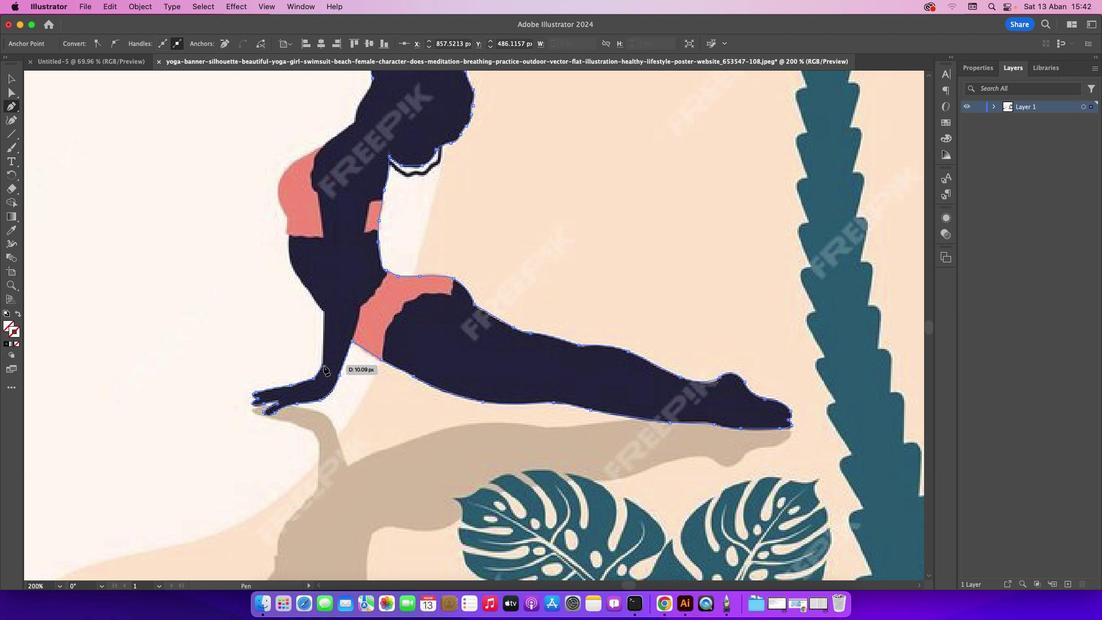
Action: Mouse pressed left at (323, 365)
Screenshot: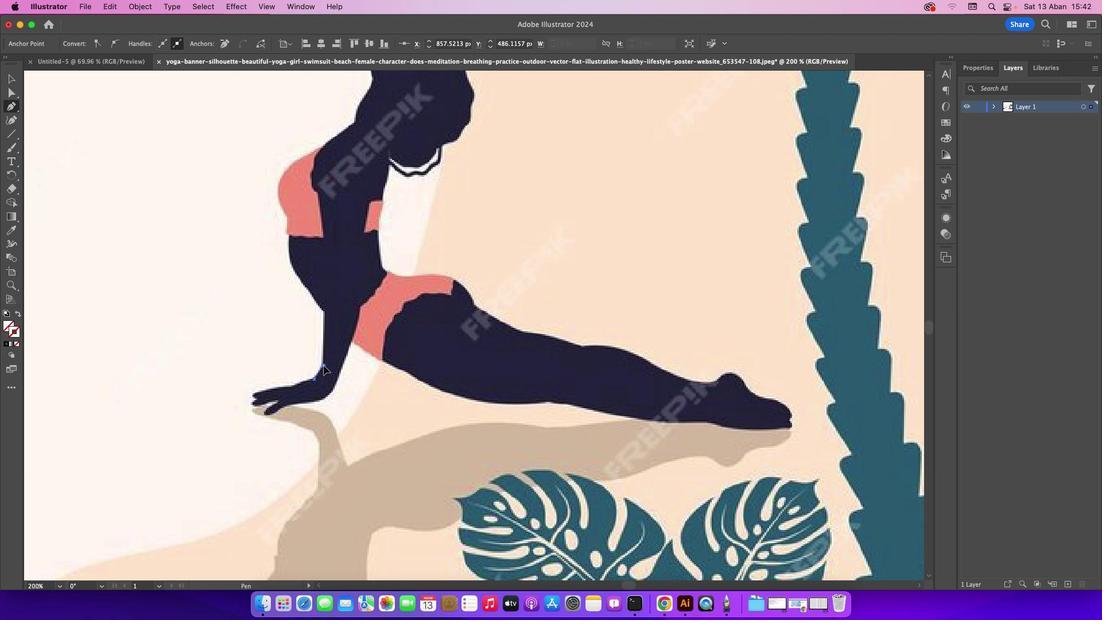 
Action: Mouse moved to (323, 309)
Screenshot: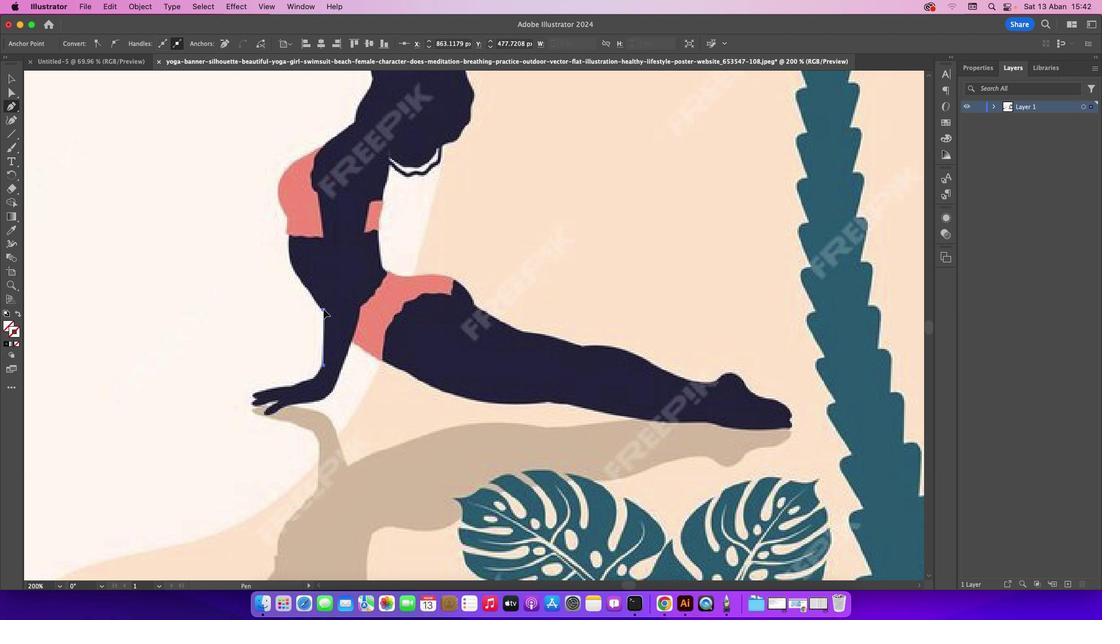 
Action: Mouse pressed left at (323, 309)
Screenshot: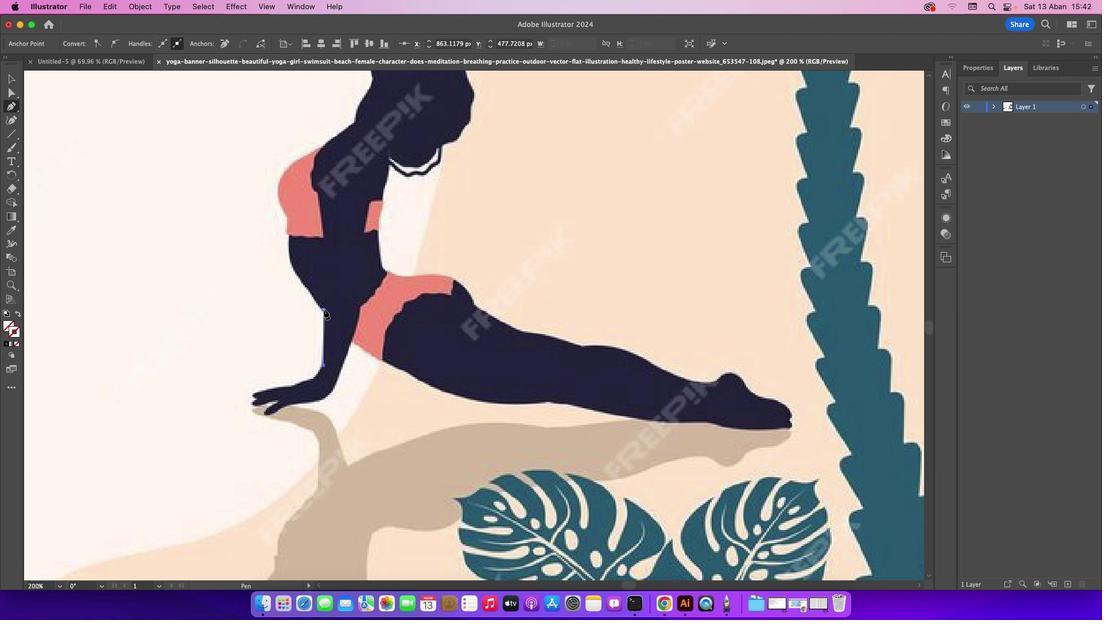 
Action: Mouse moved to (288, 265)
Screenshot: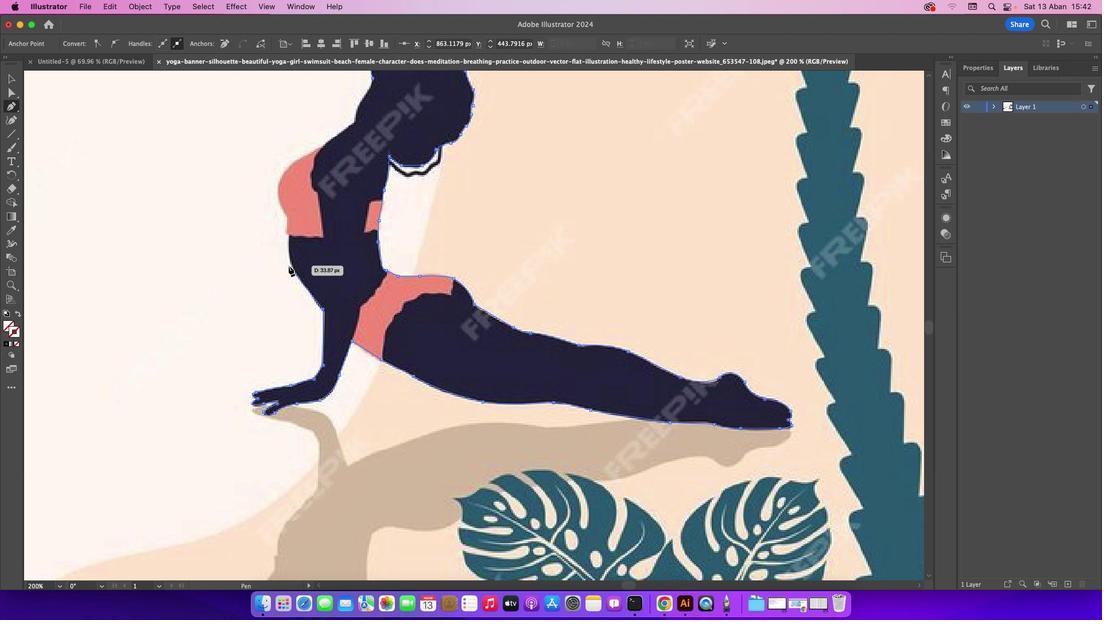 
Action: Mouse pressed left at (288, 265)
Screenshot: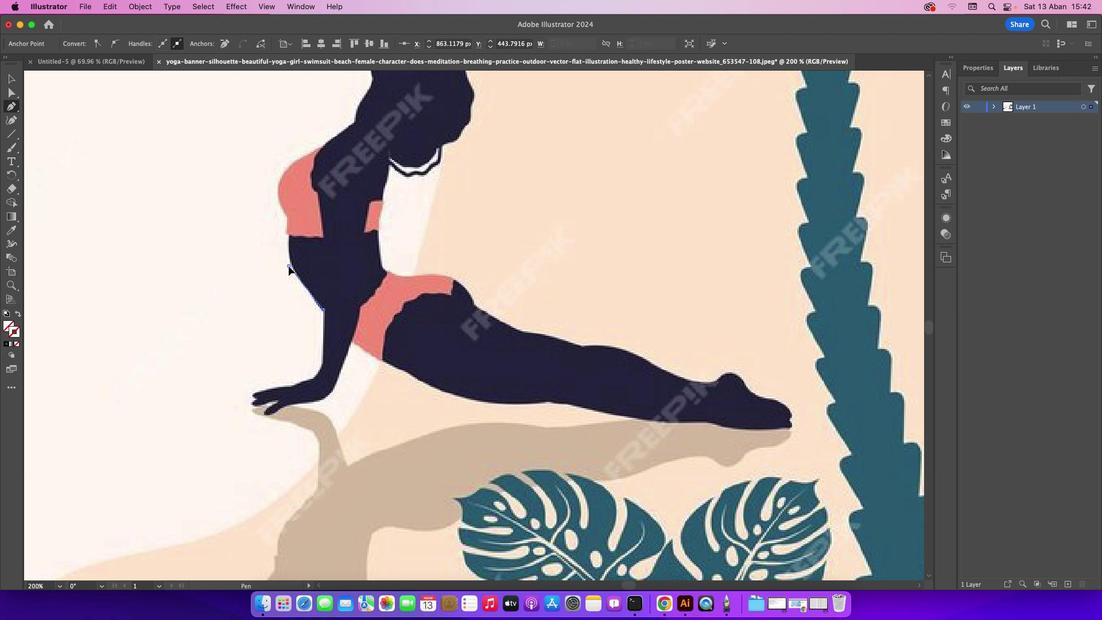 
Action: Mouse moved to (288, 234)
Screenshot: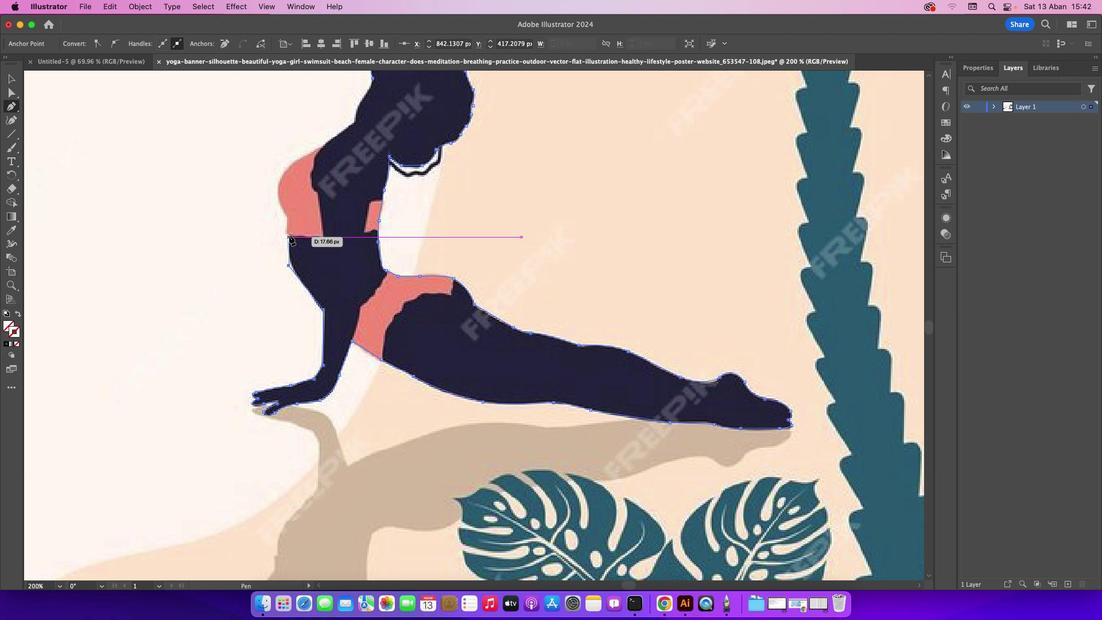 
Action: Key pressed Key.cmd'z'
Screenshot: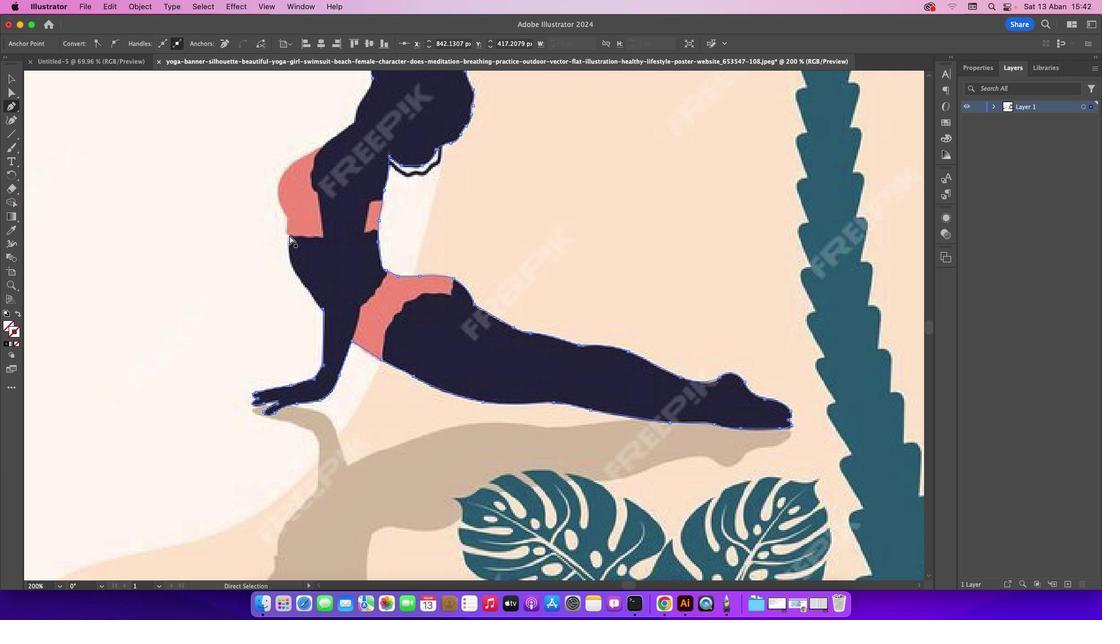 
Action: Mouse moved to (288, 258)
Screenshot: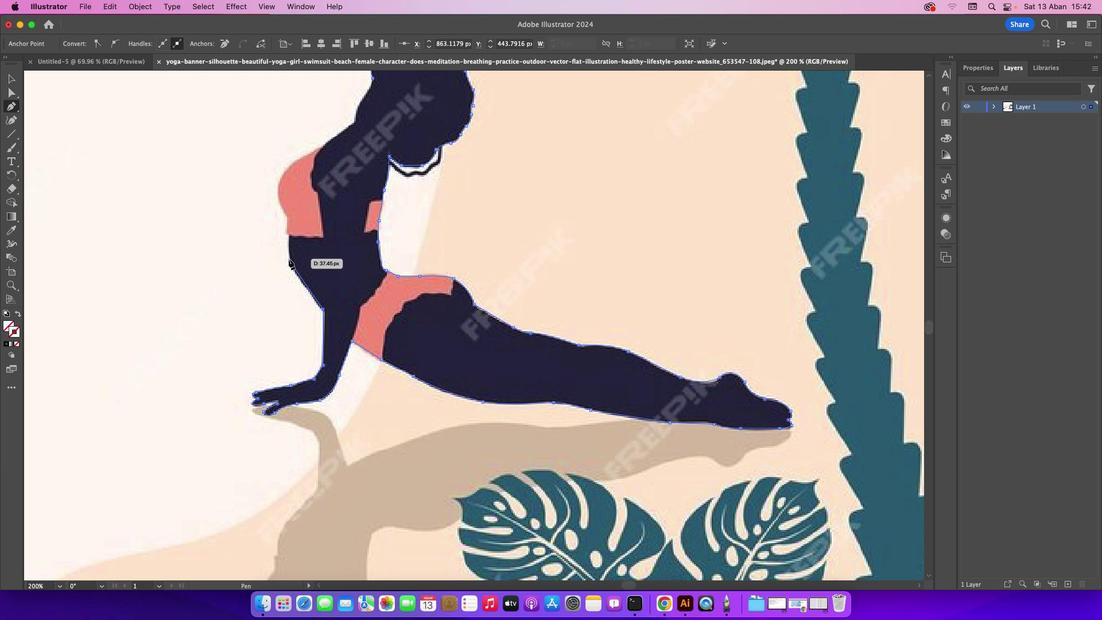 
Action: Mouse pressed left at (288, 258)
Screenshot: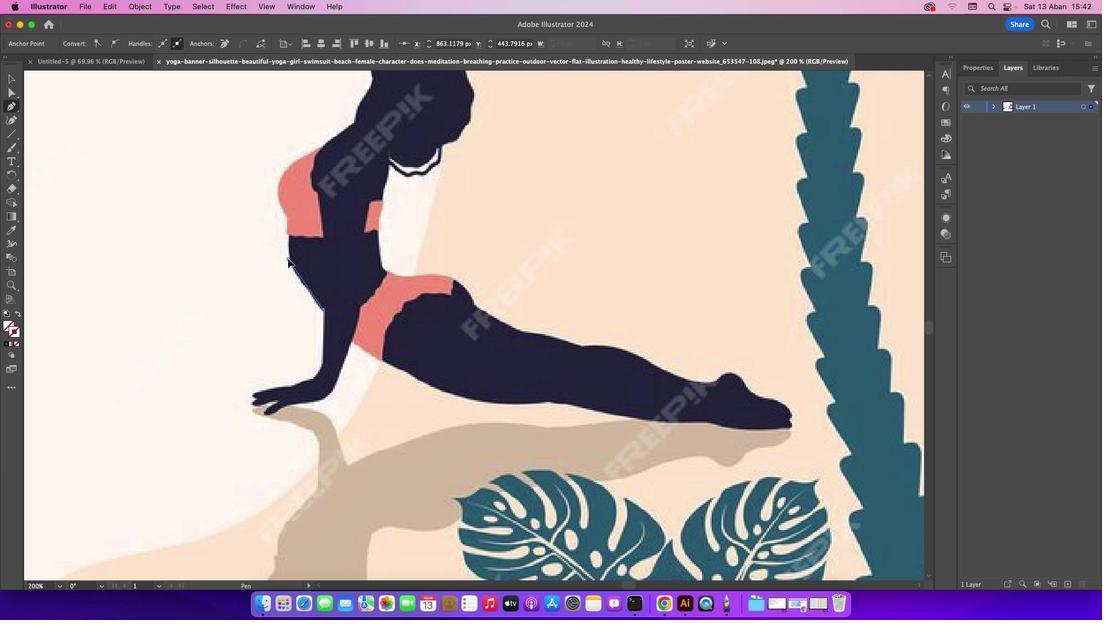 
Action: Mouse moved to (288, 259)
Screenshot: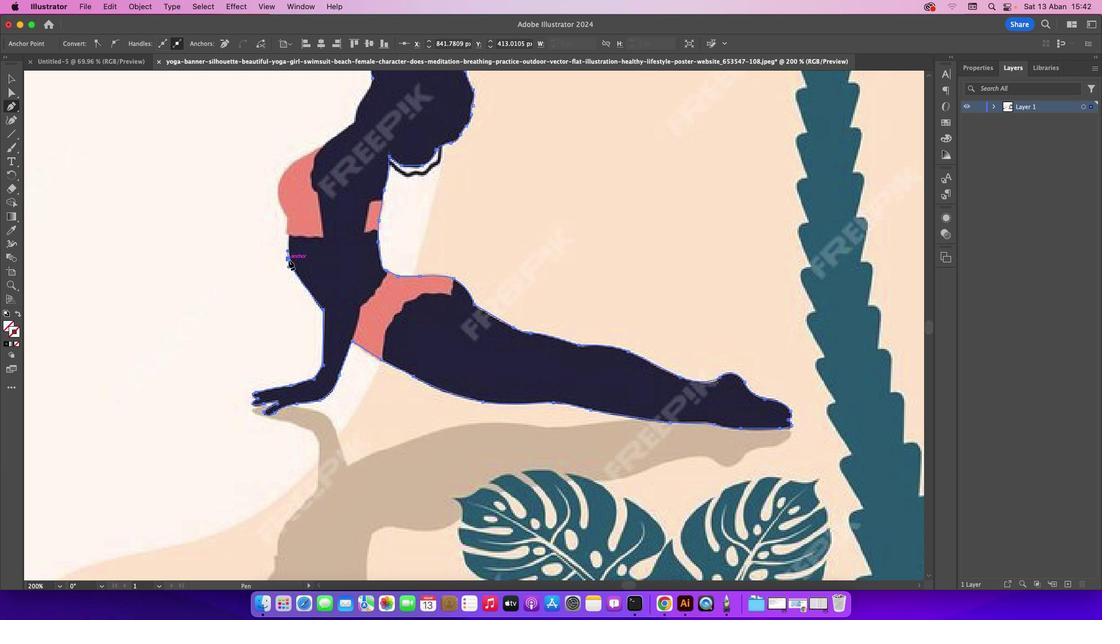 
Action: Mouse pressed left at (288, 259)
Screenshot: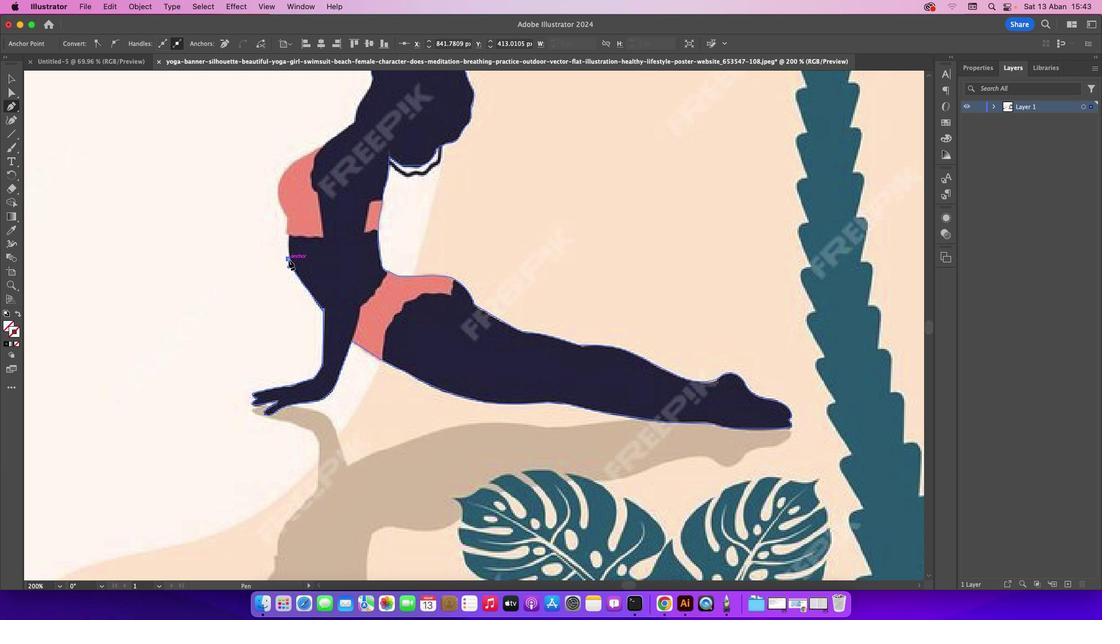 
Action: Mouse moved to (289, 237)
Screenshot: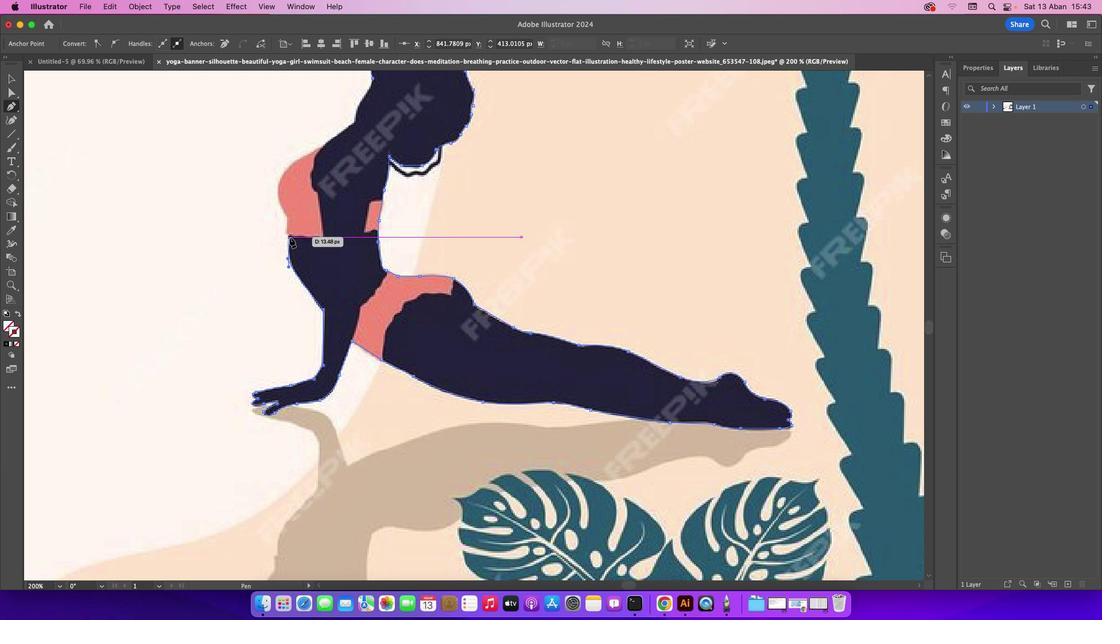 
Action: Mouse pressed left at (289, 237)
Screenshot: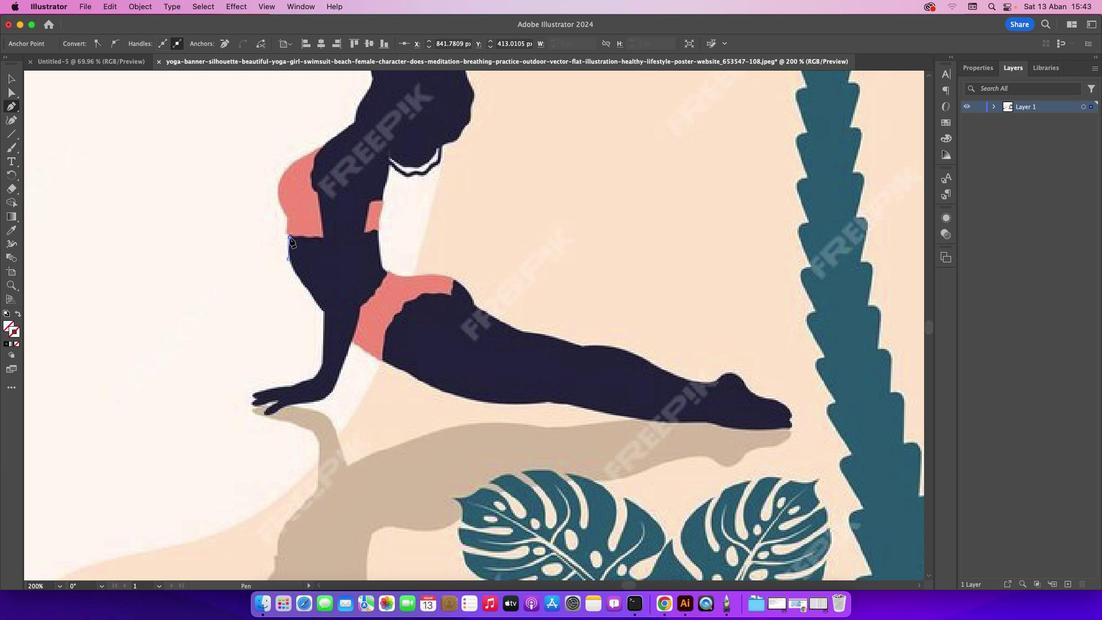 
Action: Mouse moved to (322, 145)
Screenshot: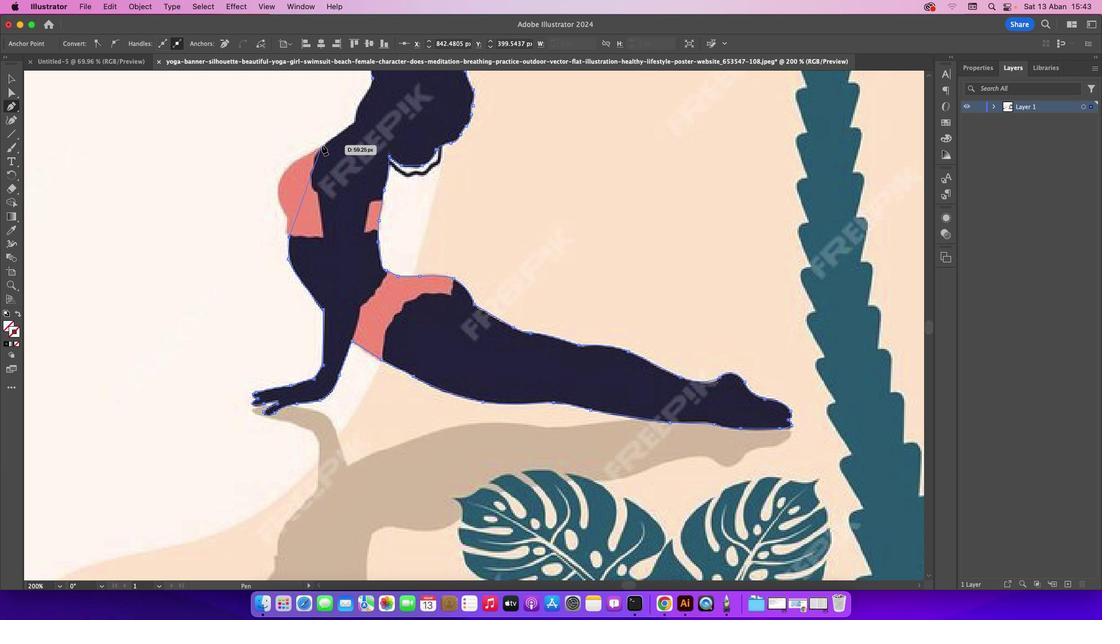 
Action: Mouse pressed left at (322, 145)
Screenshot: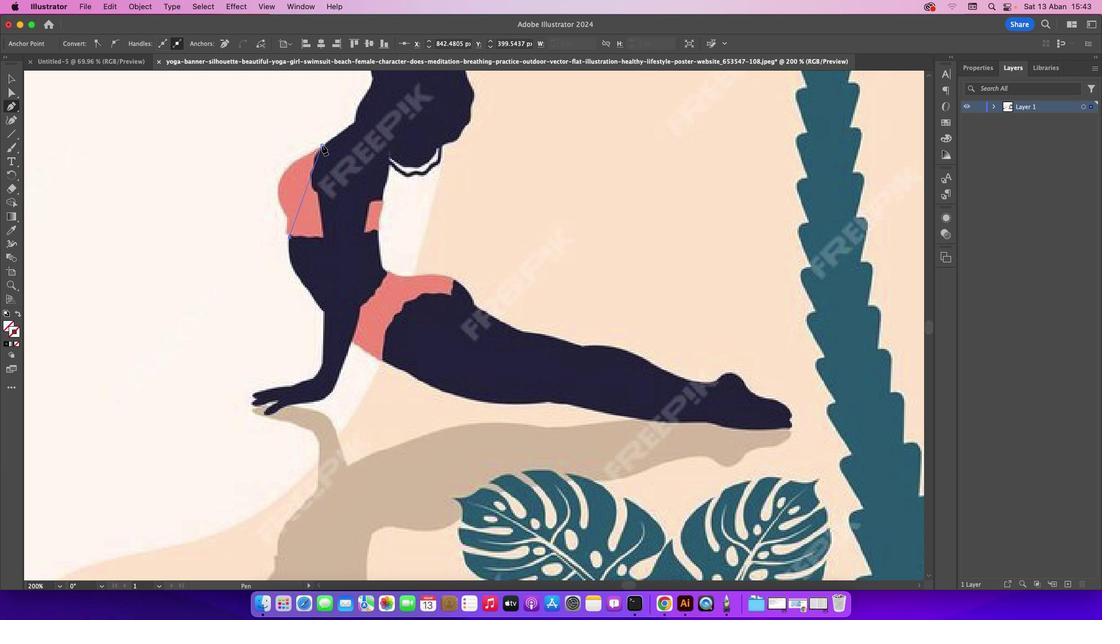 
Action: Mouse moved to (332, 148)
Screenshot: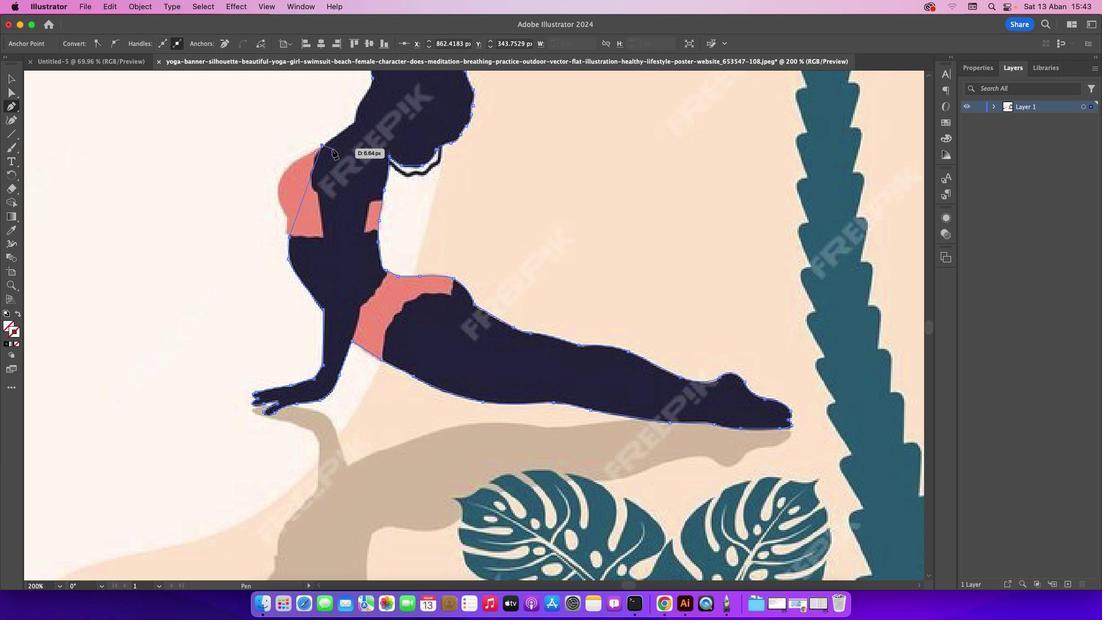 
Action: Mouse scrolled (332, 148) with delta (0, 0)
Screenshot: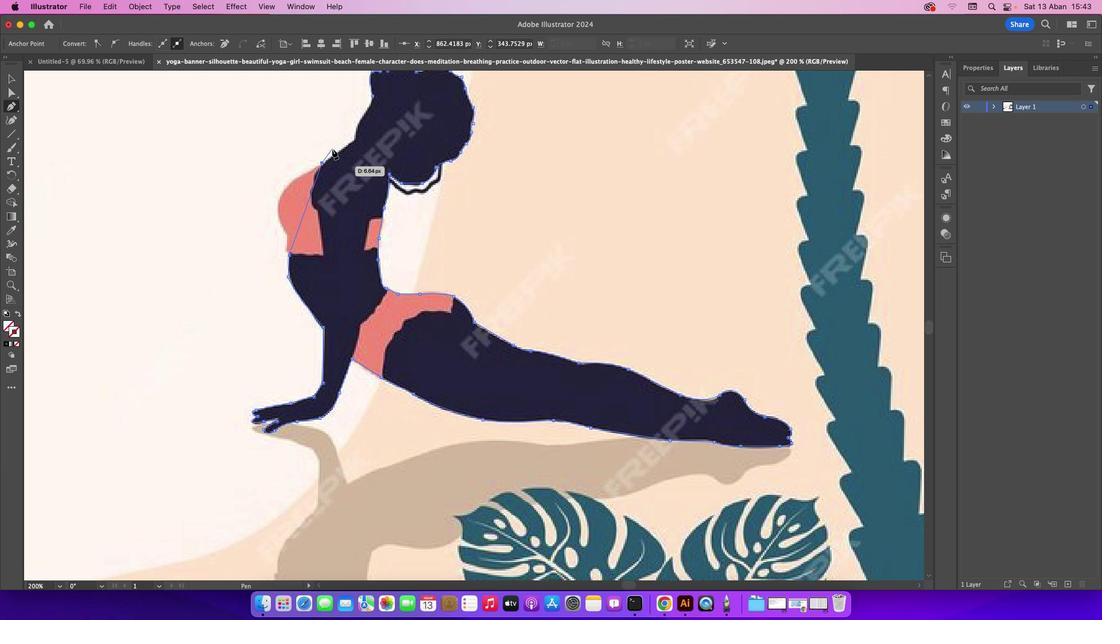 
Action: Mouse scrolled (332, 148) with delta (0, 0)
Screenshot: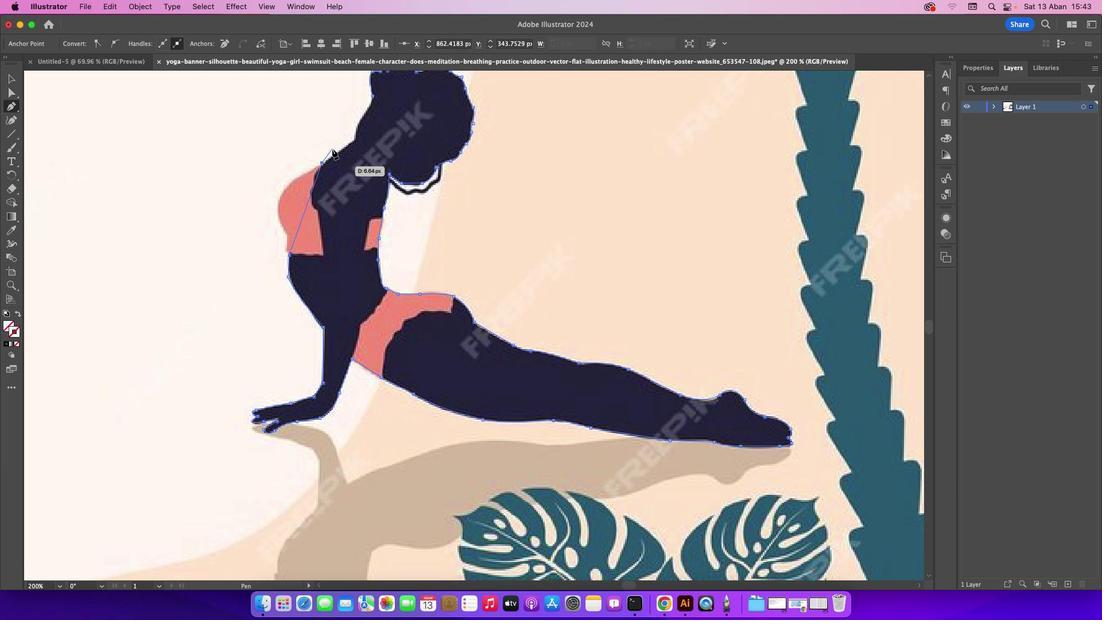 
Action: Mouse scrolled (332, 148) with delta (0, 1)
Screenshot: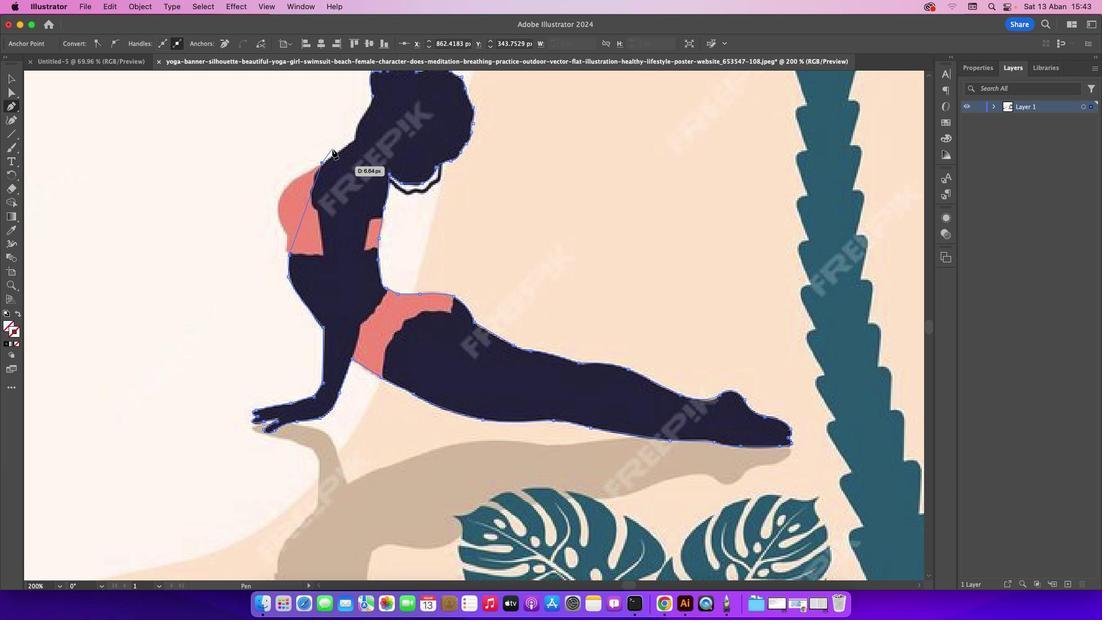 
Action: Mouse scrolled (332, 148) with delta (0, 0)
Screenshot: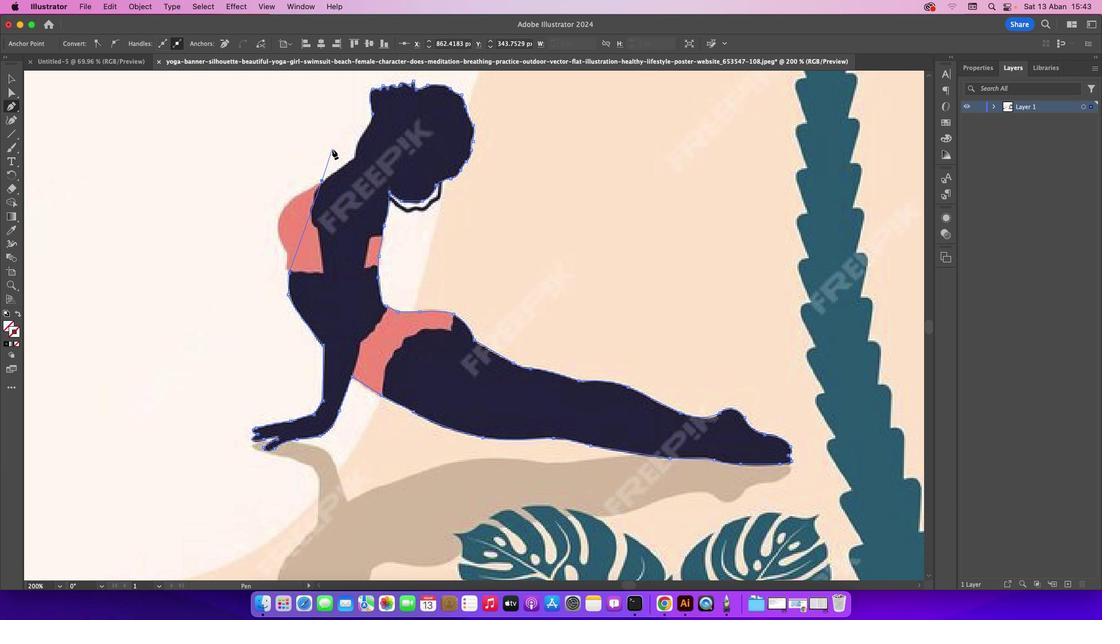 
Action: Mouse scrolled (332, 148) with delta (0, 0)
Screenshot: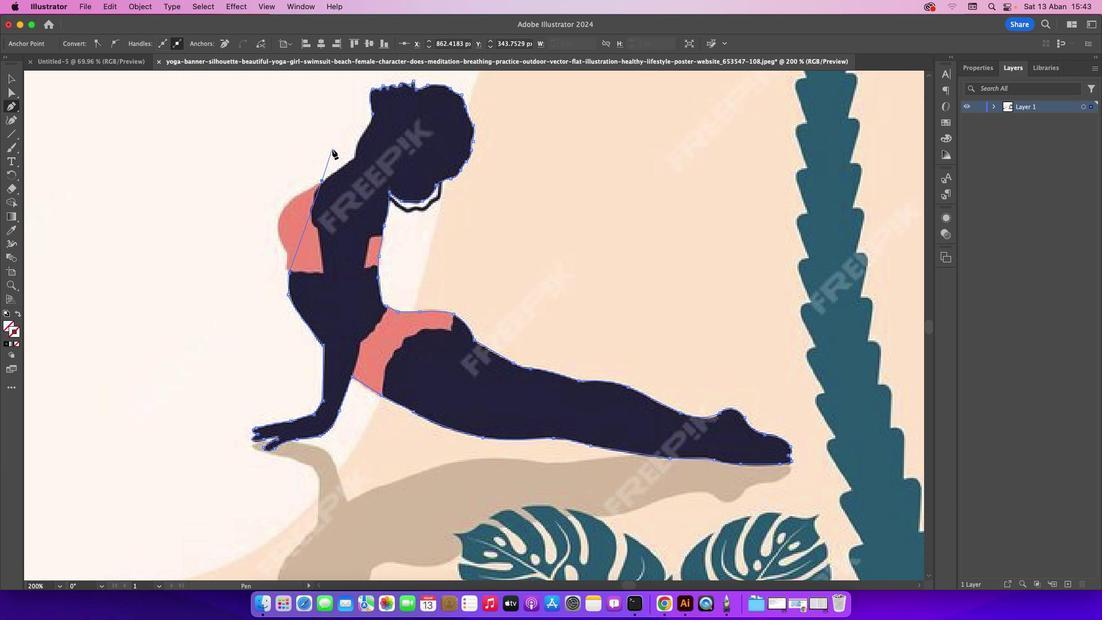 
Action: Mouse scrolled (332, 148) with delta (0, 1)
Screenshot: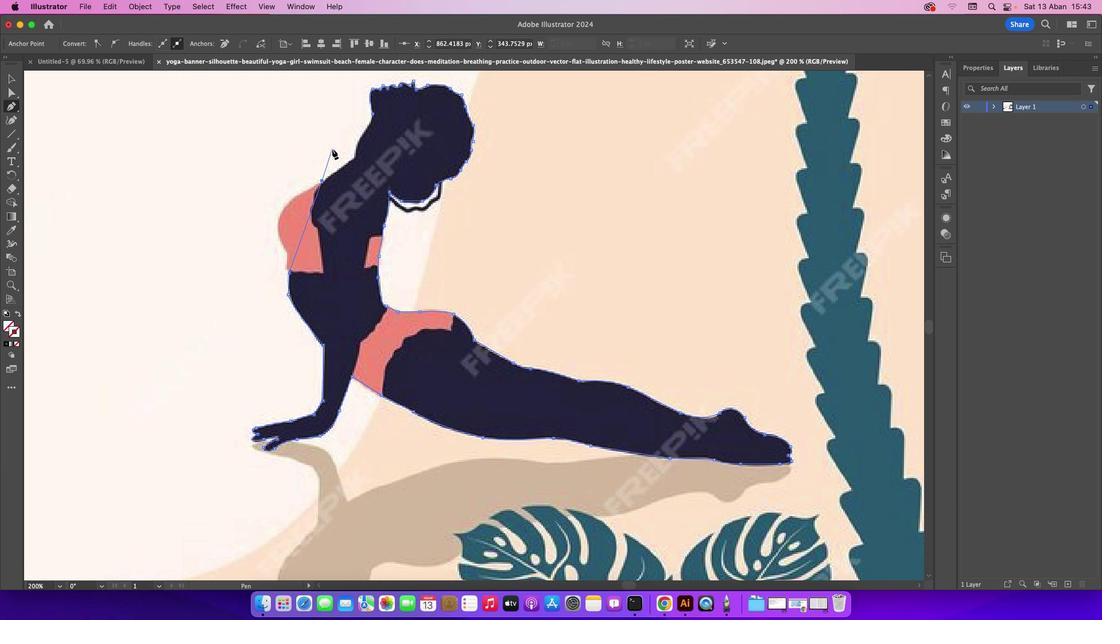 
Action: Mouse moved to (354, 157)
Screenshot: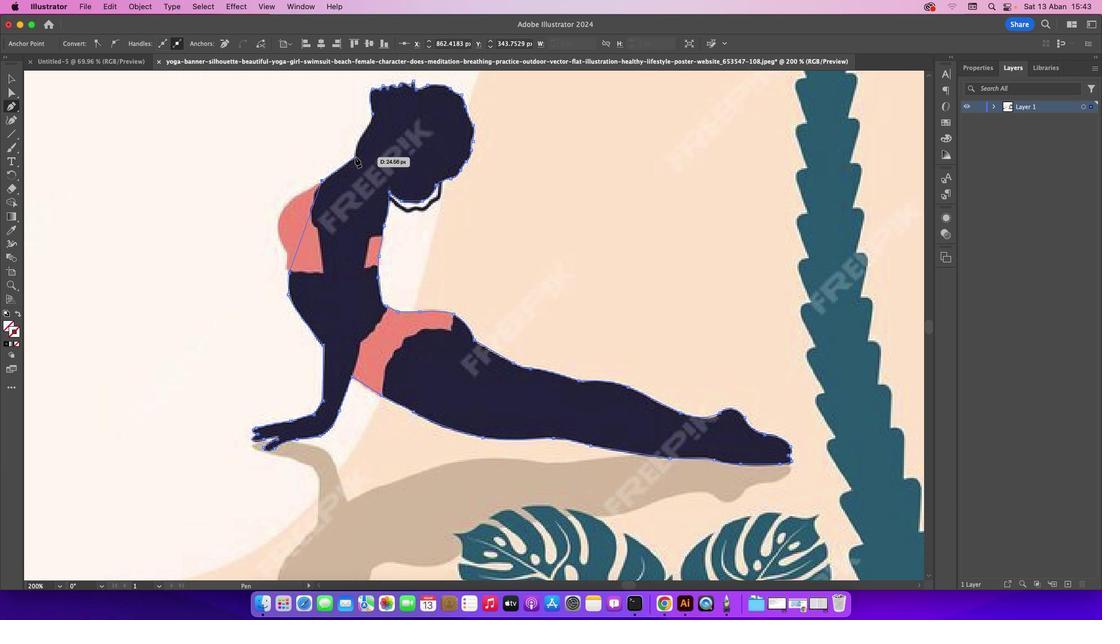 
Action: Mouse pressed left at (354, 157)
Screenshot: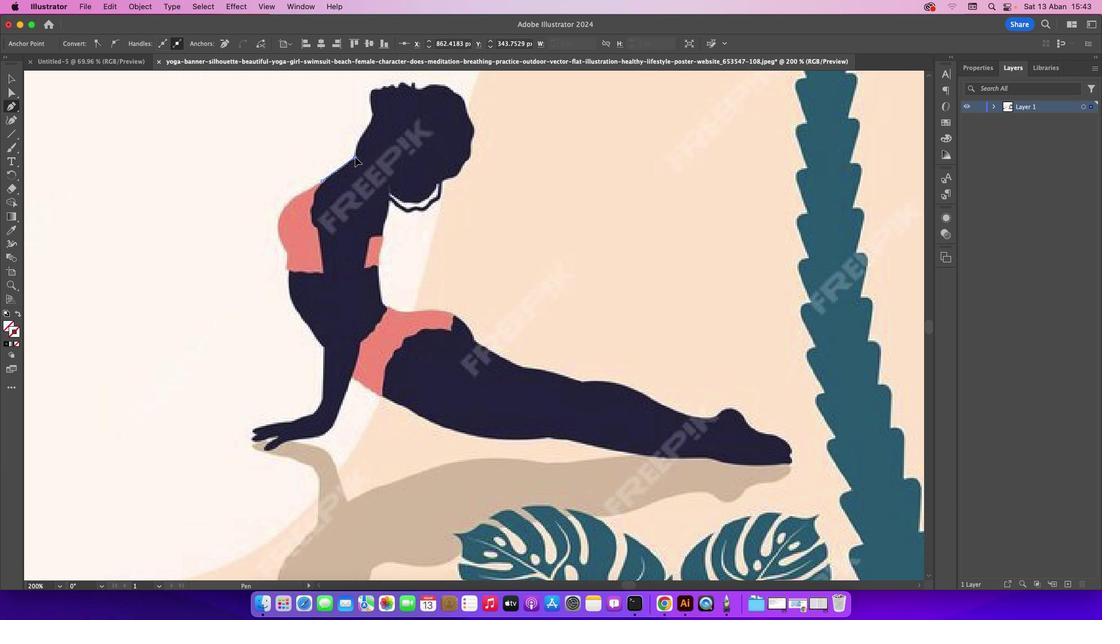 
Action: Mouse moved to (359, 138)
Screenshot: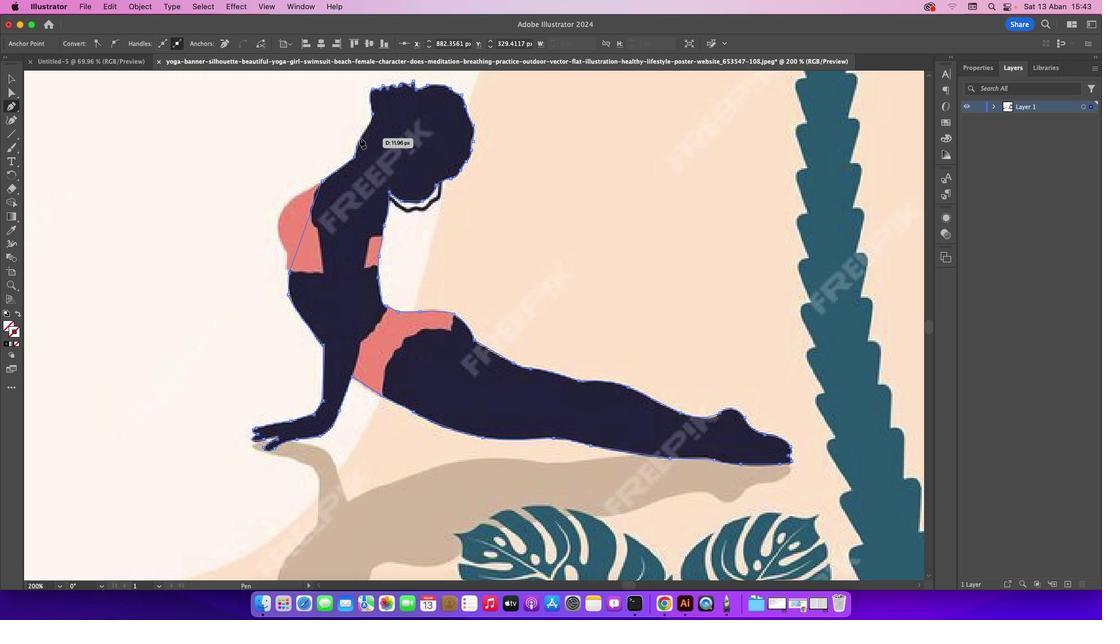 
Action: Mouse pressed left at (359, 138)
Screenshot: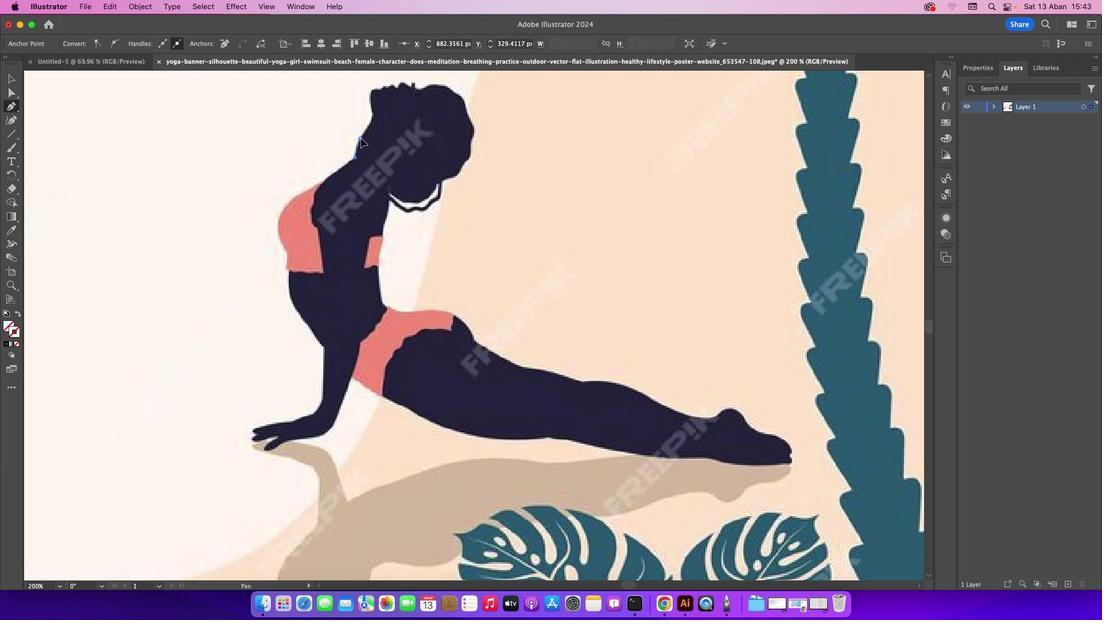 
Action: Mouse moved to (372, 112)
Screenshot: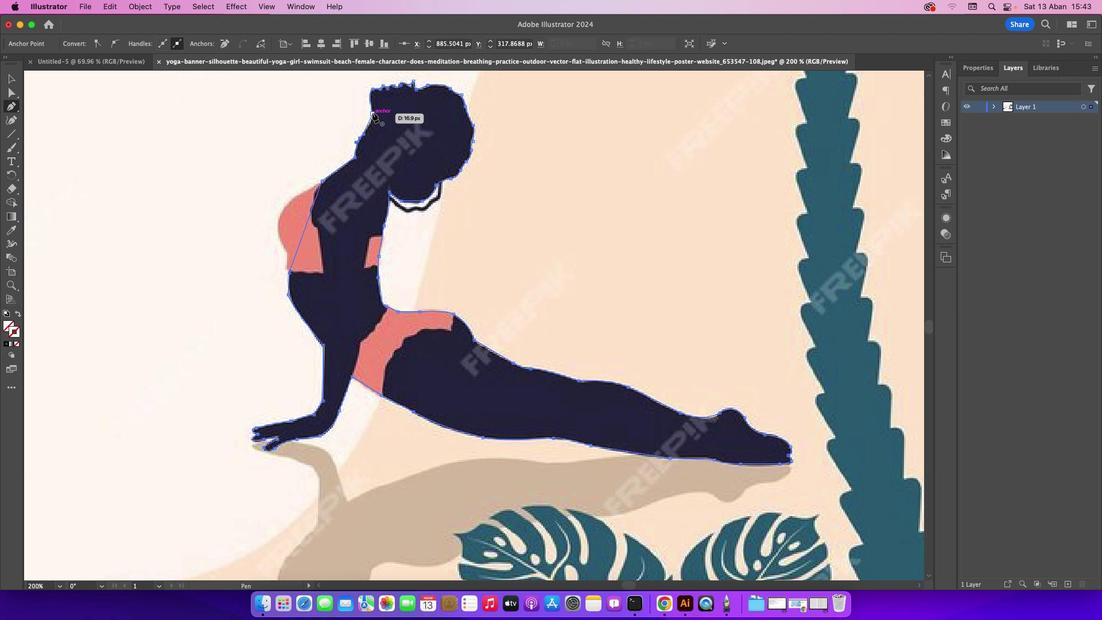 
Action: Mouse pressed left at (372, 112)
Screenshot: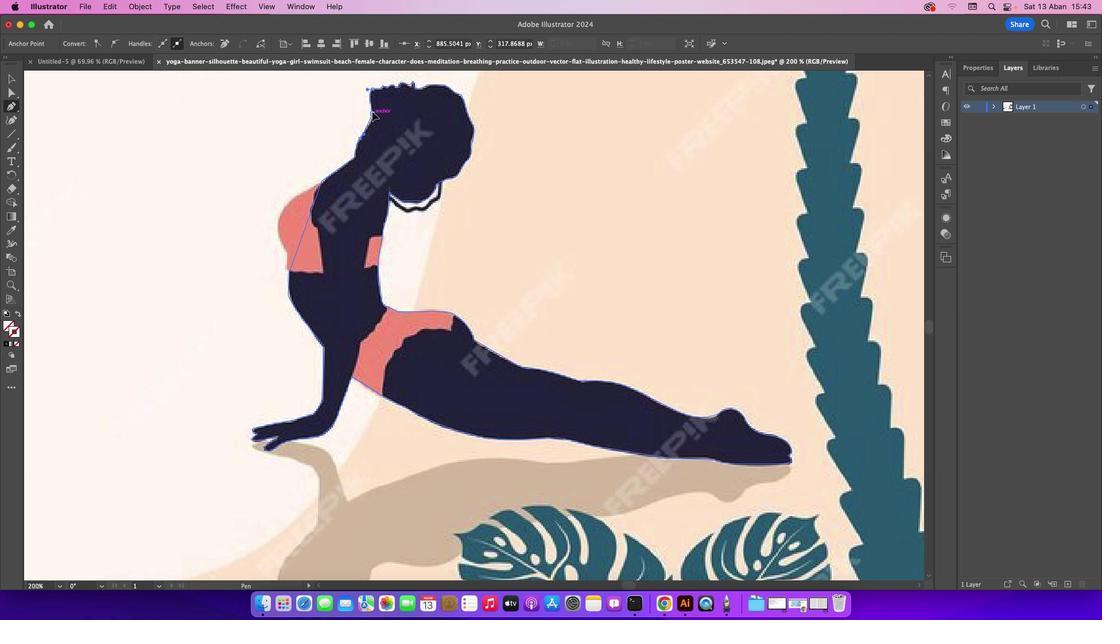 
Action: Mouse moved to (8, 74)
Screenshot: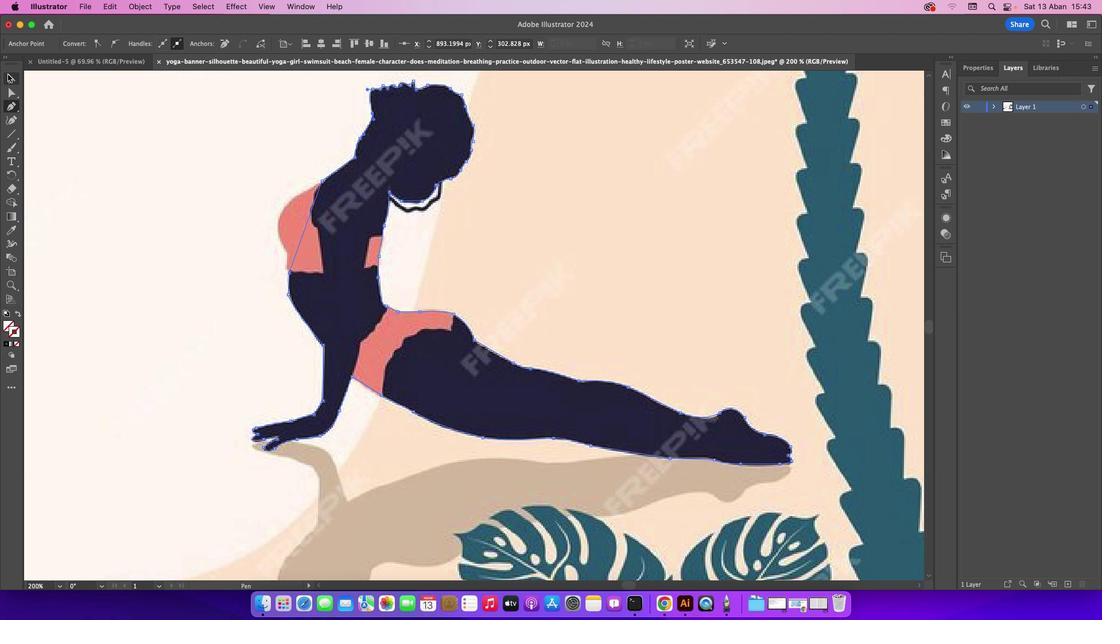 
Action: Mouse pressed left at (8, 74)
Screenshot: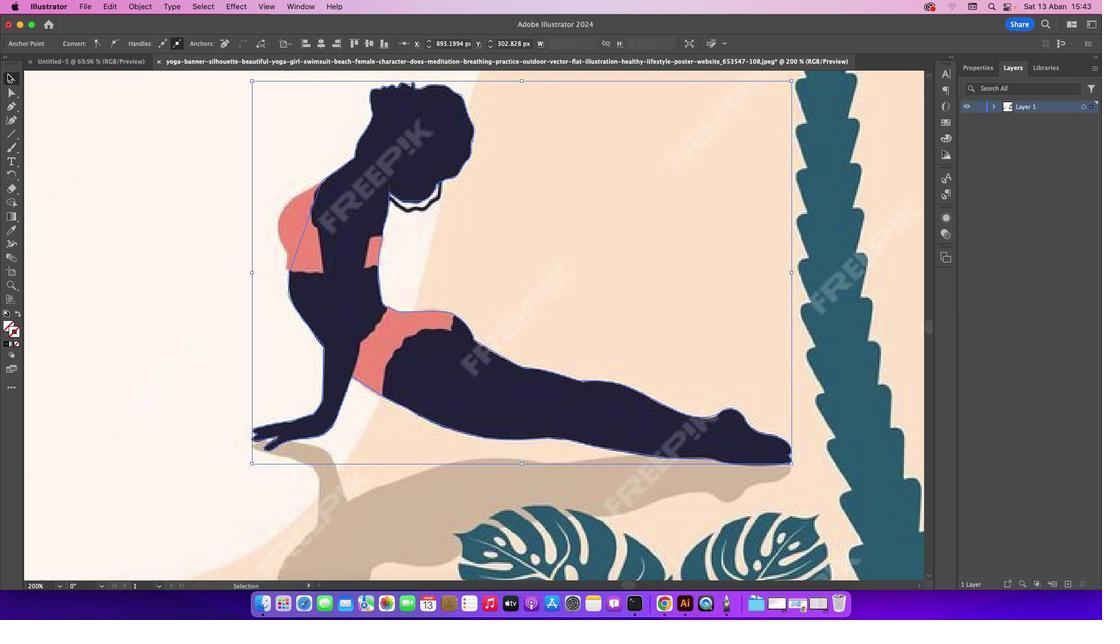 
Action: Mouse moved to (89, 101)
Screenshot: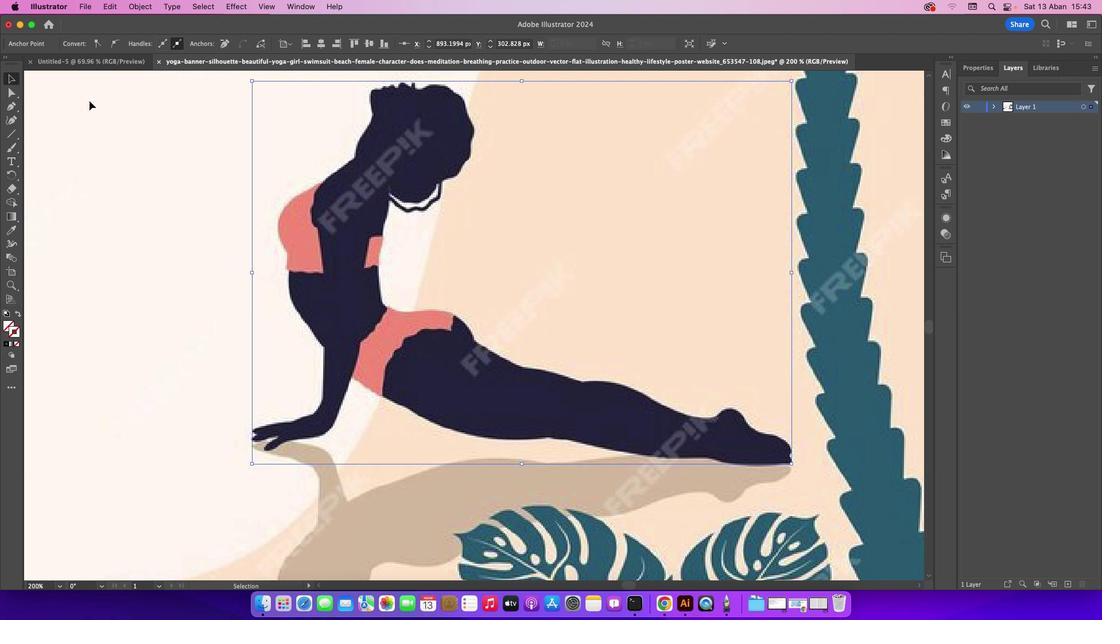 
Action: Mouse pressed left at (89, 101)
Screenshot: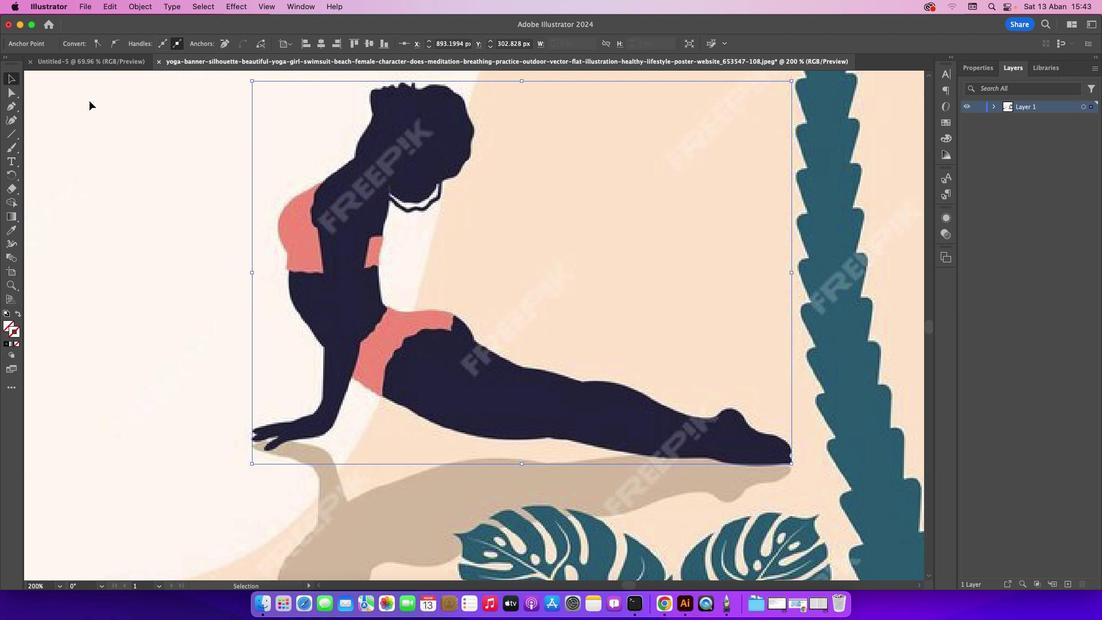 
Action: Mouse moved to (442, 181)
Screenshot: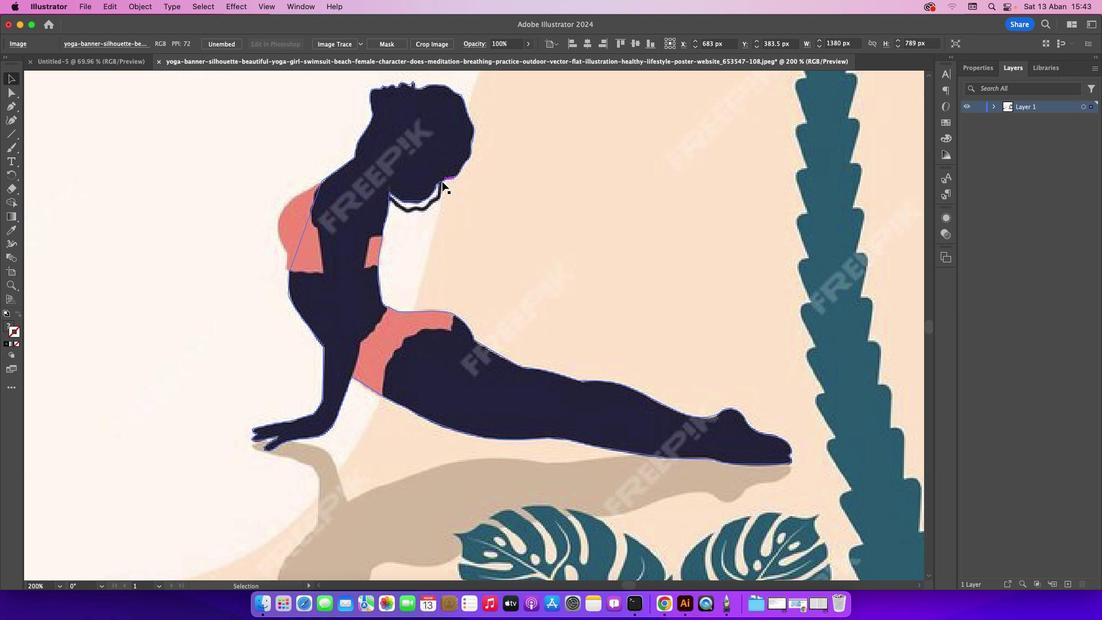 
Action: Mouse pressed left at (442, 181)
Screenshot: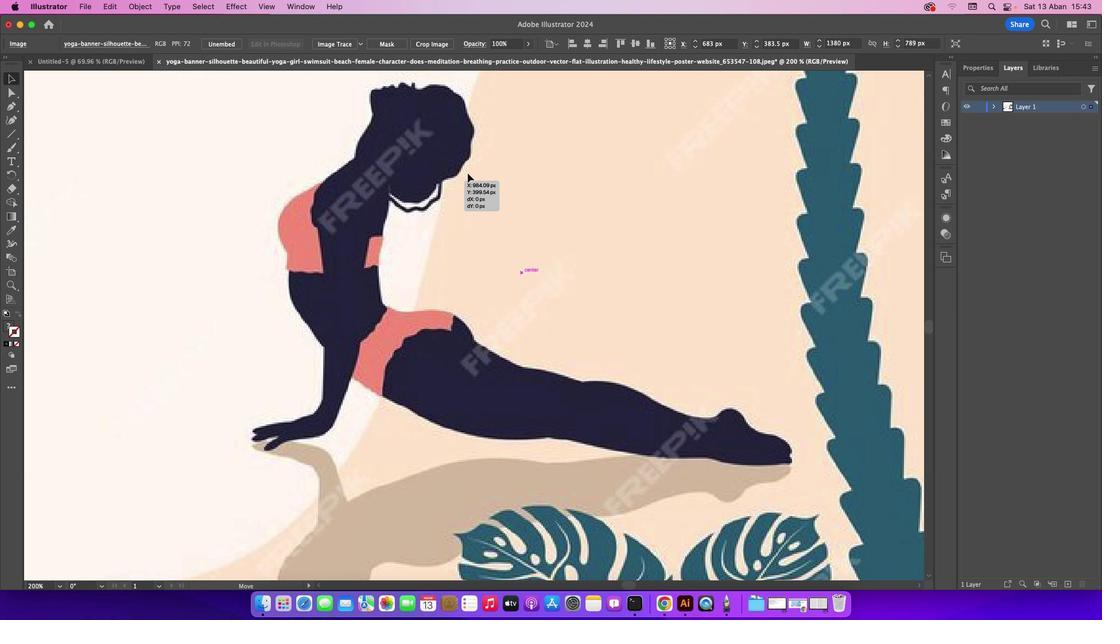 
Action: Mouse moved to (13, 229)
Screenshot: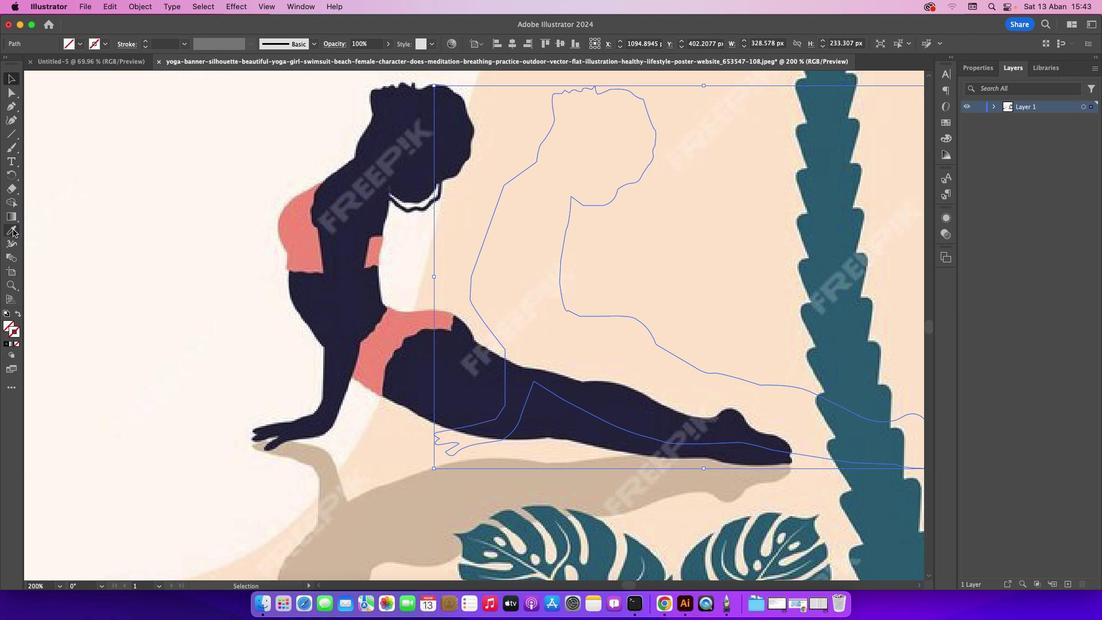 
Action: Mouse pressed left at (13, 229)
Screenshot: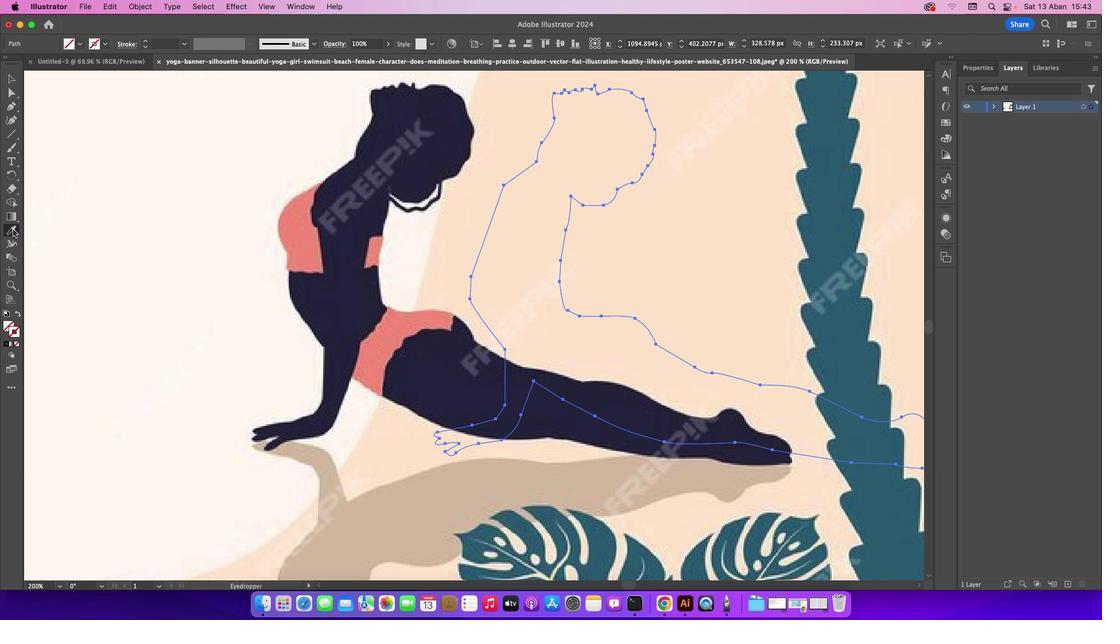 
Action: Mouse moved to (347, 173)
Screenshot: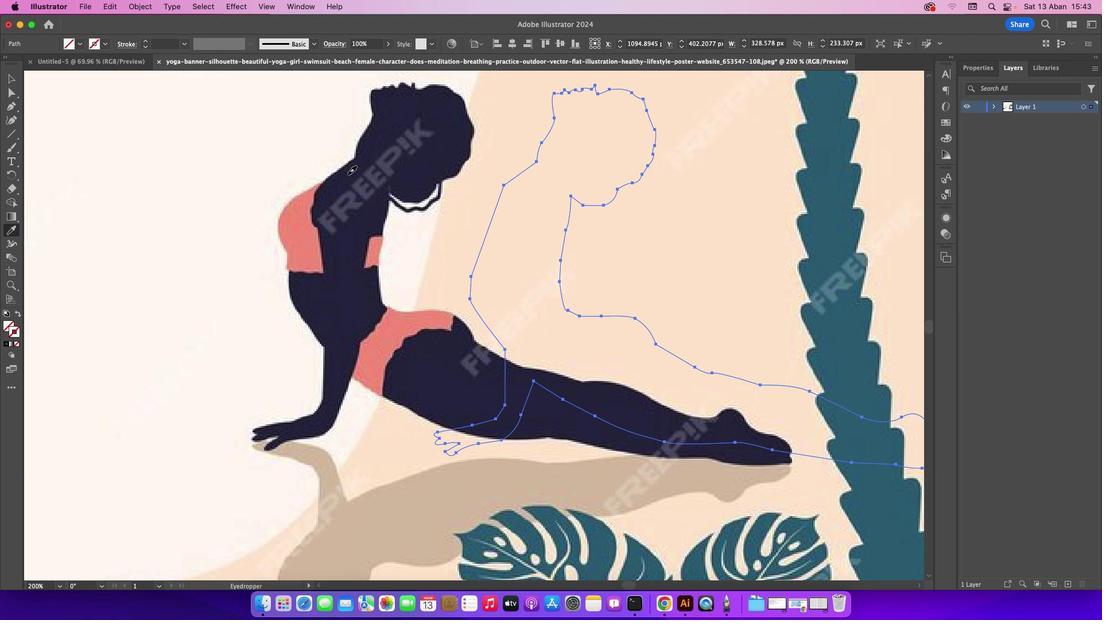 
Action: Mouse pressed left at (347, 173)
Screenshot: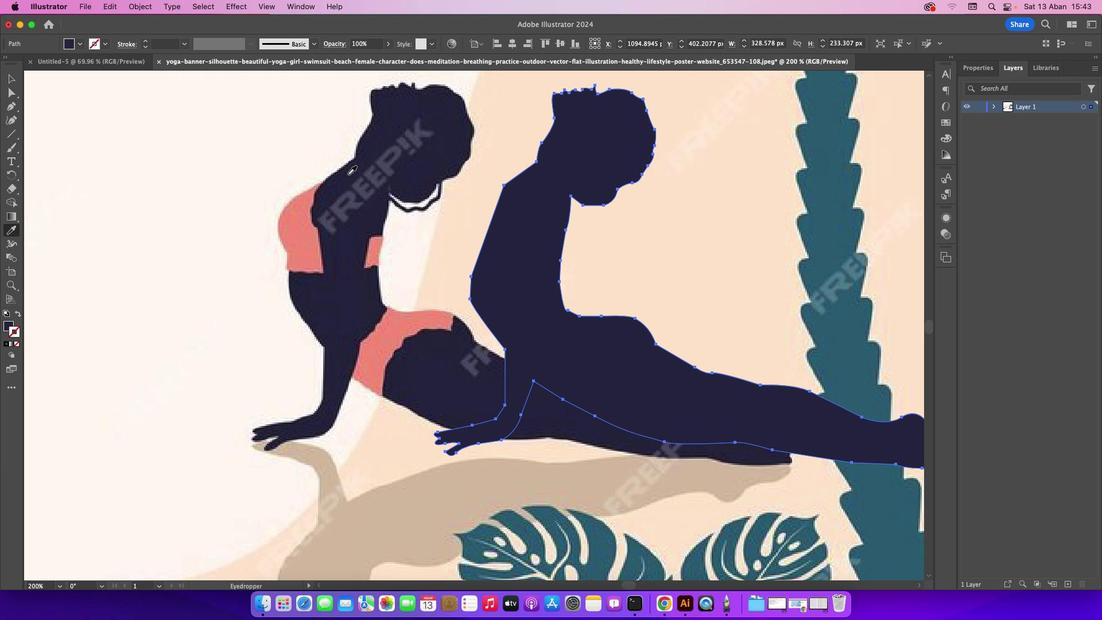 
Action: Mouse moved to (16, 82)
Screenshot: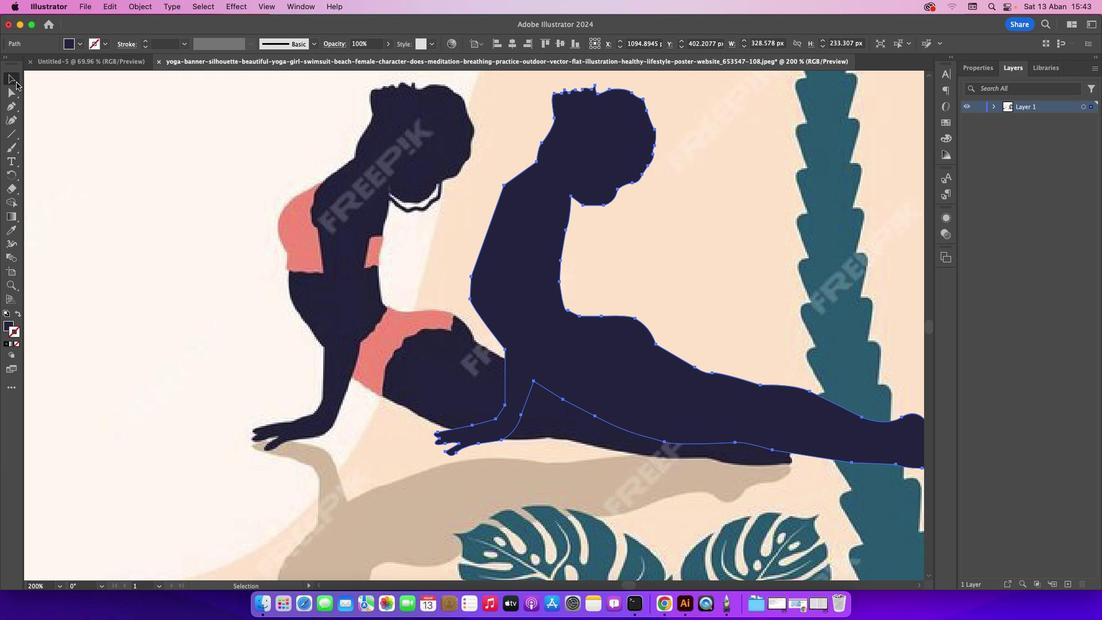 
Action: Mouse pressed left at (16, 82)
Screenshot: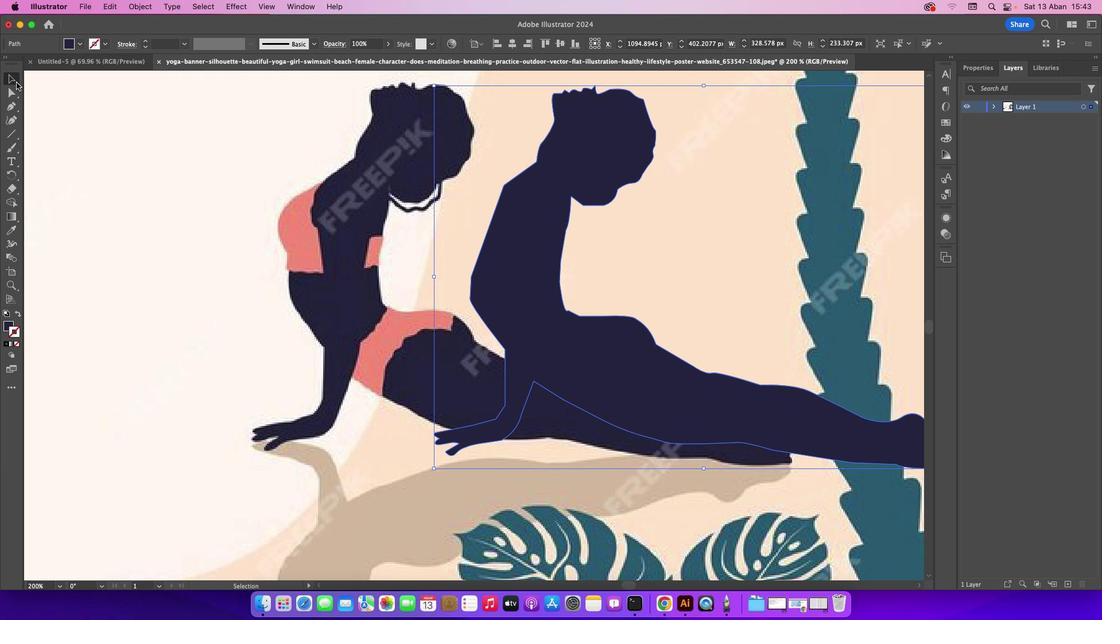 
Action: Mouse moved to (523, 275)
Screenshot: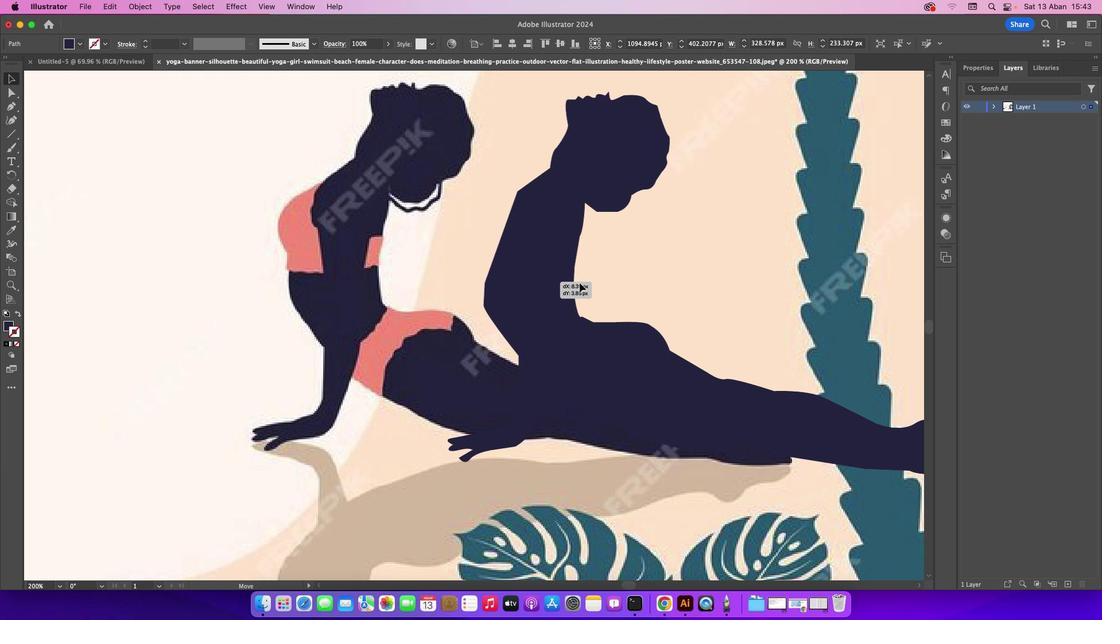
Action: Mouse pressed left at (523, 275)
Screenshot: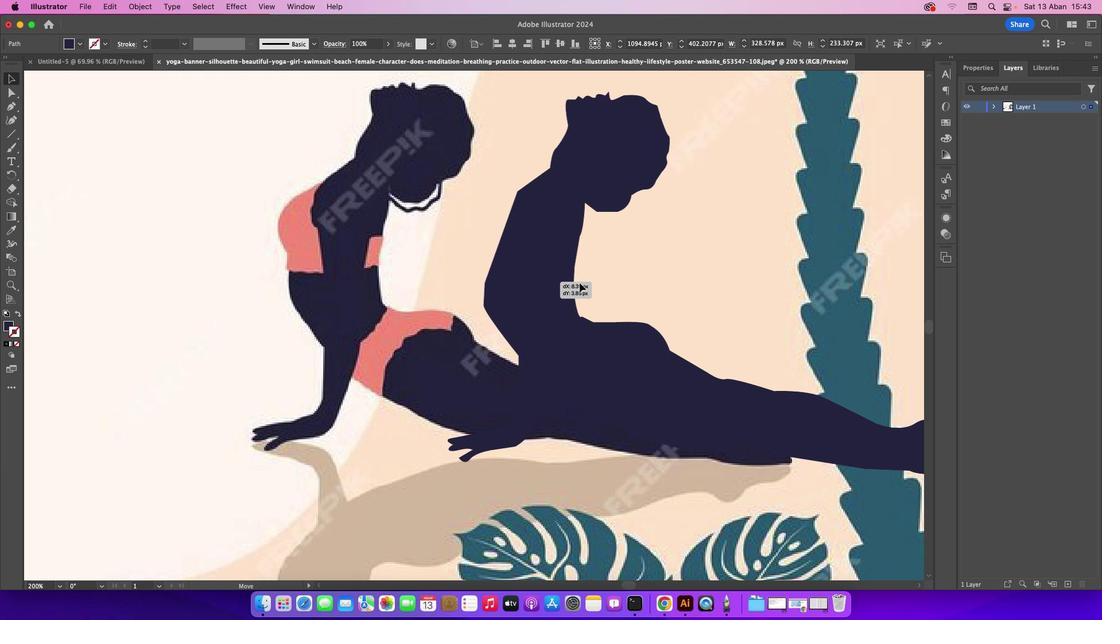 
Action: Mouse moved to (542, 203)
Screenshot: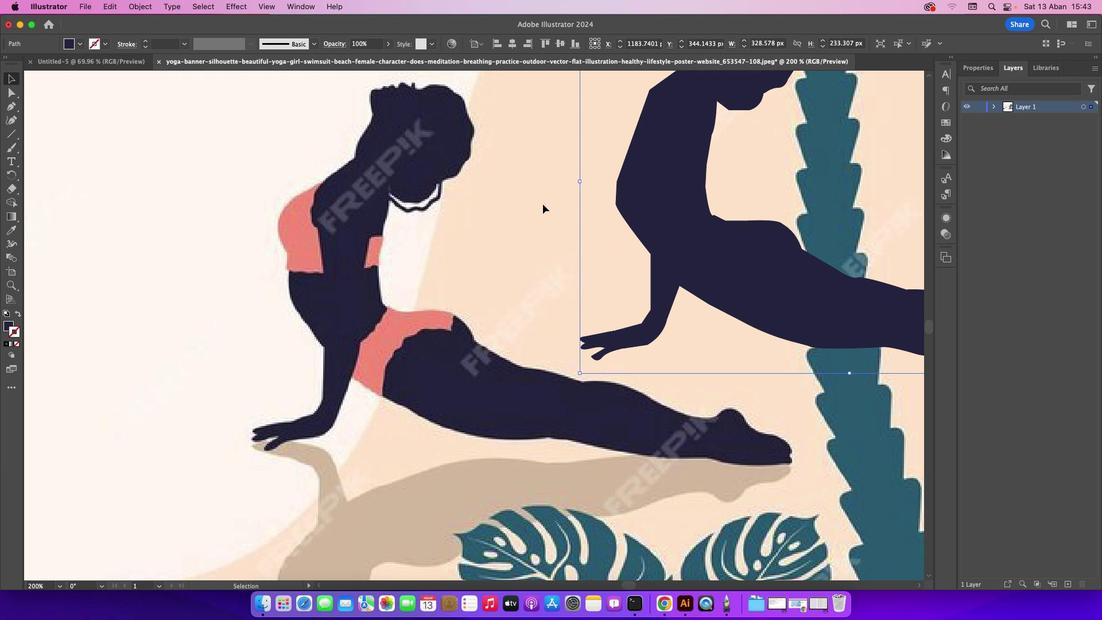 
Action: Mouse pressed left at (542, 203)
Screenshot: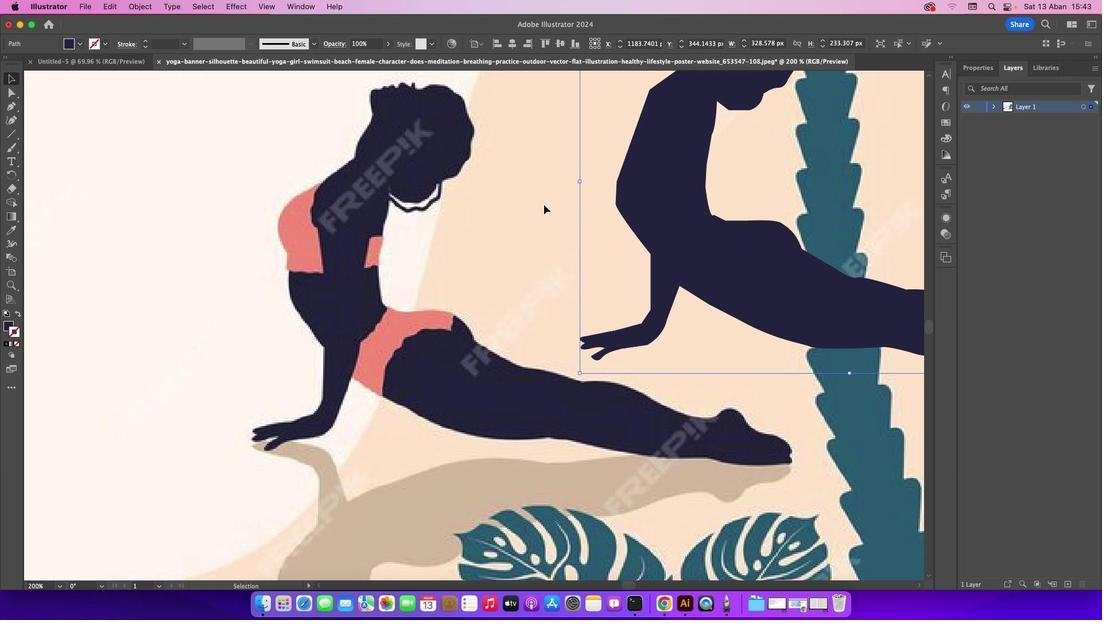
Action: Mouse moved to (9, 101)
Screenshot: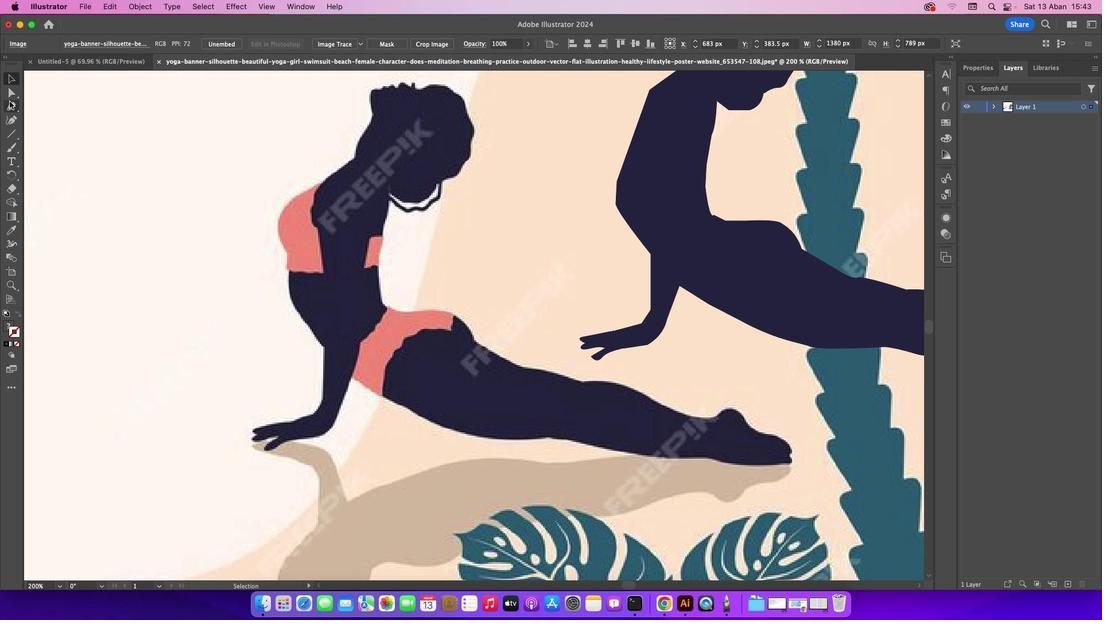 
Action: Mouse pressed left at (9, 101)
Screenshot: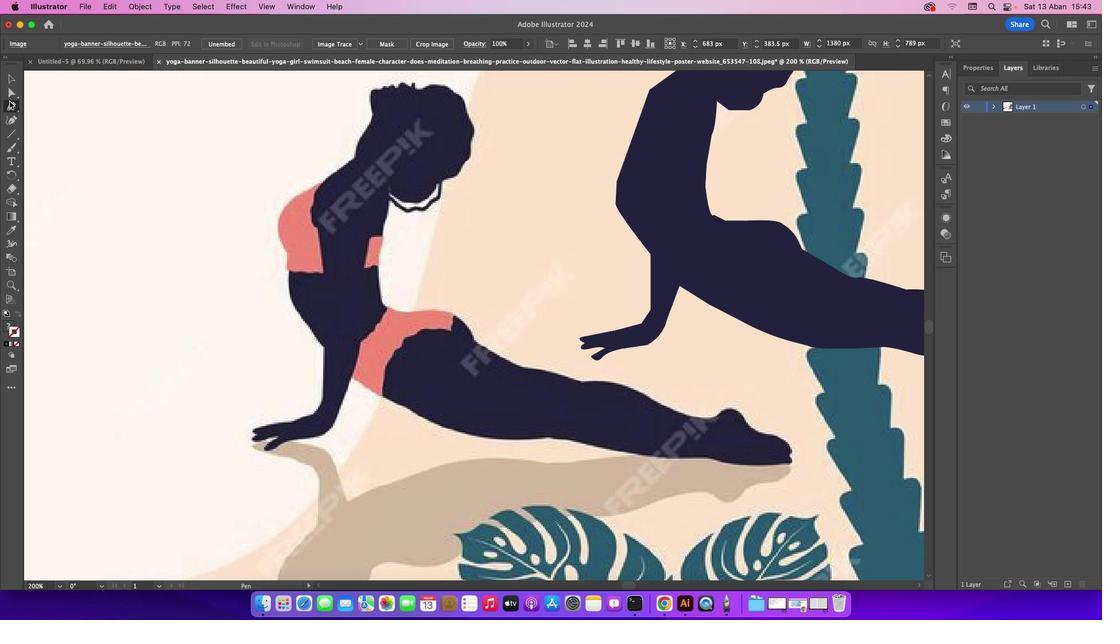 
Action: Mouse moved to (322, 183)
